 Task: Find Mountain Retreat house in Asheville and check their details.
Action: Key pressed <Key.caps_lock>A<Key.caps_lock>sheville
Screenshot: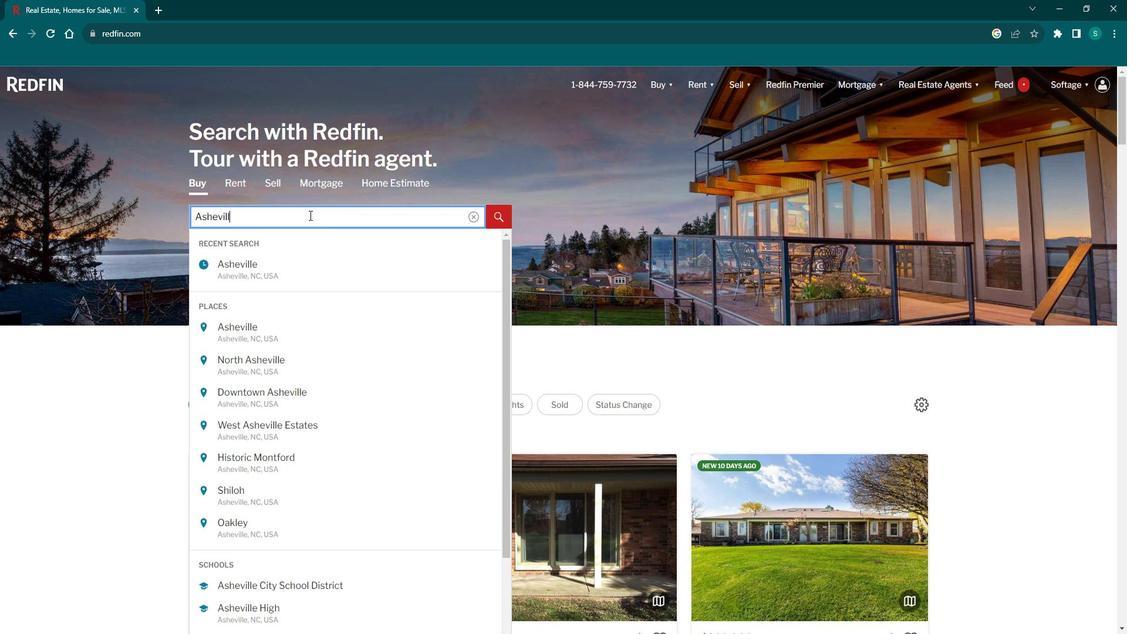 
Action: Mouse moved to (268, 329)
Screenshot: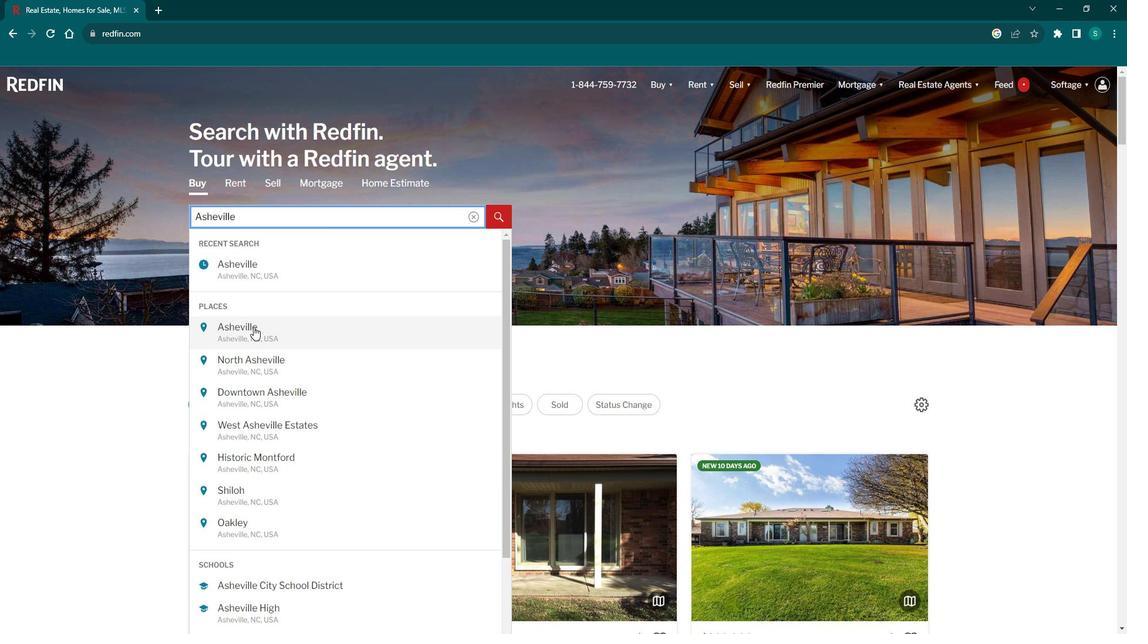 
Action: Mouse pressed left at (268, 329)
Screenshot: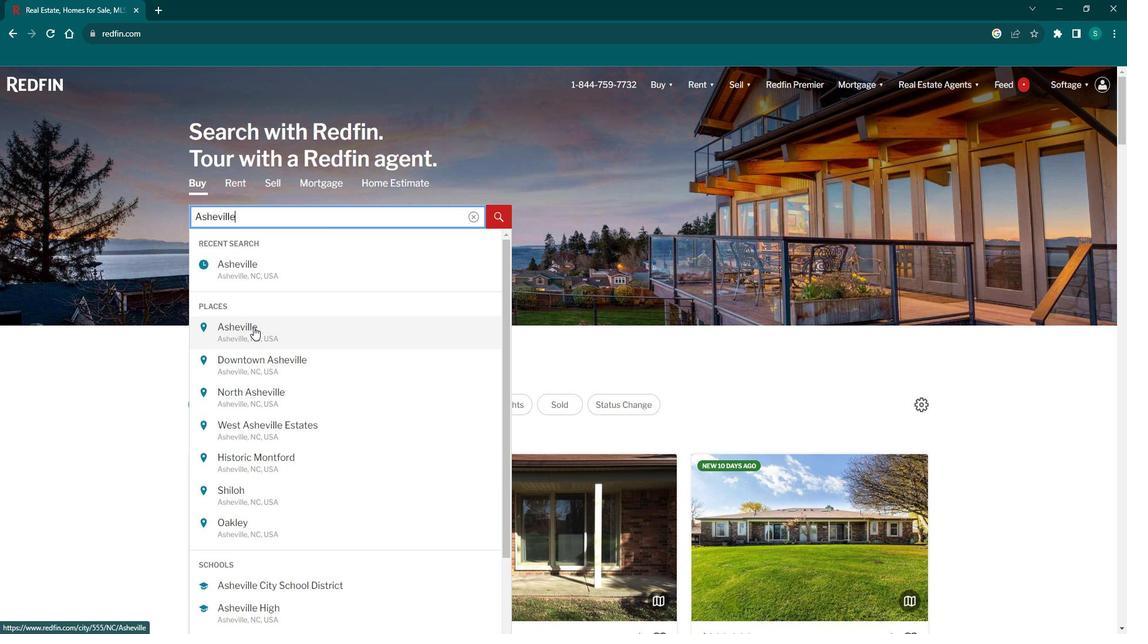 
Action: Mouse moved to (1031, 172)
Screenshot: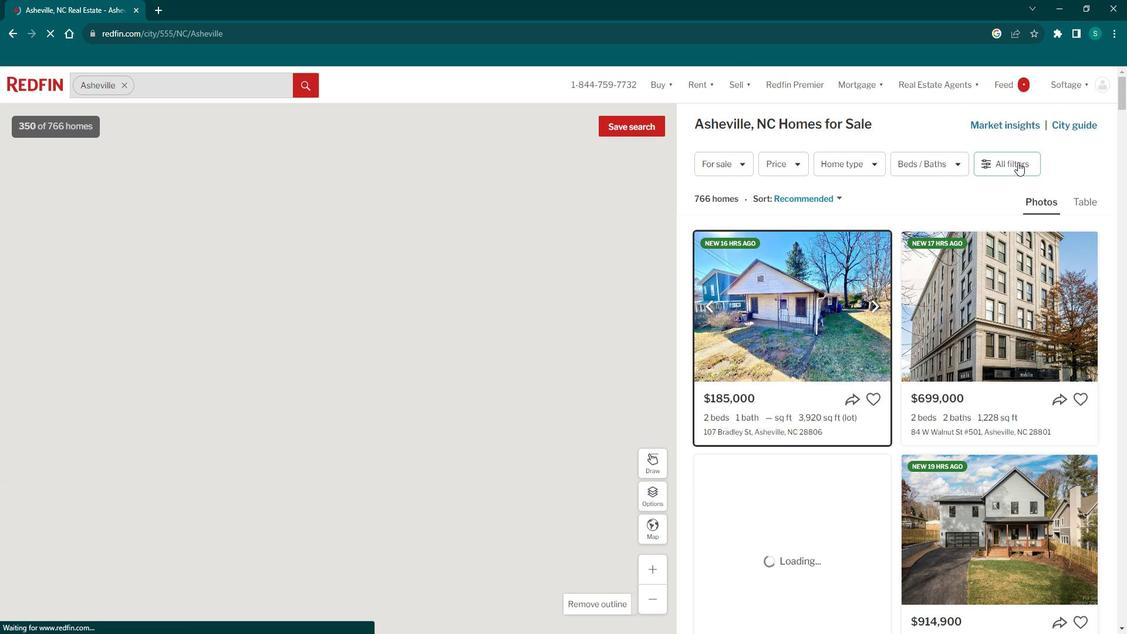 
Action: Mouse pressed left at (1031, 172)
Screenshot: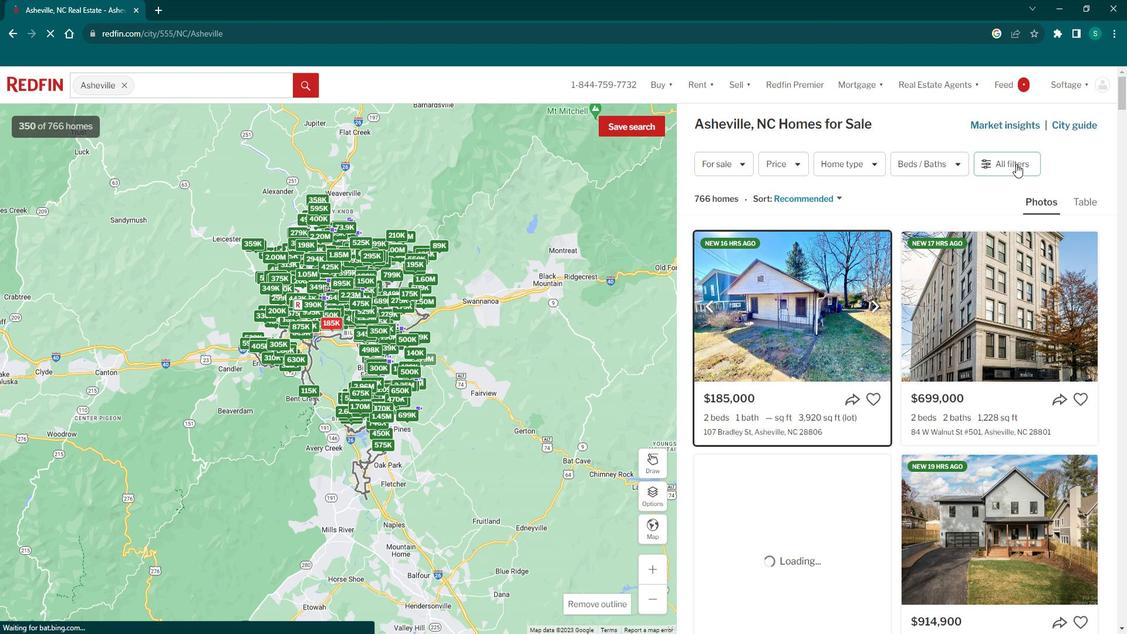 
Action: Mouse pressed left at (1031, 172)
Screenshot: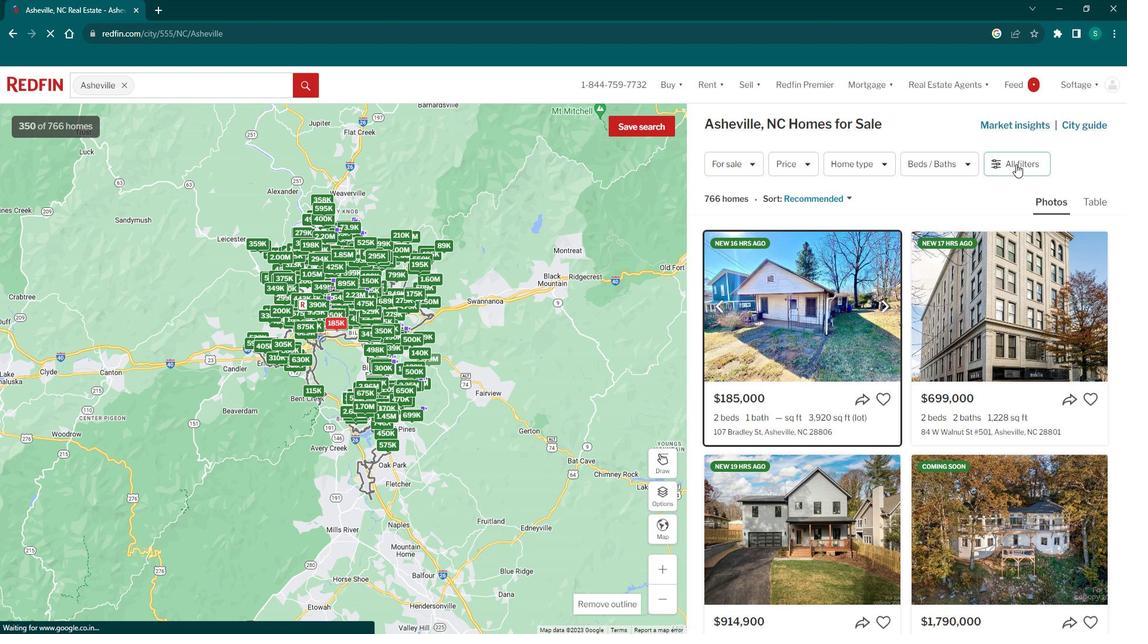 
Action: Mouse moved to (846, 397)
Screenshot: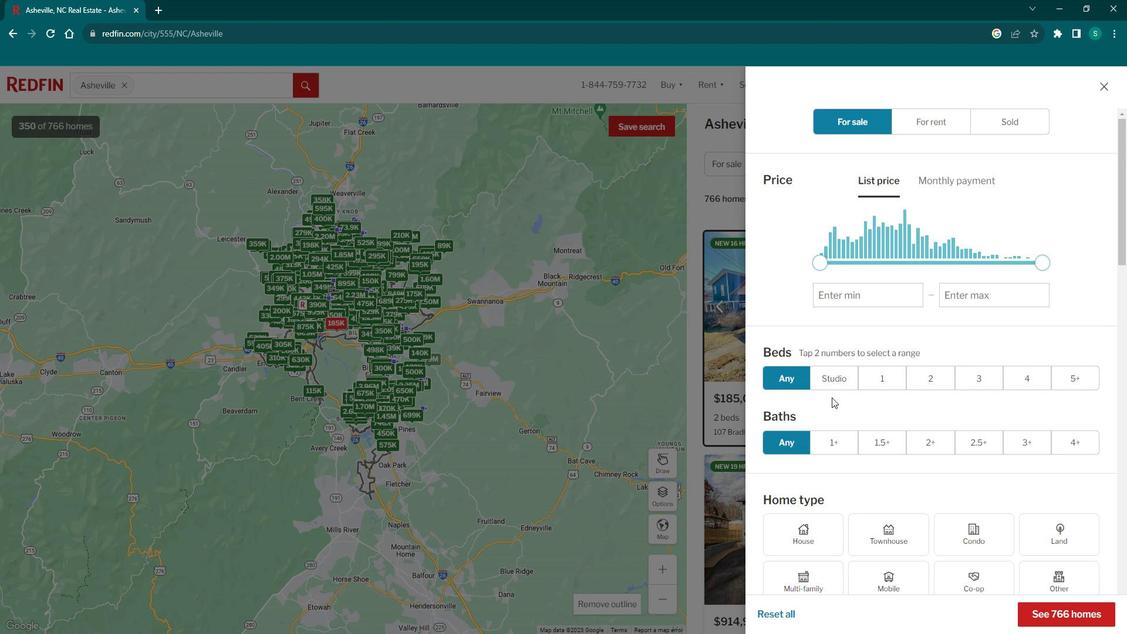 
Action: Mouse scrolled (846, 396) with delta (0, 0)
Screenshot: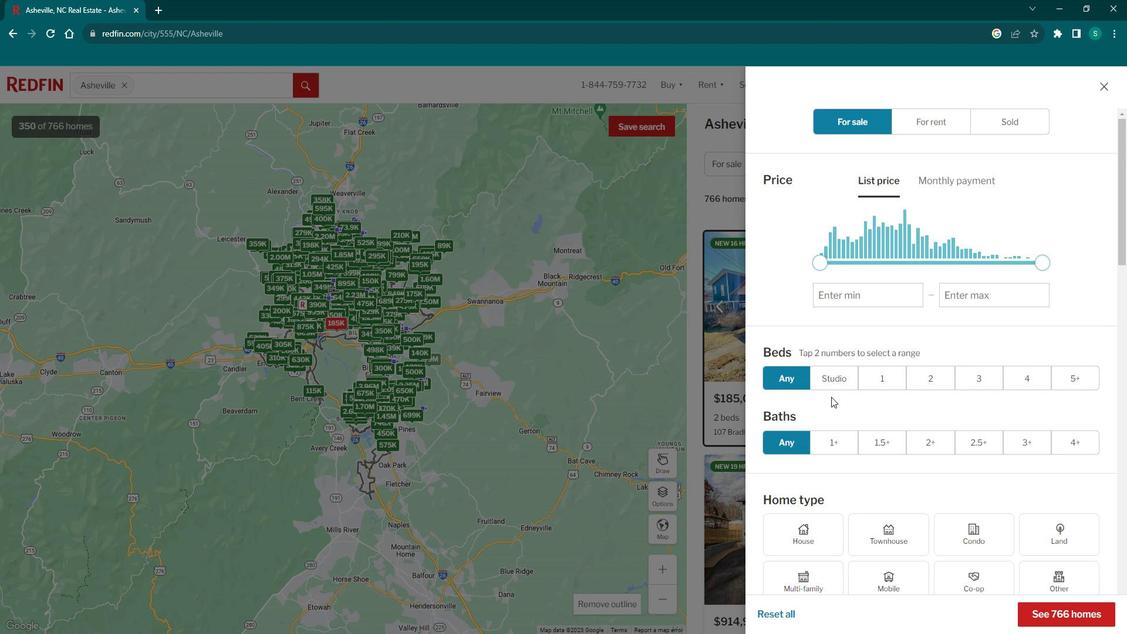 
Action: Mouse scrolled (846, 396) with delta (0, 0)
Screenshot: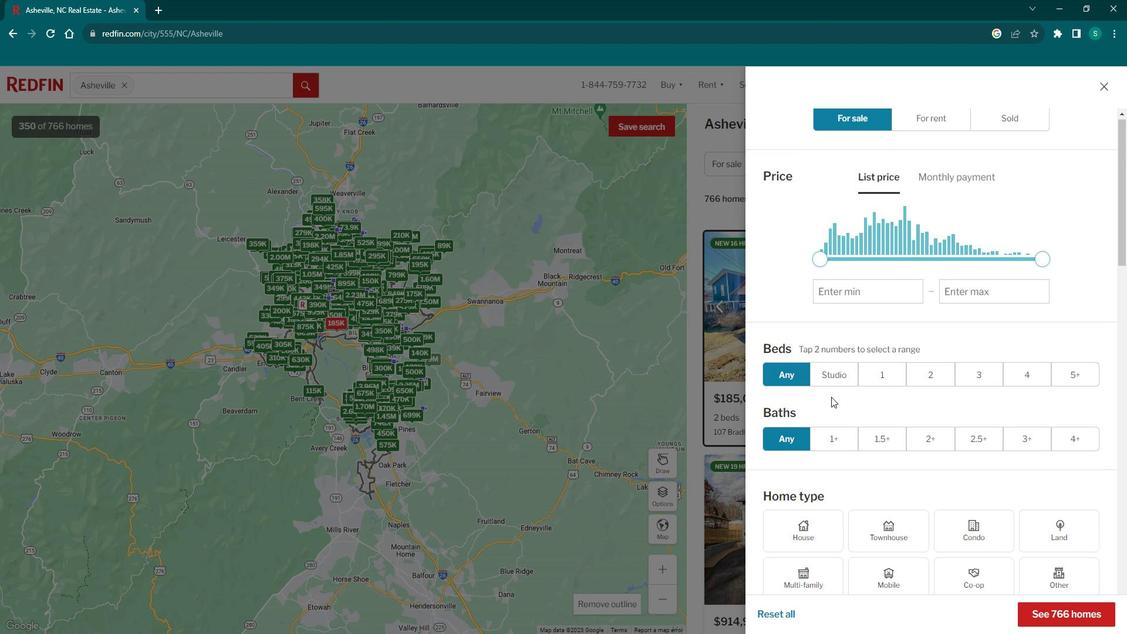 
Action: Mouse scrolled (846, 396) with delta (0, 0)
Screenshot: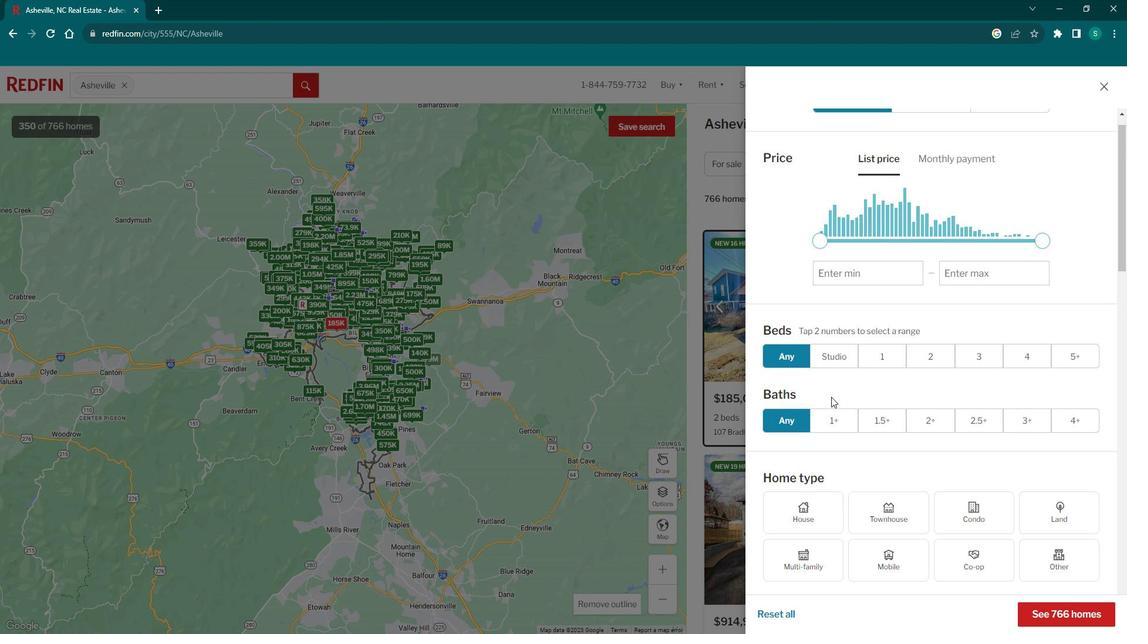 
Action: Mouse moved to (803, 350)
Screenshot: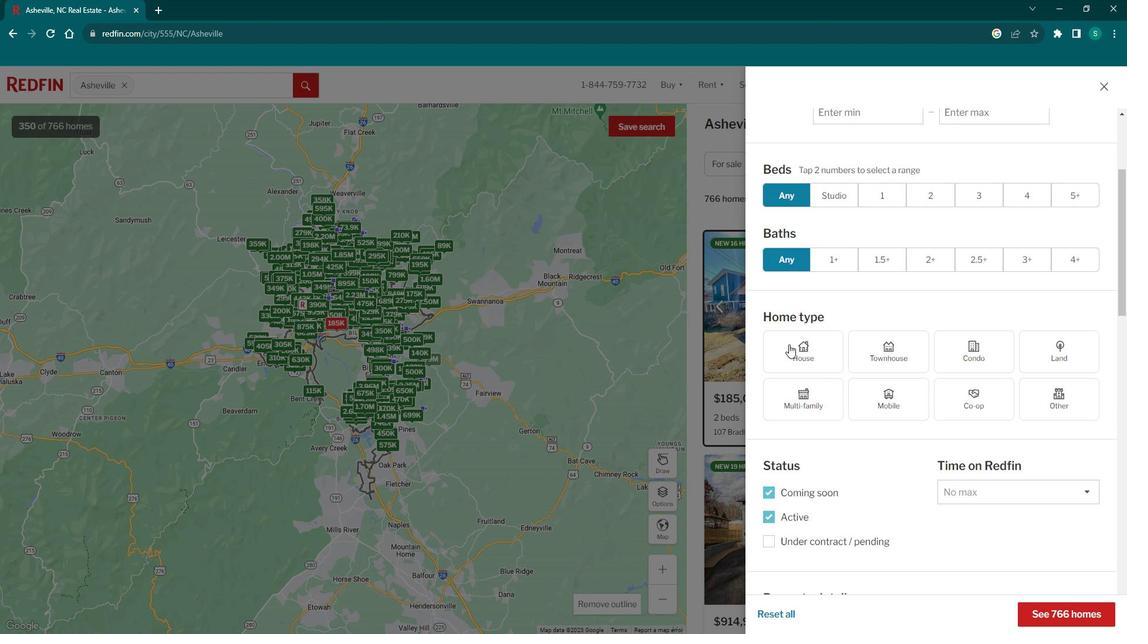 
Action: Mouse pressed left at (803, 350)
Screenshot: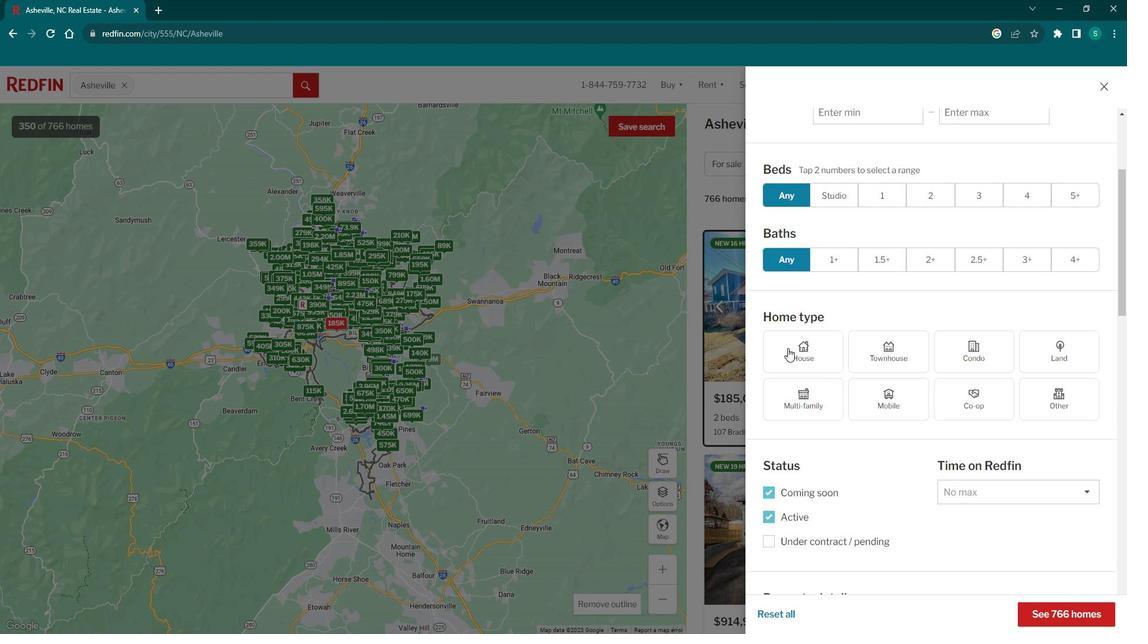 
Action: Mouse moved to (849, 439)
Screenshot: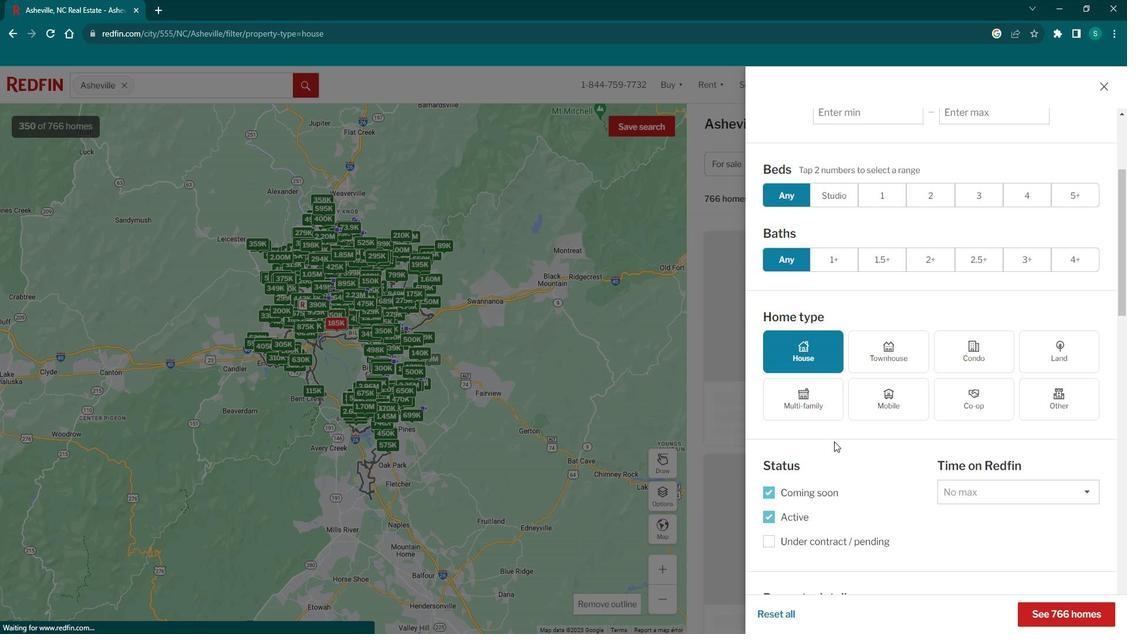 
Action: Mouse scrolled (849, 439) with delta (0, 0)
Screenshot: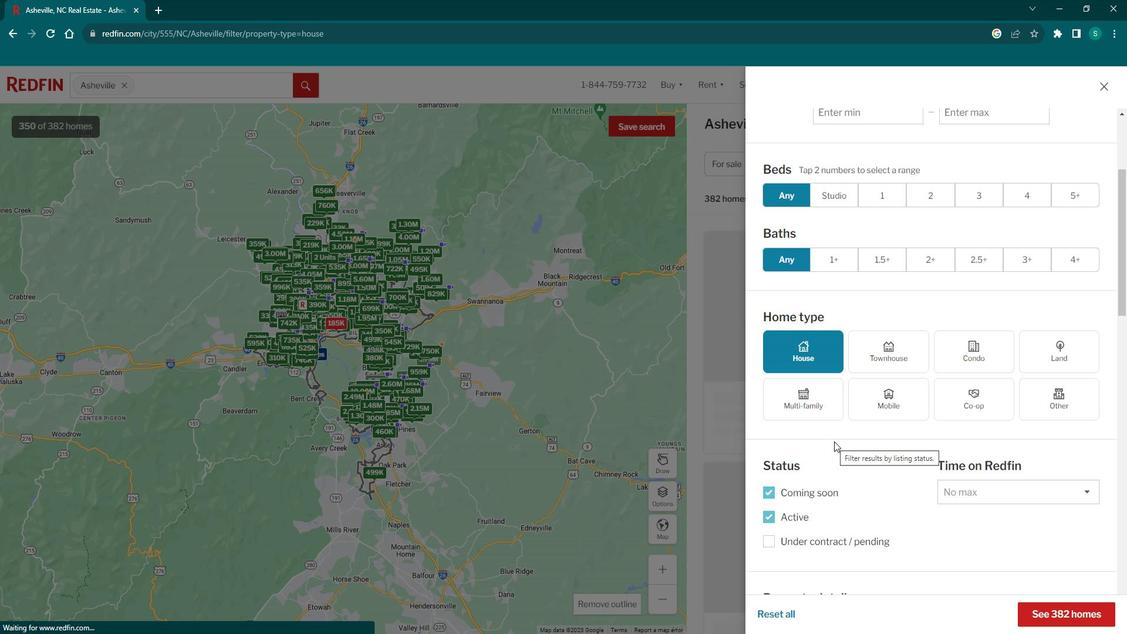 
Action: Mouse scrolled (849, 439) with delta (0, 0)
Screenshot: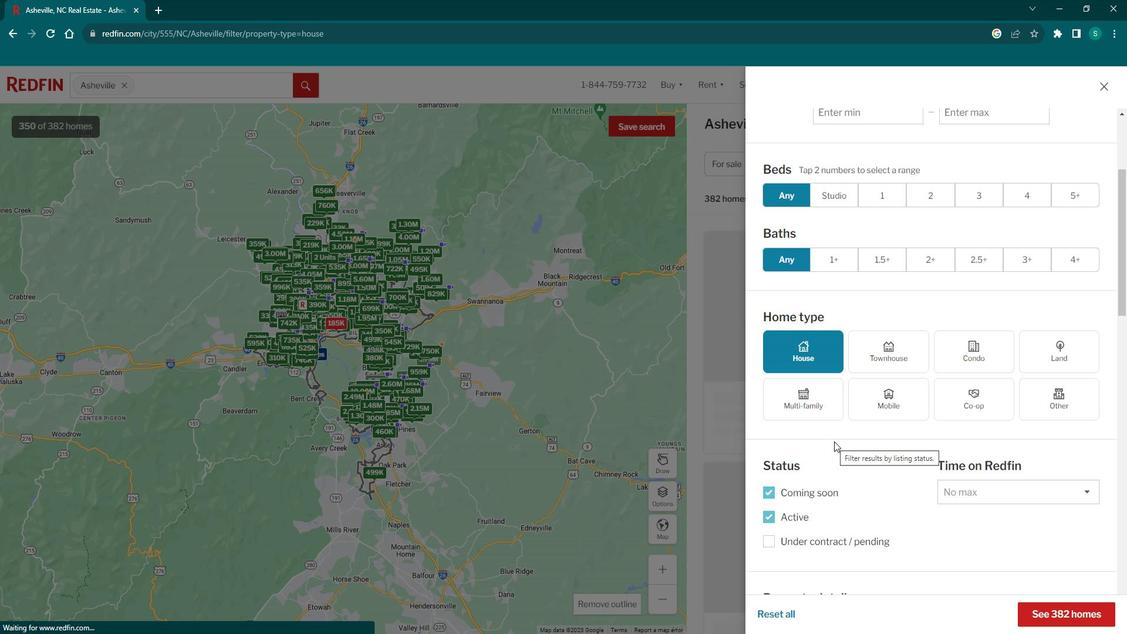 
Action: Mouse scrolled (849, 439) with delta (0, 0)
Screenshot: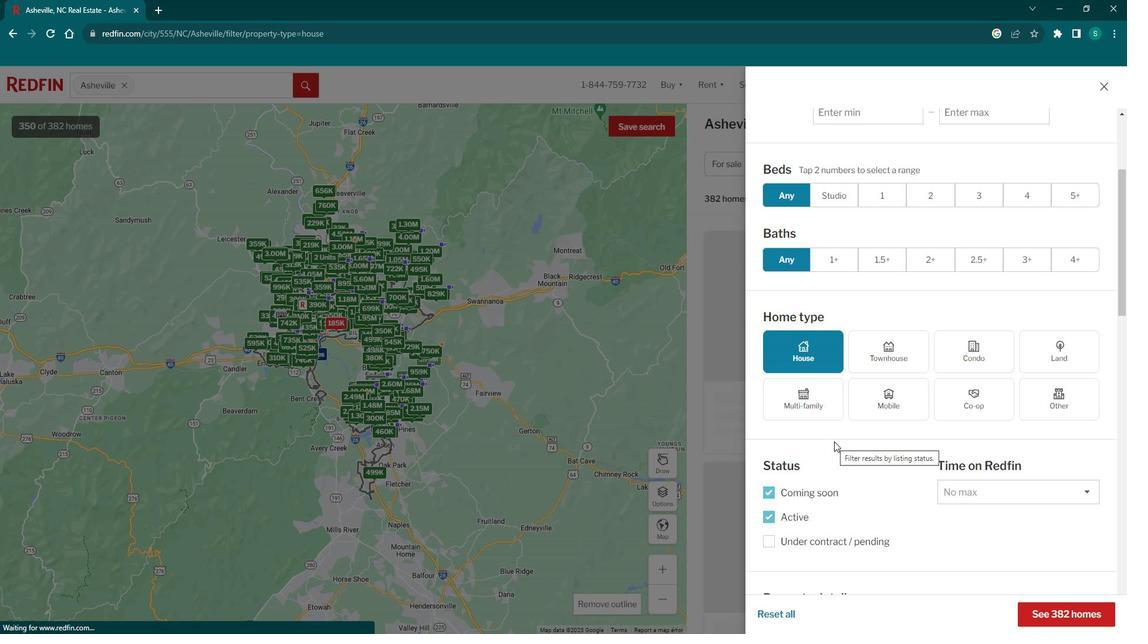 
Action: Mouse scrolled (849, 439) with delta (0, 0)
Screenshot: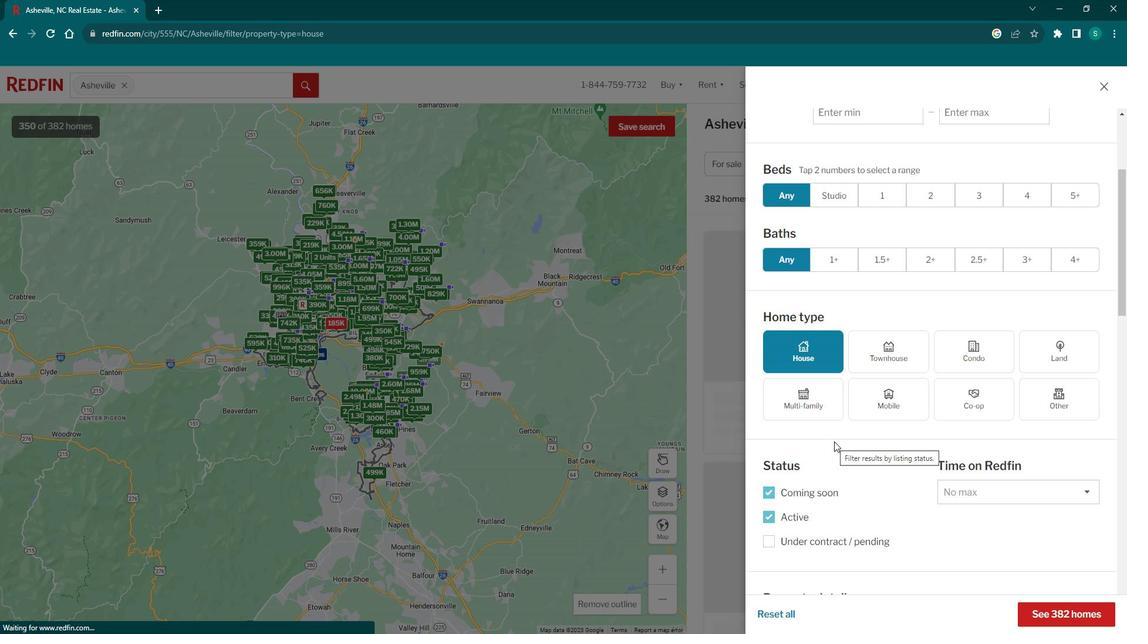 
Action: Mouse moved to (848, 439)
Screenshot: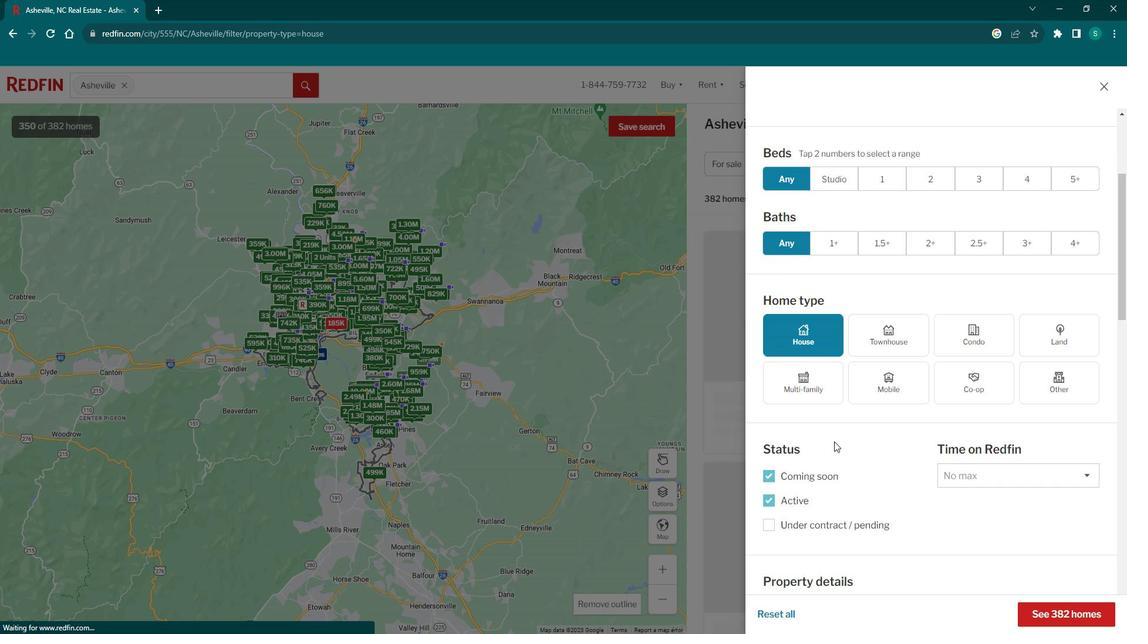 
Action: Mouse scrolled (848, 439) with delta (0, 0)
Screenshot: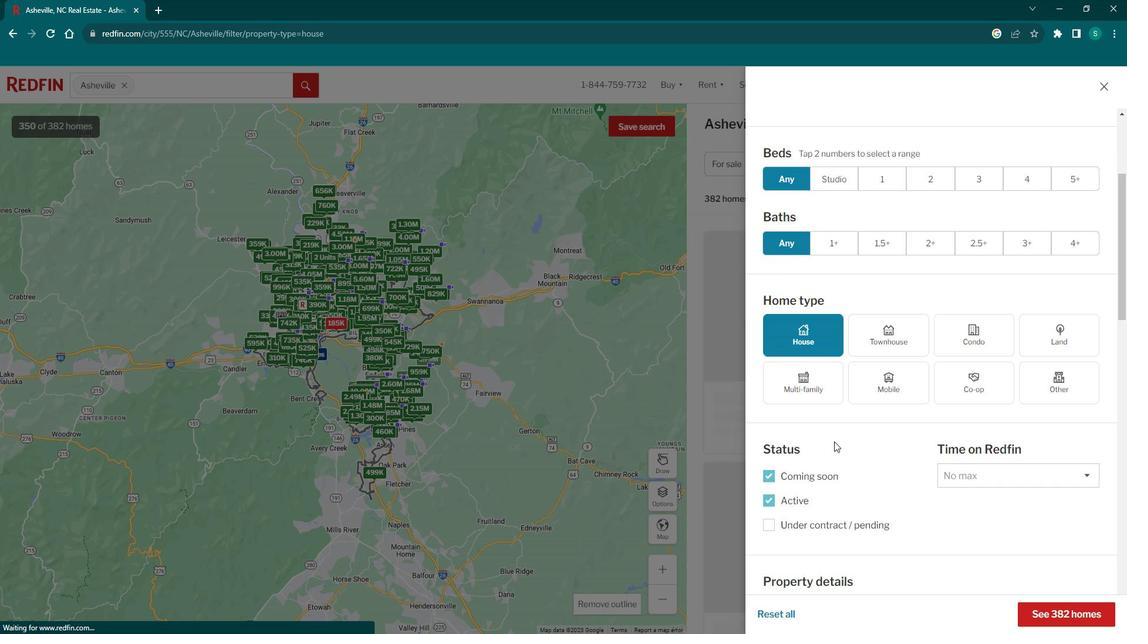 
Action: Mouse moved to (848, 439)
Screenshot: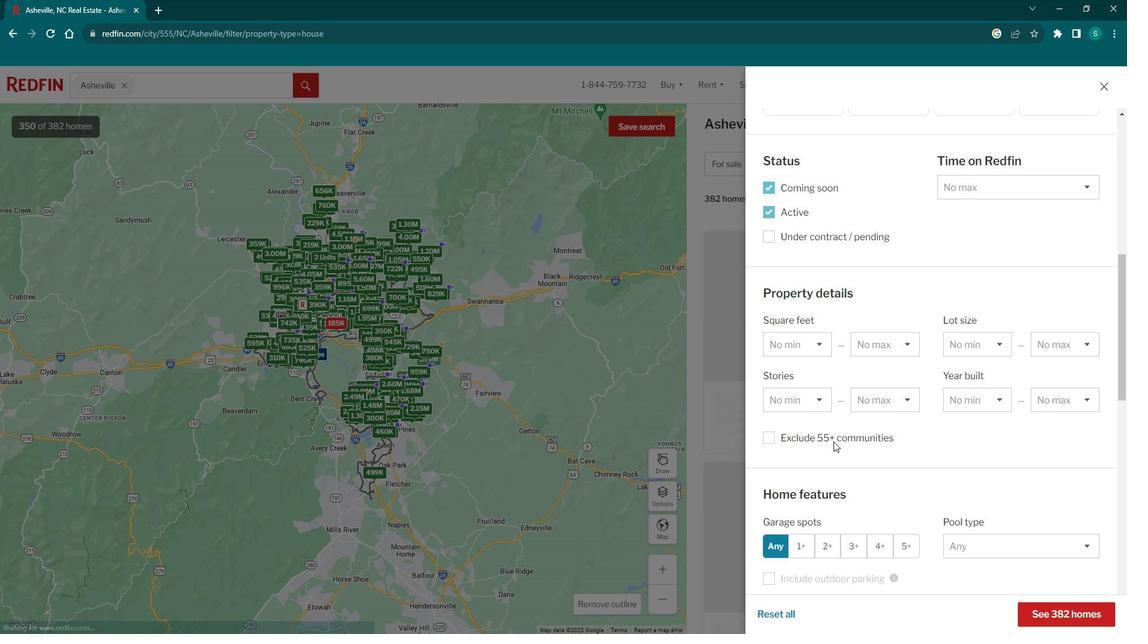 
Action: Mouse scrolled (848, 439) with delta (0, 0)
Screenshot: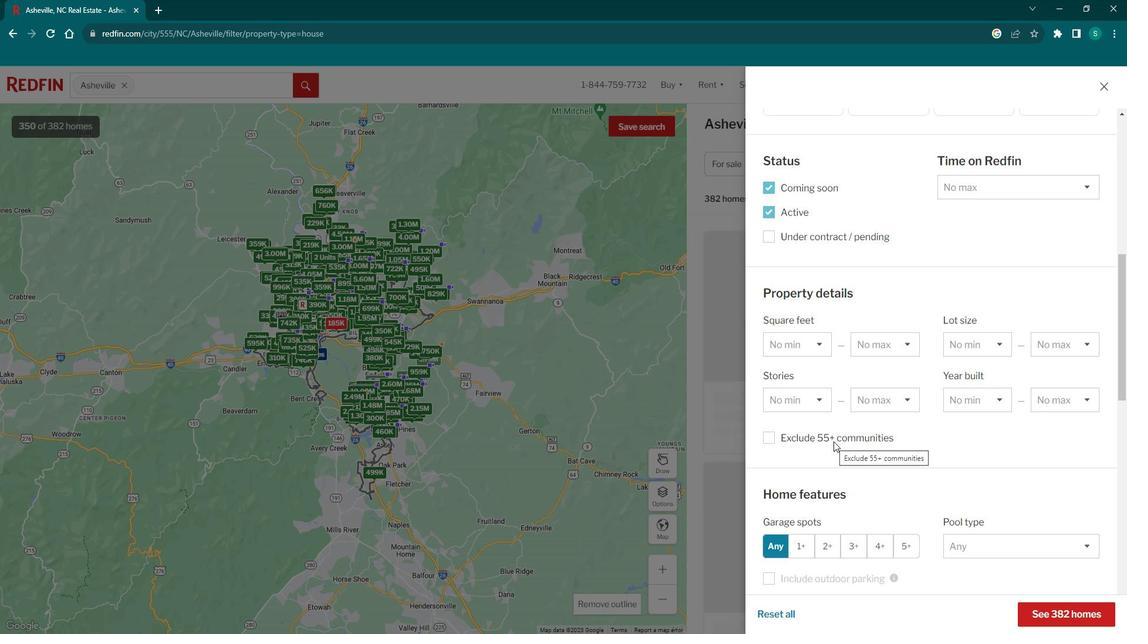 
Action: Mouse scrolled (848, 439) with delta (0, 0)
Screenshot: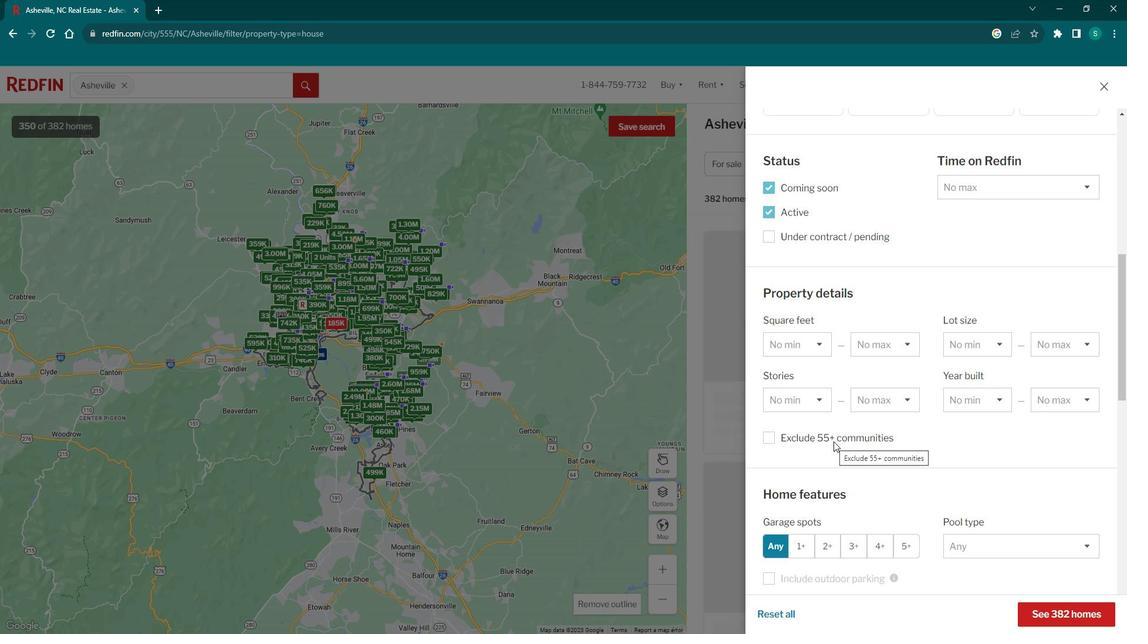
Action: Mouse scrolled (848, 439) with delta (0, 0)
Screenshot: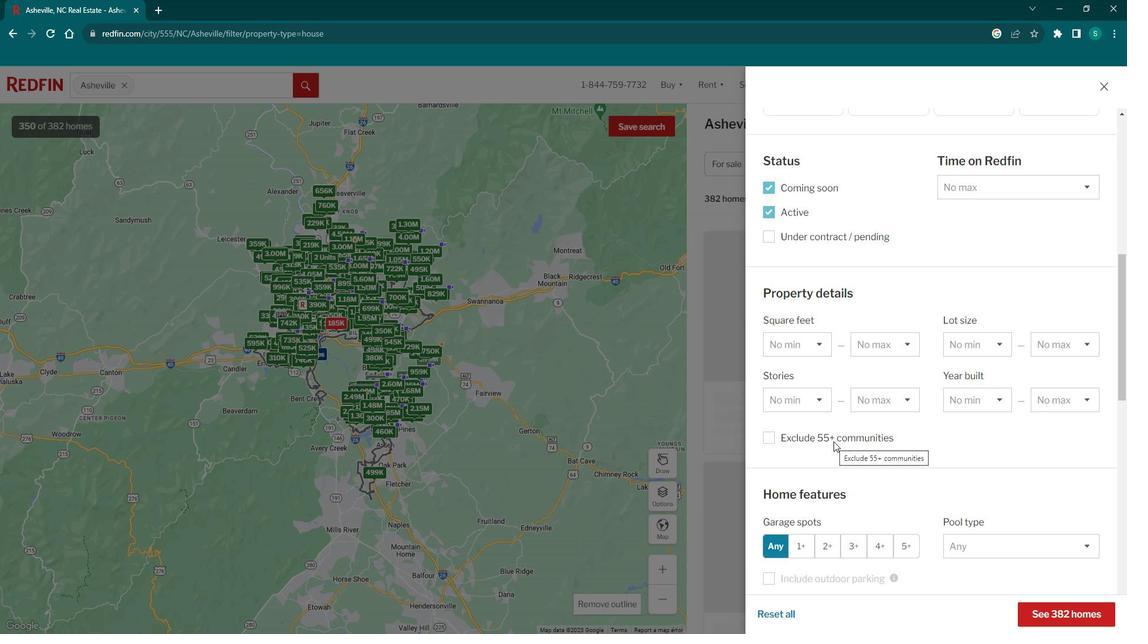 
Action: Mouse scrolled (848, 439) with delta (0, 0)
Screenshot: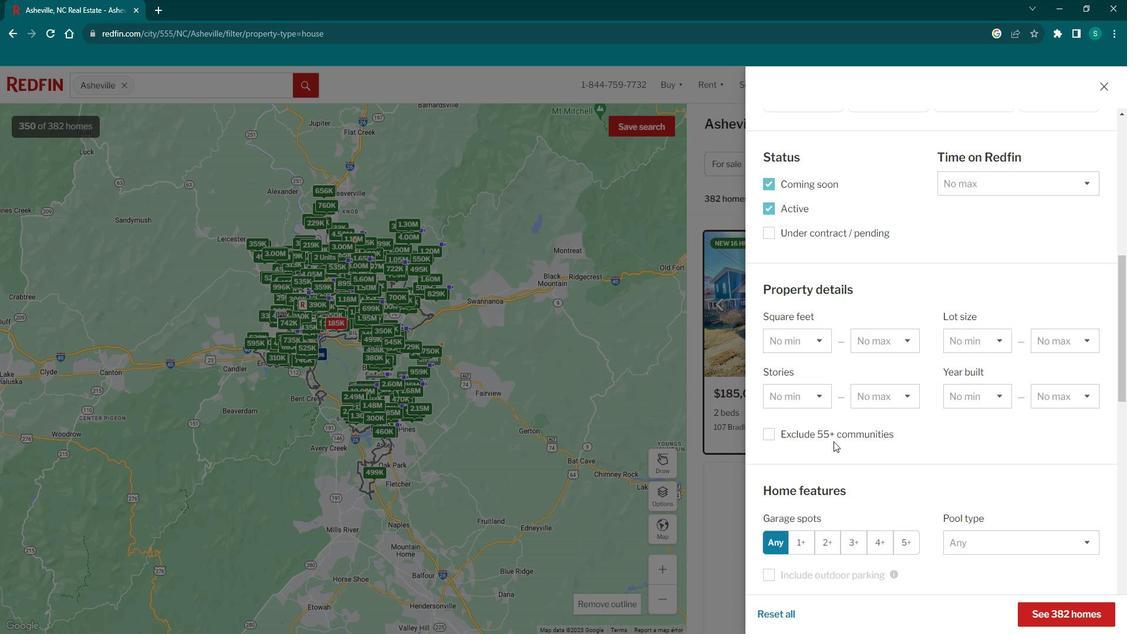 
Action: Mouse moved to (778, 421)
Screenshot: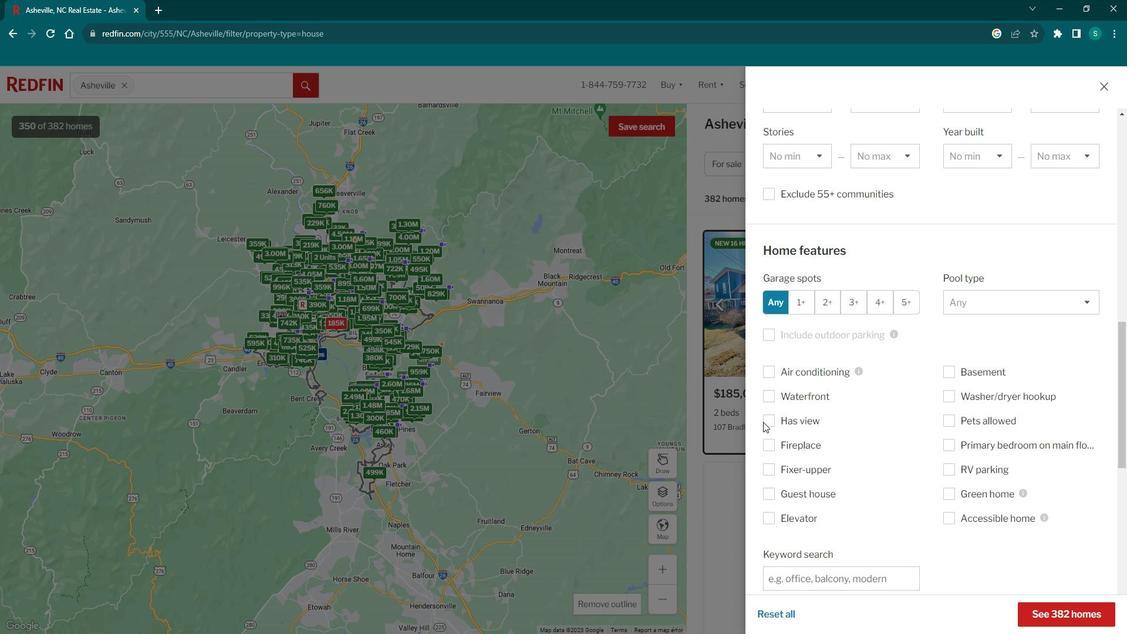 
Action: Mouse pressed left at (778, 421)
Screenshot: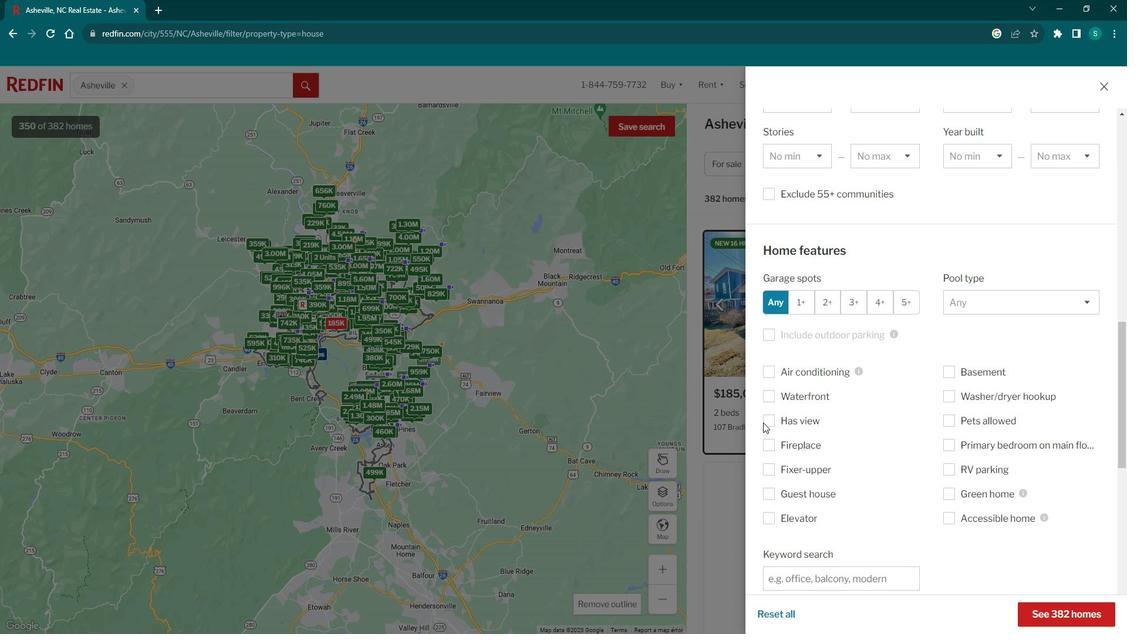
Action: Mouse moved to (1065, 609)
Screenshot: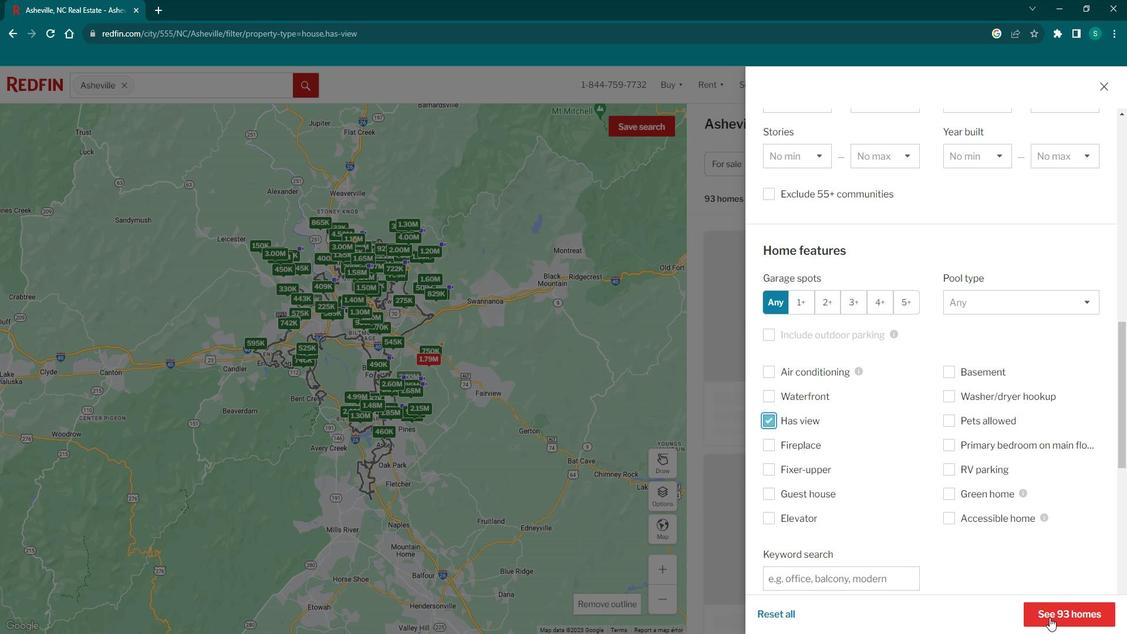 
Action: Mouse pressed left at (1065, 609)
Screenshot: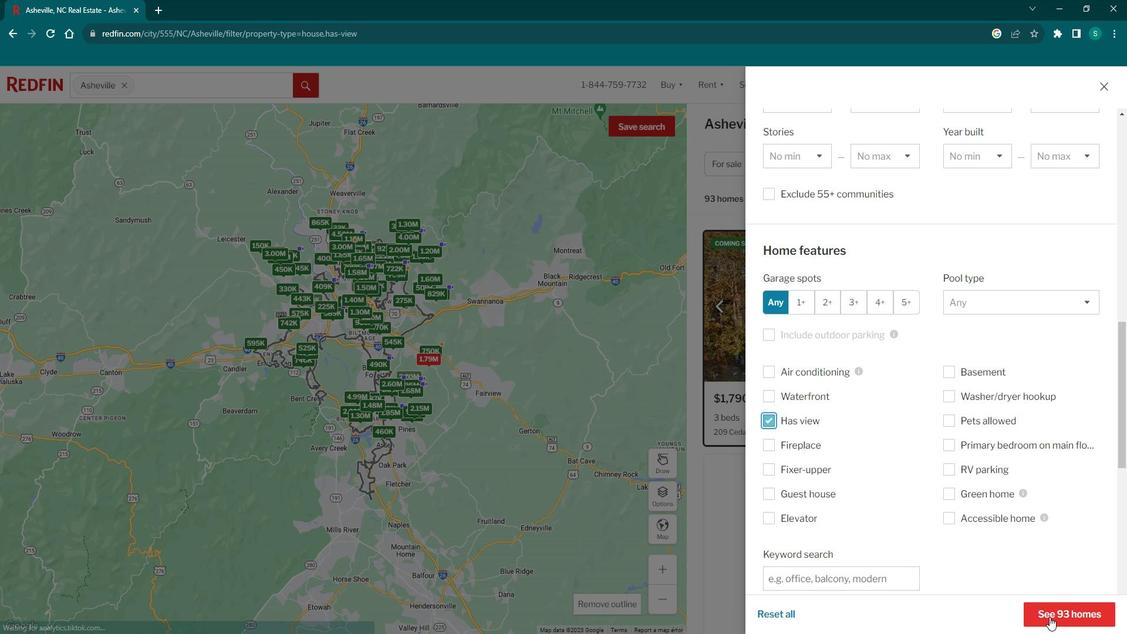 
Action: Mouse moved to (747, 398)
Screenshot: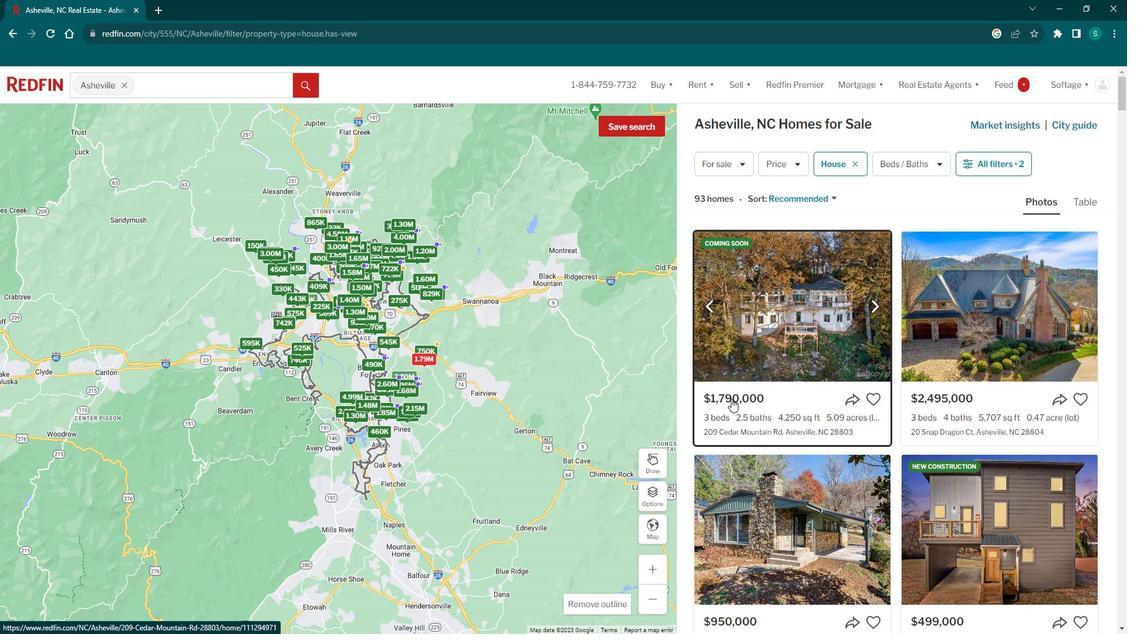 
Action: Mouse scrolled (747, 398) with delta (0, 0)
Screenshot: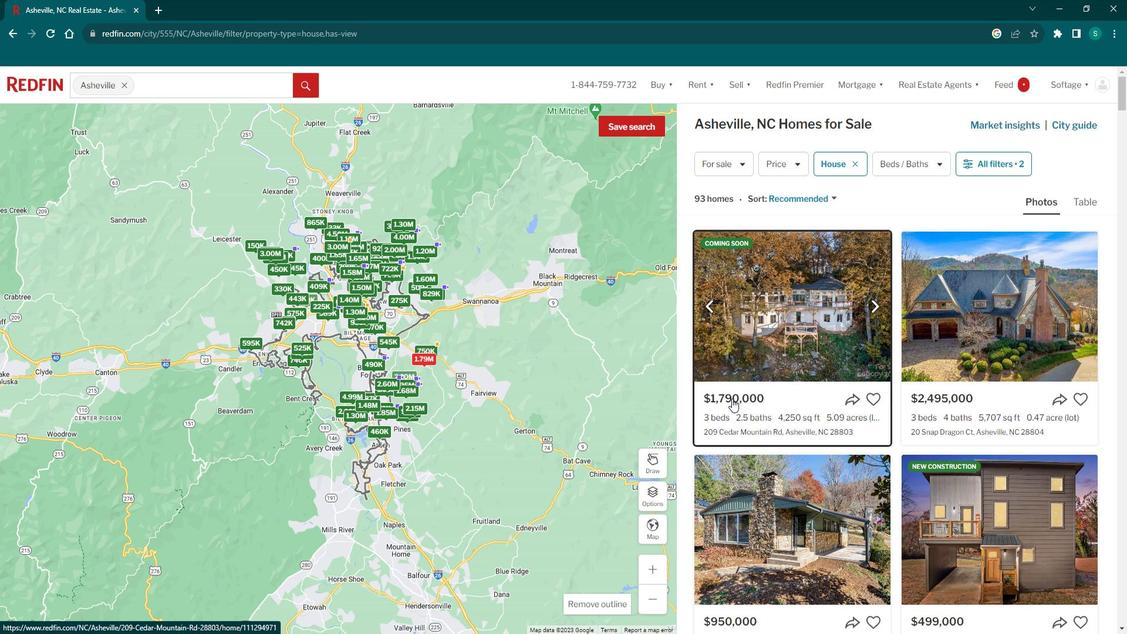 
Action: Mouse scrolled (747, 398) with delta (0, 0)
Screenshot: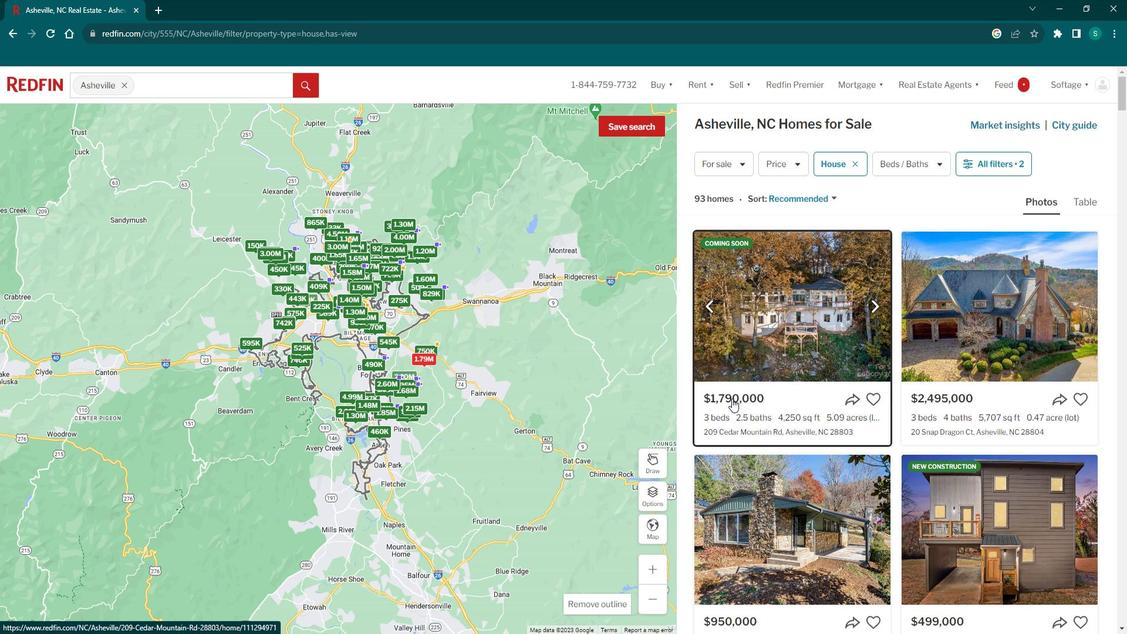 
Action: Mouse scrolled (747, 398) with delta (0, 0)
Screenshot: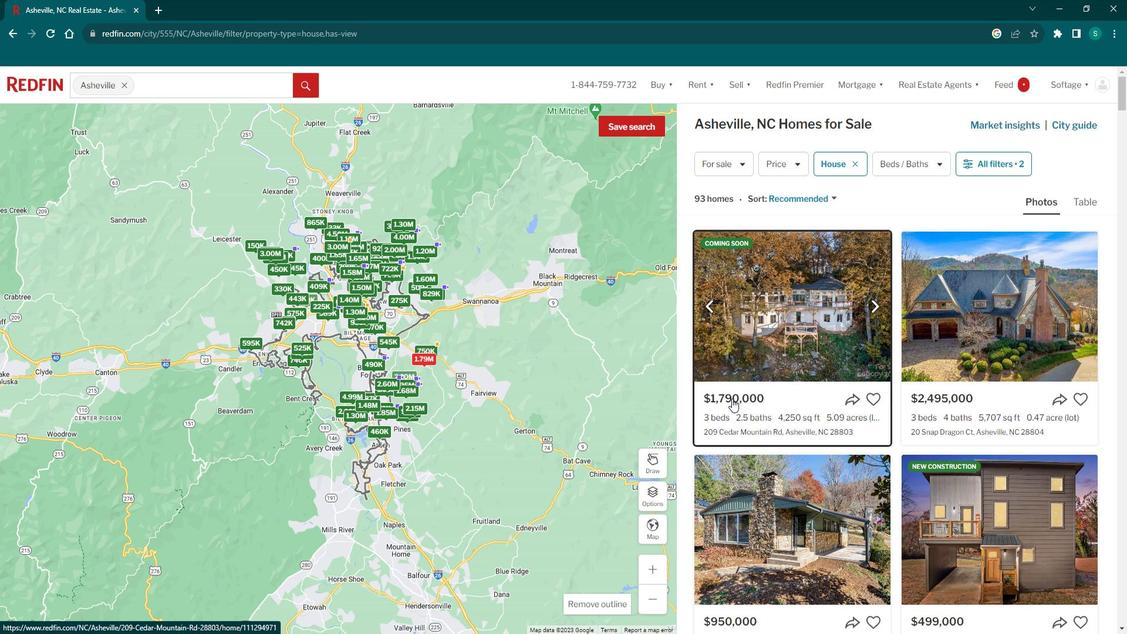 
Action: Mouse scrolled (747, 398) with delta (0, 0)
Screenshot: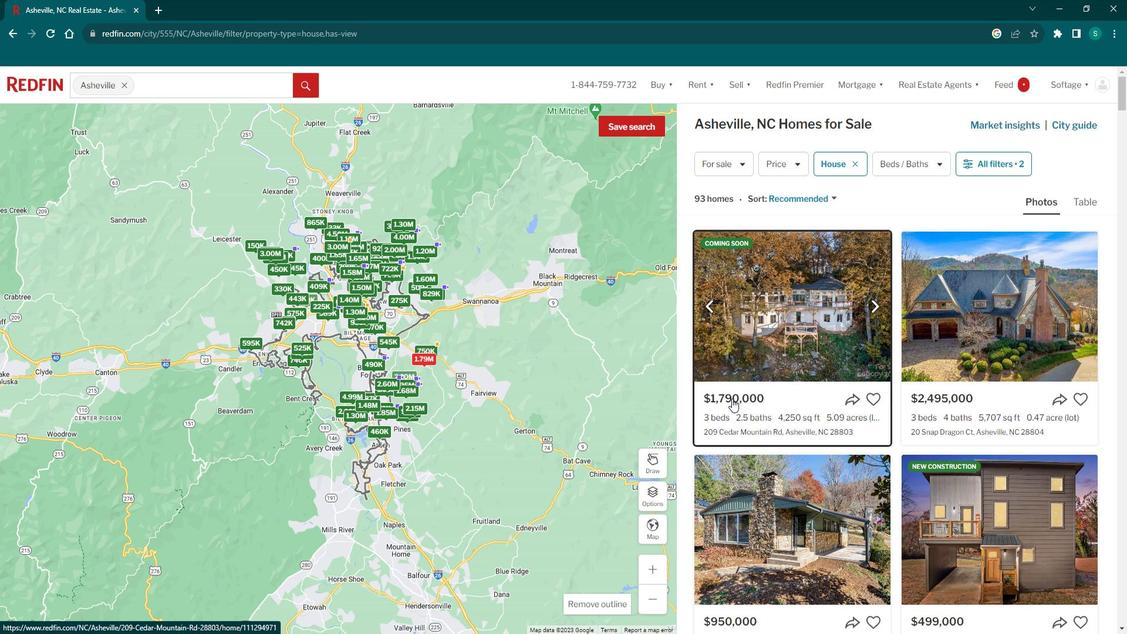 
Action: Mouse scrolled (747, 398) with delta (0, 0)
Screenshot: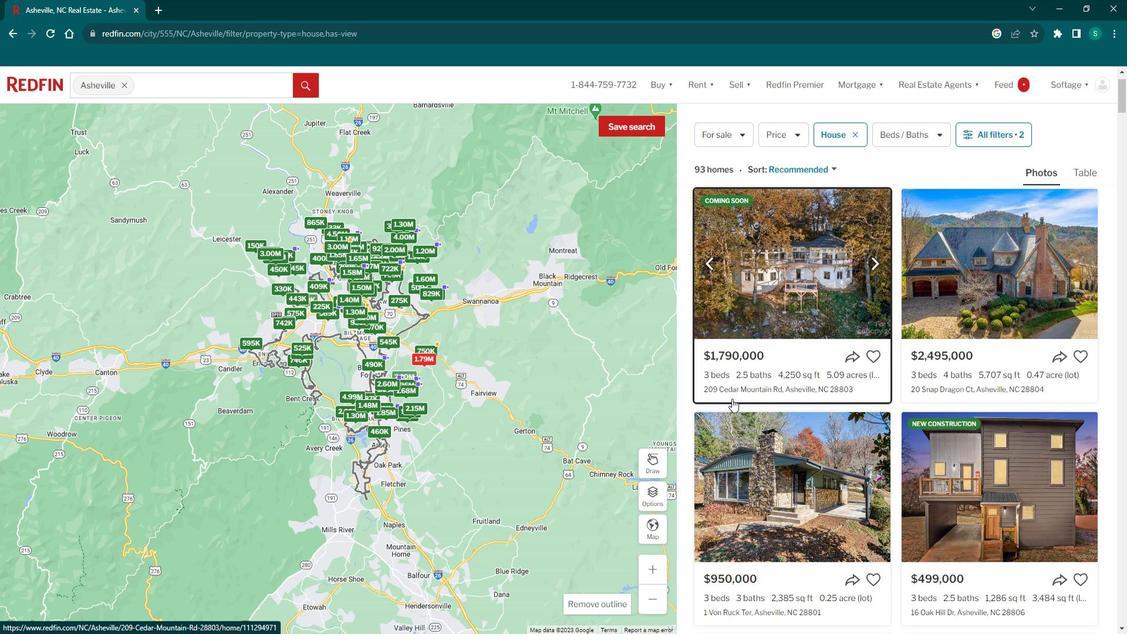 
Action: Mouse moved to (787, 305)
Screenshot: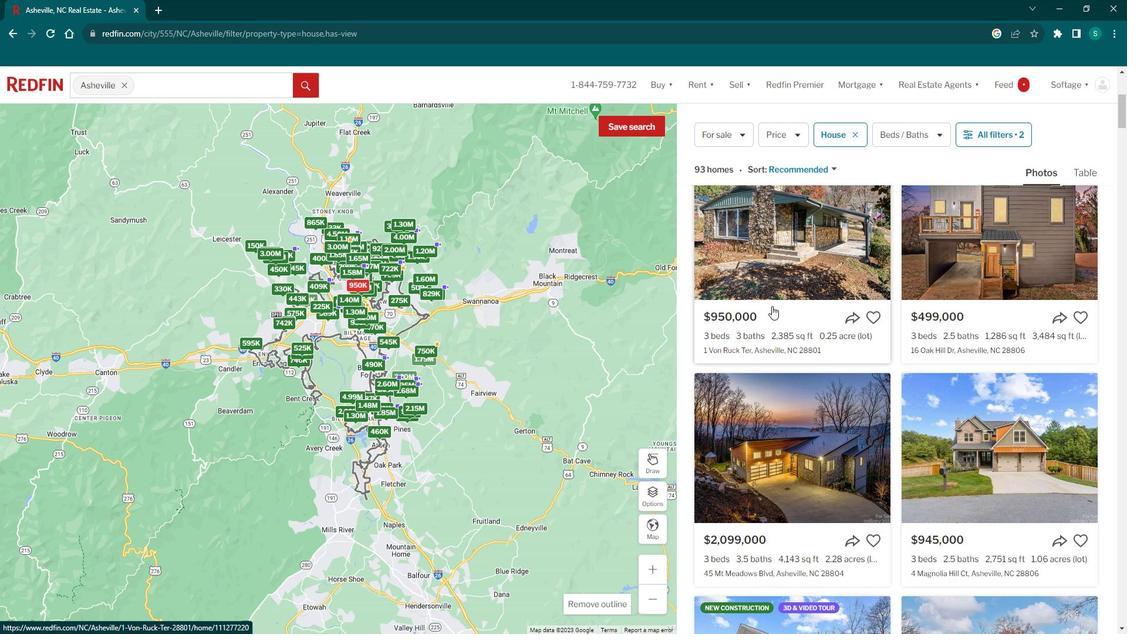 
Action: Mouse pressed left at (787, 305)
Screenshot: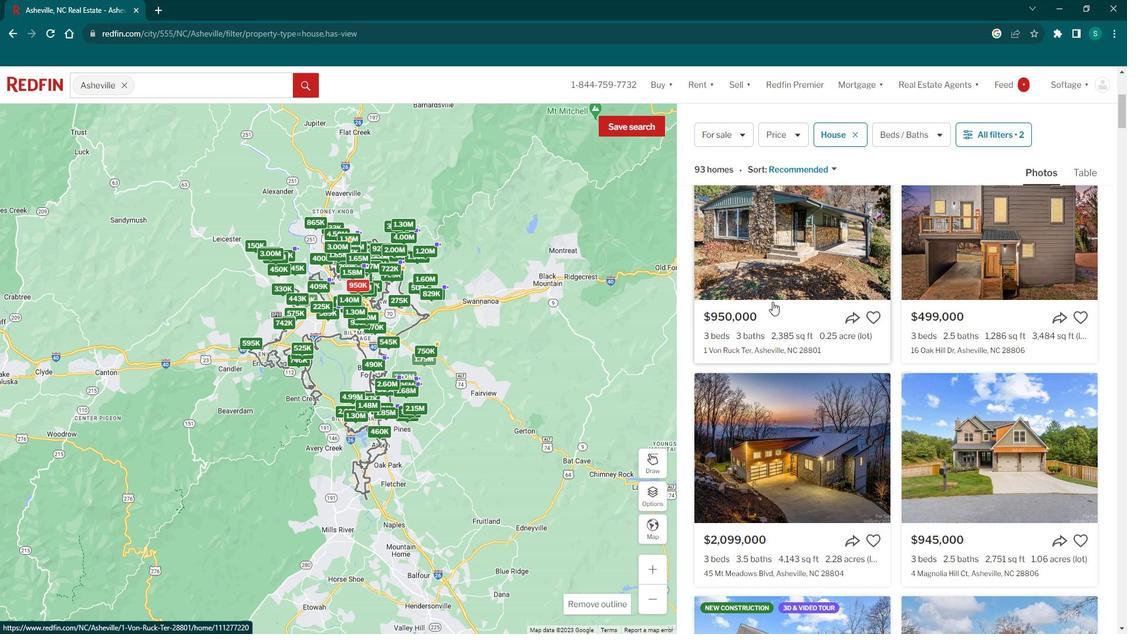 
Action: Mouse moved to (400, 328)
Screenshot: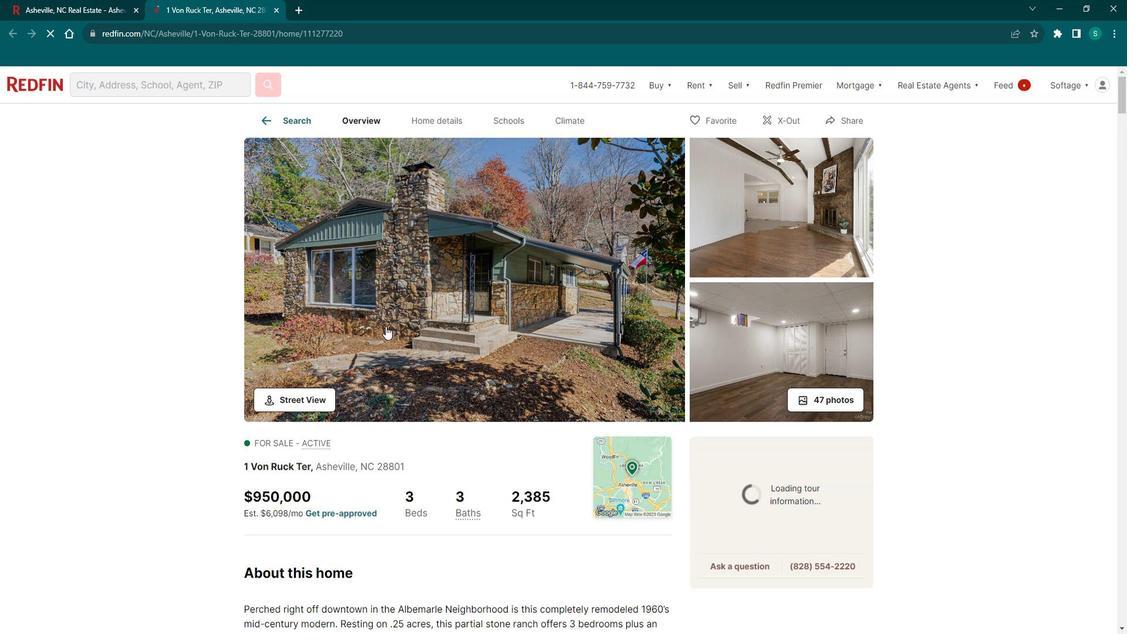 
Action: Mouse scrolled (400, 328) with delta (0, 0)
Screenshot: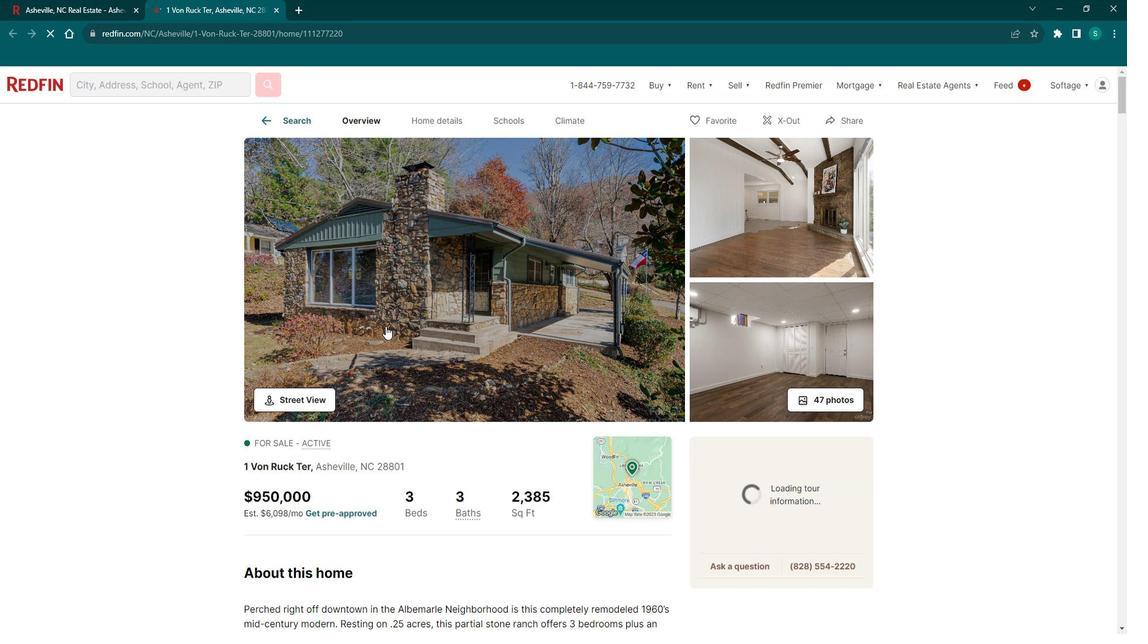 
Action: Mouse scrolled (400, 328) with delta (0, 0)
Screenshot: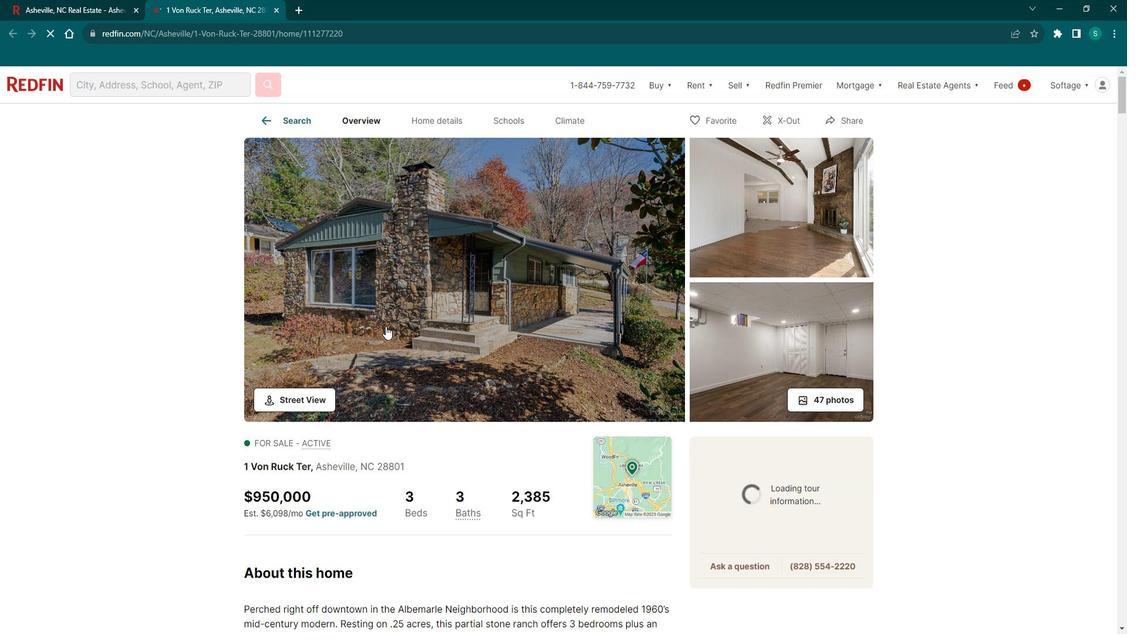 
Action: Mouse scrolled (400, 328) with delta (0, 0)
Screenshot: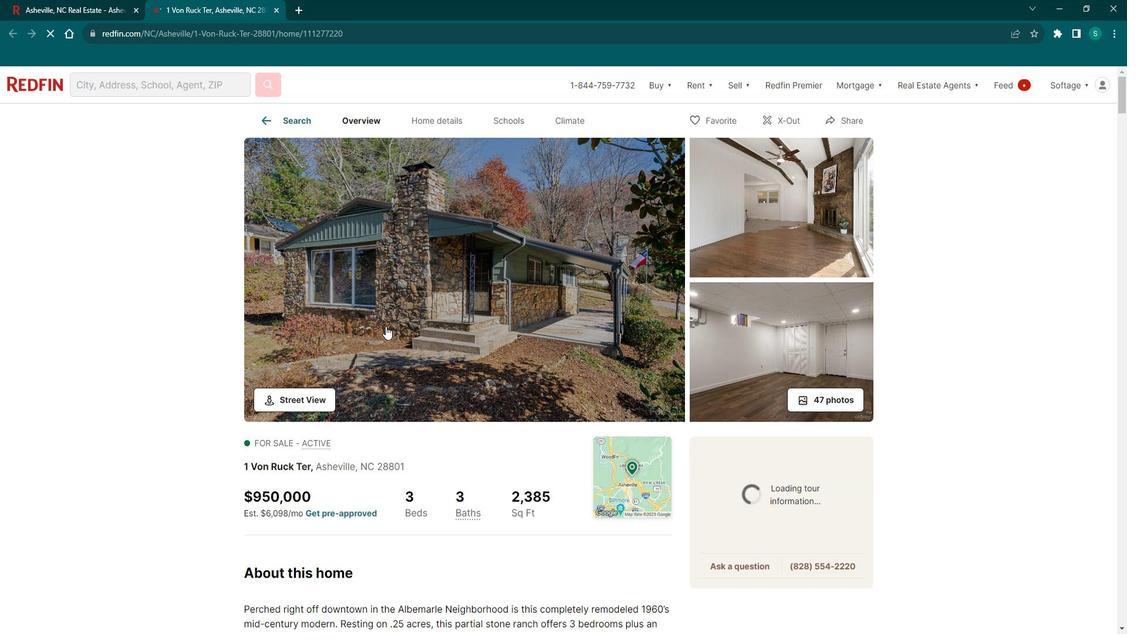 
Action: Mouse scrolled (400, 328) with delta (0, 0)
Screenshot: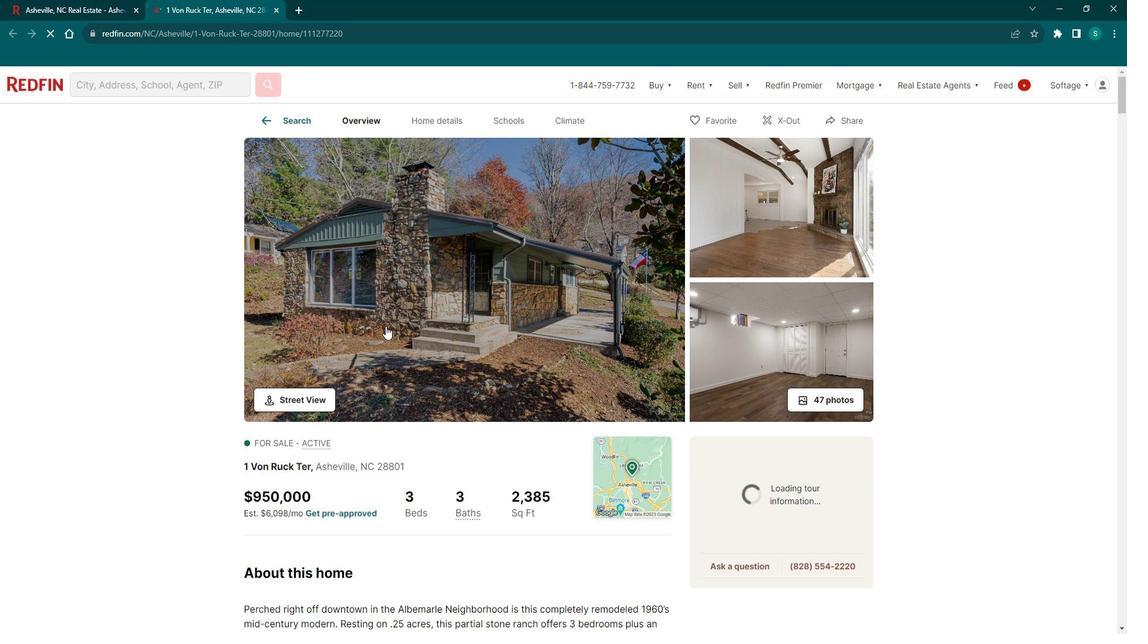 
Action: Mouse scrolled (400, 328) with delta (0, 0)
Screenshot: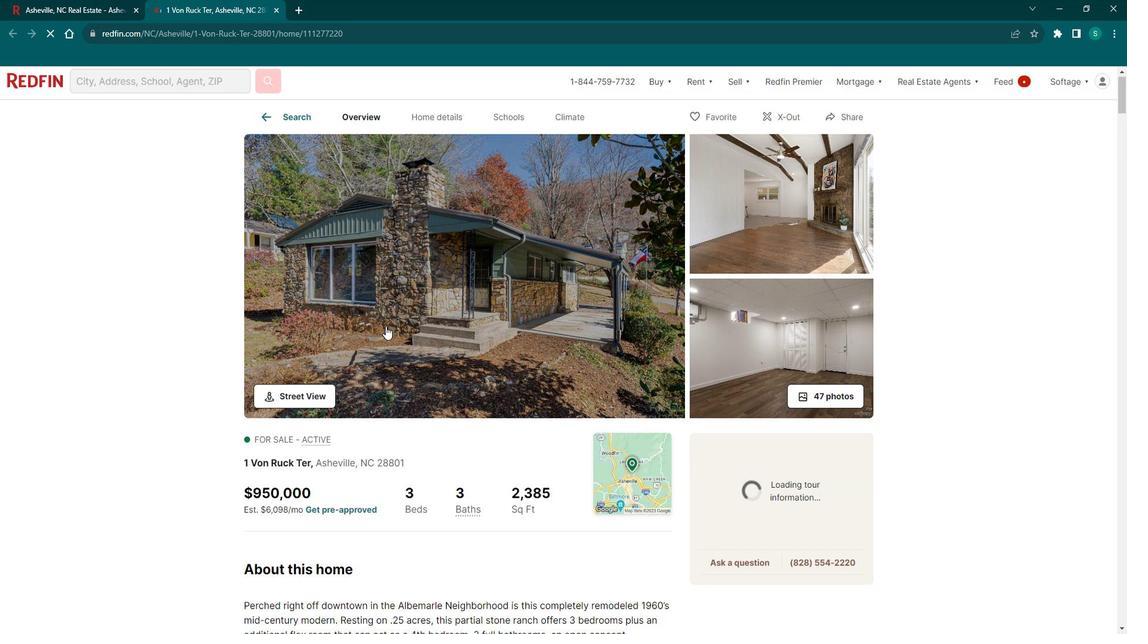 
Action: Mouse scrolled (400, 328) with delta (0, 0)
Screenshot: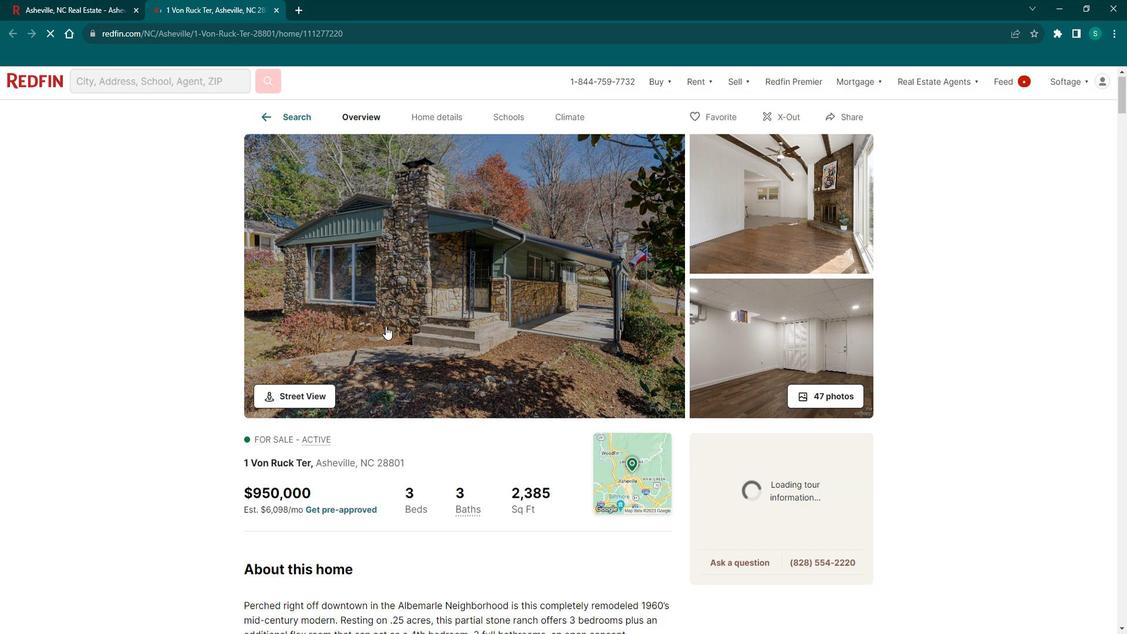 
Action: Mouse moved to (291, 297)
Screenshot: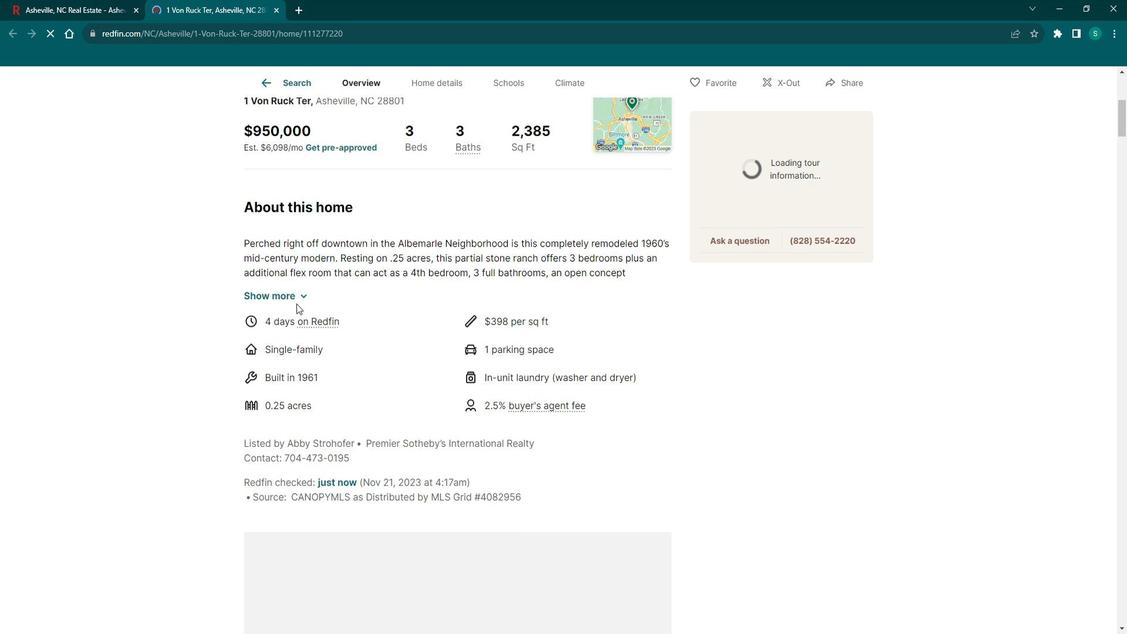 
Action: Mouse pressed left at (291, 297)
Screenshot: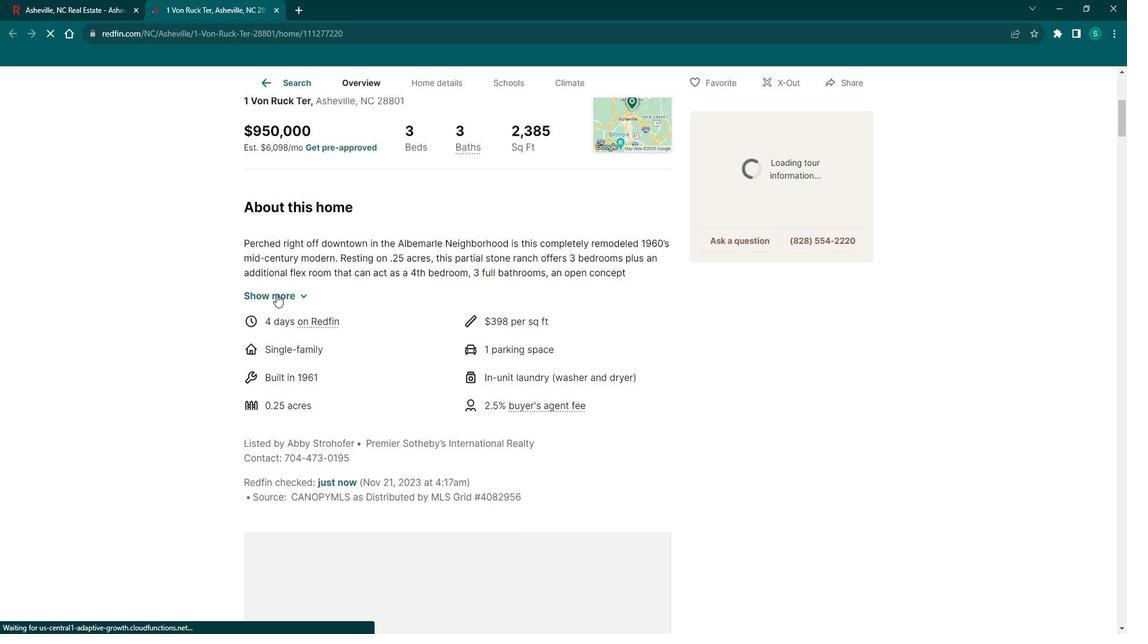 
Action: Mouse moved to (296, 295)
Screenshot: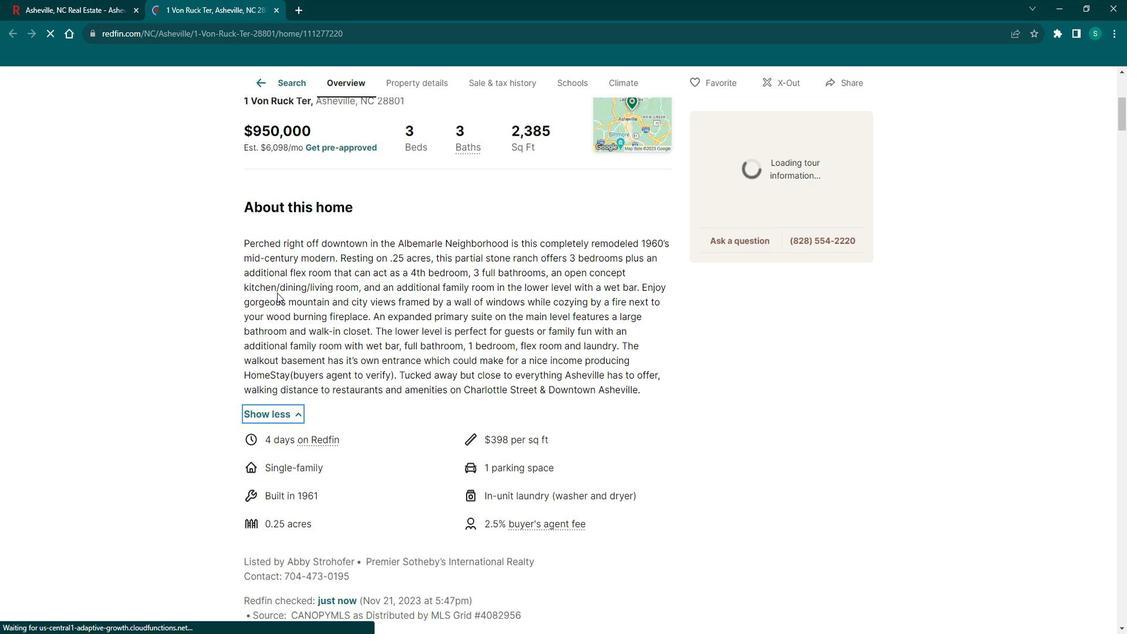 
Action: Mouse scrolled (296, 294) with delta (0, 0)
Screenshot: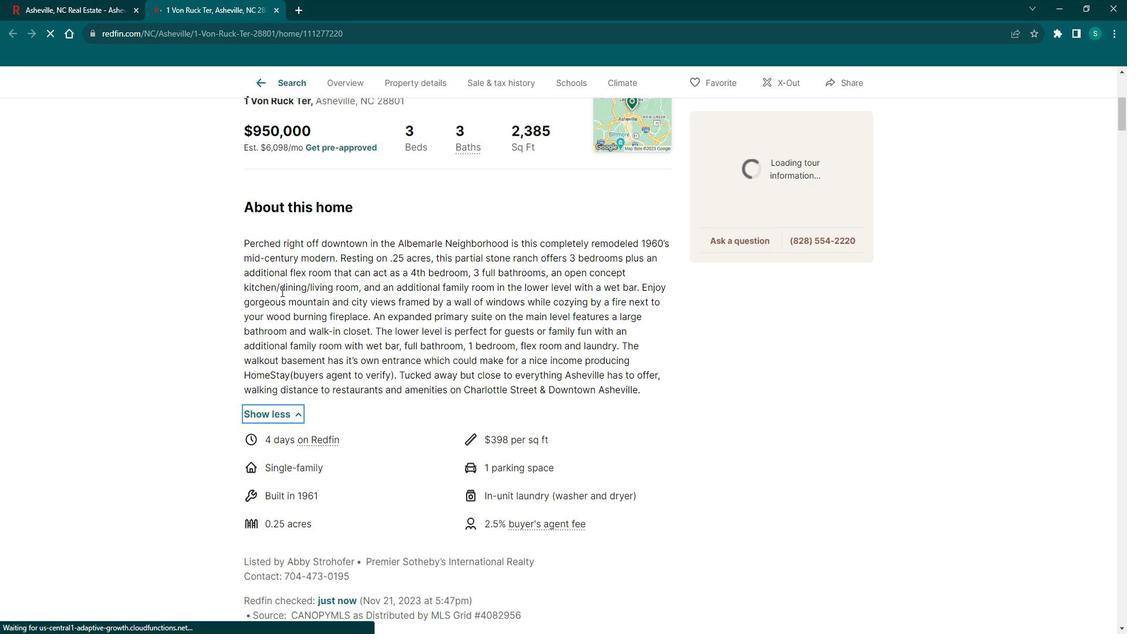 
Action: Mouse scrolled (296, 294) with delta (0, 0)
Screenshot: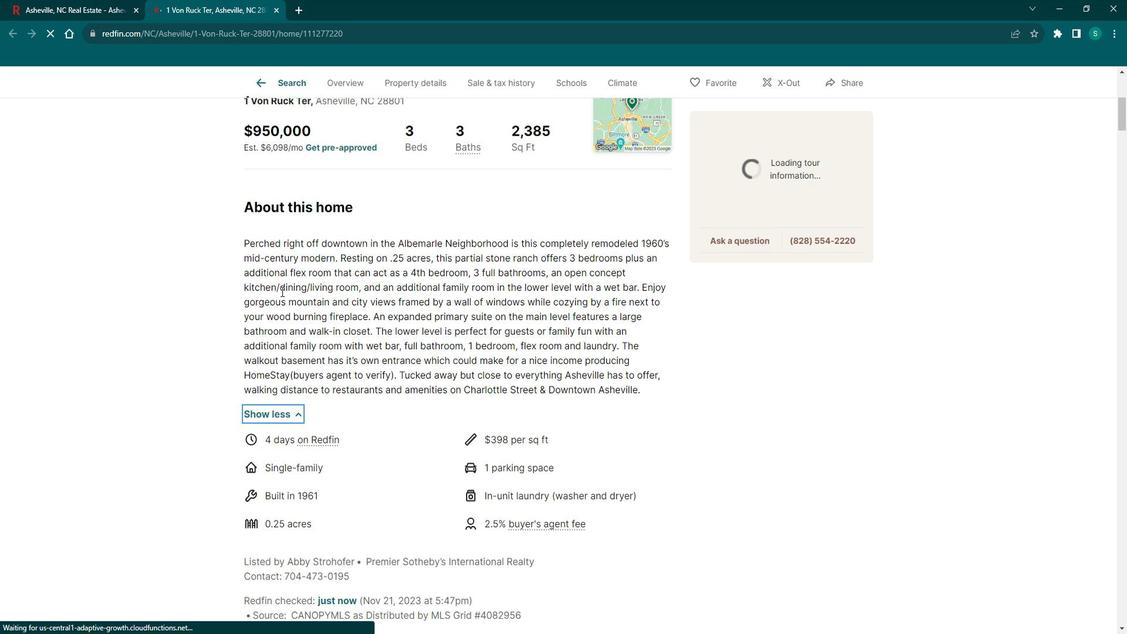 
Action: Mouse scrolled (296, 294) with delta (0, 0)
Screenshot: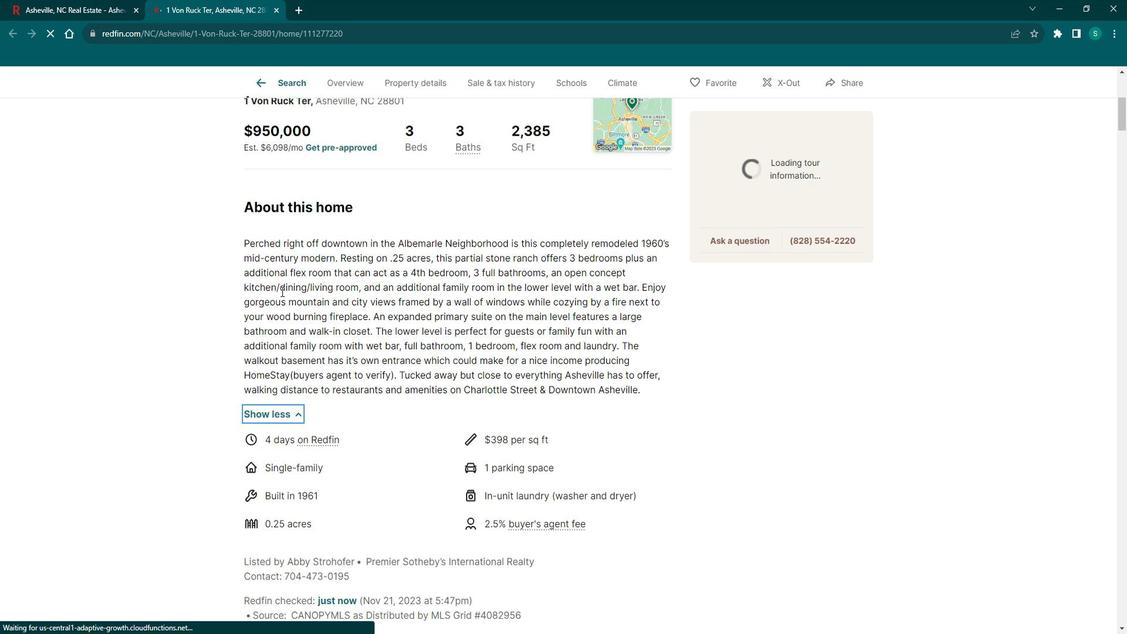 
Action: Mouse scrolled (296, 294) with delta (0, 0)
Screenshot: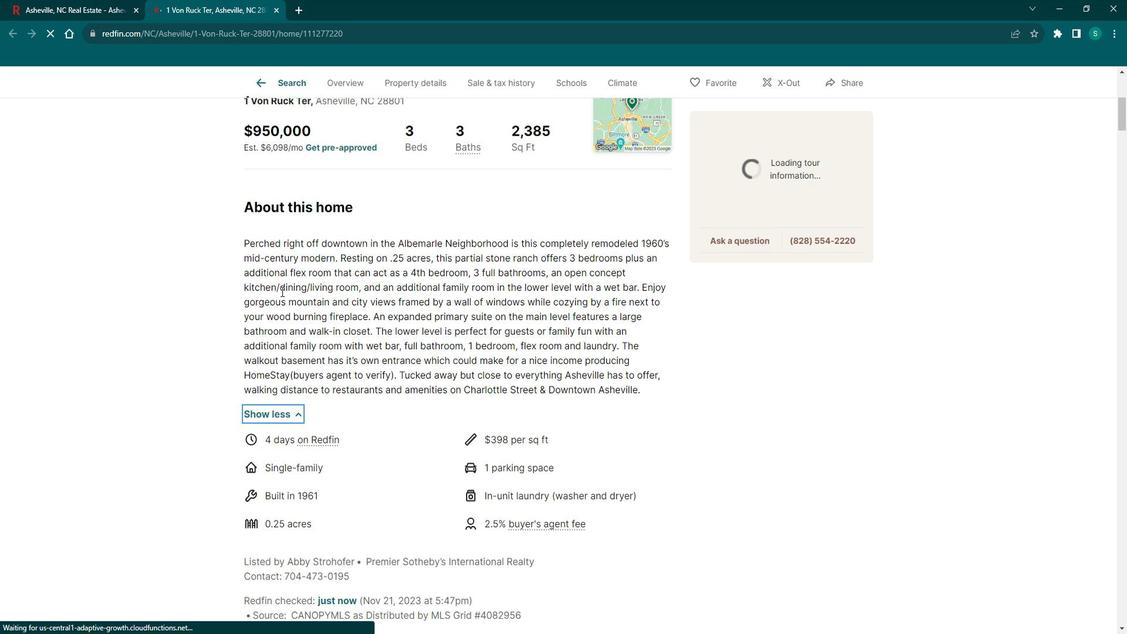
Action: Mouse scrolled (296, 294) with delta (0, 0)
Screenshot: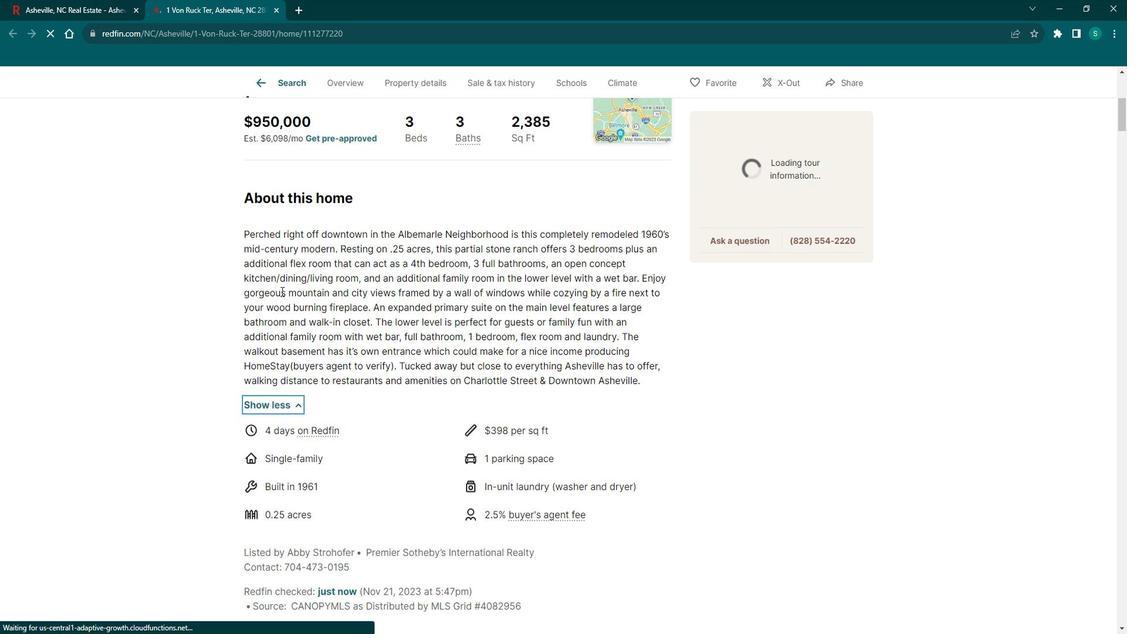 
Action: Mouse scrolled (296, 294) with delta (0, 0)
Screenshot: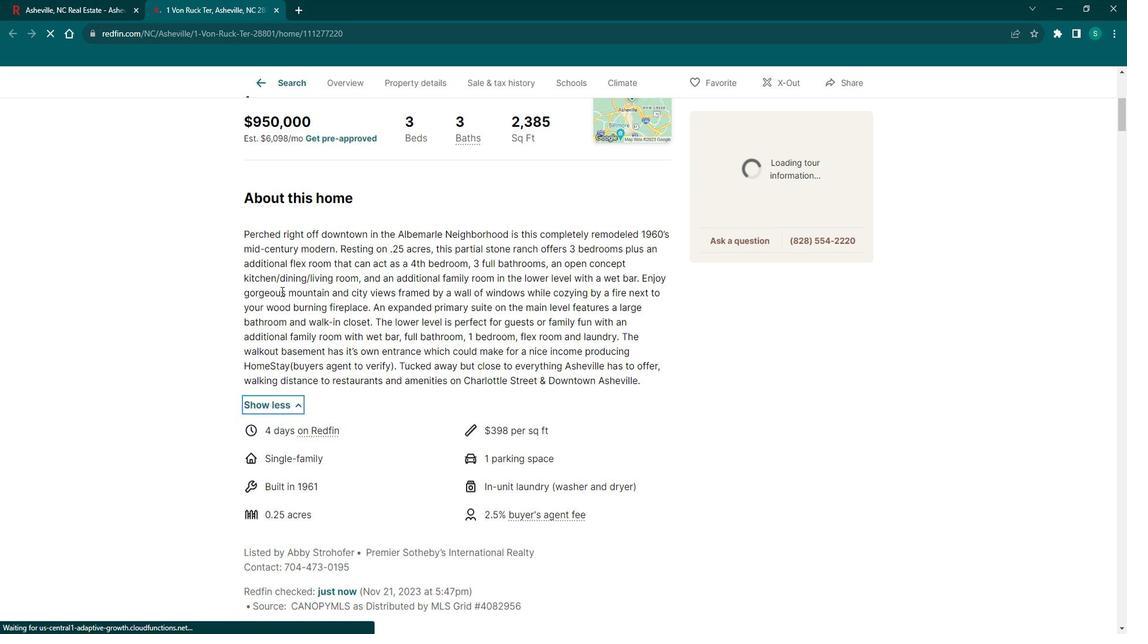
Action: Mouse scrolled (296, 294) with delta (0, 0)
Screenshot: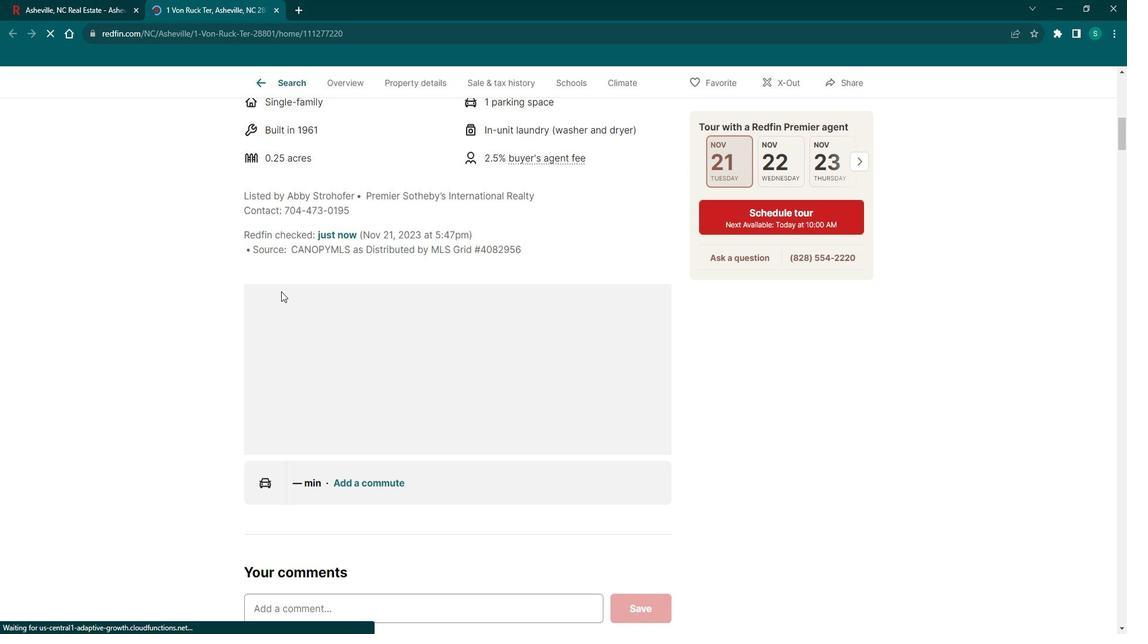 
Action: Mouse scrolled (296, 294) with delta (0, 0)
Screenshot: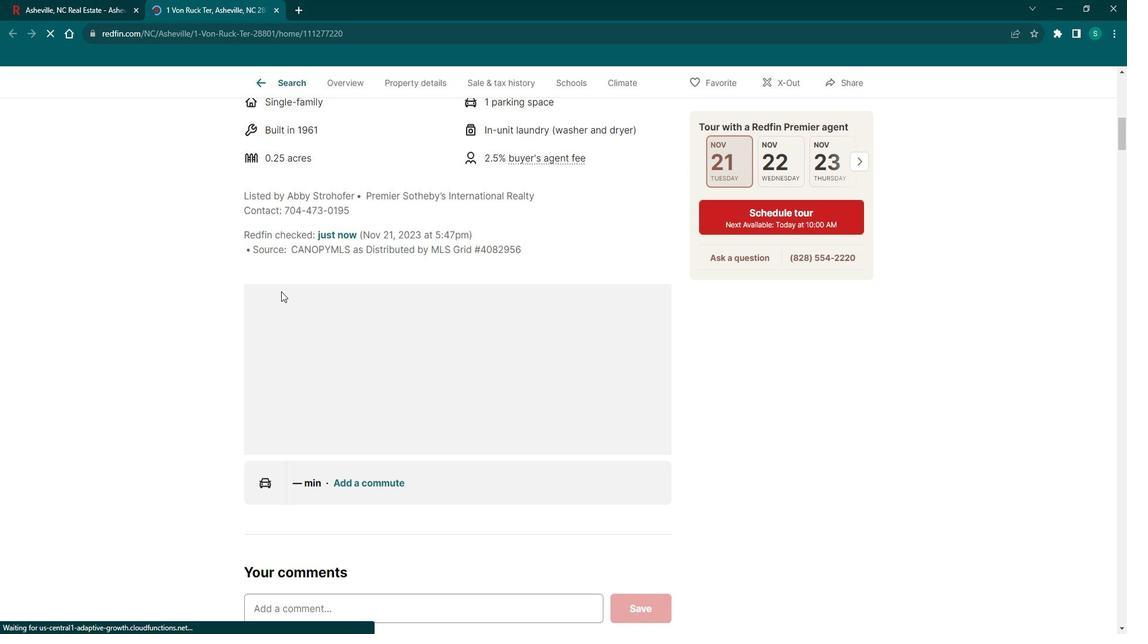
Action: Mouse scrolled (296, 294) with delta (0, 0)
Screenshot: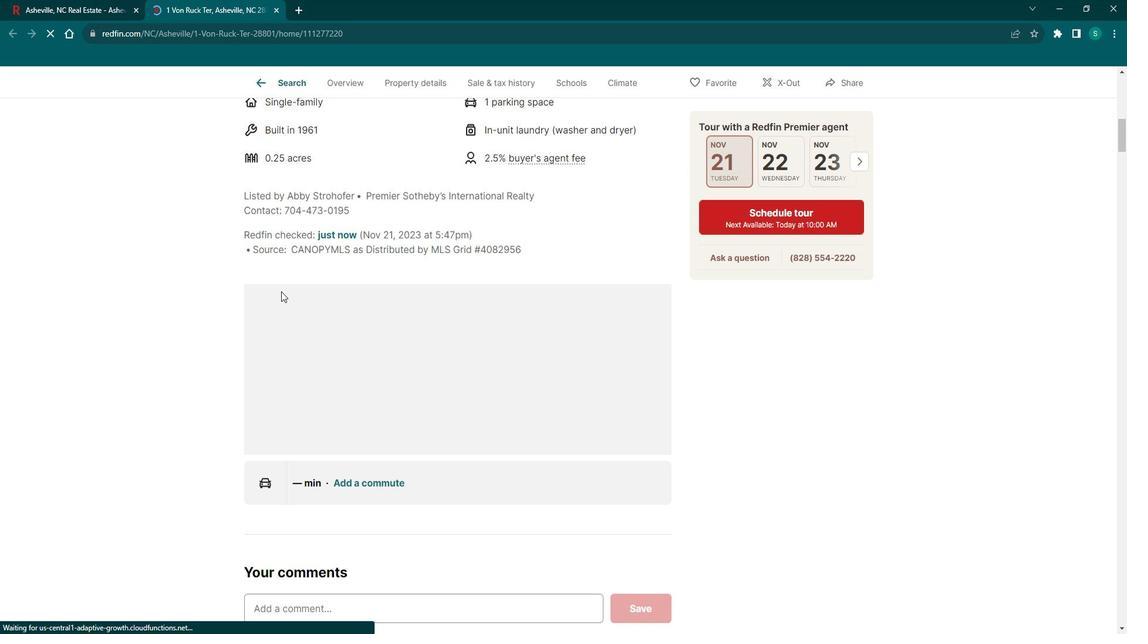 
Action: Mouse scrolled (296, 294) with delta (0, 0)
Screenshot: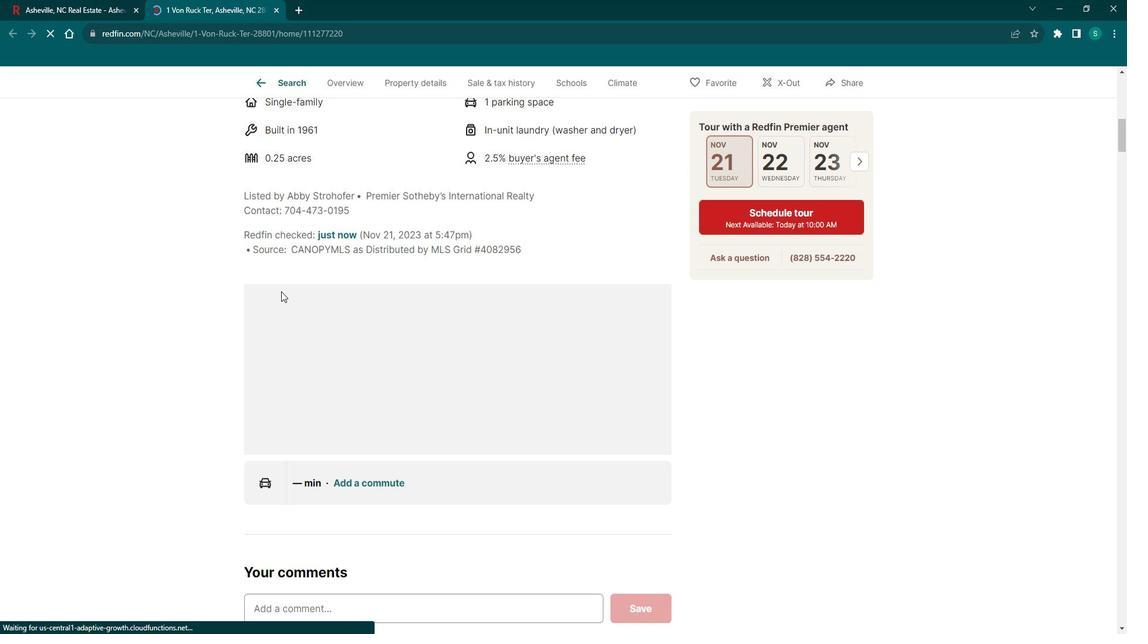 
Action: Mouse scrolled (296, 294) with delta (0, 0)
Screenshot: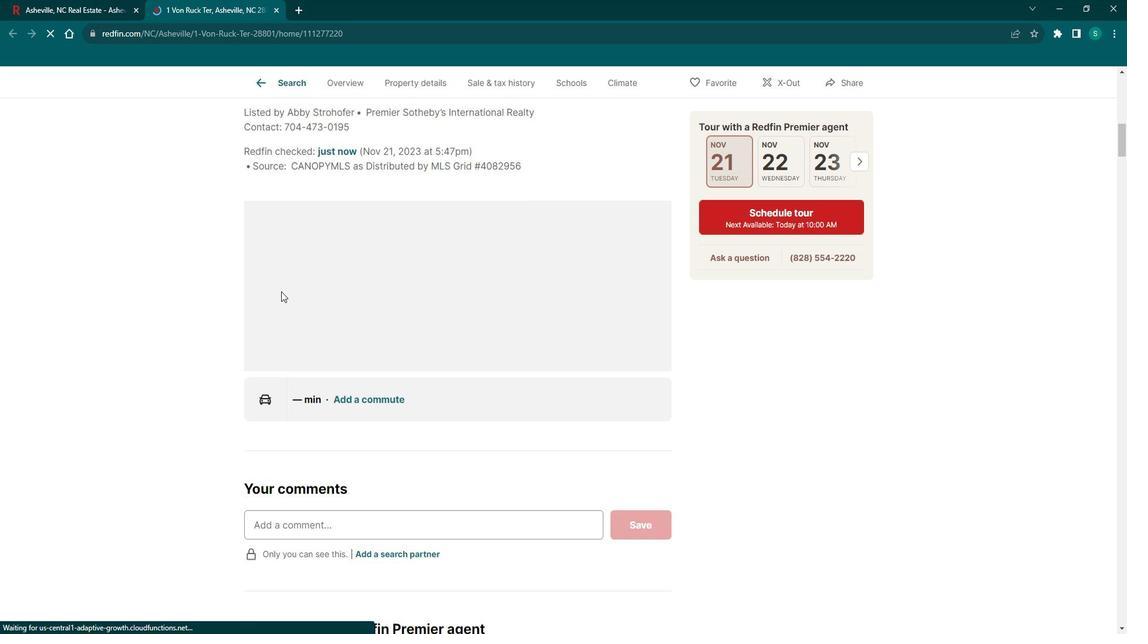 
Action: Mouse scrolled (296, 294) with delta (0, 0)
Screenshot: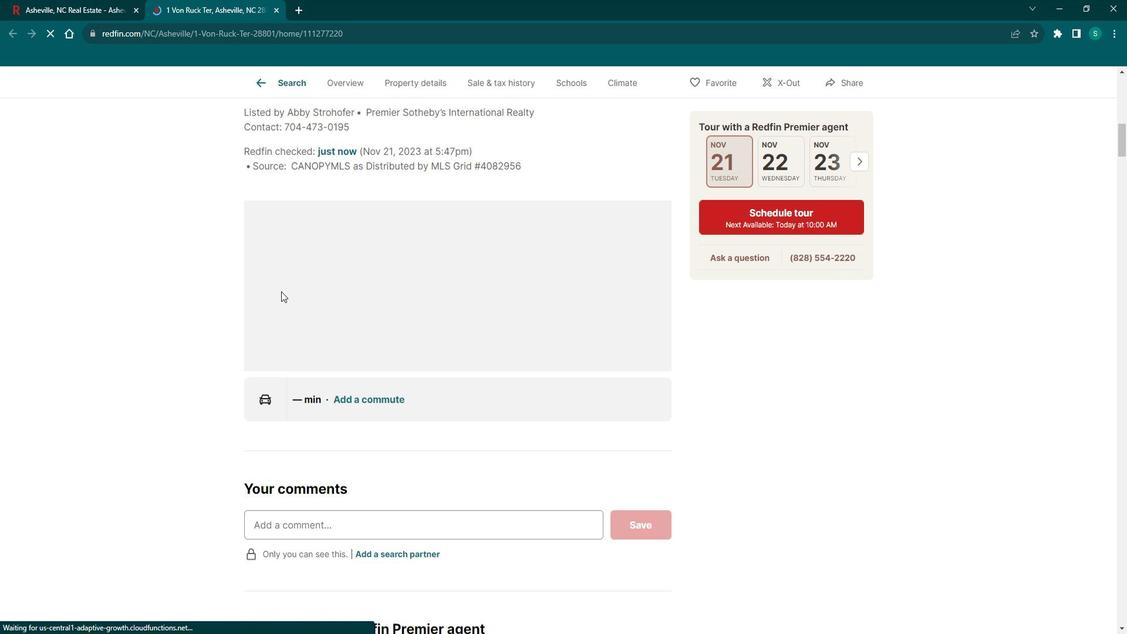 
Action: Mouse scrolled (296, 294) with delta (0, 0)
Screenshot: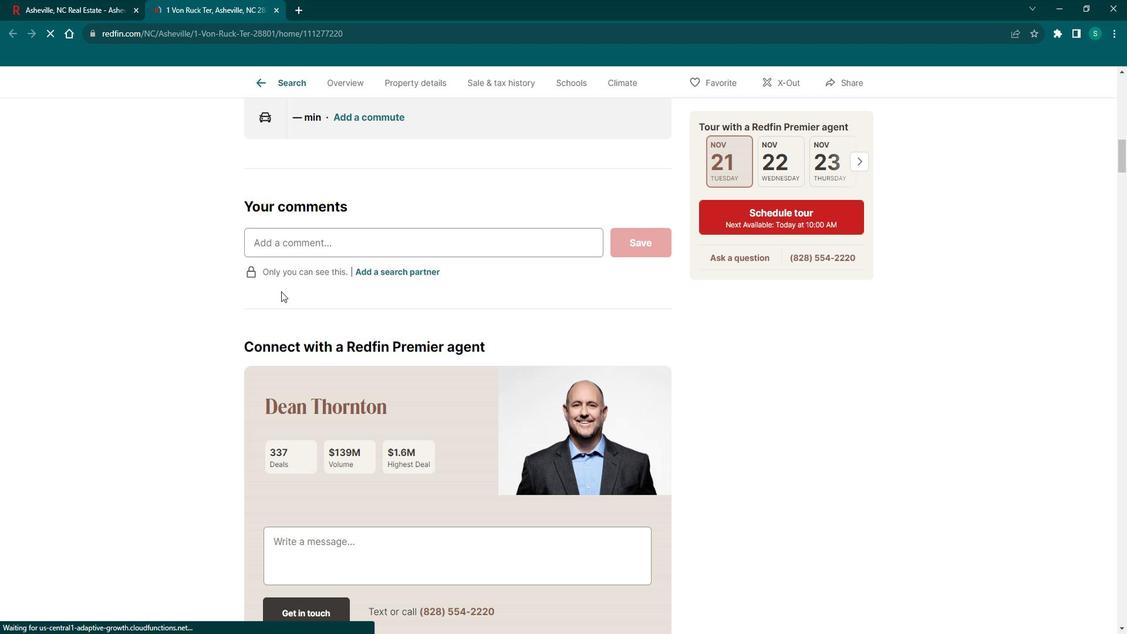 
Action: Mouse scrolled (296, 294) with delta (0, 0)
Screenshot: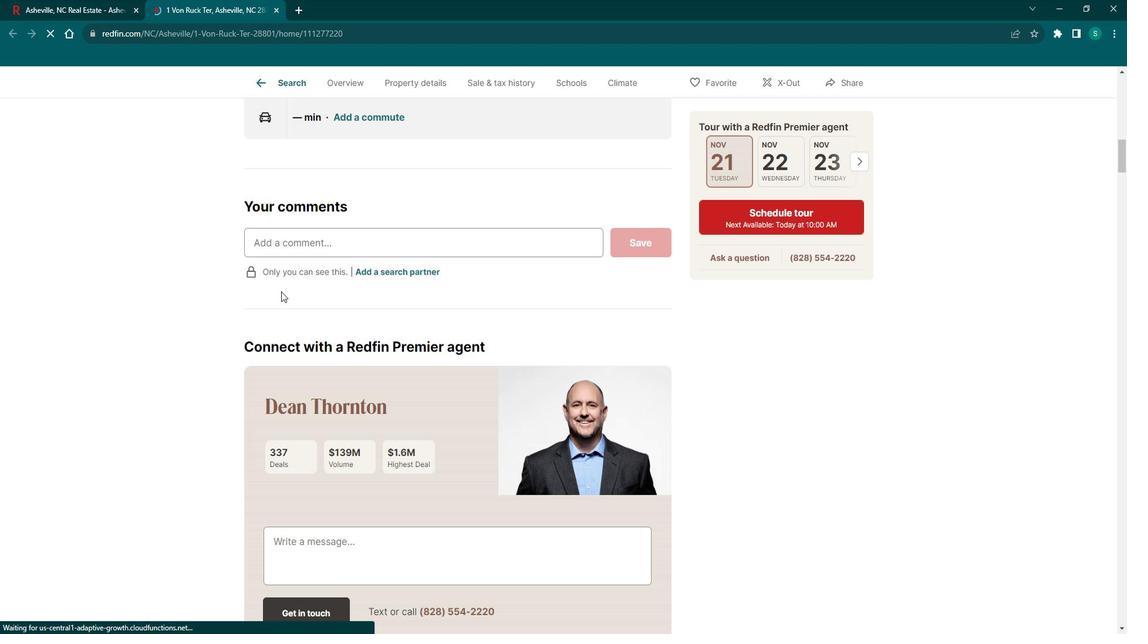 
Action: Mouse scrolled (296, 294) with delta (0, 0)
Screenshot: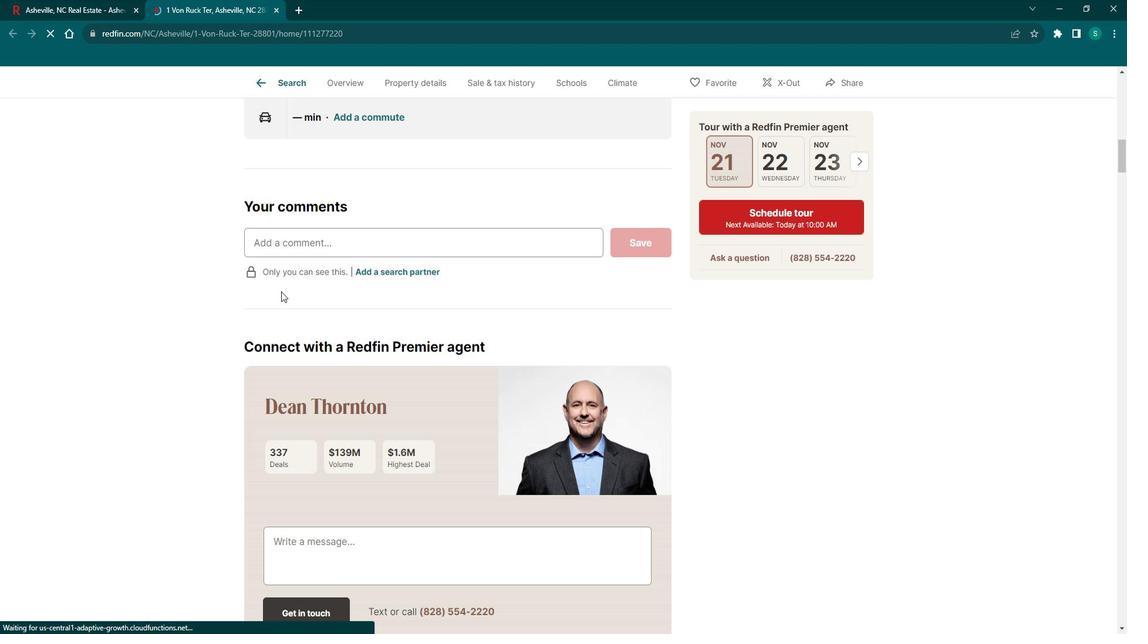 
Action: Mouse scrolled (296, 294) with delta (0, 0)
Screenshot: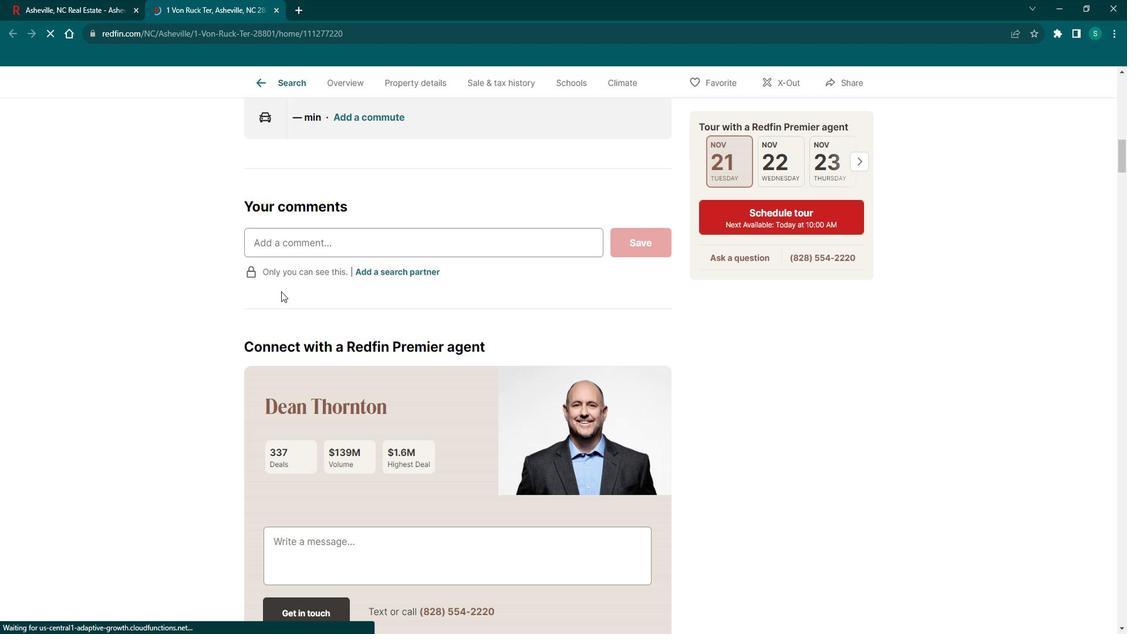 
Action: Mouse scrolled (296, 294) with delta (0, 0)
Screenshot: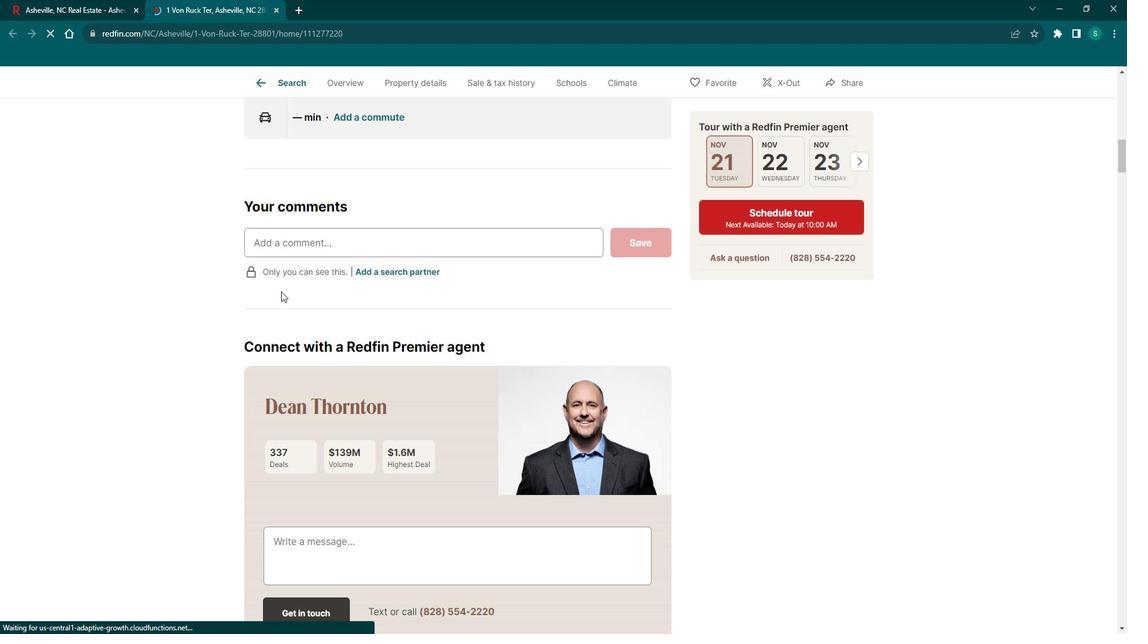 
Action: Mouse scrolled (296, 294) with delta (0, 0)
Screenshot: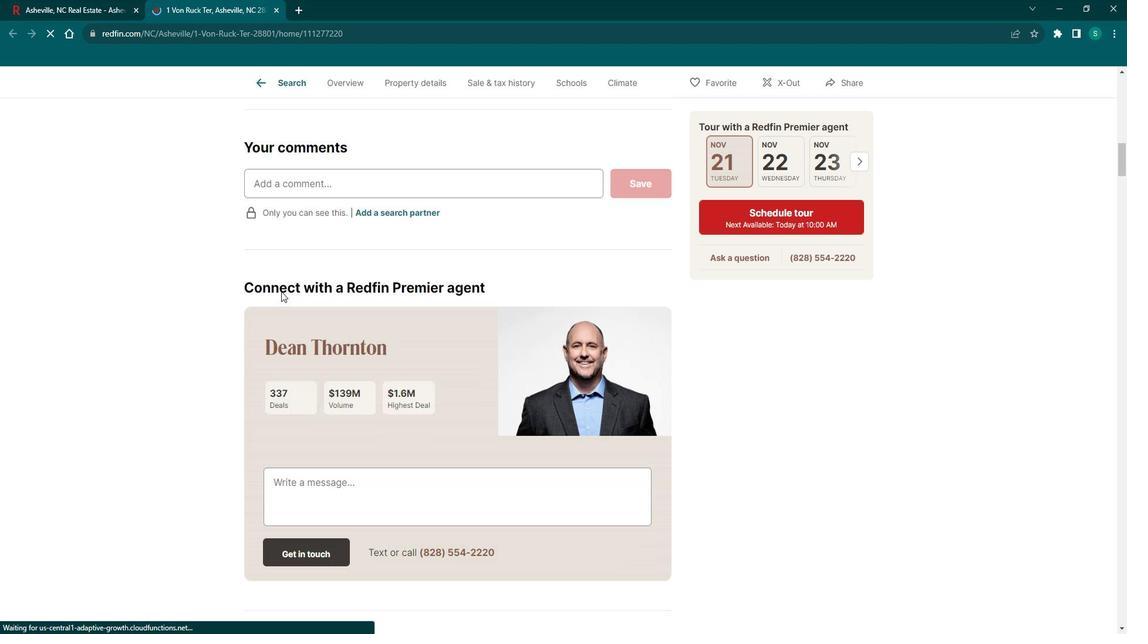 
Action: Mouse scrolled (296, 294) with delta (0, 0)
Screenshot: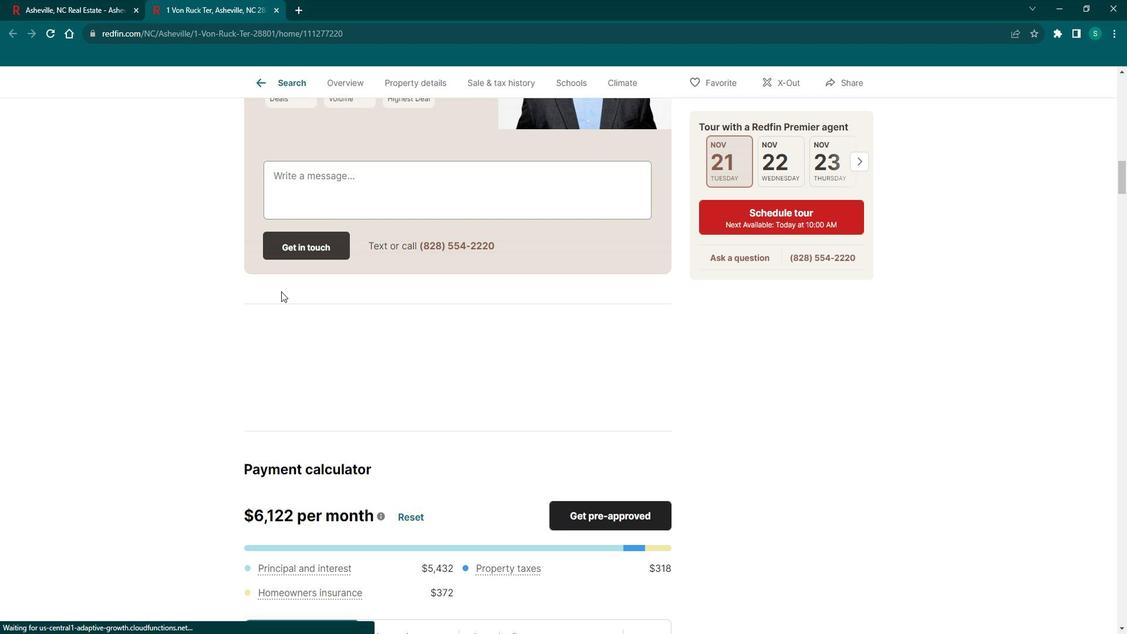 
Action: Mouse scrolled (296, 294) with delta (0, 0)
Screenshot: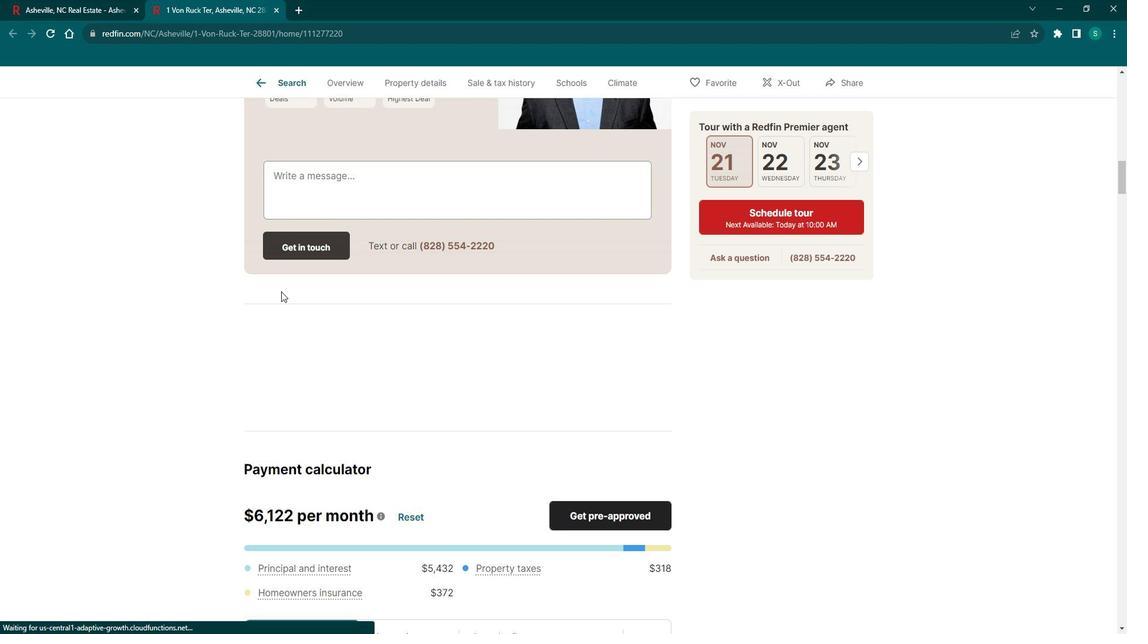 
Action: Mouse scrolled (296, 294) with delta (0, 0)
Screenshot: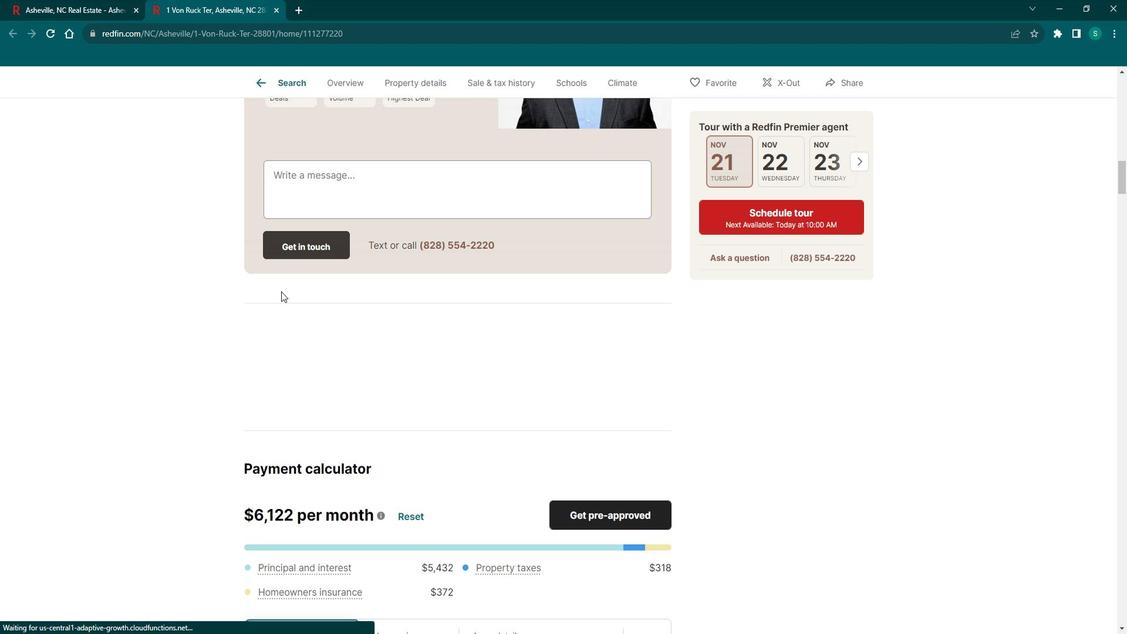 
Action: Mouse scrolled (296, 294) with delta (0, 0)
Screenshot: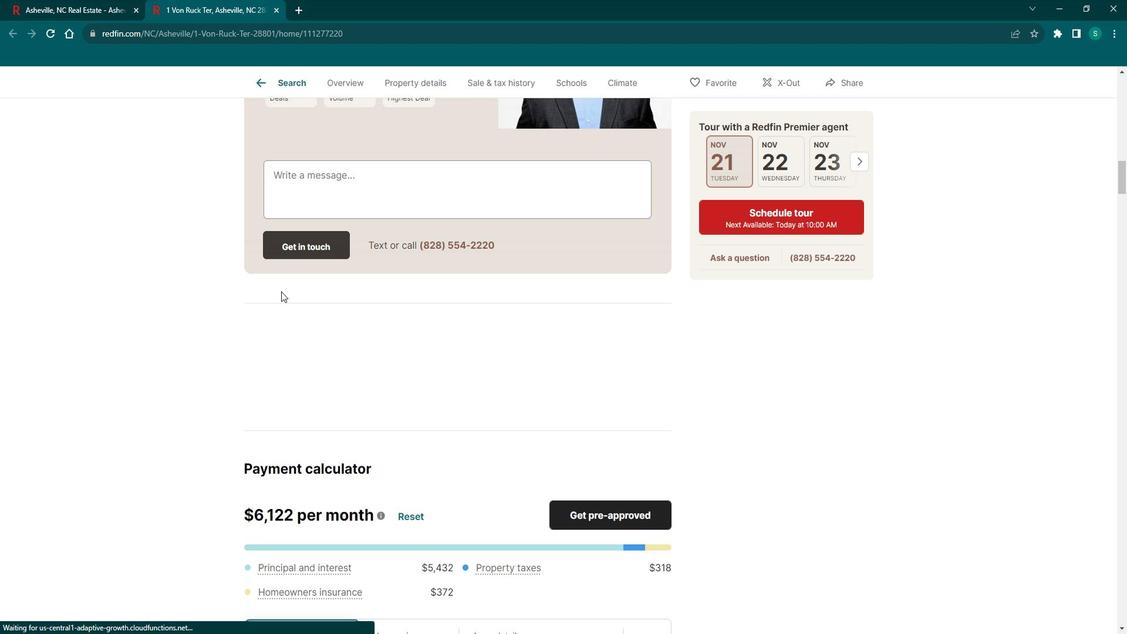 
Action: Mouse scrolled (296, 294) with delta (0, 0)
Screenshot: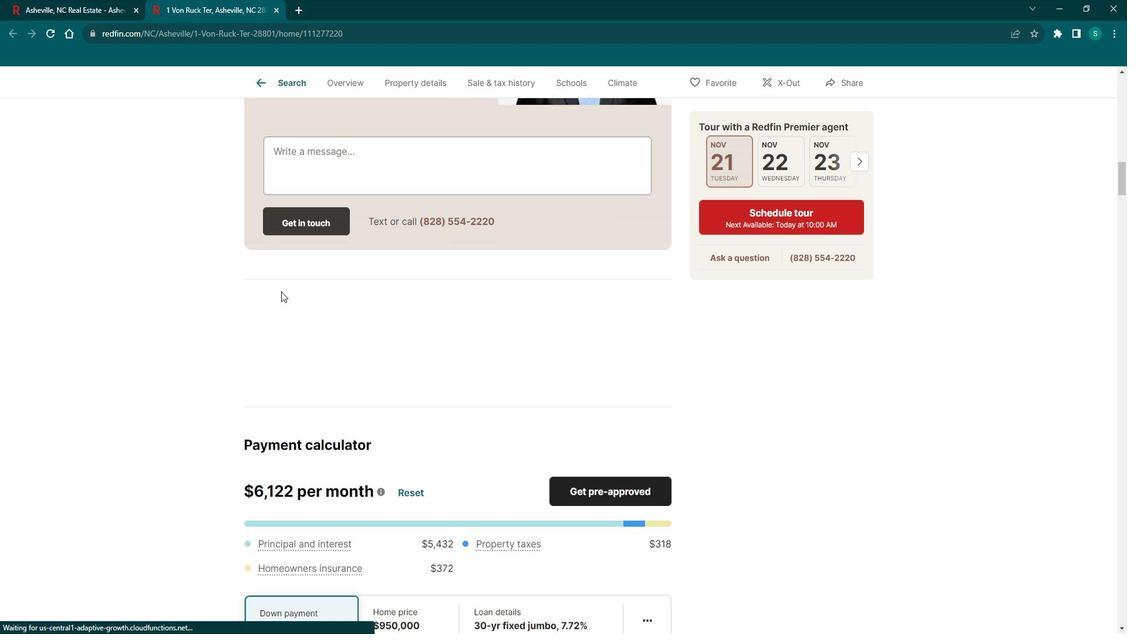 
Action: Mouse scrolled (296, 294) with delta (0, 0)
Screenshot: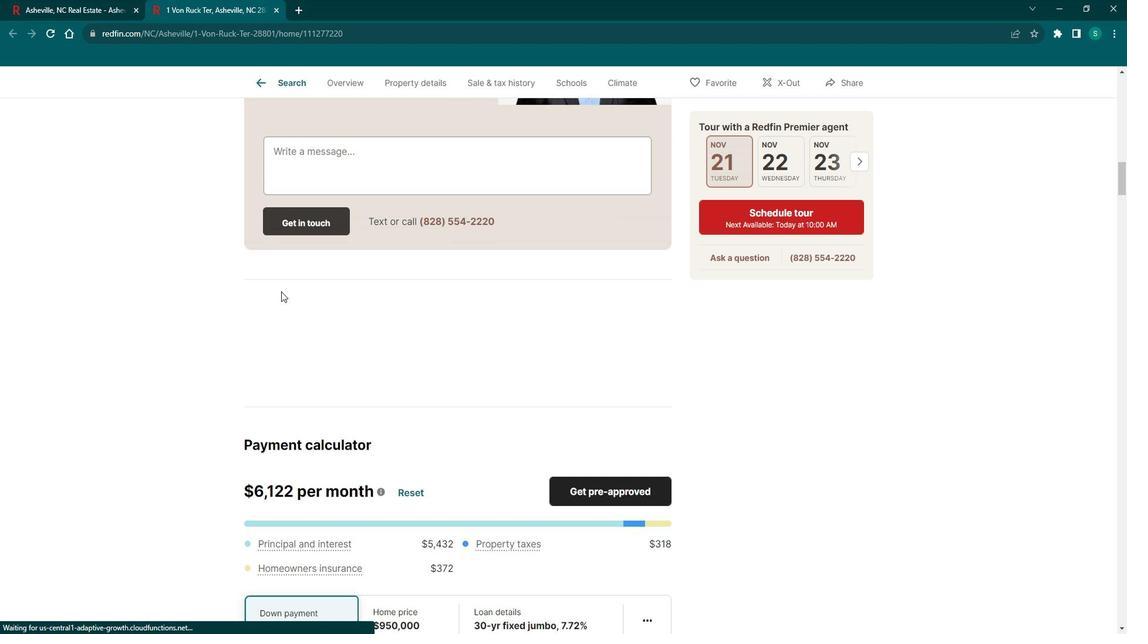 
Action: Mouse scrolled (296, 294) with delta (0, 0)
Screenshot: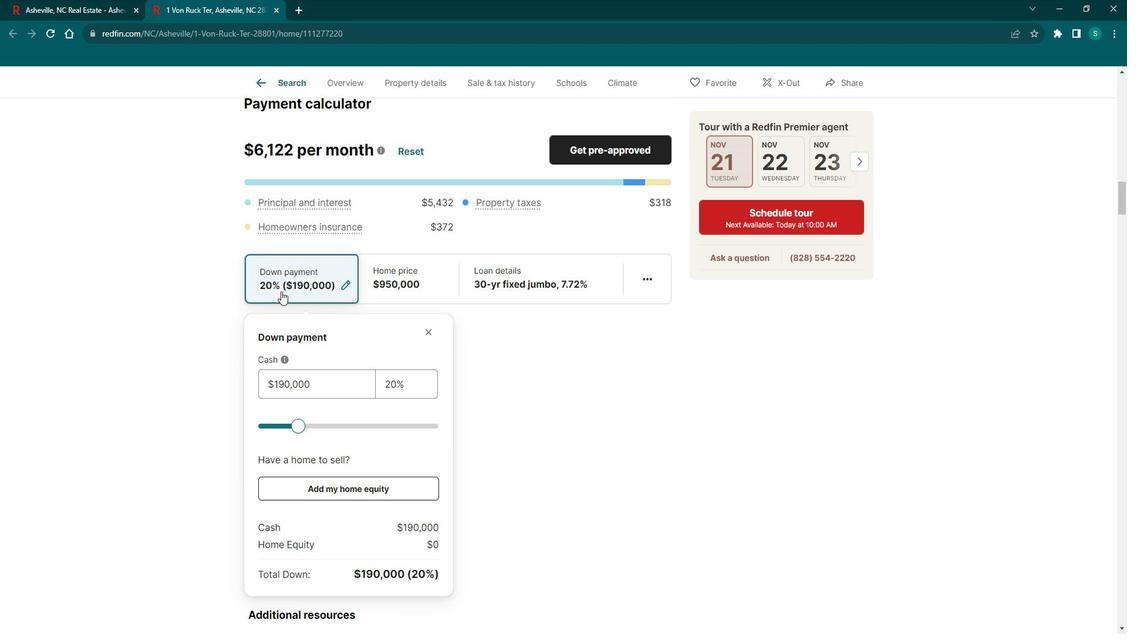 
Action: Mouse scrolled (296, 294) with delta (0, 0)
Screenshot: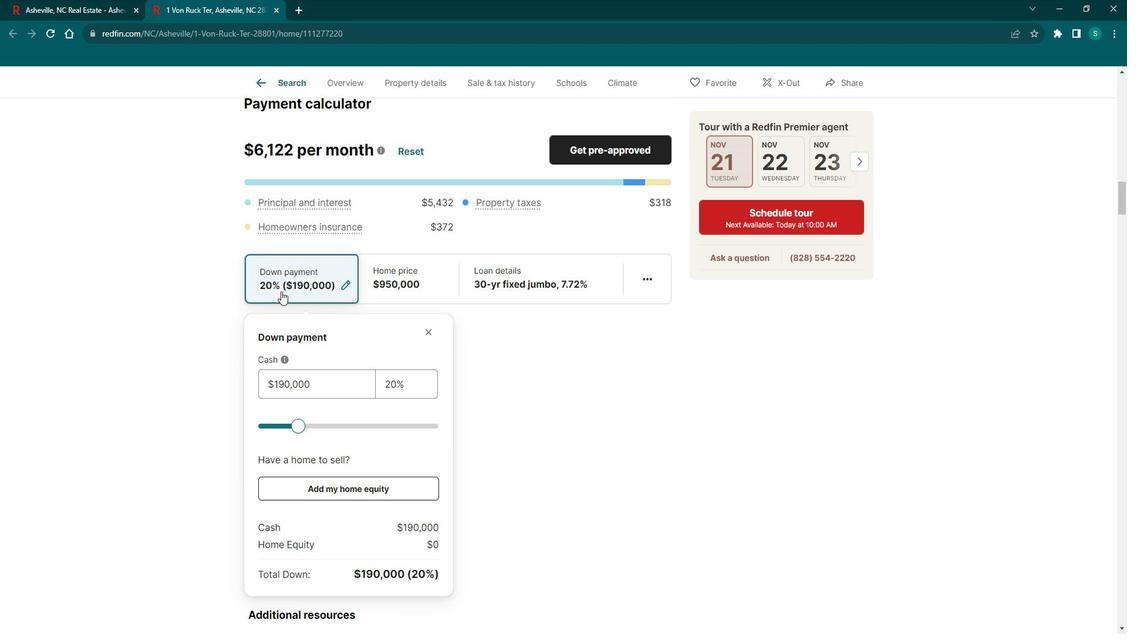 
Action: Mouse scrolled (296, 294) with delta (0, 0)
Screenshot: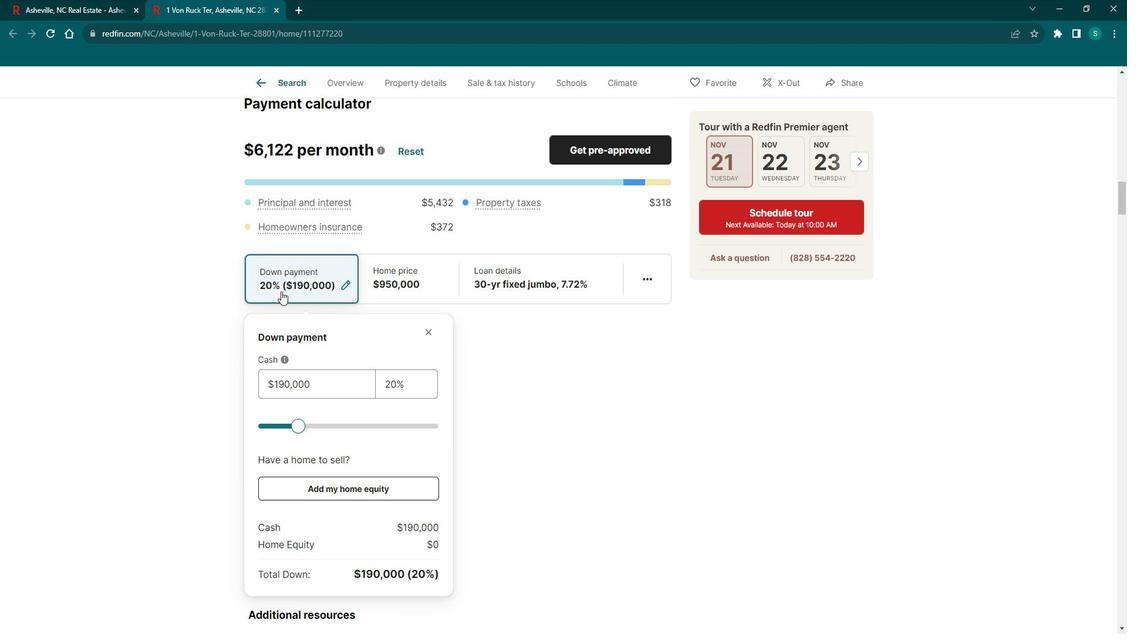 
Action: Mouse scrolled (296, 294) with delta (0, 0)
Screenshot: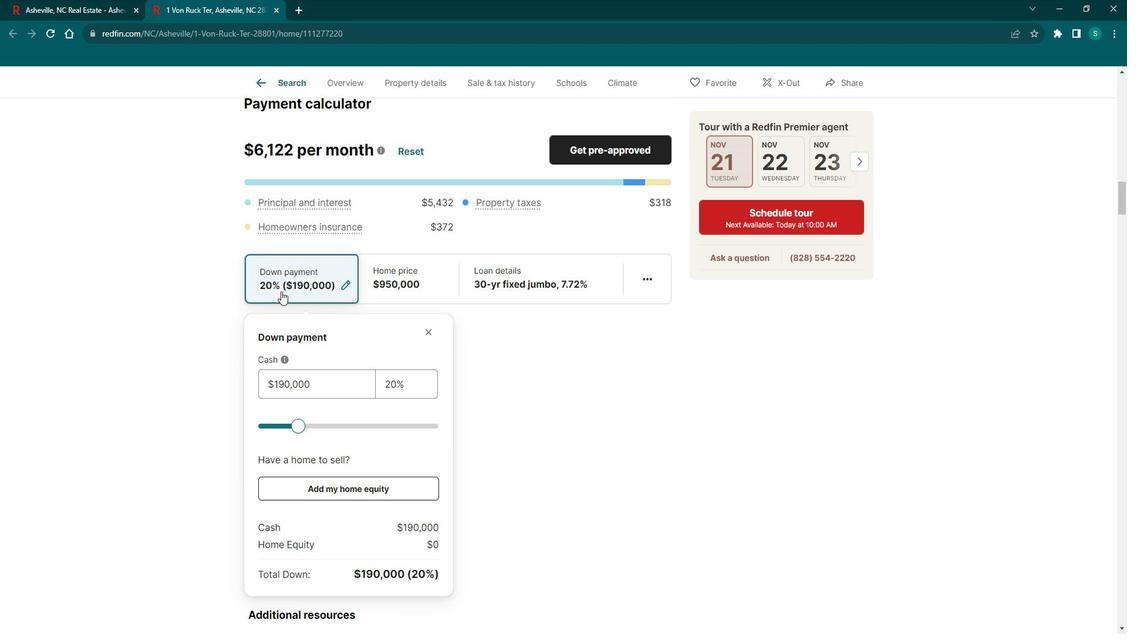 
Action: Mouse scrolled (296, 294) with delta (0, 0)
Screenshot: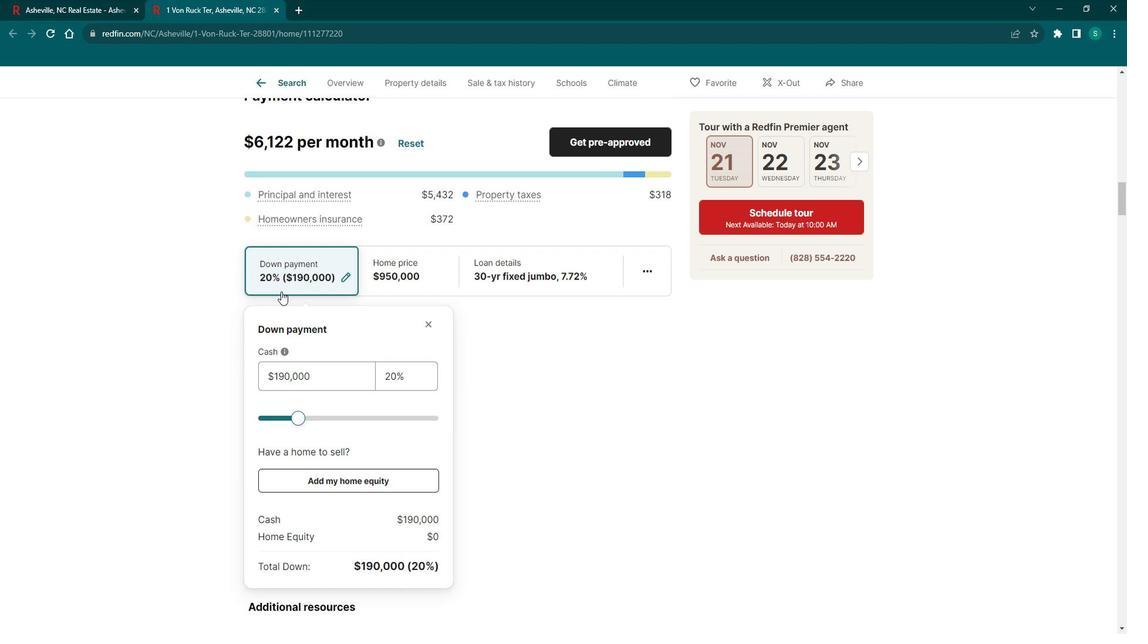 
Action: Mouse scrolled (296, 294) with delta (0, 0)
Screenshot: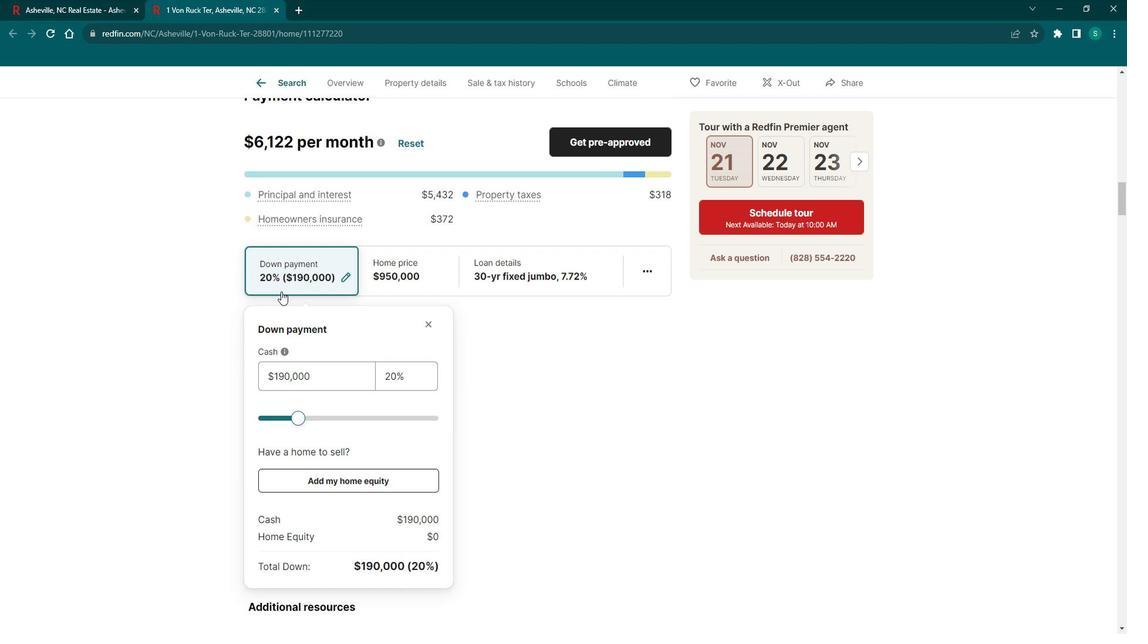 
Action: Mouse scrolled (296, 294) with delta (0, 0)
Screenshot: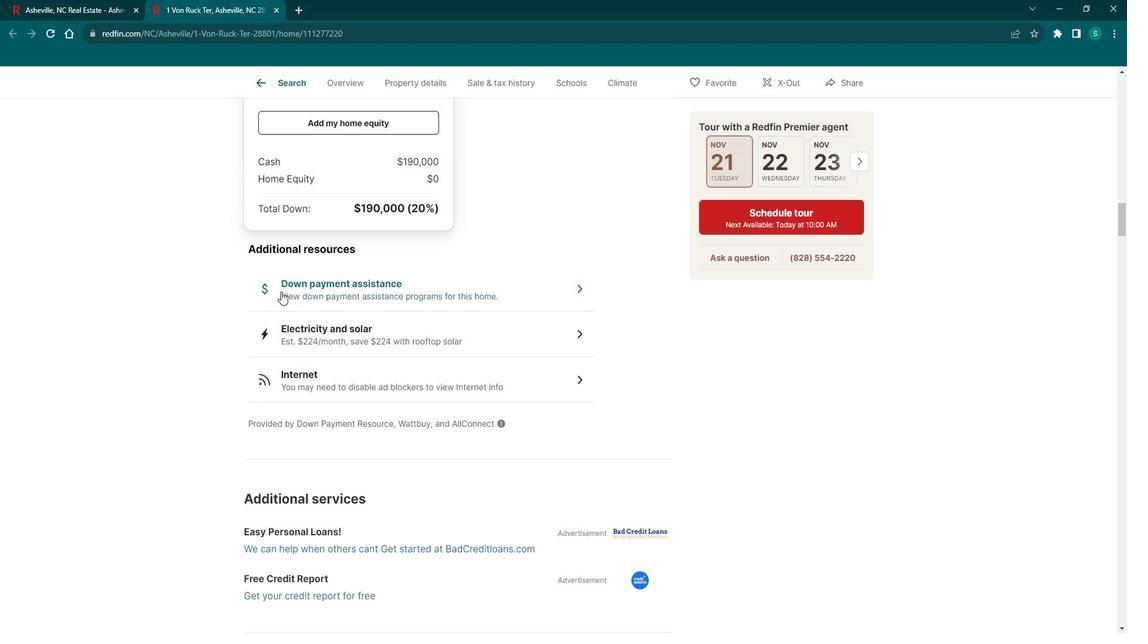 
Action: Mouse scrolled (296, 294) with delta (0, 0)
Screenshot: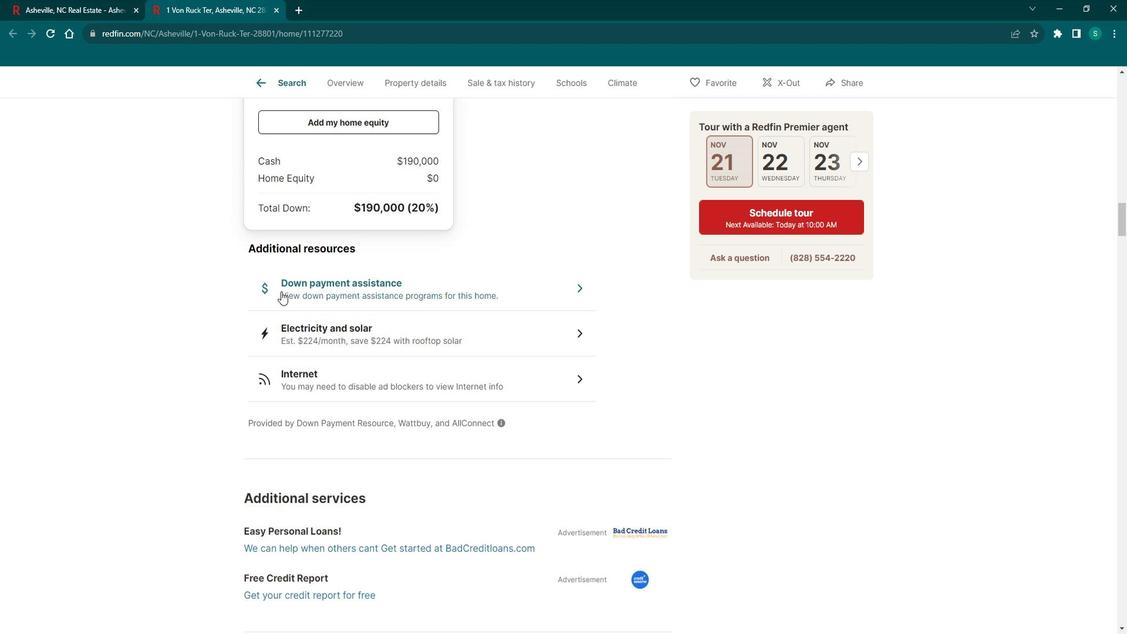 
Action: Mouse scrolled (296, 294) with delta (0, 0)
Screenshot: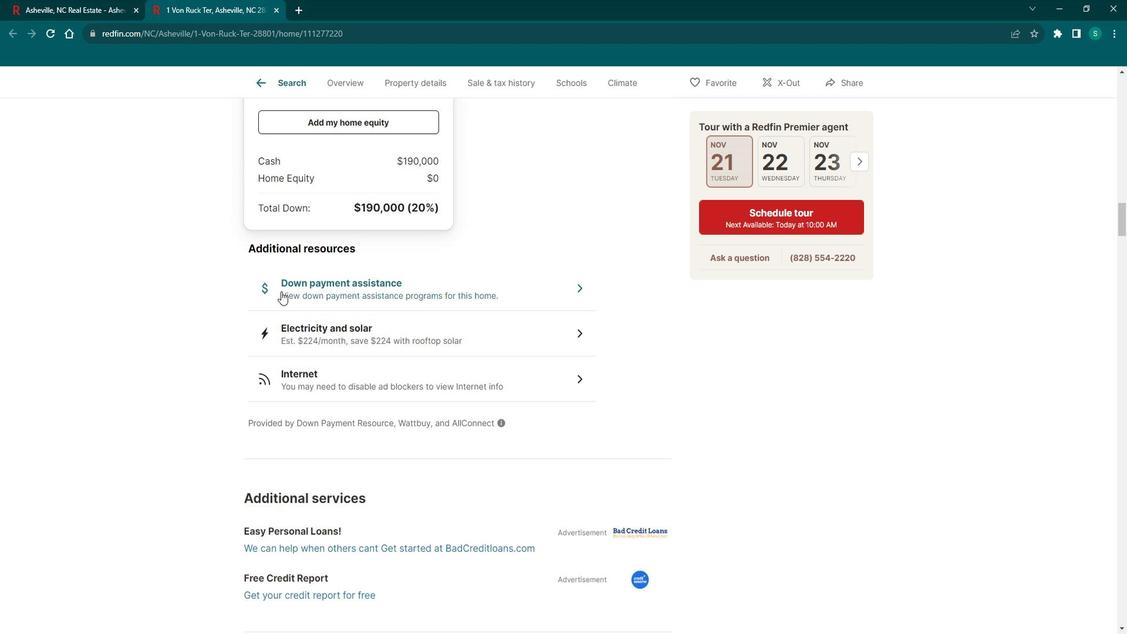 
Action: Mouse scrolled (296, 294) with delta (0, 0)
Screenshot: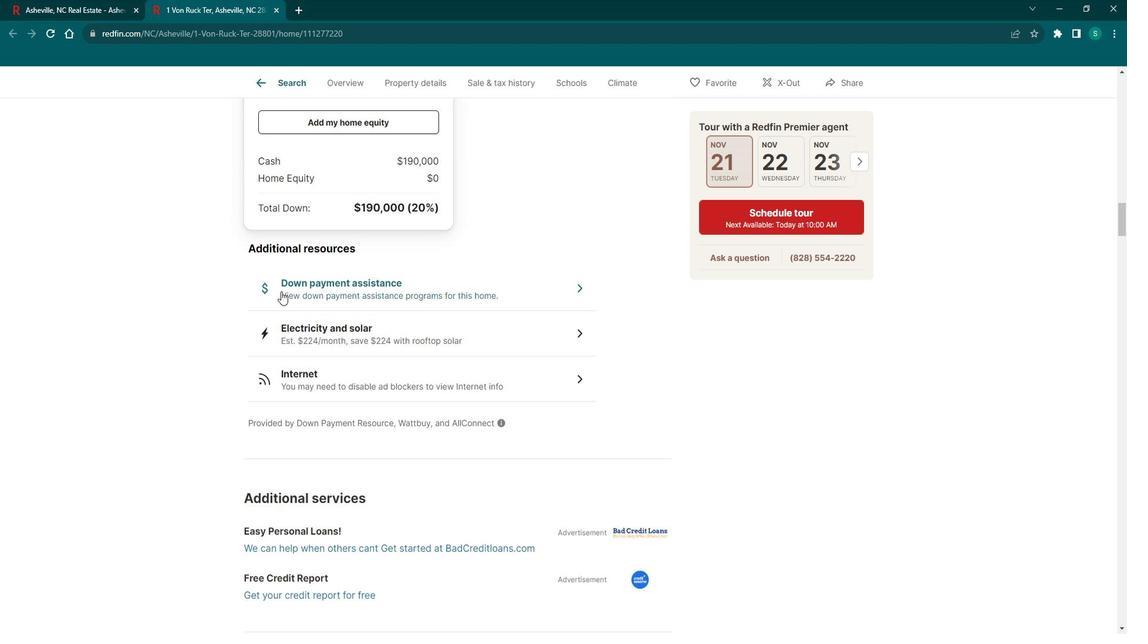 
Action: Mouse scrolled (296, 294) with delta (0, 0)
Screenshot: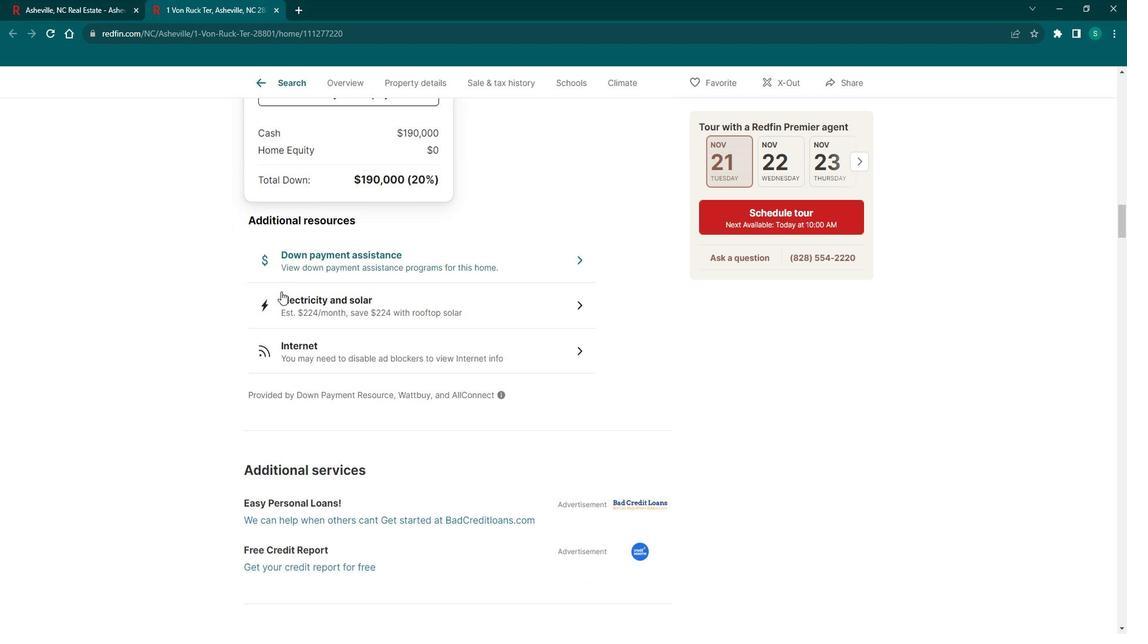 
Action: Mouse scrolled (296, 294) with delta (0, 0)
Screenshot: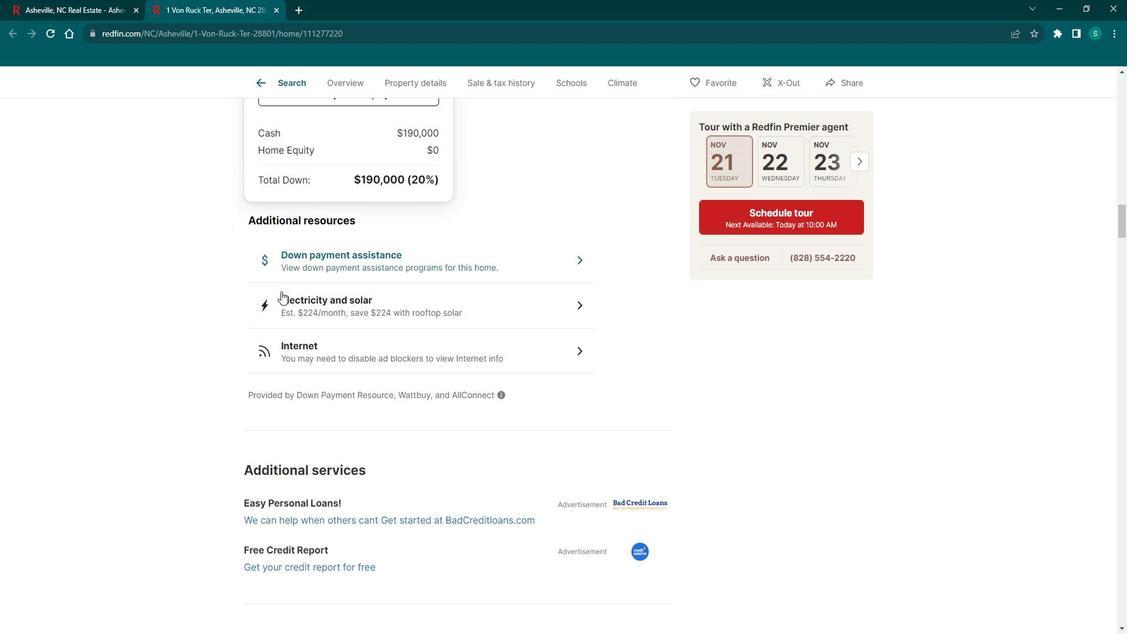 
Action: Mouse scrolled (296, 294) with delta (0, 0)
Screenshot: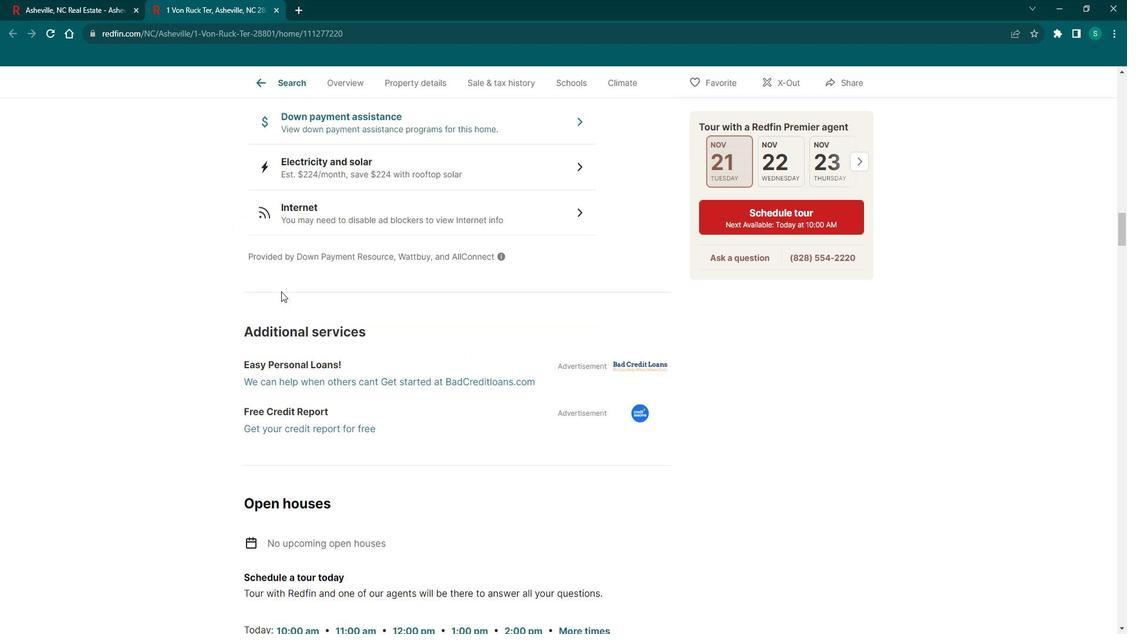 
Action: Mouse scrolled (296, 294) with delta (0, 0)
Screenshot: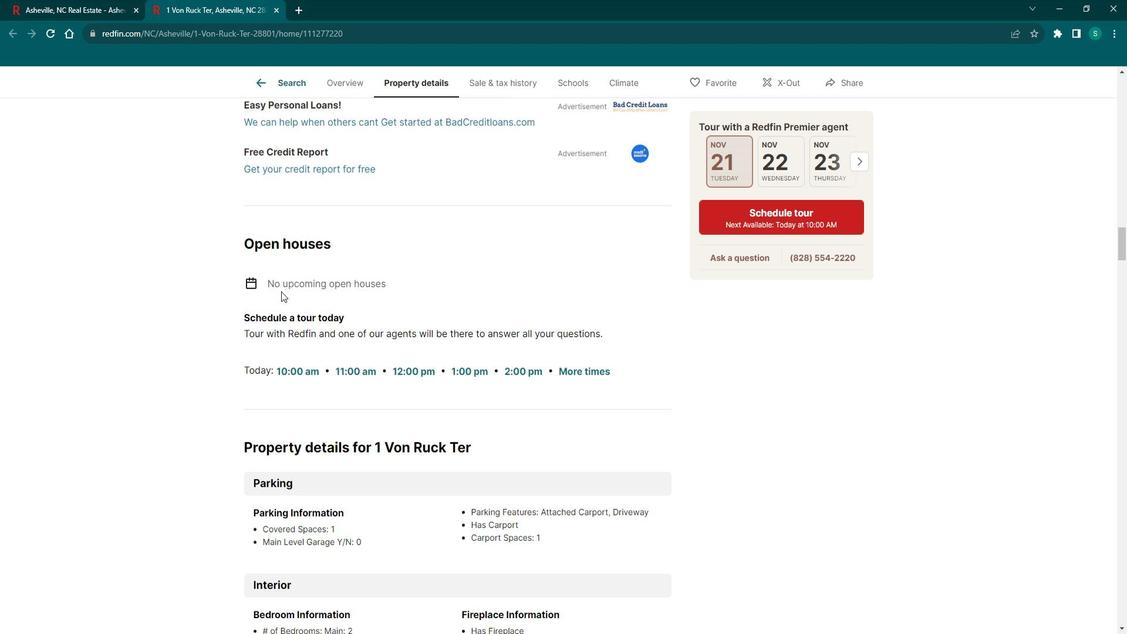 
Action: Mouse scrolled (296, 294) with delta (0, 0)
Screenshot: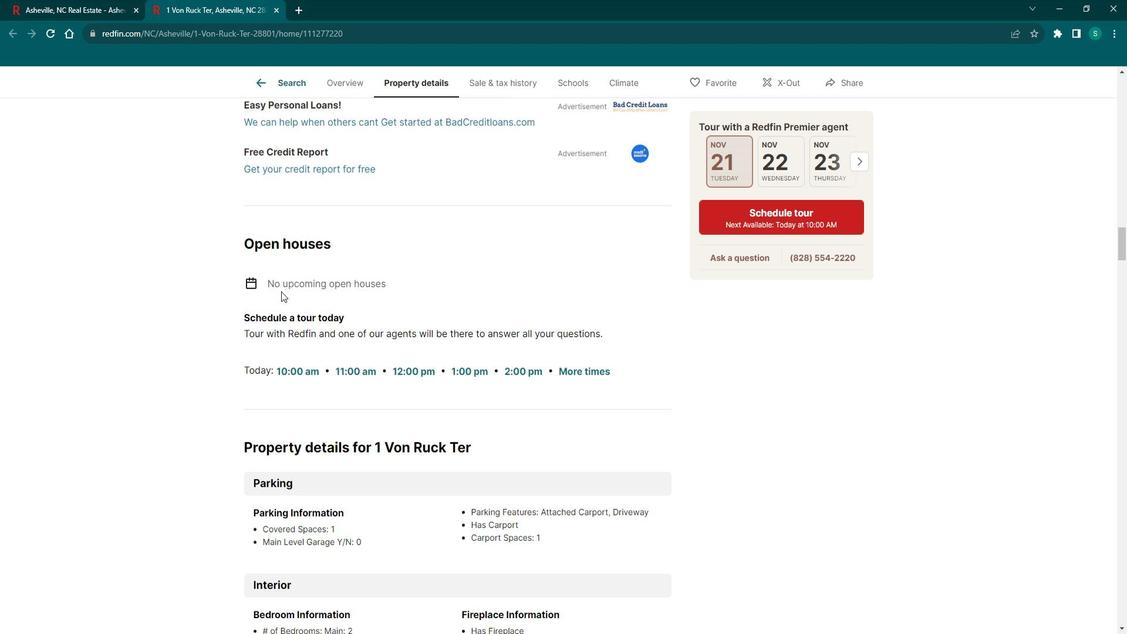 
Action: Mouse scrolled (296, 294) with delta (0, 0)
Screenshot: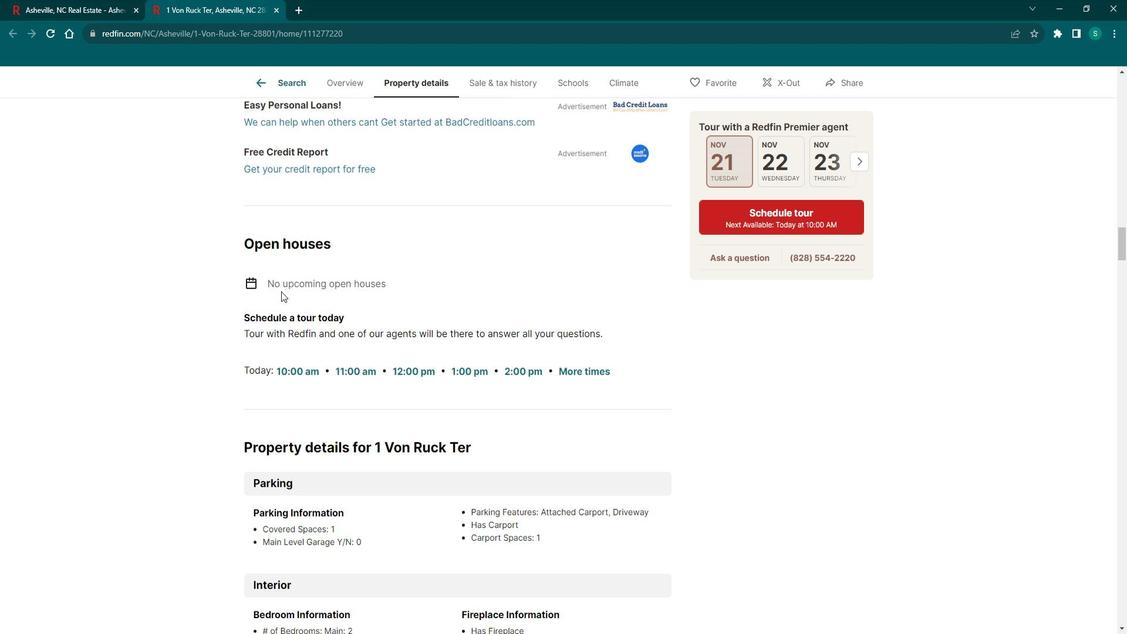 
Action: Mouse scrolled (296, 294) with delta (0, 0)
Screenshot: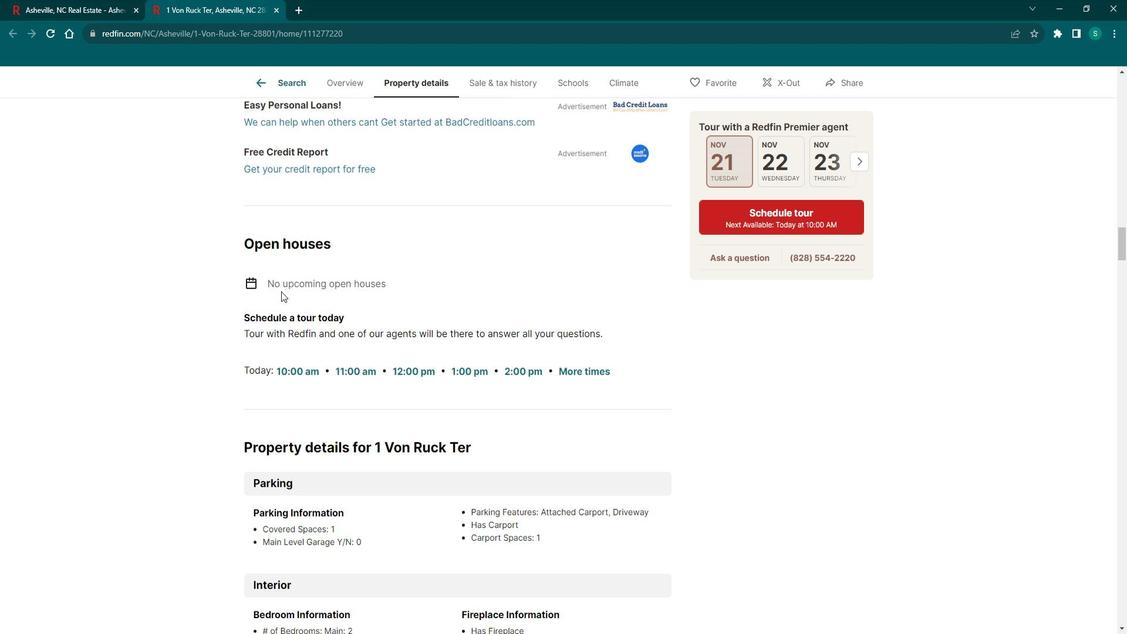 
Action: Mouse scrolled (296, 294) with delta (0, 0)
Screenshot: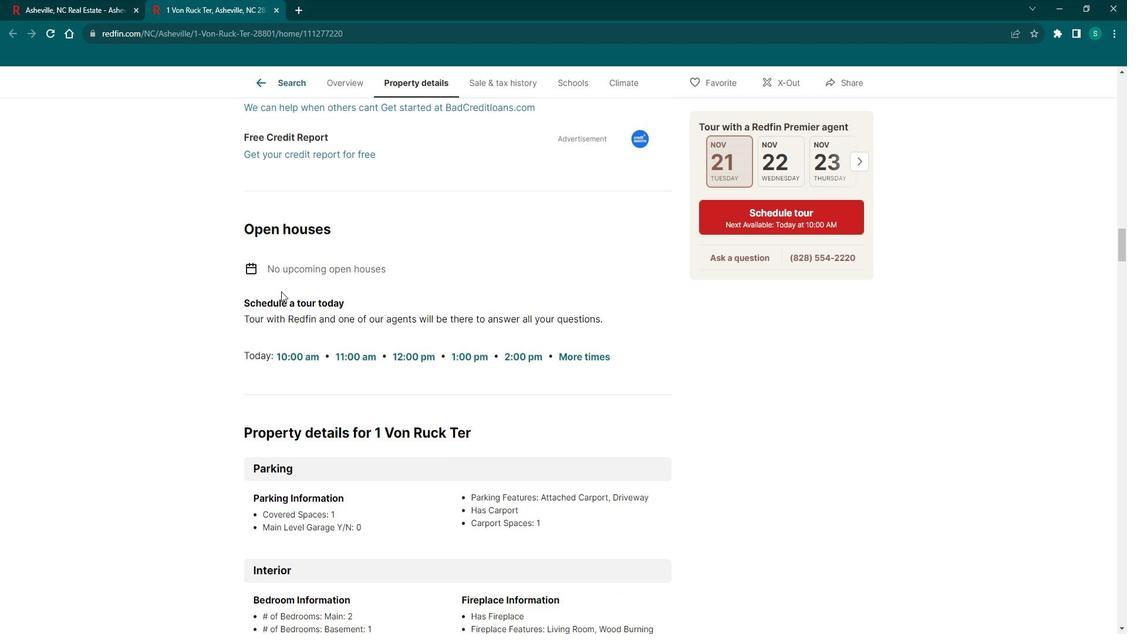 
Action: Mouse scrolled (296, 294) with delta (0, 0)
Screenshot: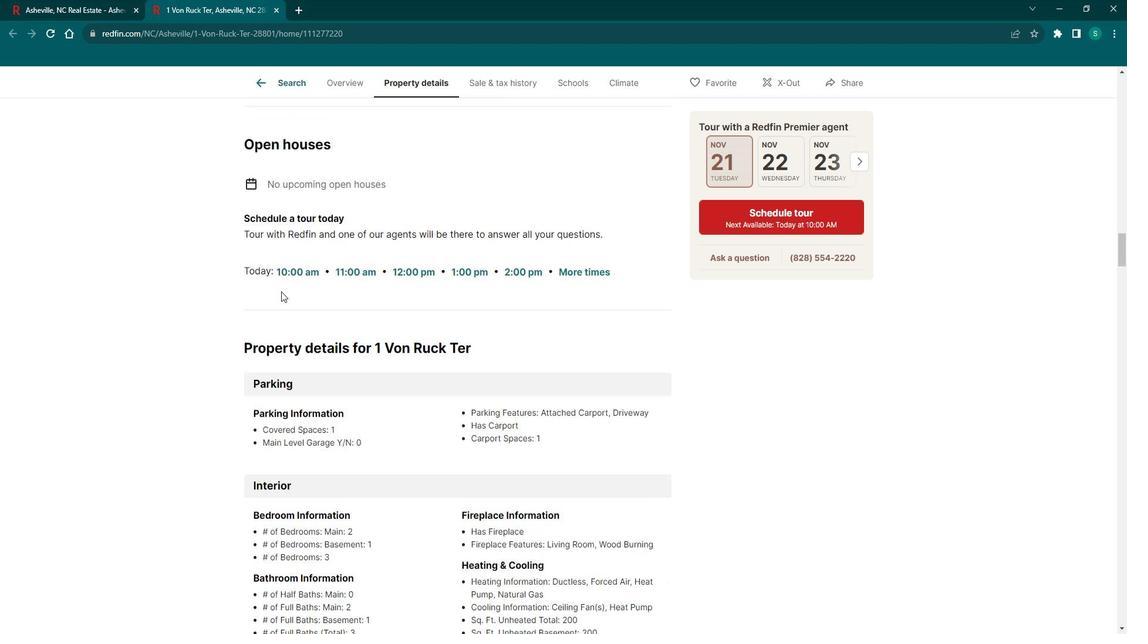 
Action: Mouse scrolled (296, 294) with delta (0, 0)
Screenshot: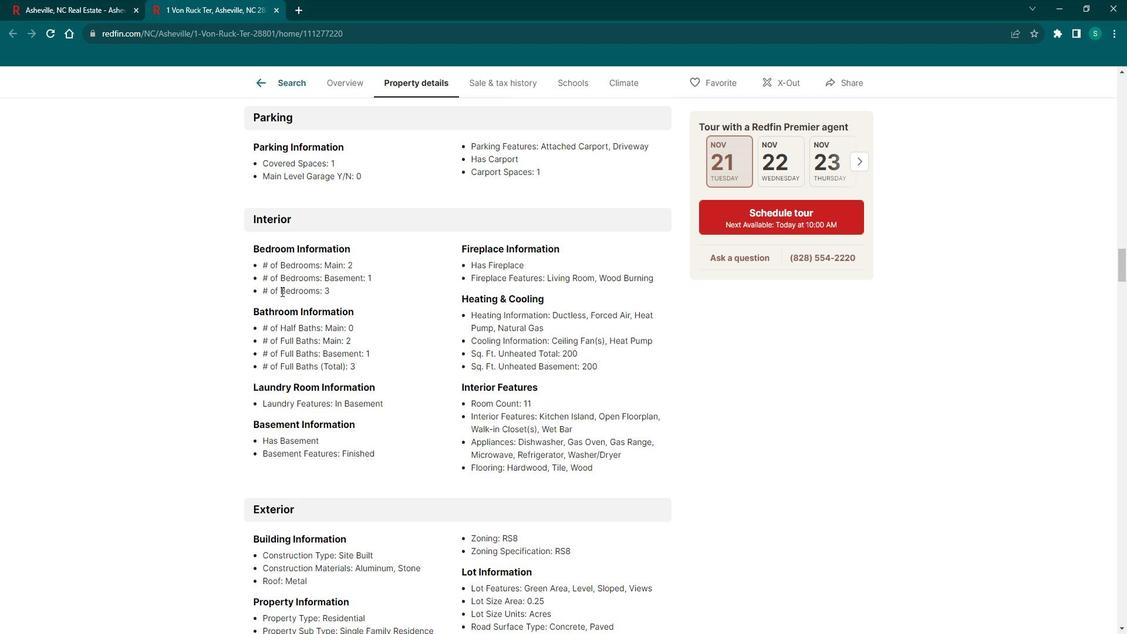 
Action: Mouse scrolled (296, 294) with delta (0, 0)
Screenshot: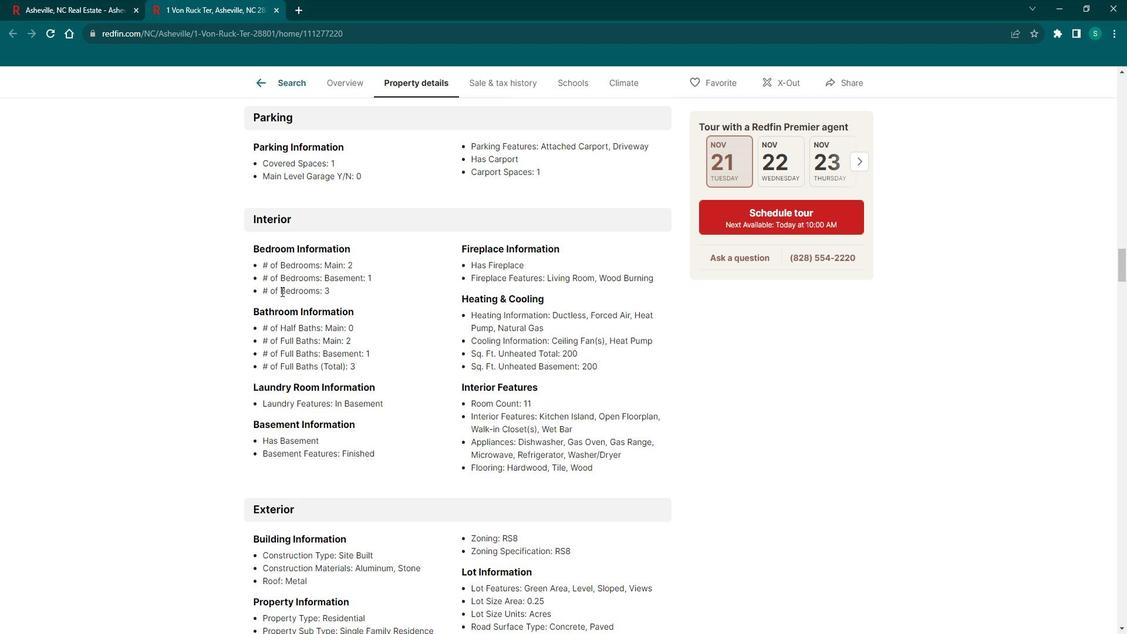 
Action: Mouse scrolled (296, 294) with delta (0, 0)
Screenshot: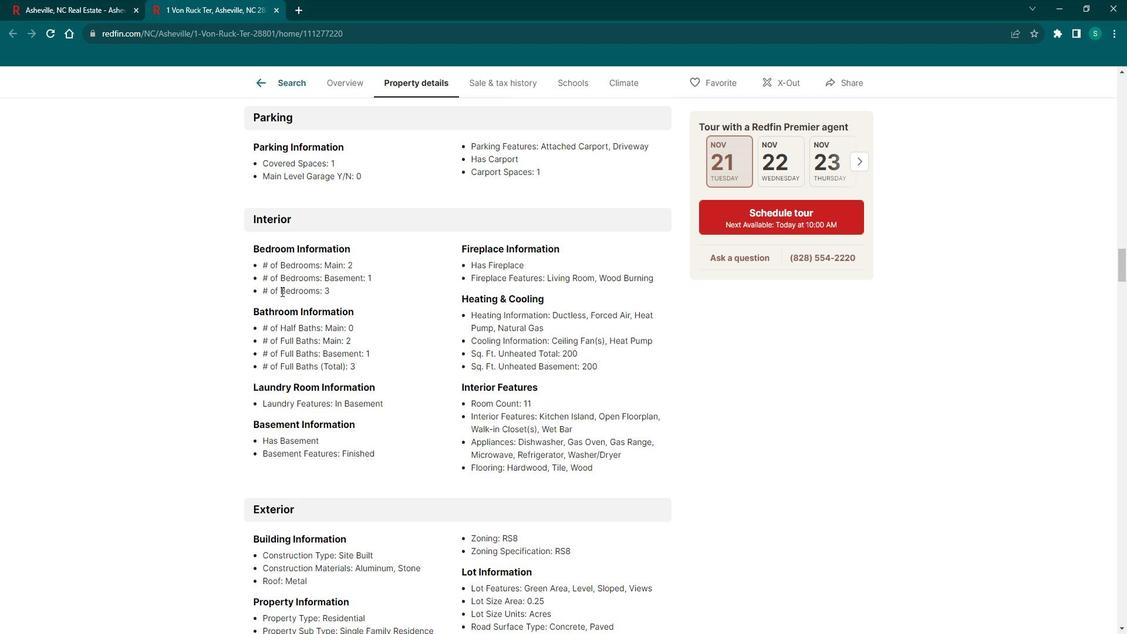 
Action: Mouse scrolled (296, 294) with delta (0, 0)
Screenshot: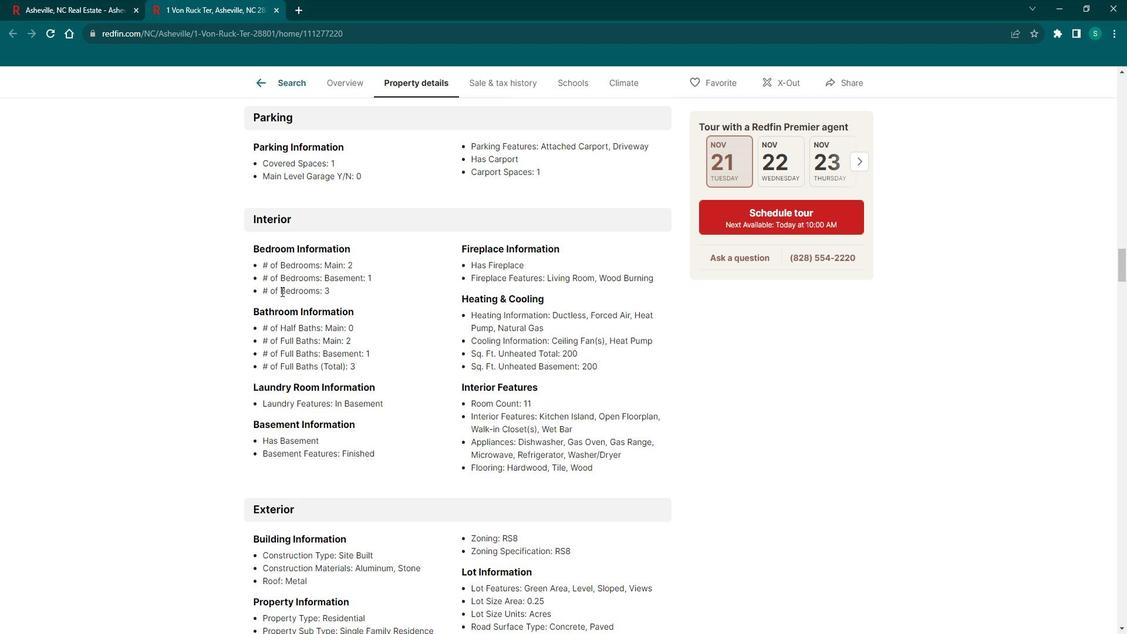 
Action: Mouse scrolled (296, 294) with delta (0, 0)
Screenshot: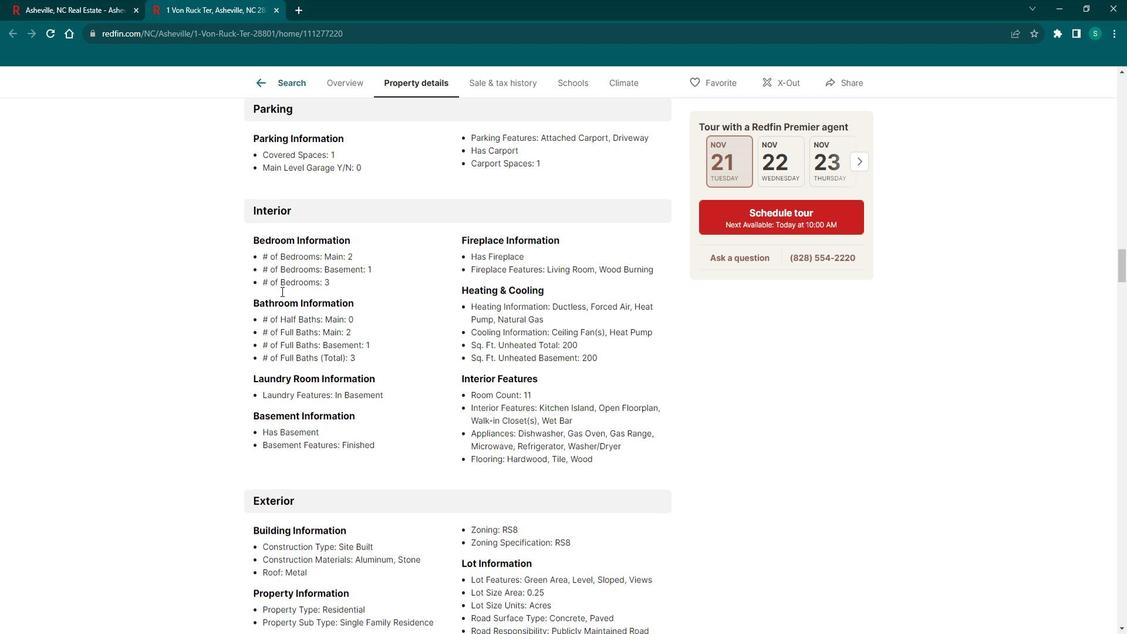 
Action: Mouse scrolled (296, 294) with delta (0, 0)
Screenshot: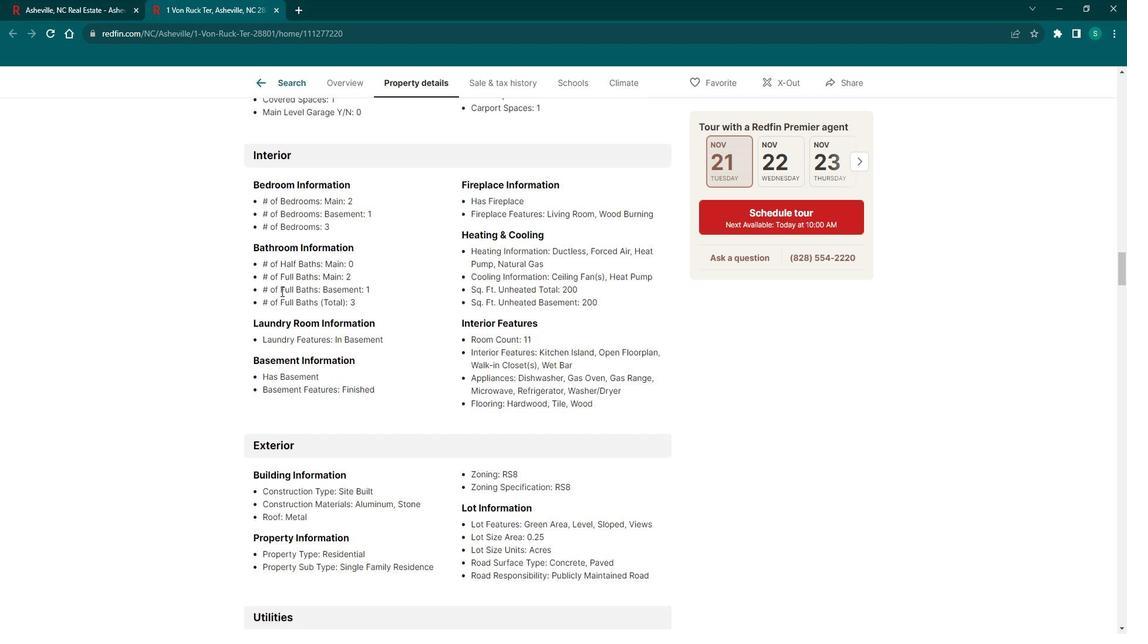 
Action: Mouse scrolled (296, 294) with delta (0, 0)
Screenshot: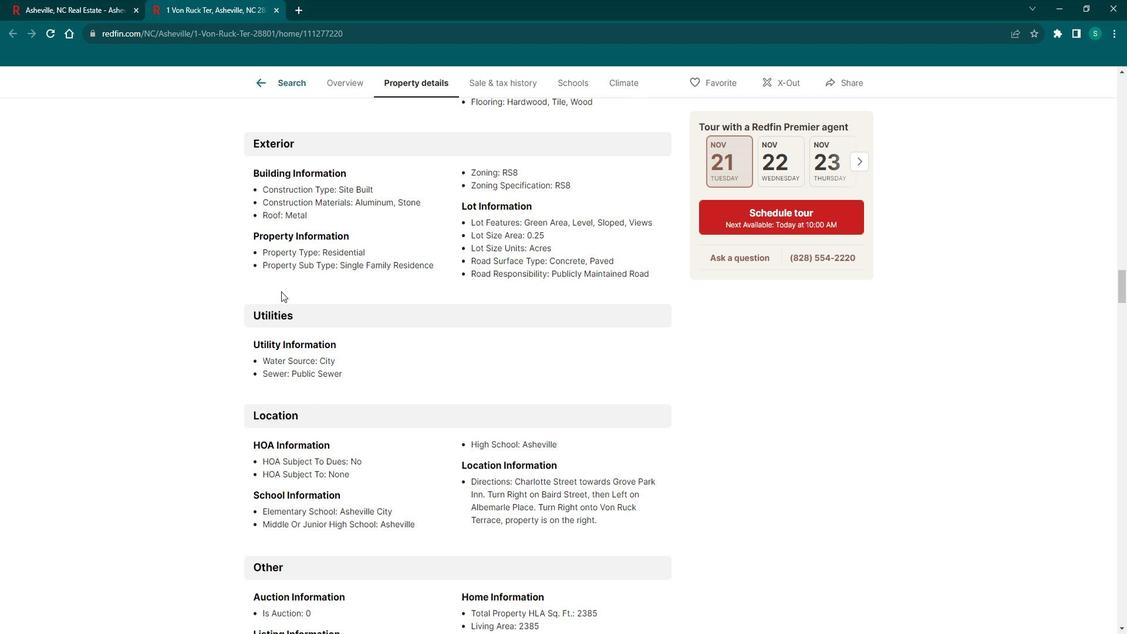 
Action: Mouse scrolled (296, 294) with delta (0, 0)
Screenshot: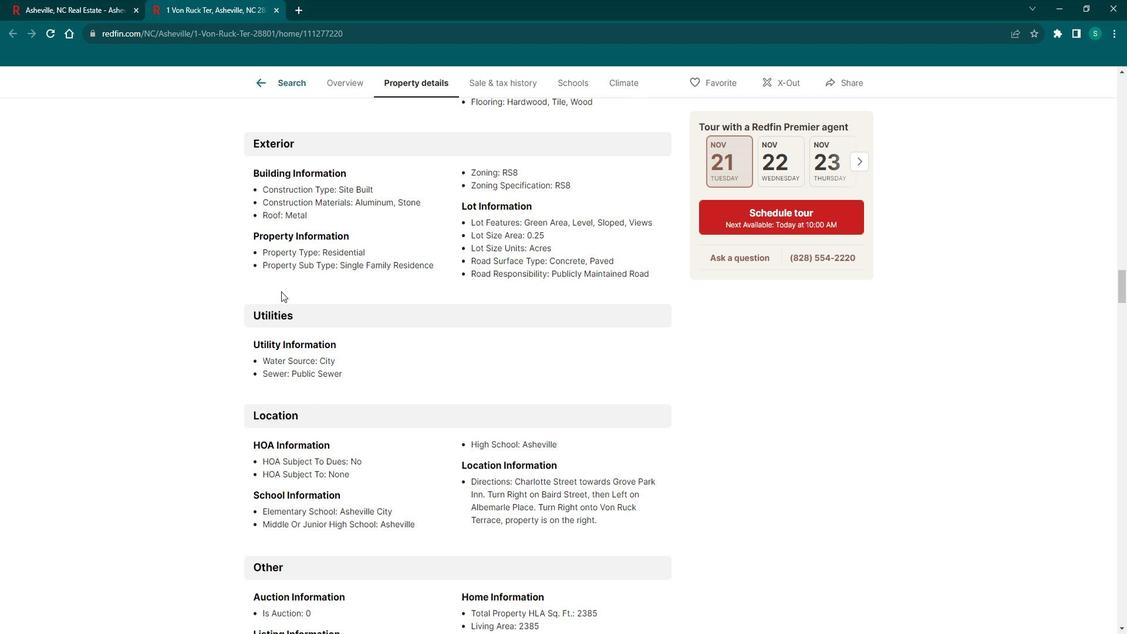 
Action: Mouse scrolled (296, 294) with delta (0, 0)
Screenshot: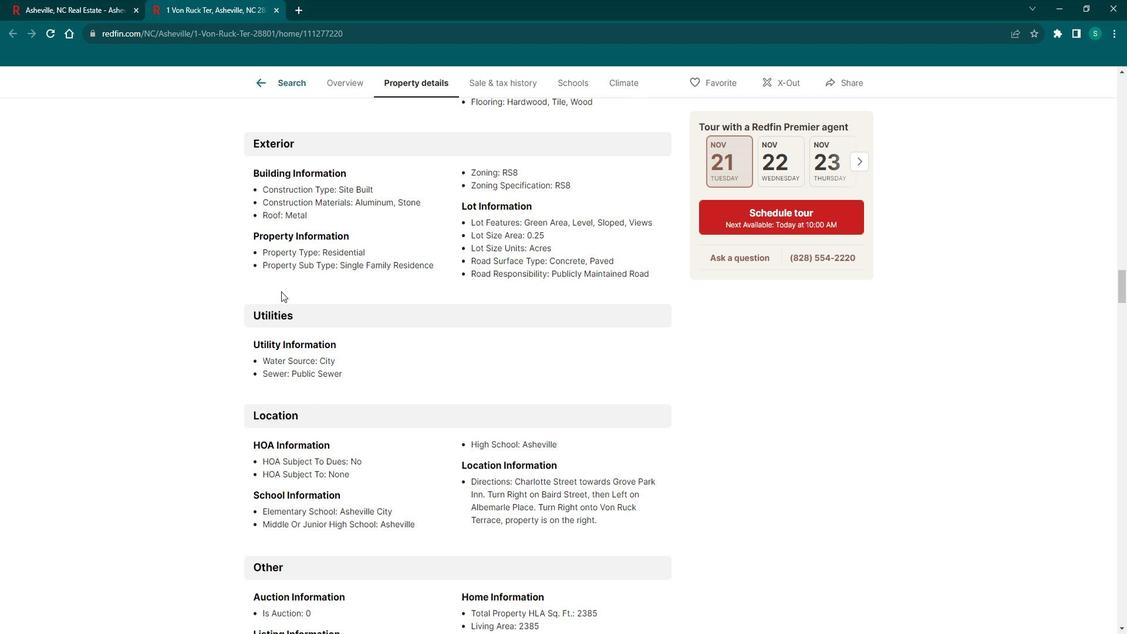 
Action: Mouse scrolled (296, 294) with delta (0, 0)
Screenshot: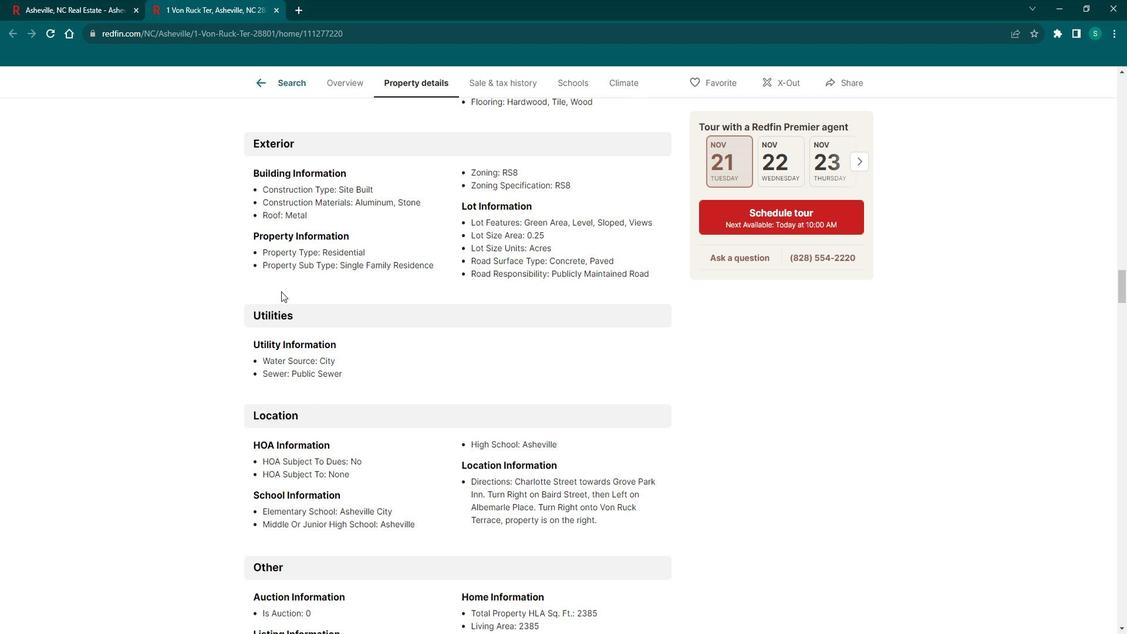 
Action: Mouse scrolled (296, 294) with delta (0, 0)
Screenshot: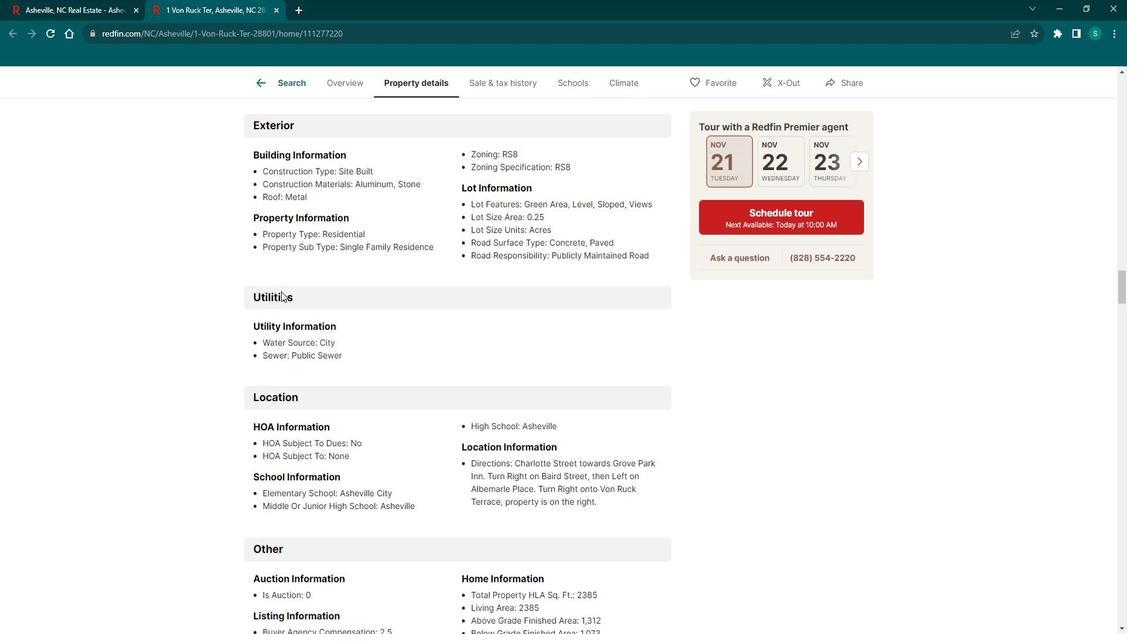 
Action: Mouse scrolled (296, 294) with delta (0, 0)
Screenshot: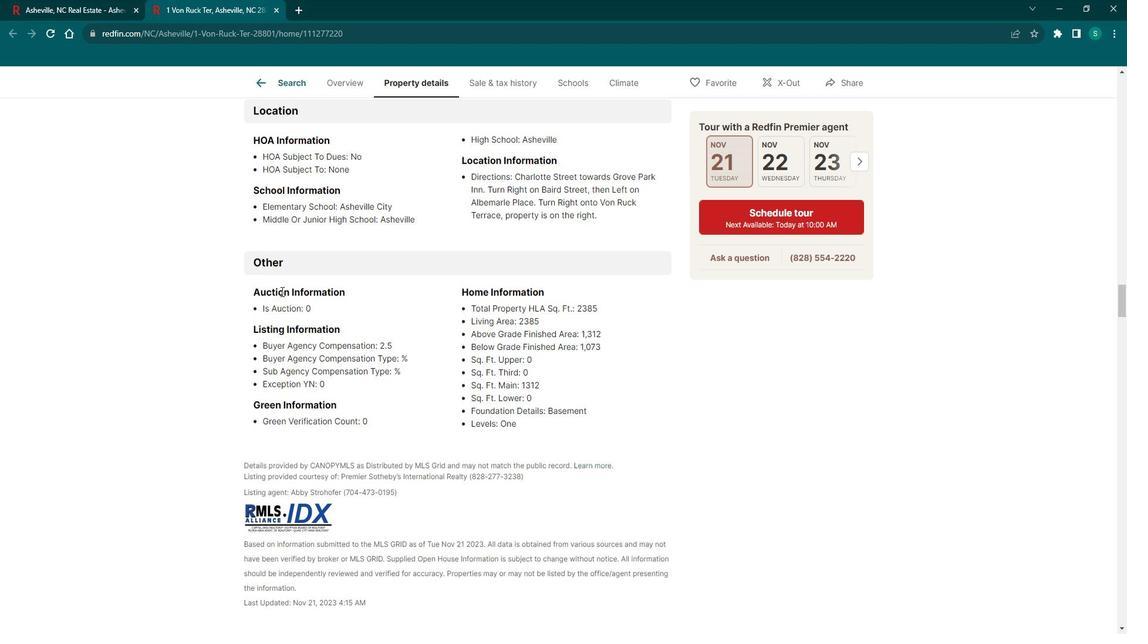 
Action: Mouse scrolled (296, 294) with delta (0, 0)
Screenshot: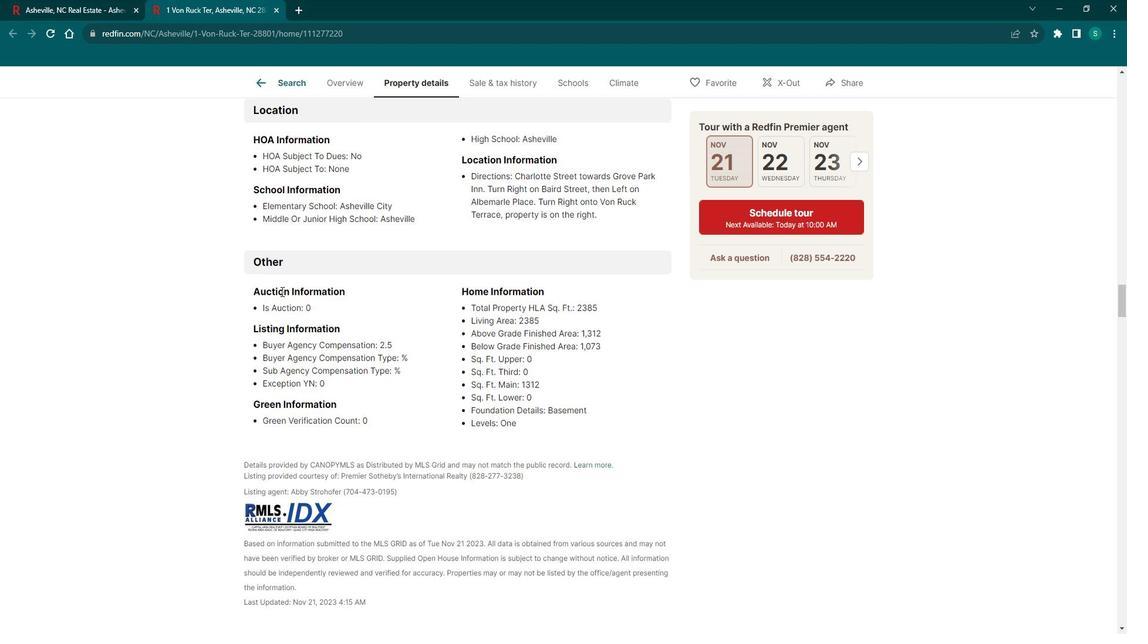 
Action: Mouse scrolled (296, 294) with delta (0, 0)
Screenshot: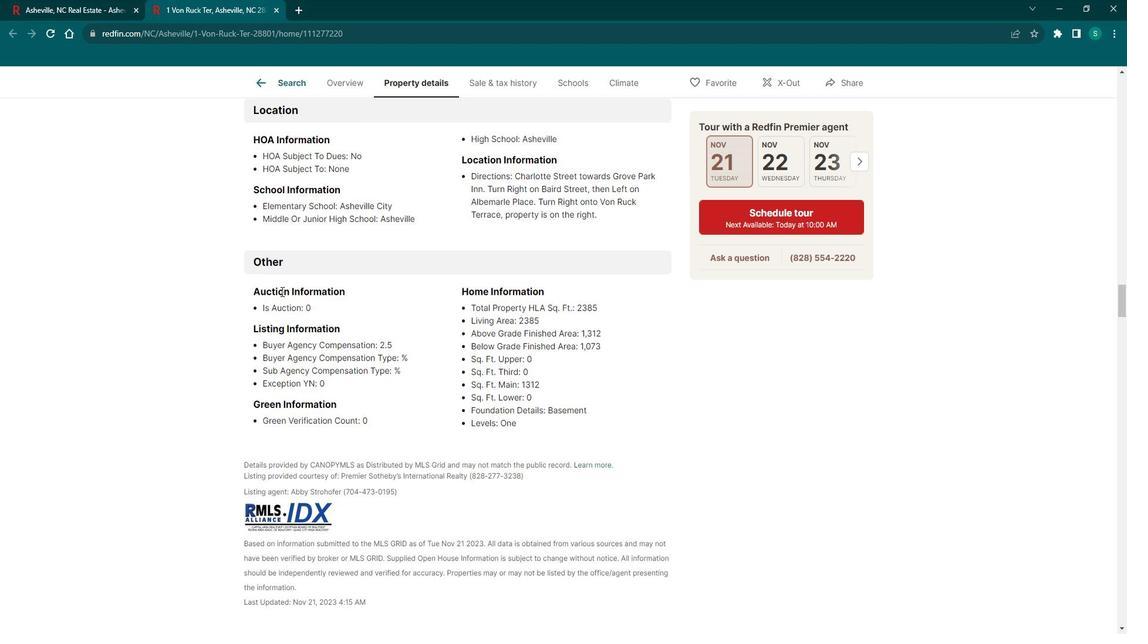 
Action: Mouse scrolled (296, 294) with delta (0, 0)
Screenshot: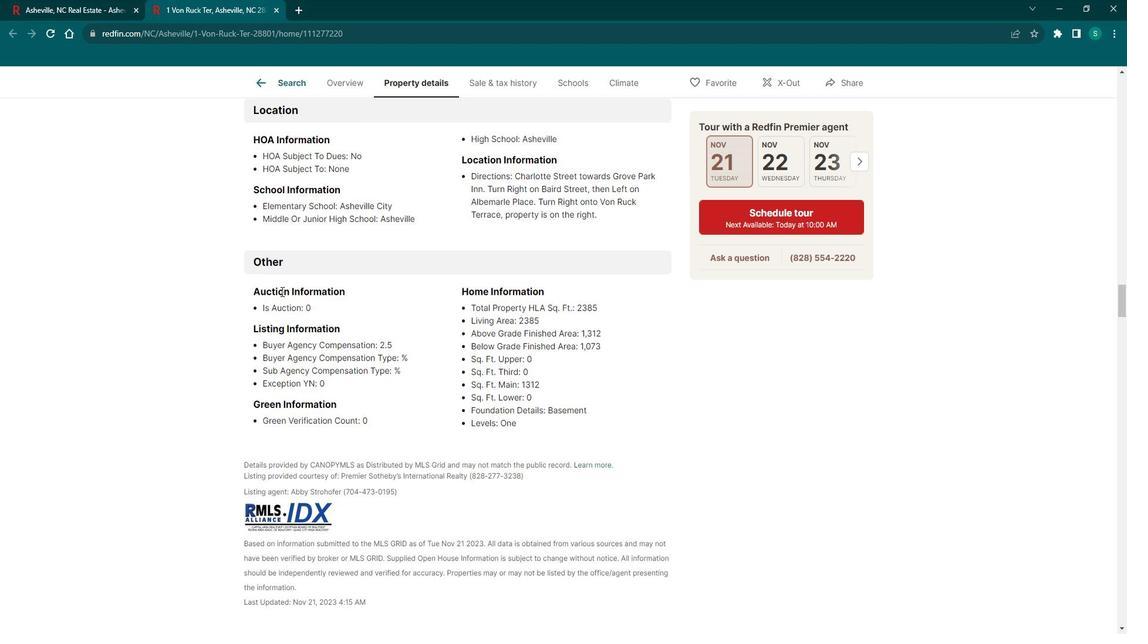 
Action: Mouse scrolled (296, 294) with delta (0, 0)
Screenshot: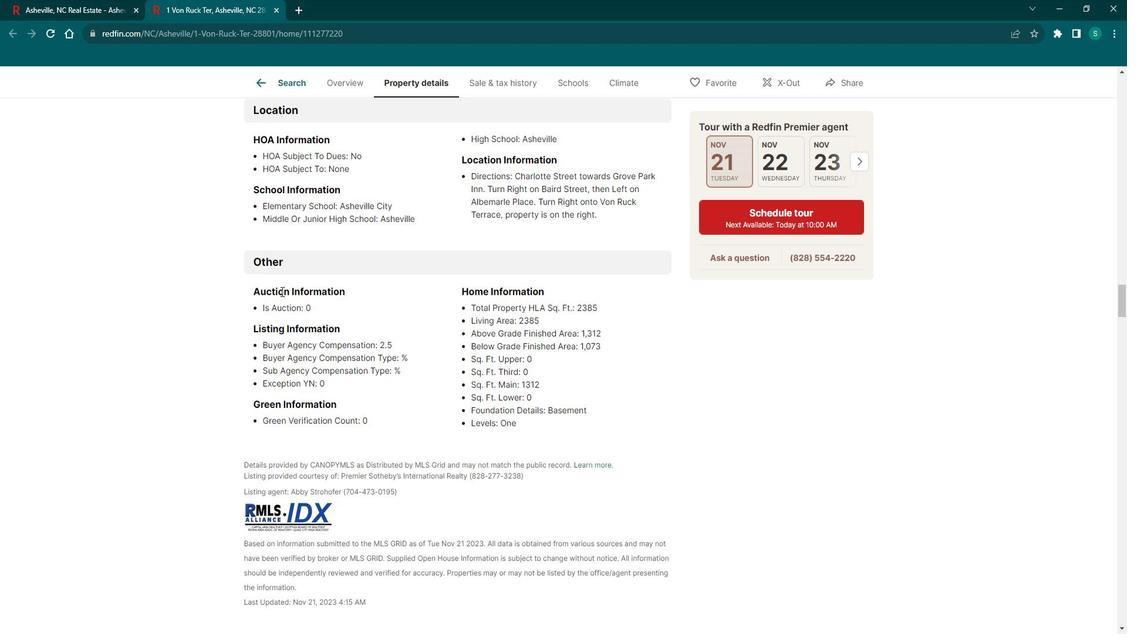 
Action: Mouse scrolled (296, 294) with delta (0, 0)
Screenshot: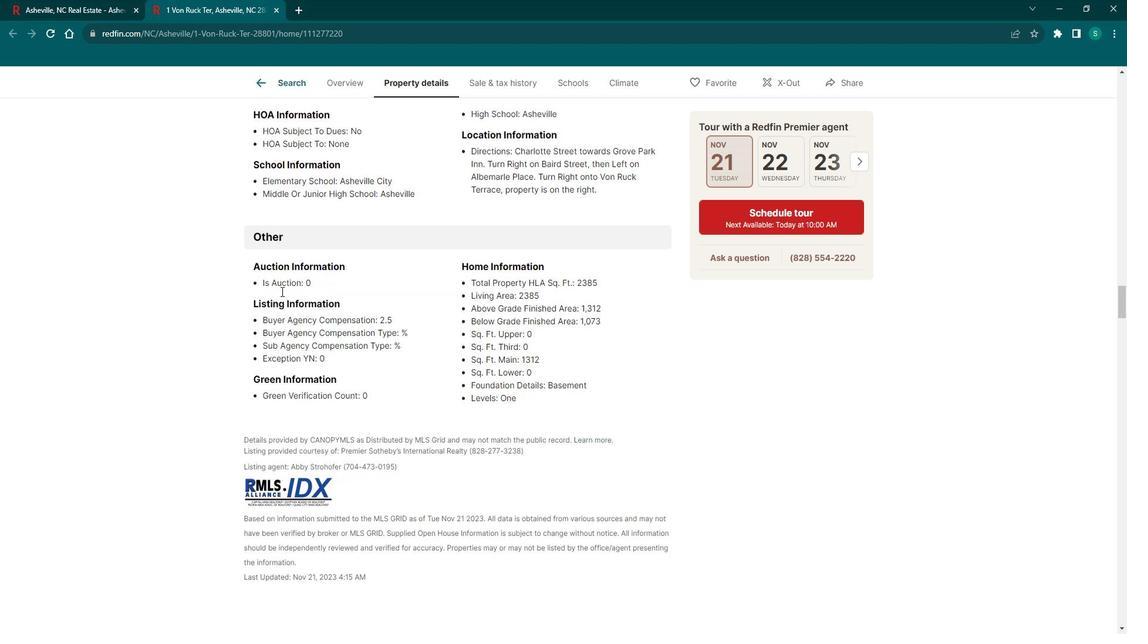 
Action: Mouse scrolled (296, 294) with delta (0, 0)
Screenshot: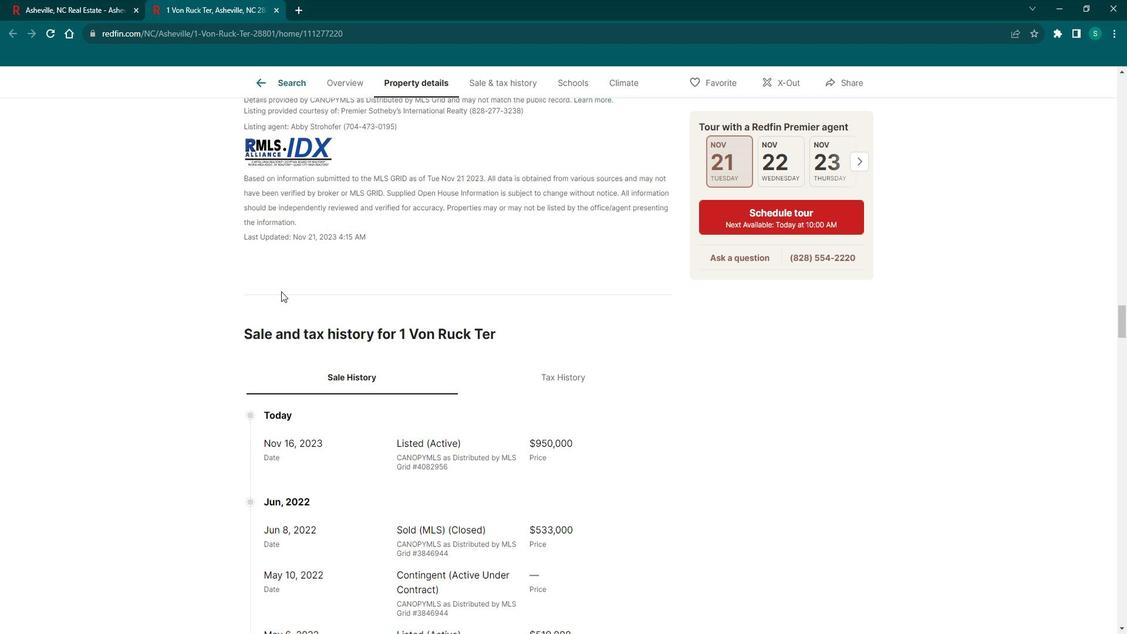 
Action: Mouse scrolled (296, 294) with delta (0, 0)
Screenshot: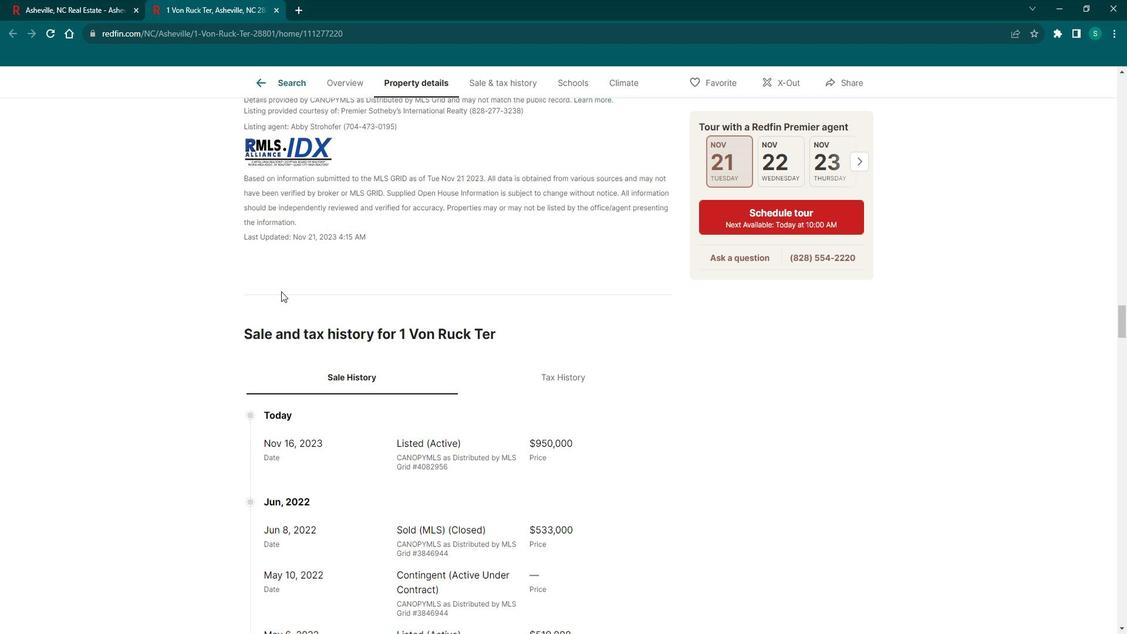
Action: Mouse scrolled (296, 294) with delta (0, 0)
Screenshot: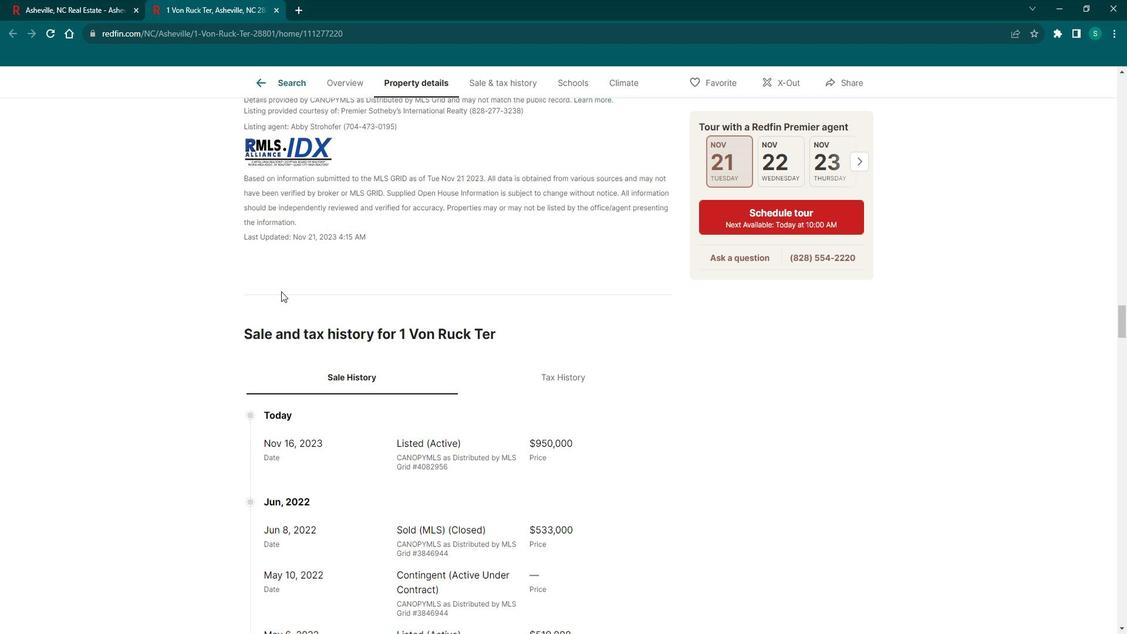
Action: Mouse scrolled (296, 294) with delta (0, 0)
Screenshot: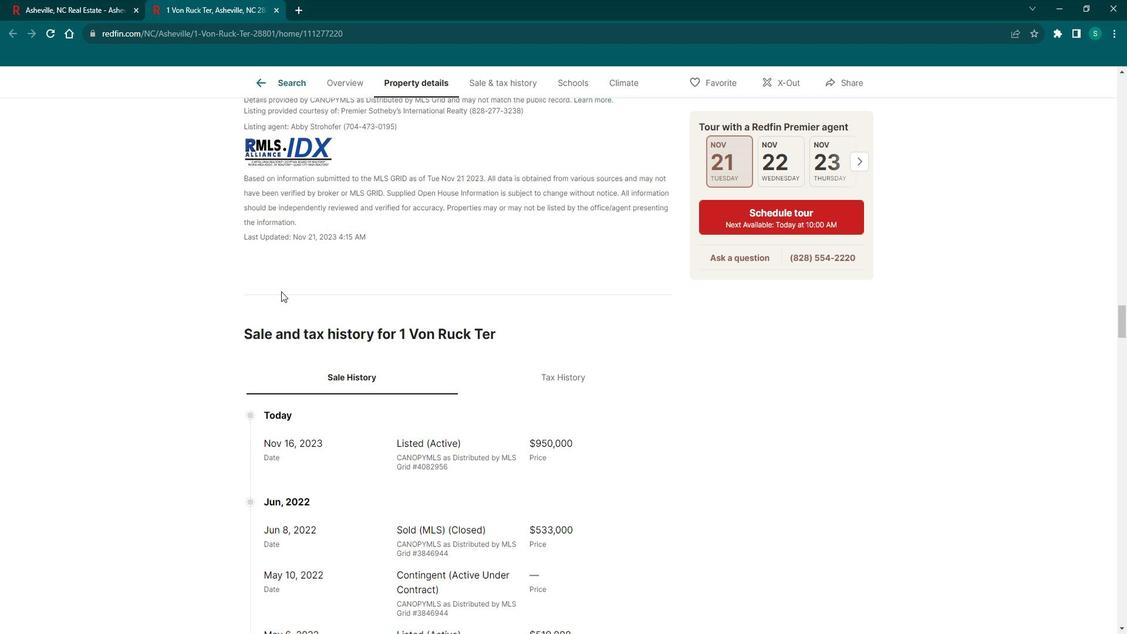 
Action: Mouse scrolled (296, 294) with delta (0, 0)
Screenshot: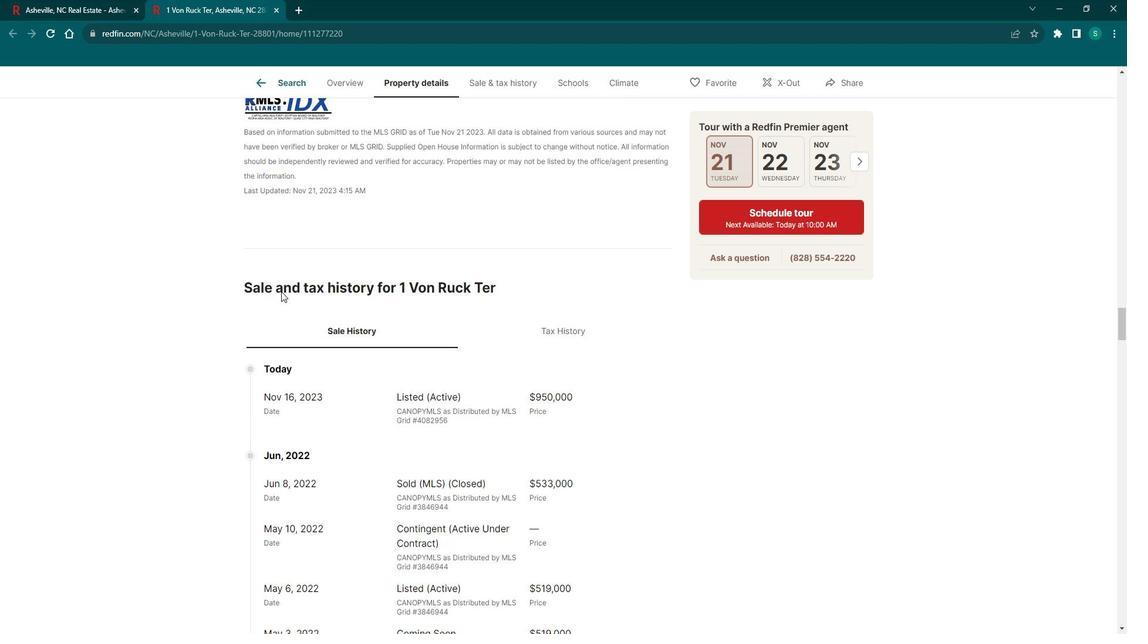 
Action: Mouse scrolled (296, 294) with delta (0, 0)
Screenshot: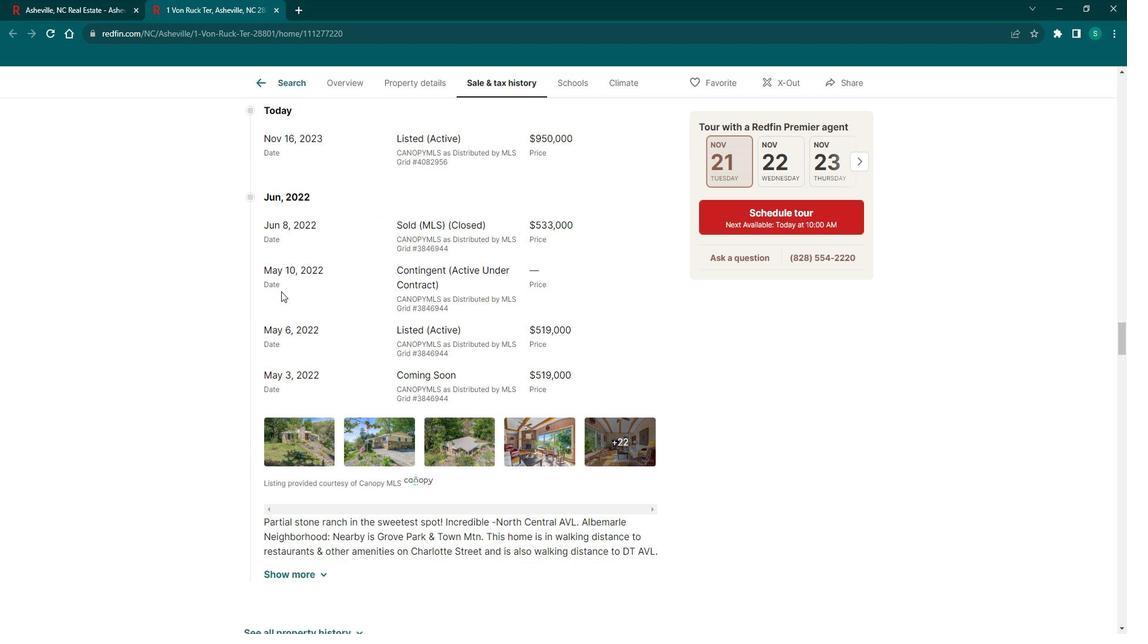 
Action: Mouse scrolled (296, 294) with delta (0, 0)
Screenshot: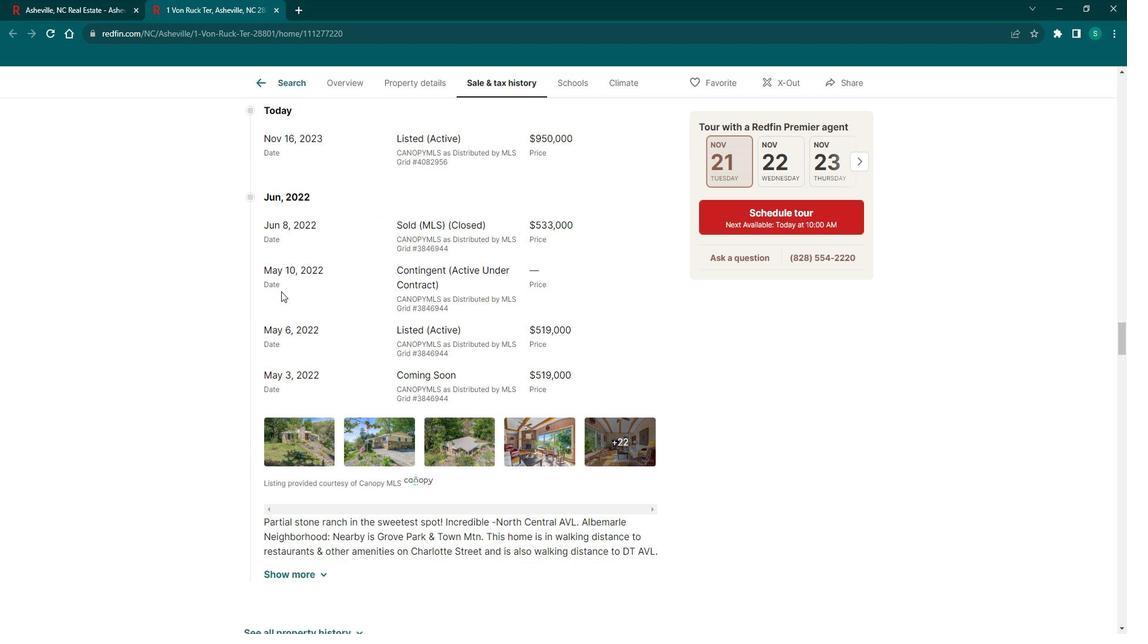 
Action: Mouse scrolled (296, 294) with delta (0, 0)
Screenshot: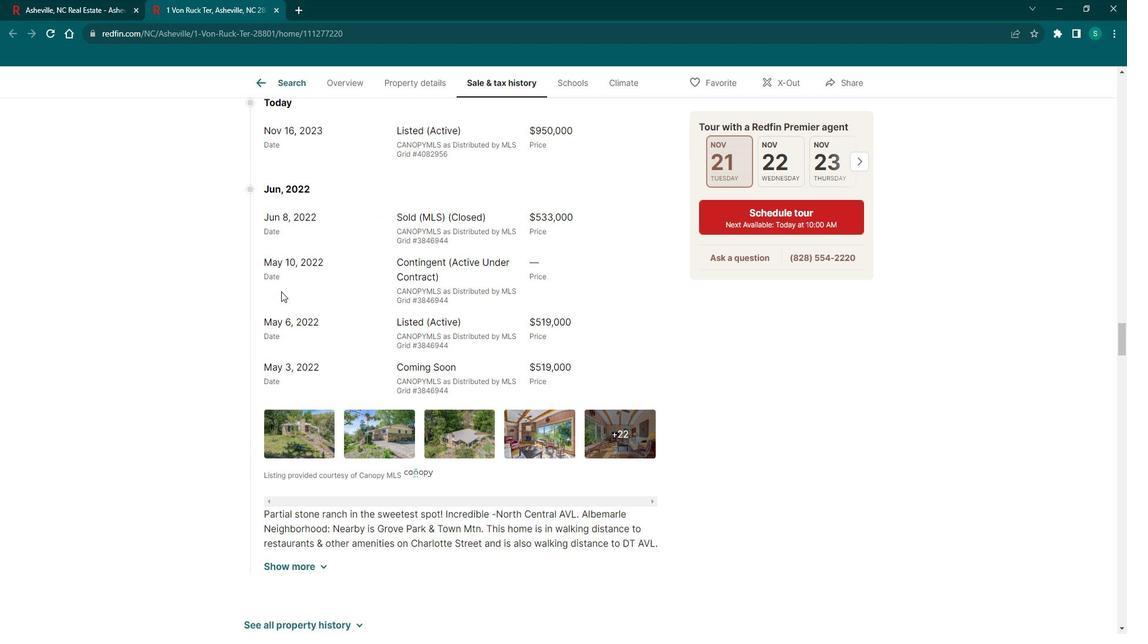 
Action: Mouse scrolled (296, 294) with delta (0, 0)
Screenshot: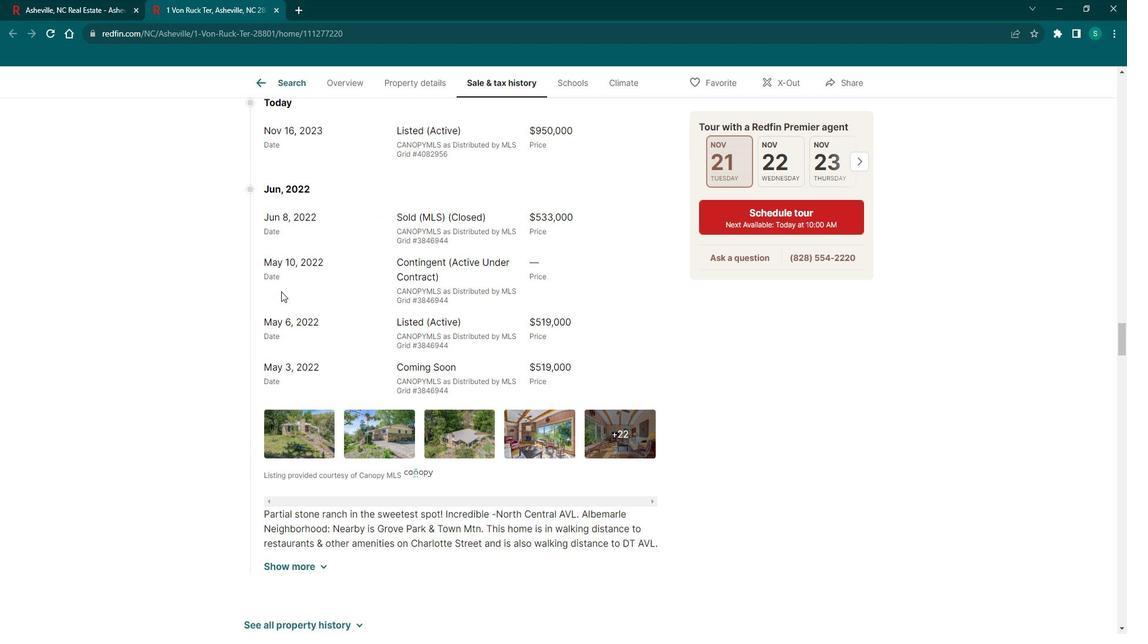 
Action: Mouse scrolled (296, 294) with delta (0, 0)
Screenshot: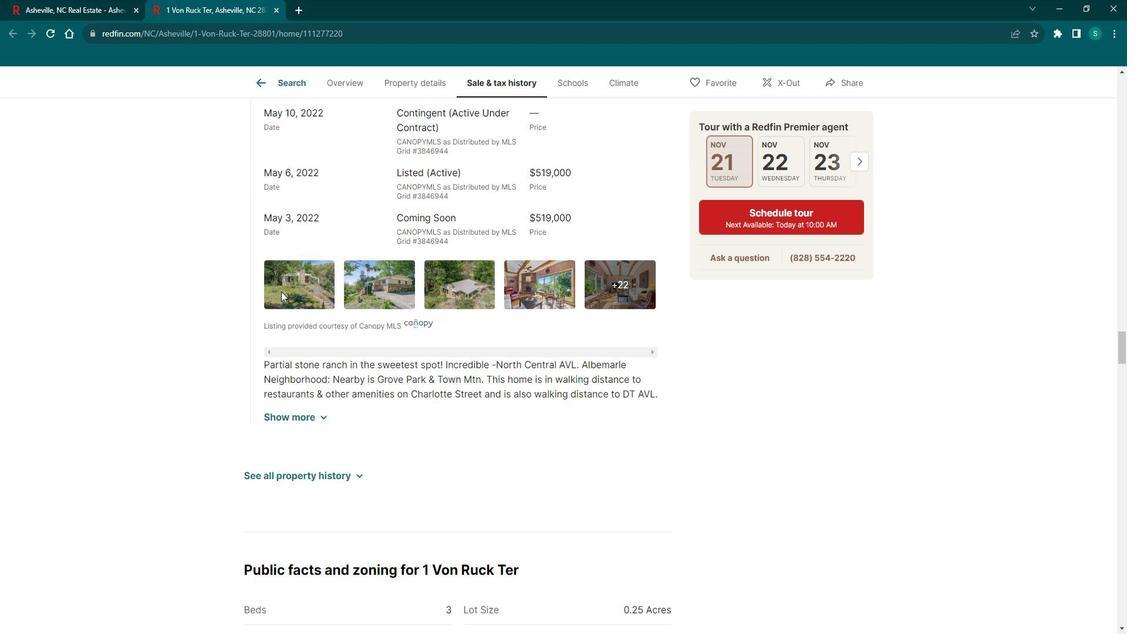 
Action: Mouse moved to (327, 283)
Screenshot: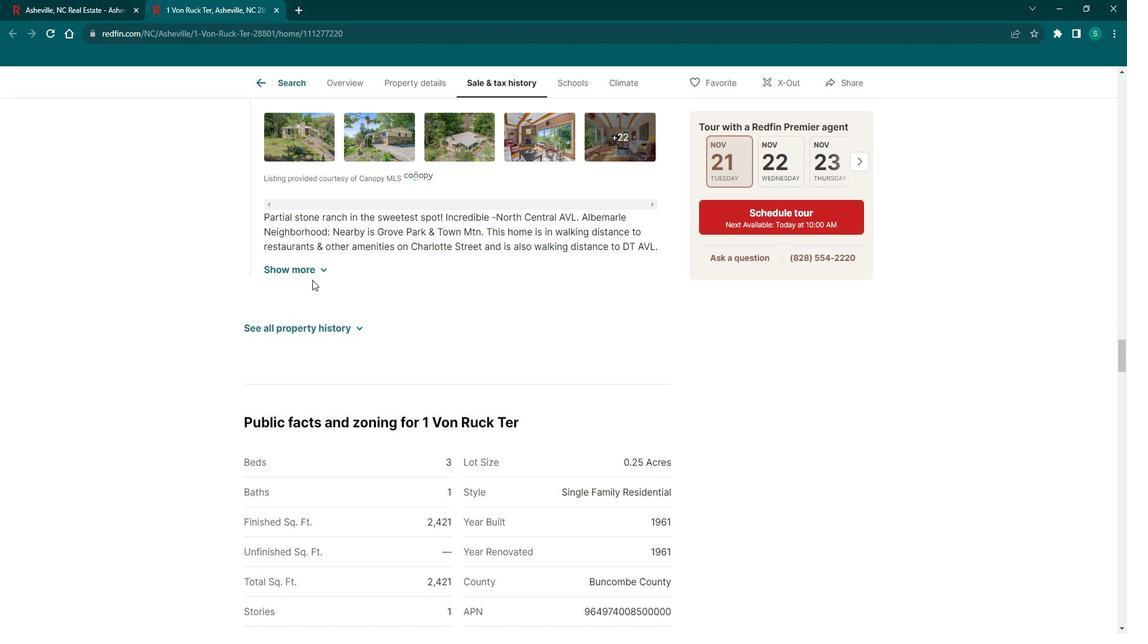 
Action: Mouse pressed left at (327, 283)
Screenshot: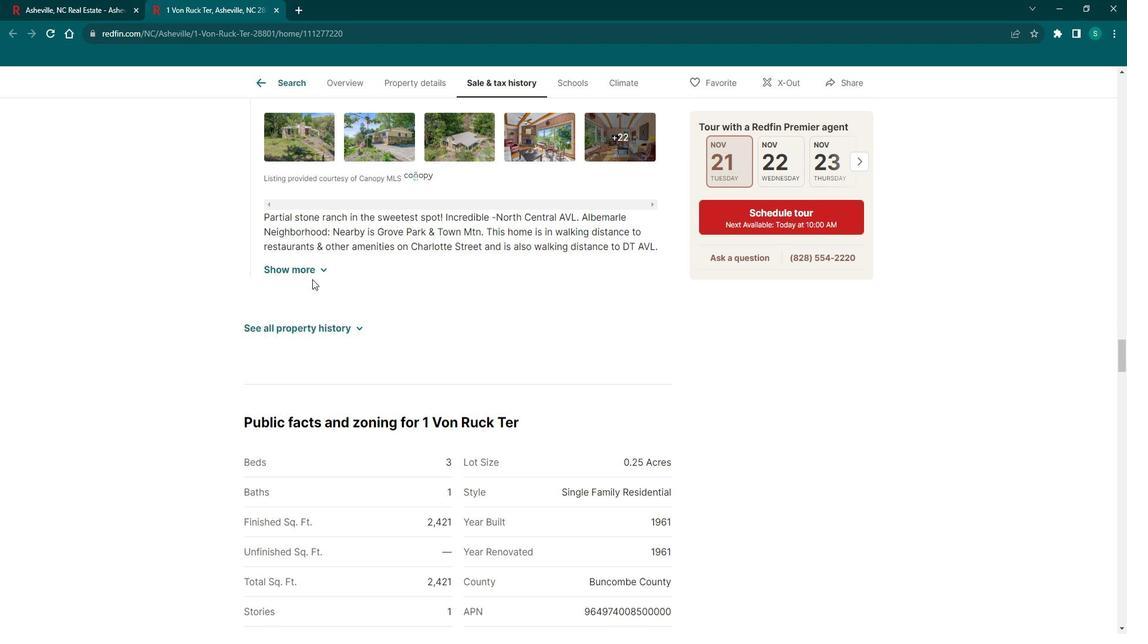 
Action: Mouse moved to (336, 277)
Screenshot: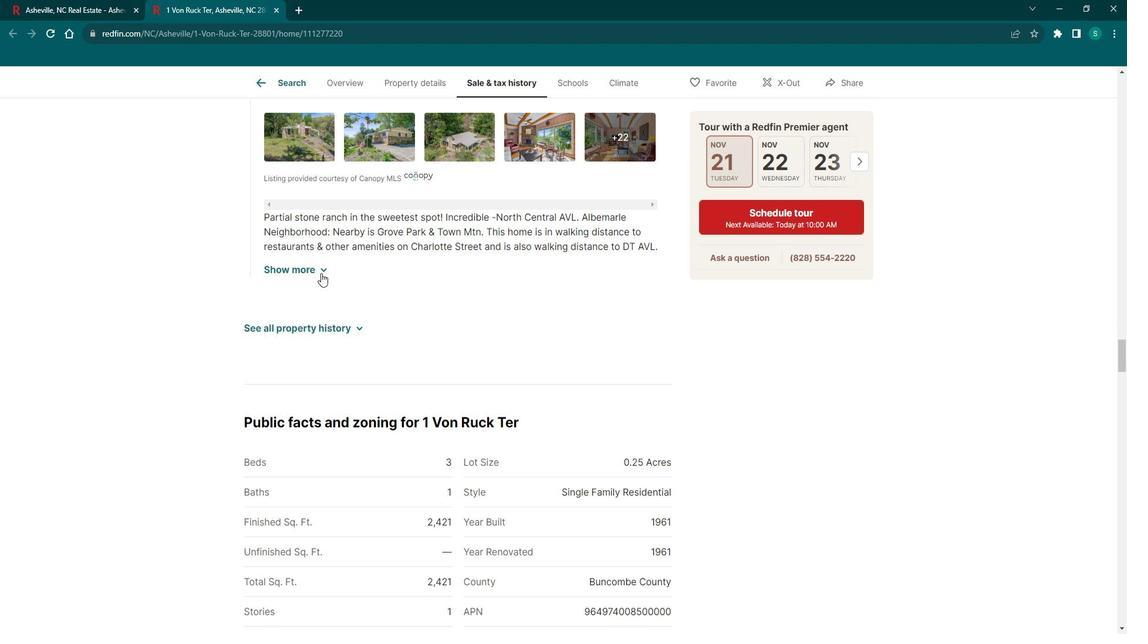 
Action: Mouse pressed left at (336, 277)
Screenshot: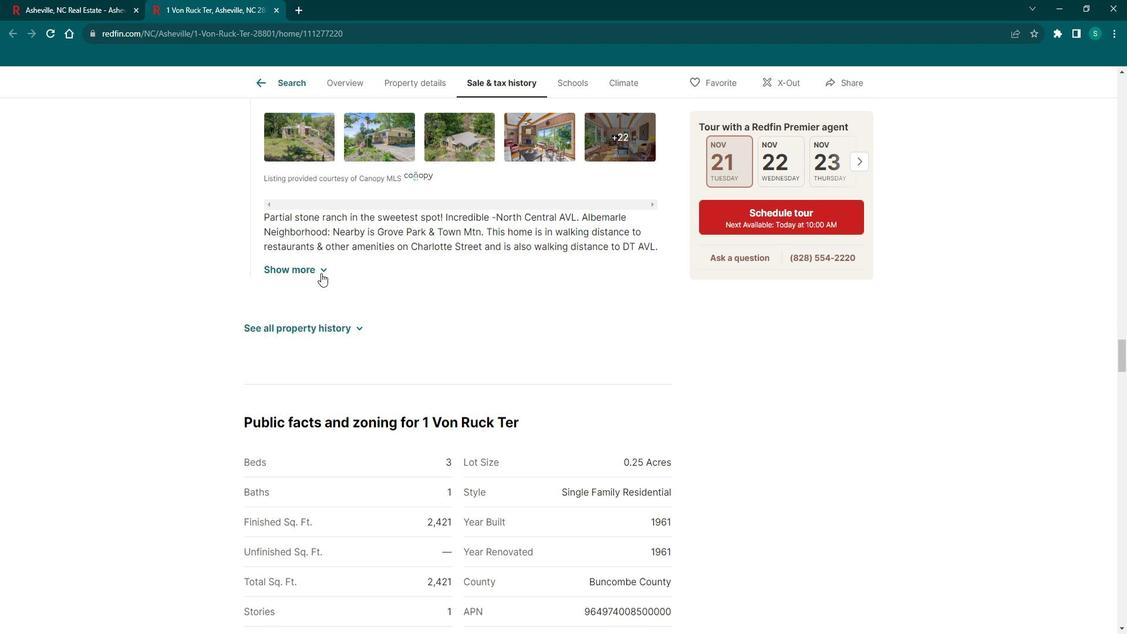 
Action: Mouse moved to (325, 377)
Screenshot: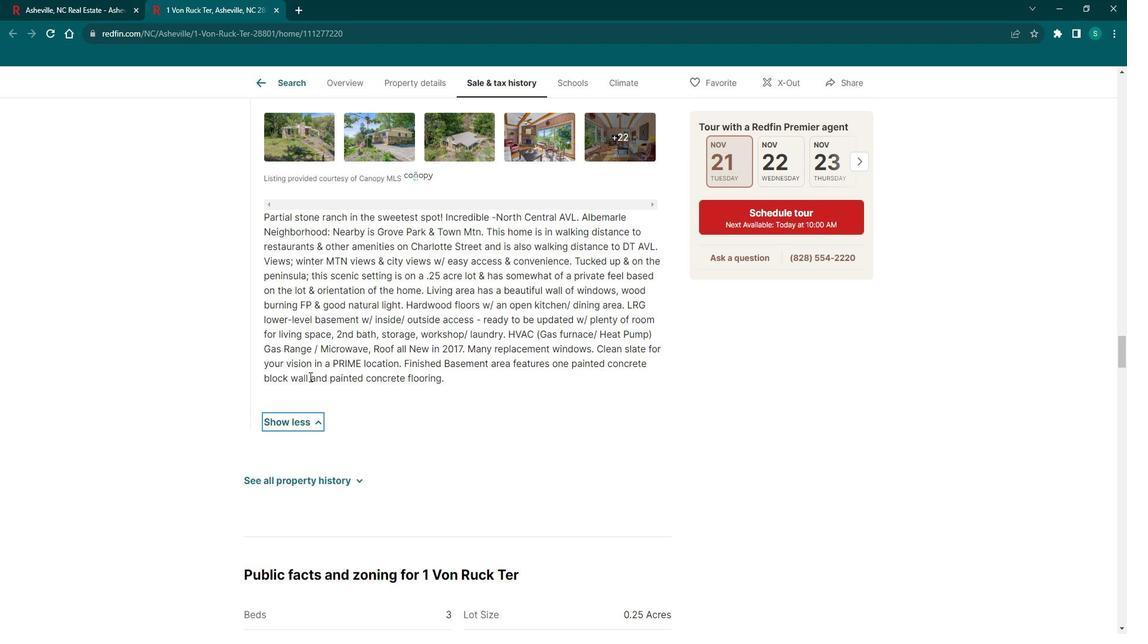 
Action: Mouse scrolled (325, 376) with delta (0, 0)
Screenshot: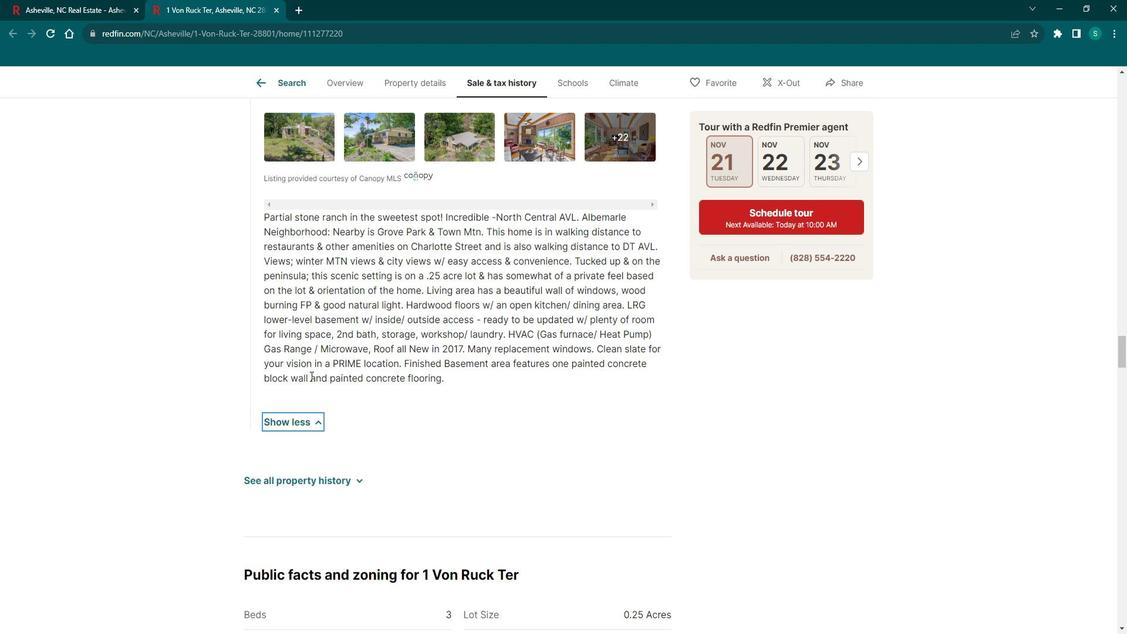 
Action: Mouse scrolled (325, 376) with delta (0, 0)
Screenshot: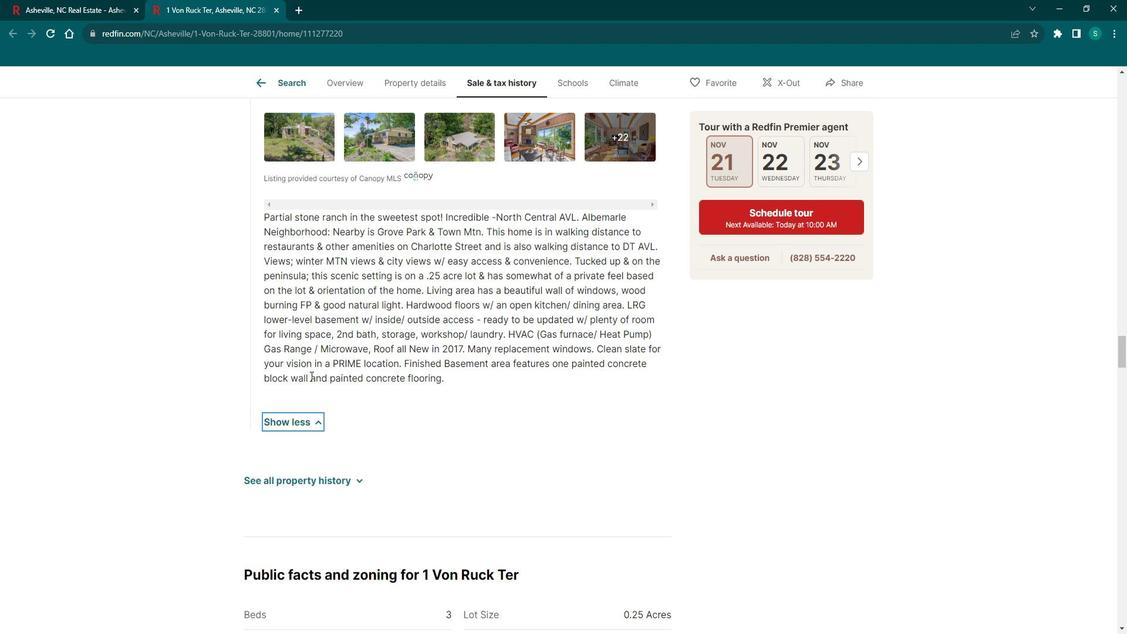 
Action: Mouse scrolled (325, 376) with delta (0, 0)
Screenshot: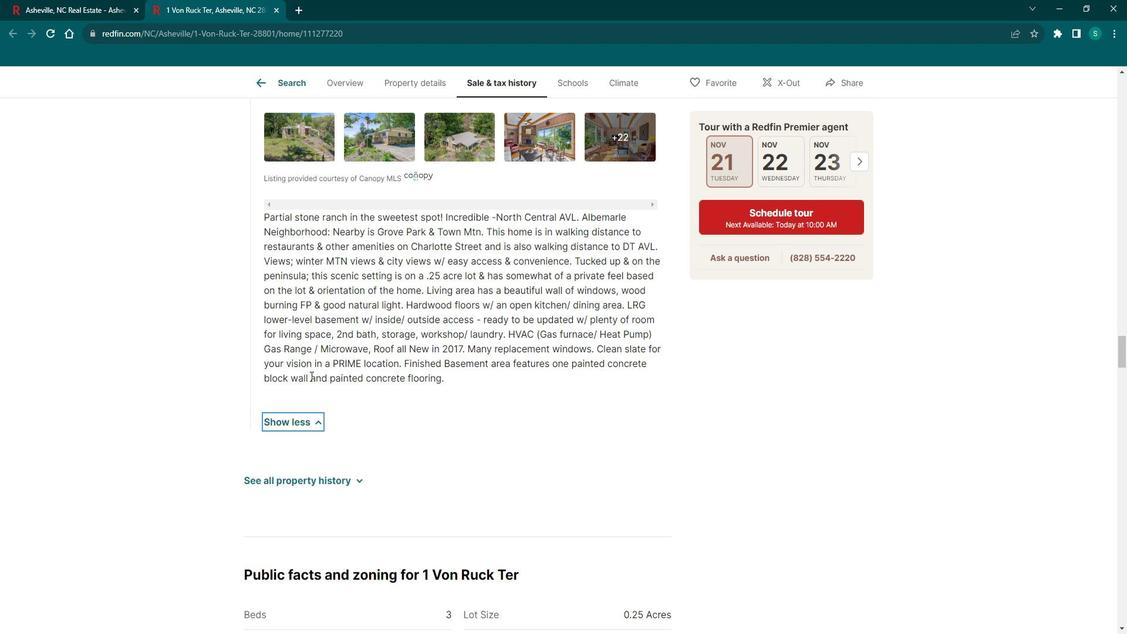 
Action: Mouse scrolled (325, 376) with delta (0, 0)
Screenshot: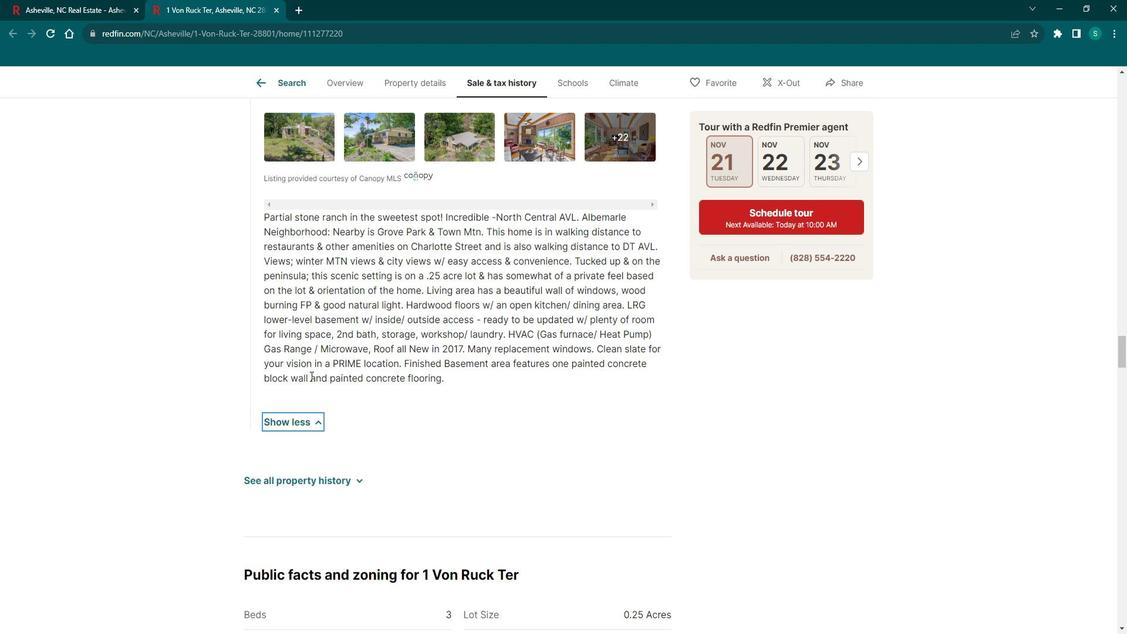
Action: Mouse scrolled (325, 376) with delta (0, 0)
Screenshot: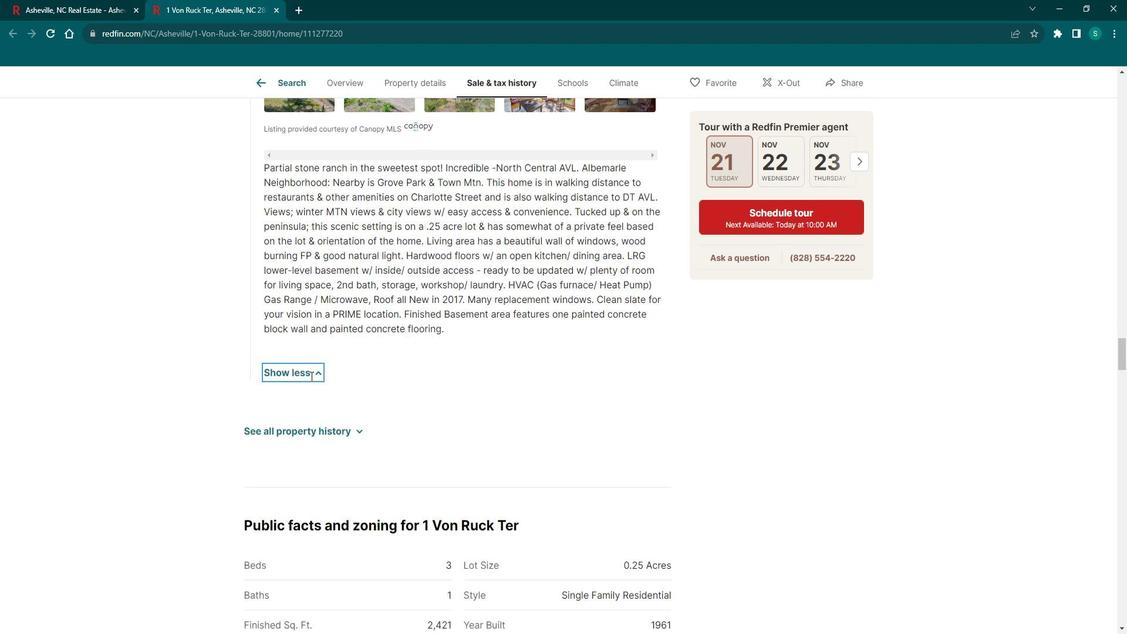 
Action: Mouse scrolled (325, 376) with delta (0, 0)
Screenshot: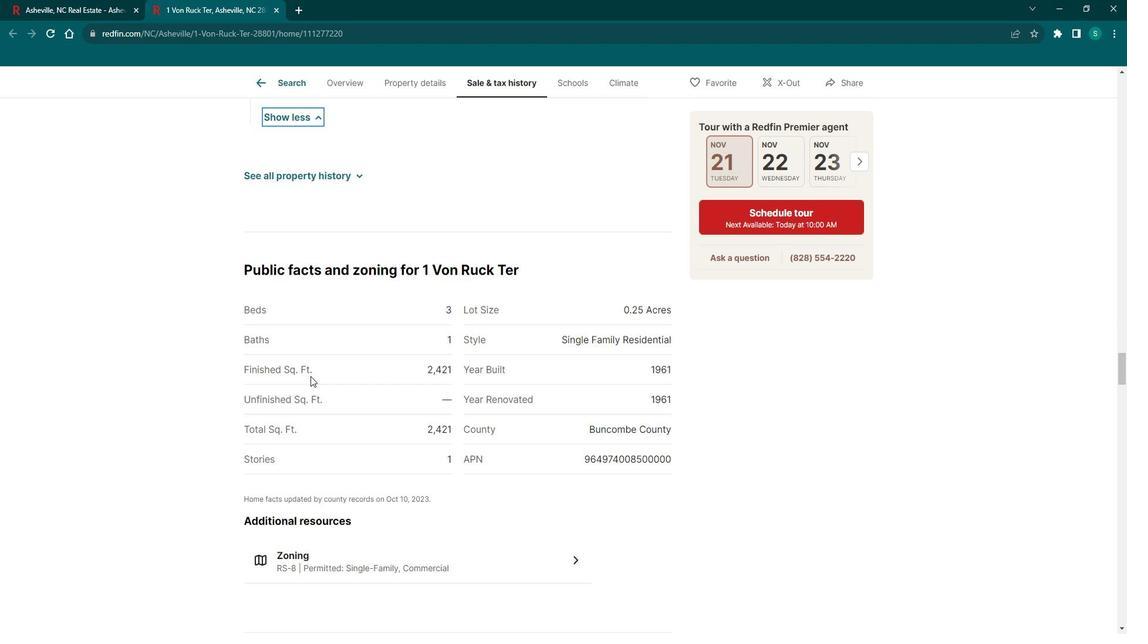 
Action: Mouse scrolled (325, 376) with delta (0, 0)
Screenshot: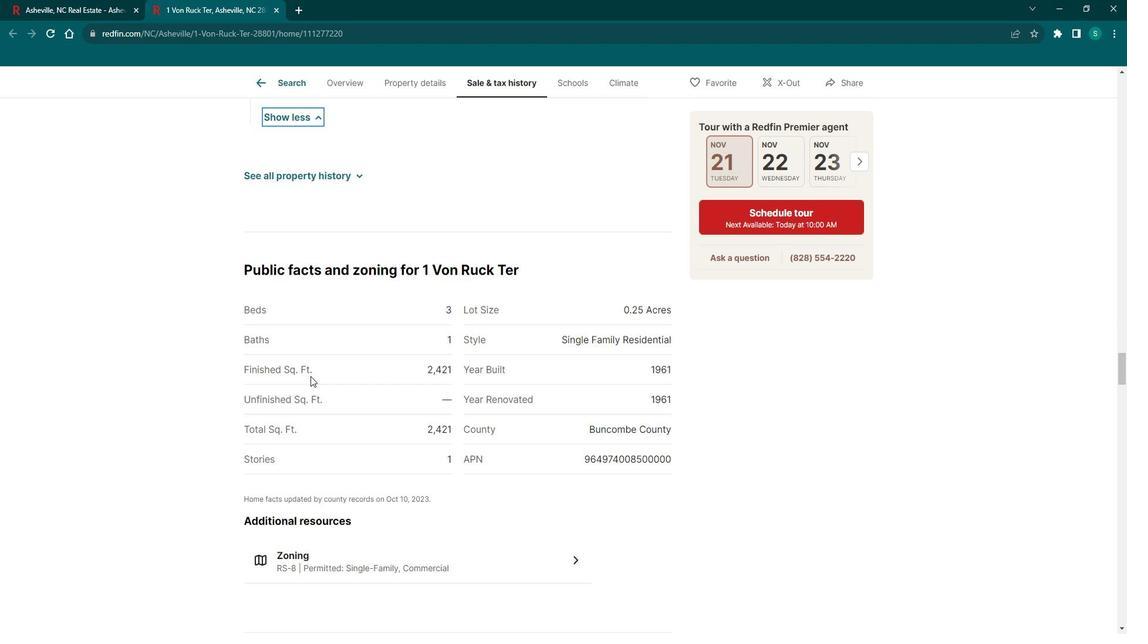 
Action: Mouse scrolled (325, 376) with delta (0, 0)
Screenshot: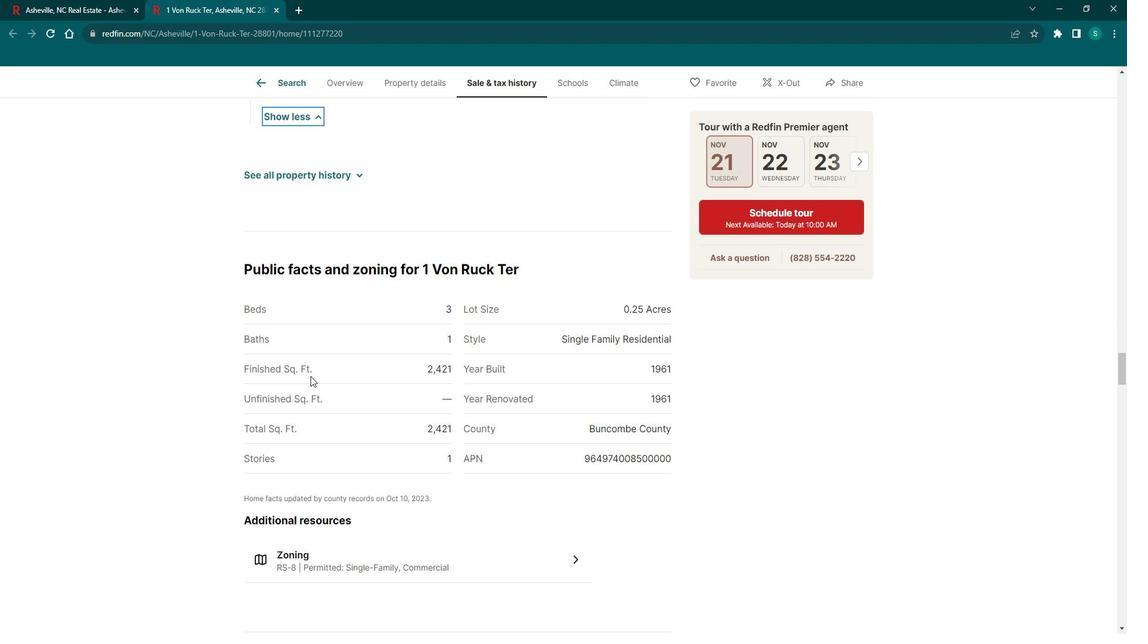
Action: Mouse scrolled (325, 376) with delta (0, 0)
Screenshot: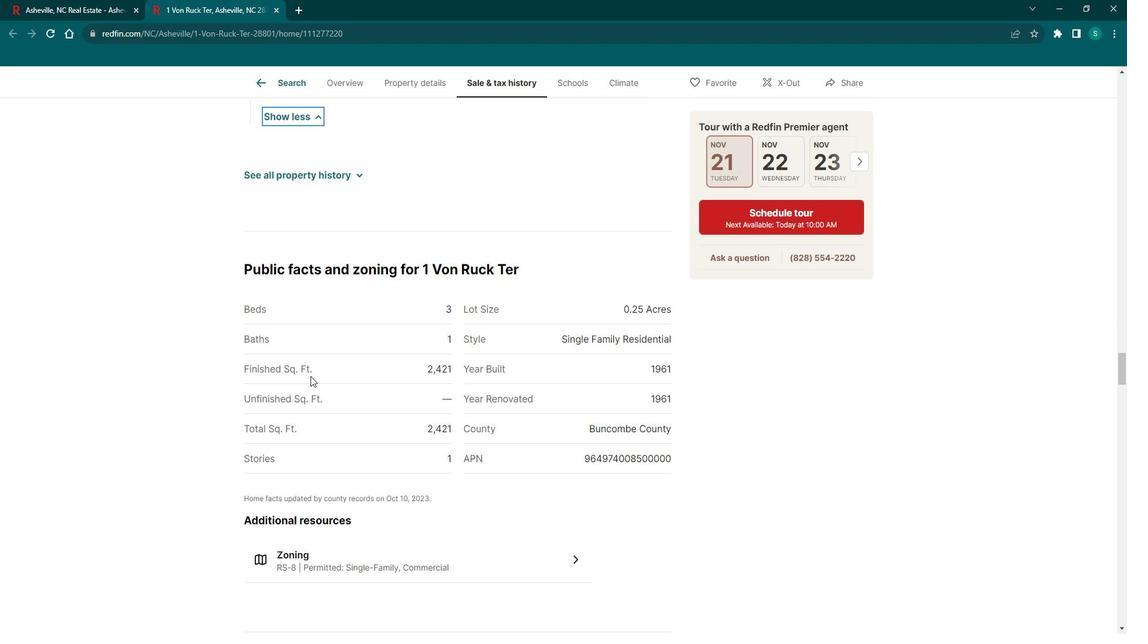 
Action: Mouse scrolled (325, 376) with delta (0, 0)
Screenshot: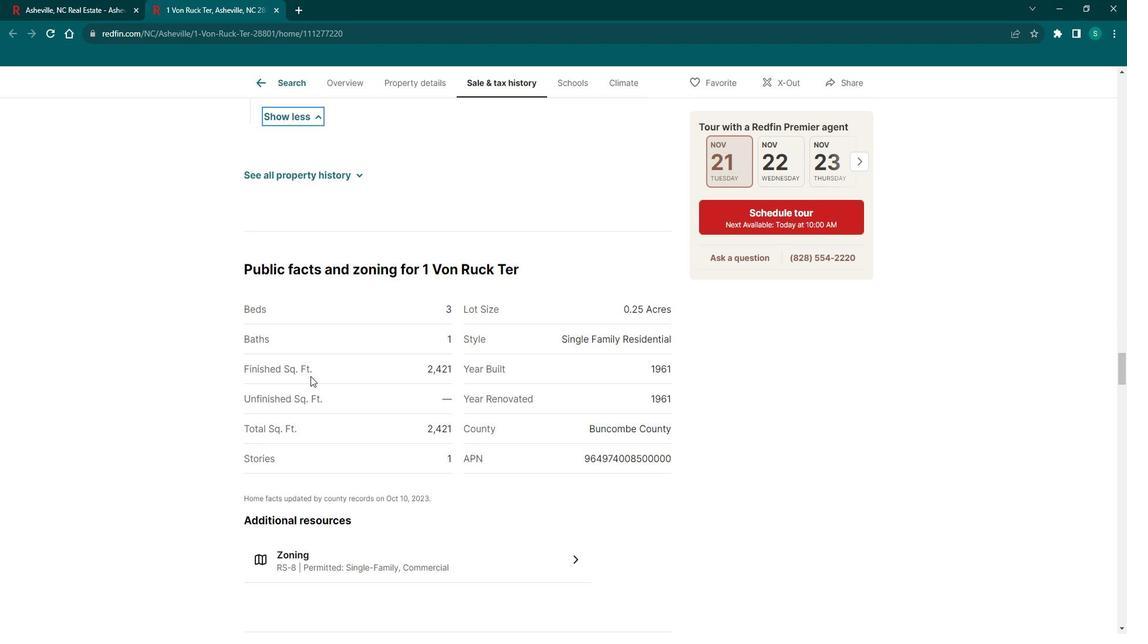 
Action: Mouse scrolled (325, 376) with delta (0, 0)
Screenshot: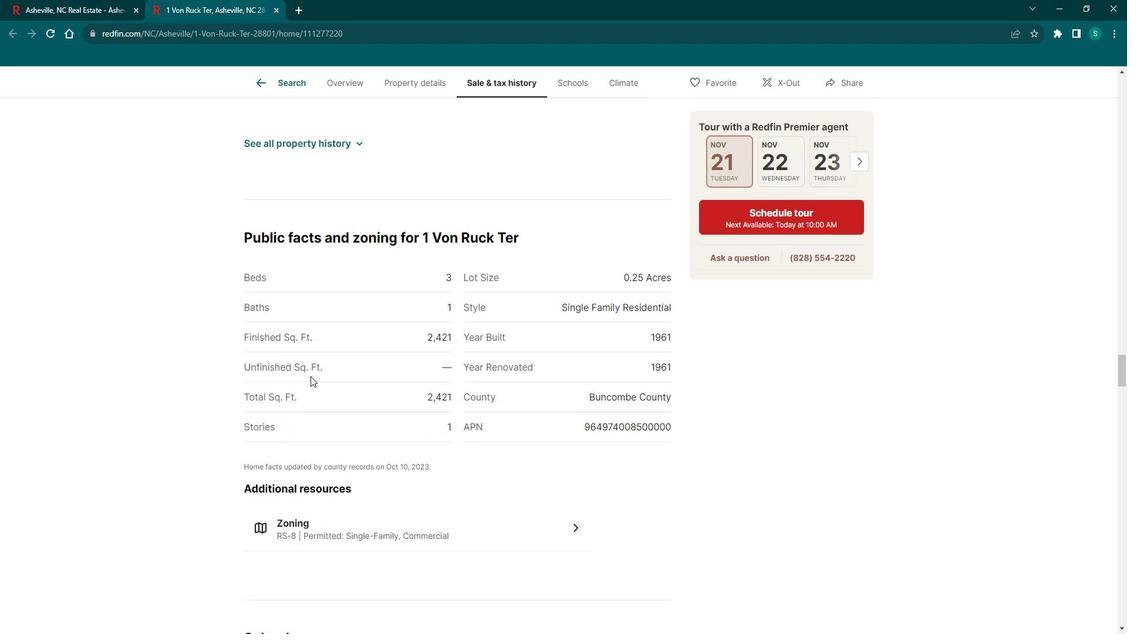 
Action: Mouse scrolled (325, 376) with delta (0, 0)
Screenshot: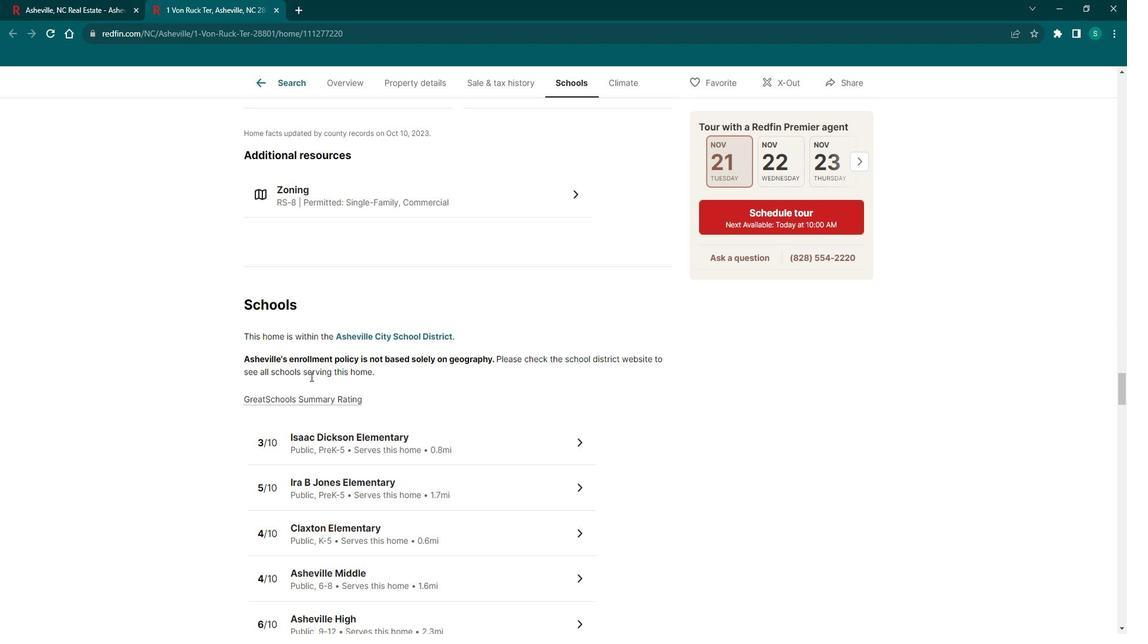 
Action: Mouse scrolled (325, 376) with delta (0, 0)
Screenshot: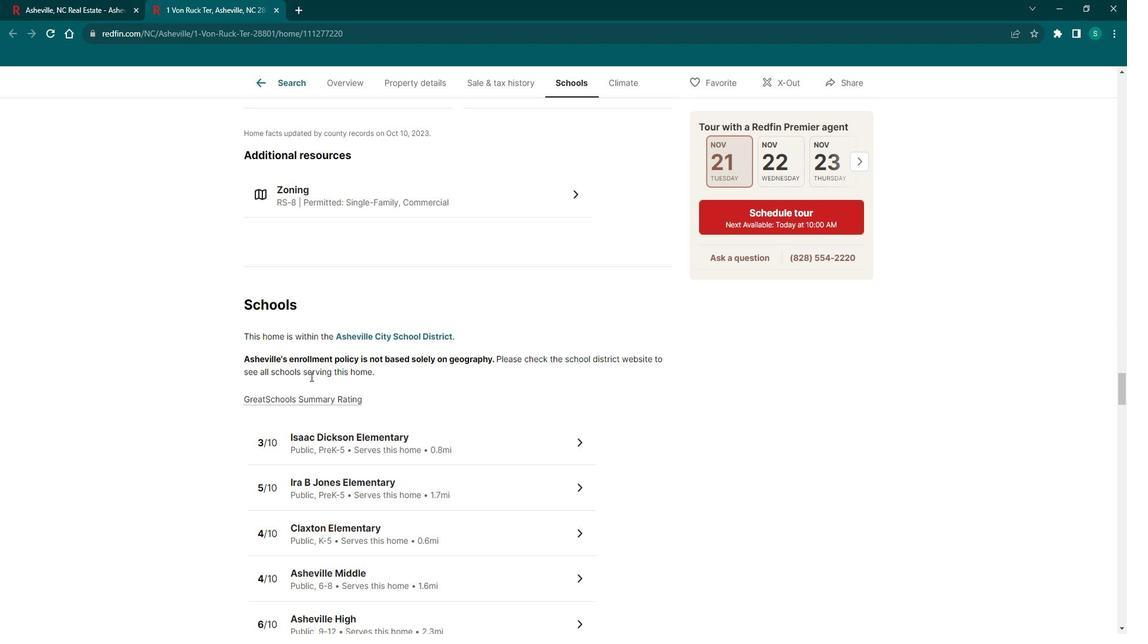 
Action: Mouse scrolled (325, 376) with delta (0, 0)
Screenshot: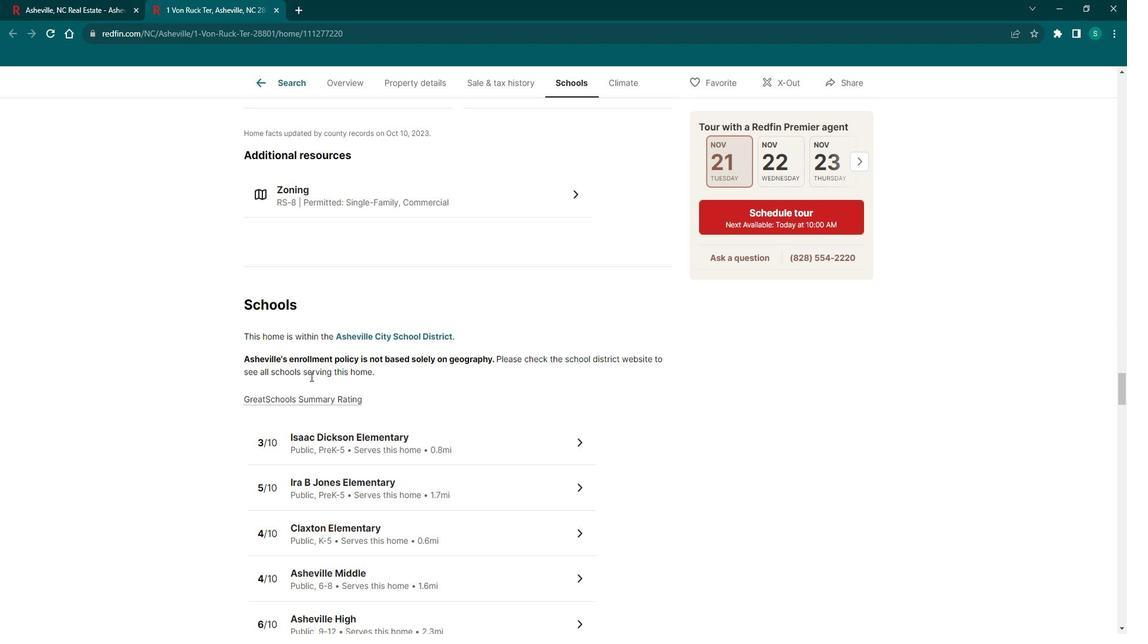 
Action: Mouse scrolled (325, 376) with delta (0, 0)
Screenshot: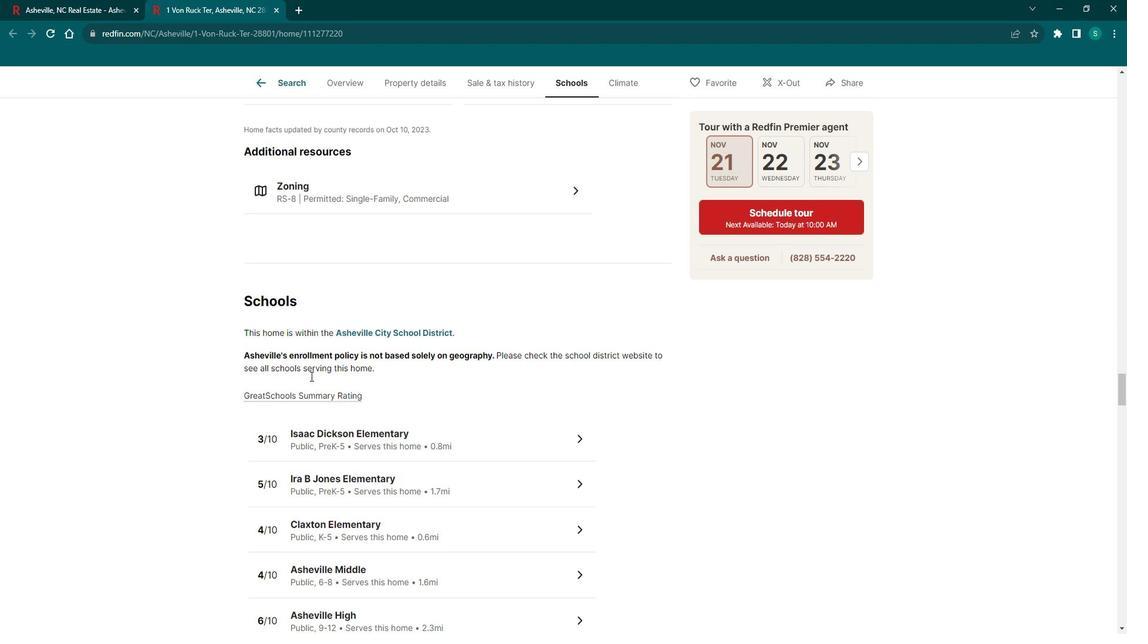 
Action: Mouse scrolled (325, 376) with delta (0, 0)
Screenshot: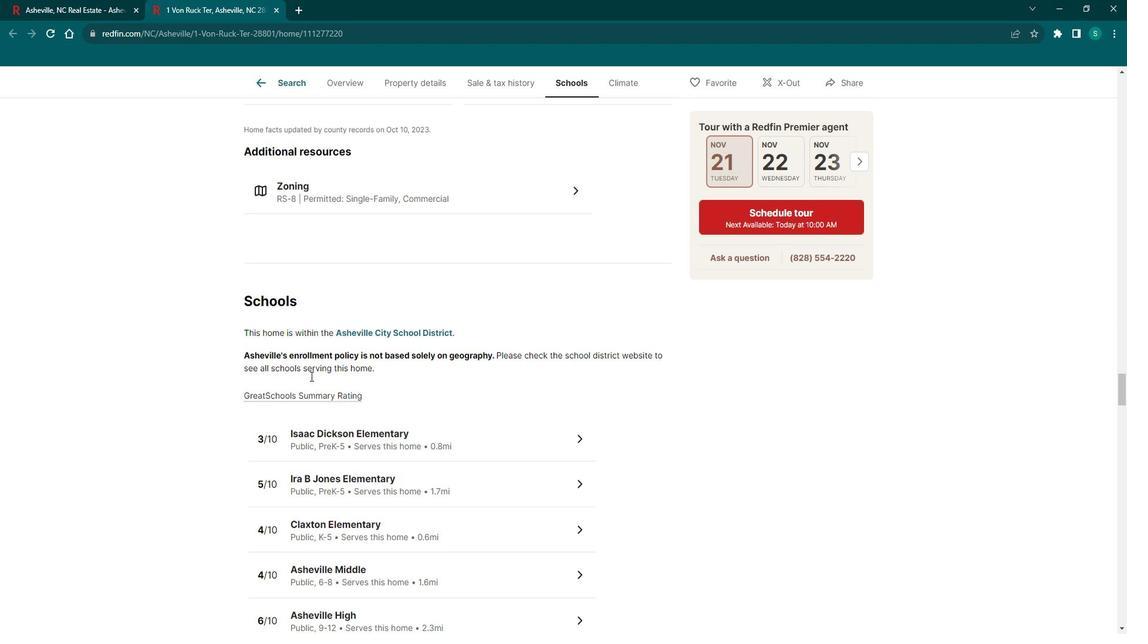 
Action: Mouse scrolled (325, 376) with delta (0, 0)
Screenshot: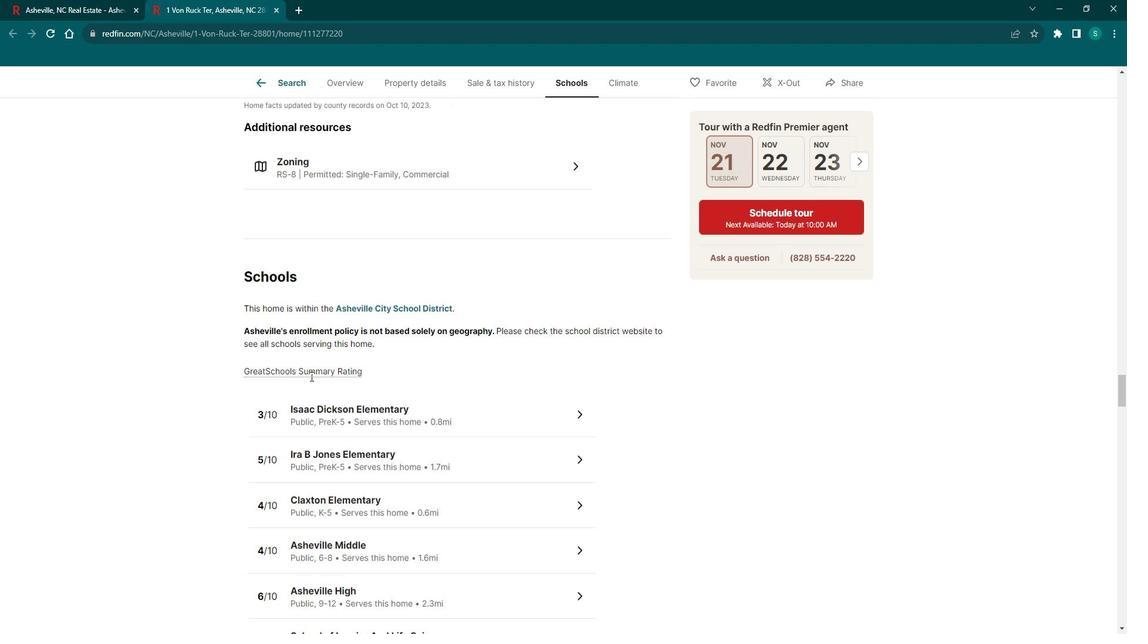 
Action: Mouse scrolled (325, 376) with delta (0, 0)
Screenshot: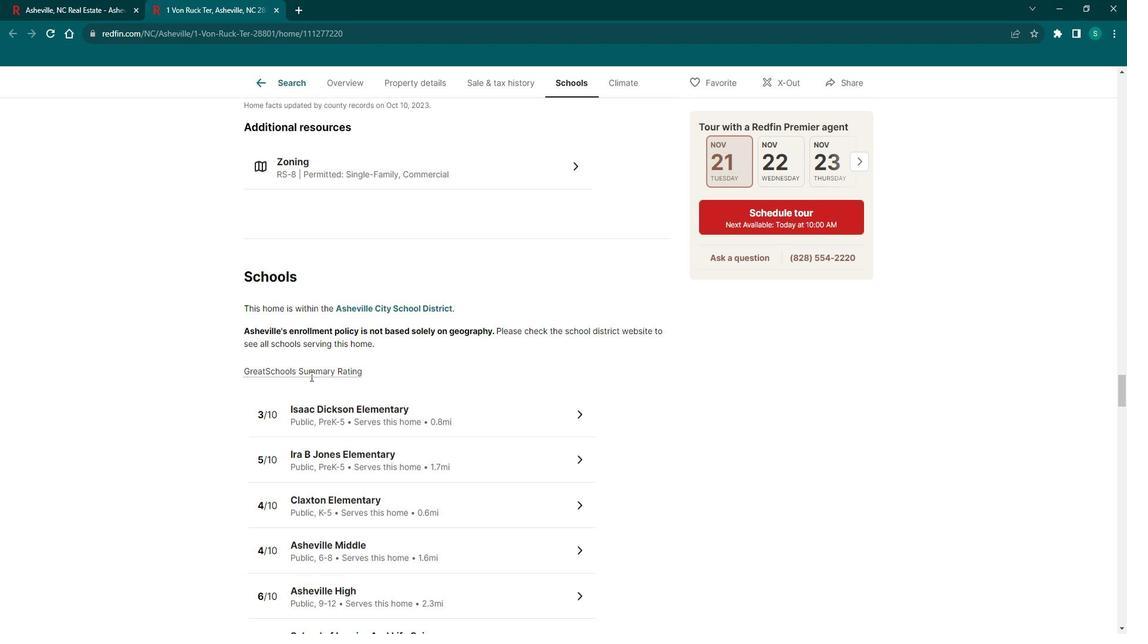 
Action: Mouse scrolled (325, 376) with delta (0, 0)
Screenshot: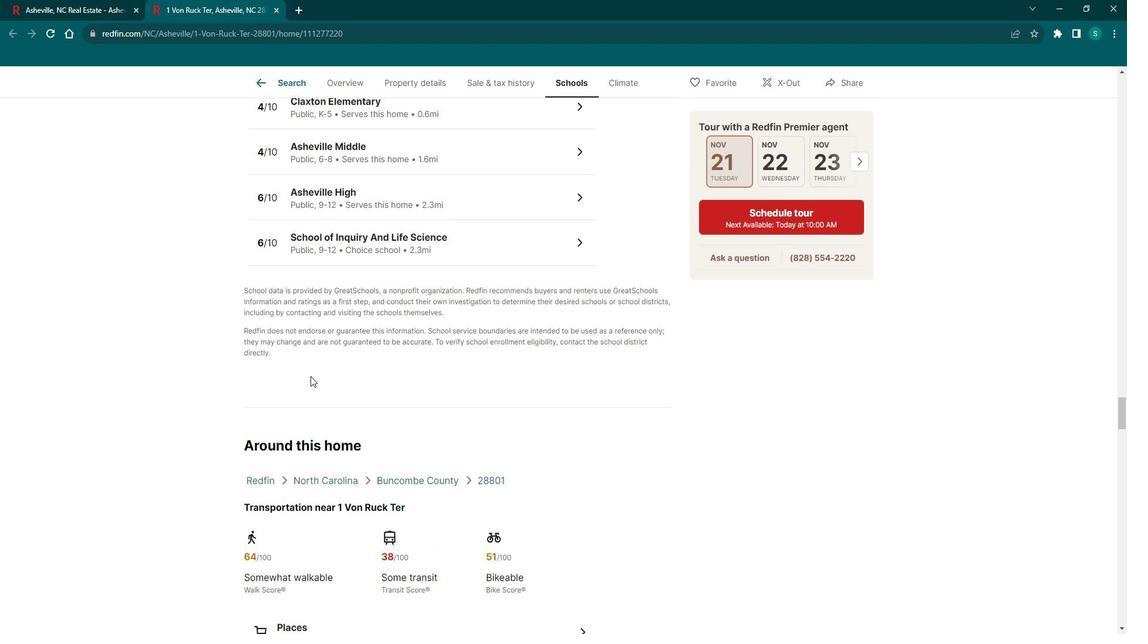 
Action: Mouse scrolled (325, 376) with delta (0, 0)
Screenshot: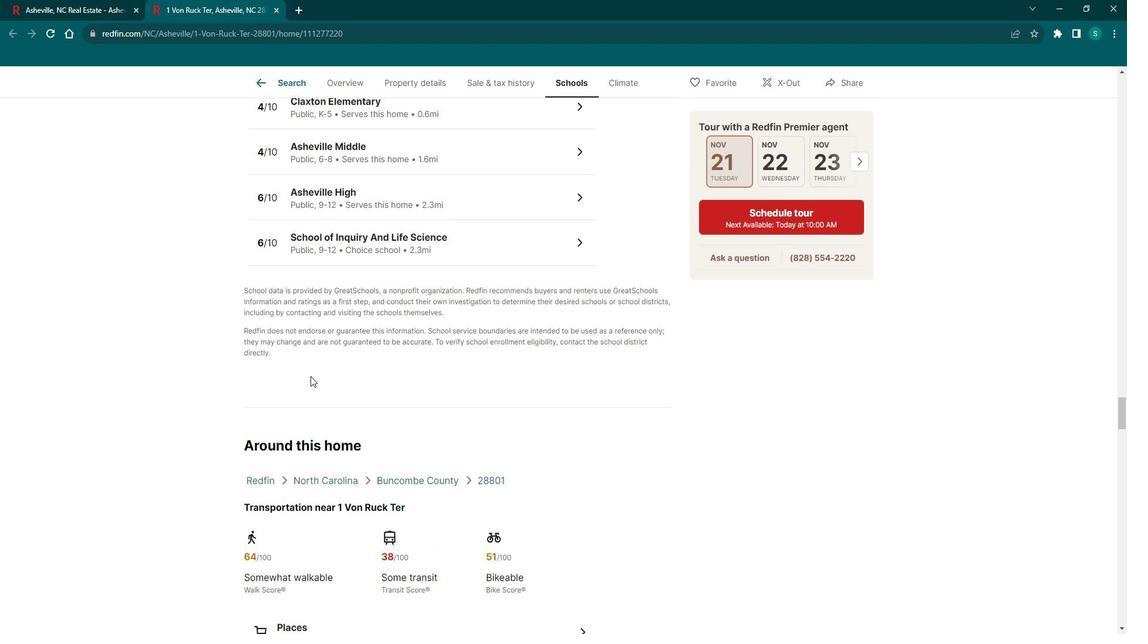 
Action: Mouse scrolled (325, 376) with delta (0, 0)
Screenshot: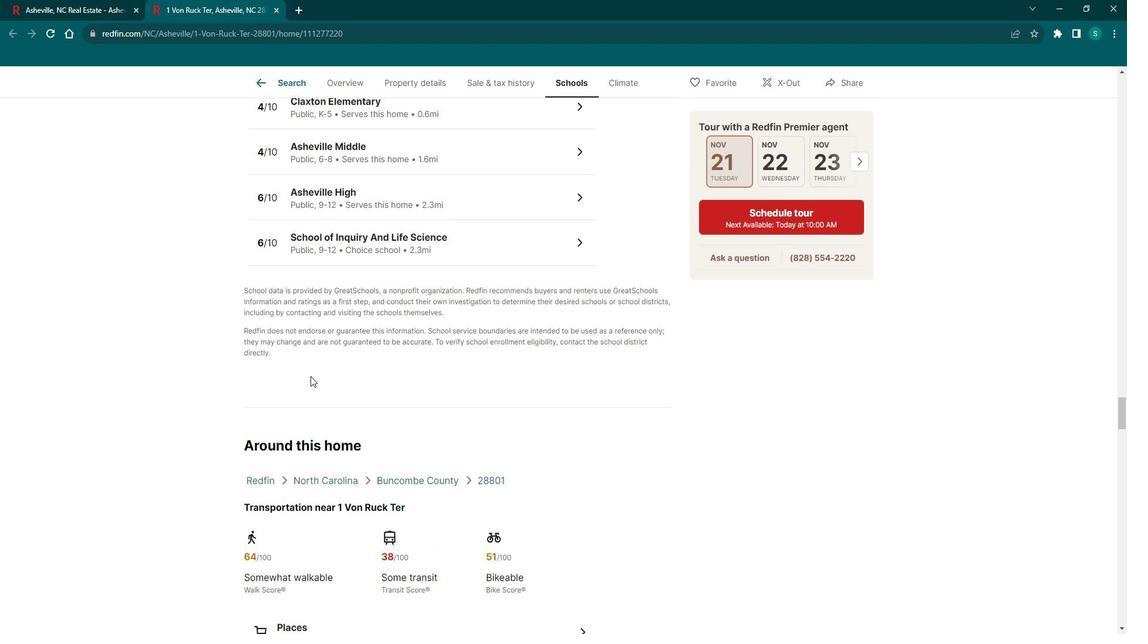 
Action: Mouse scrolled (325, 376) with delta (0, 0)
Screenshot: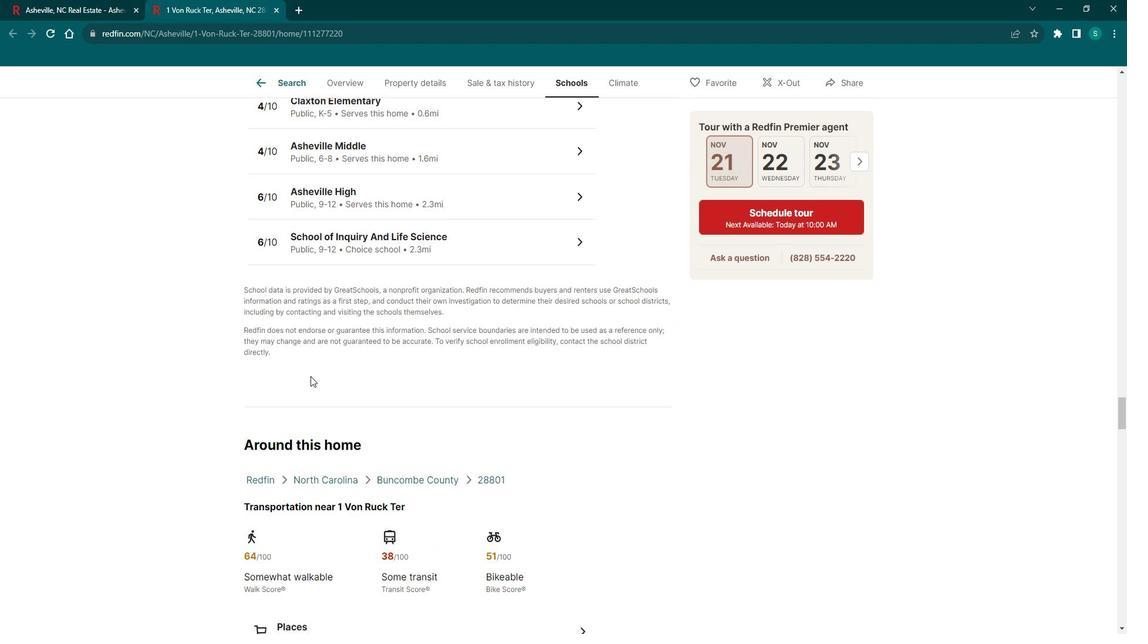 
Action: Mouse scrolled (325, 376) with delta (0, 0)
Screenshot: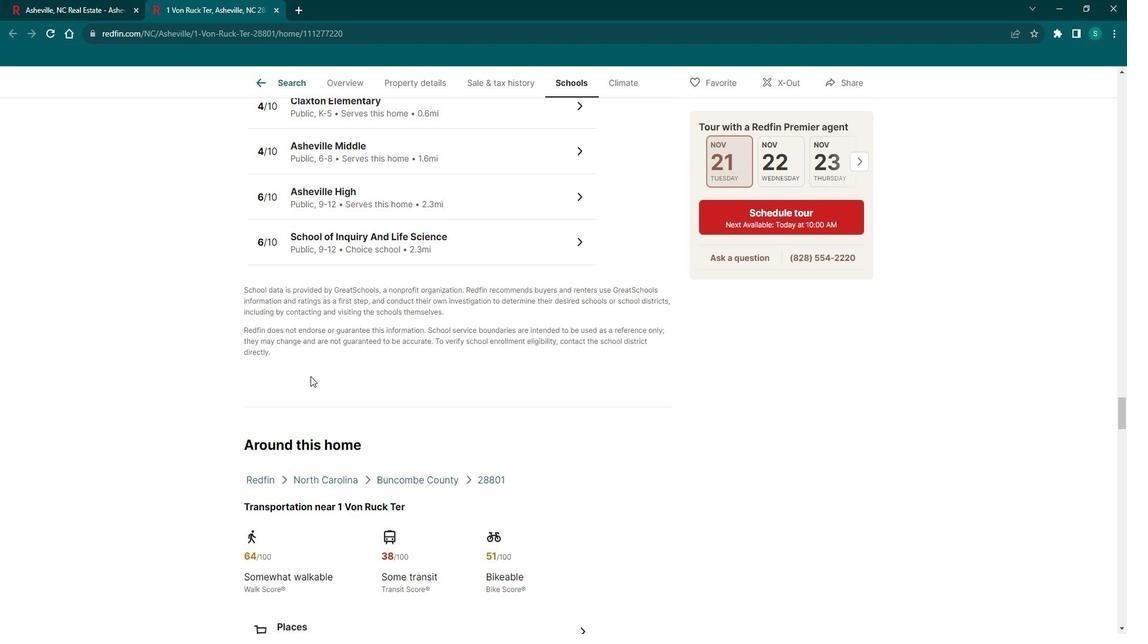 
Action: Mouse scrolled (325, 376) with delta (0, 0)
Screenshot: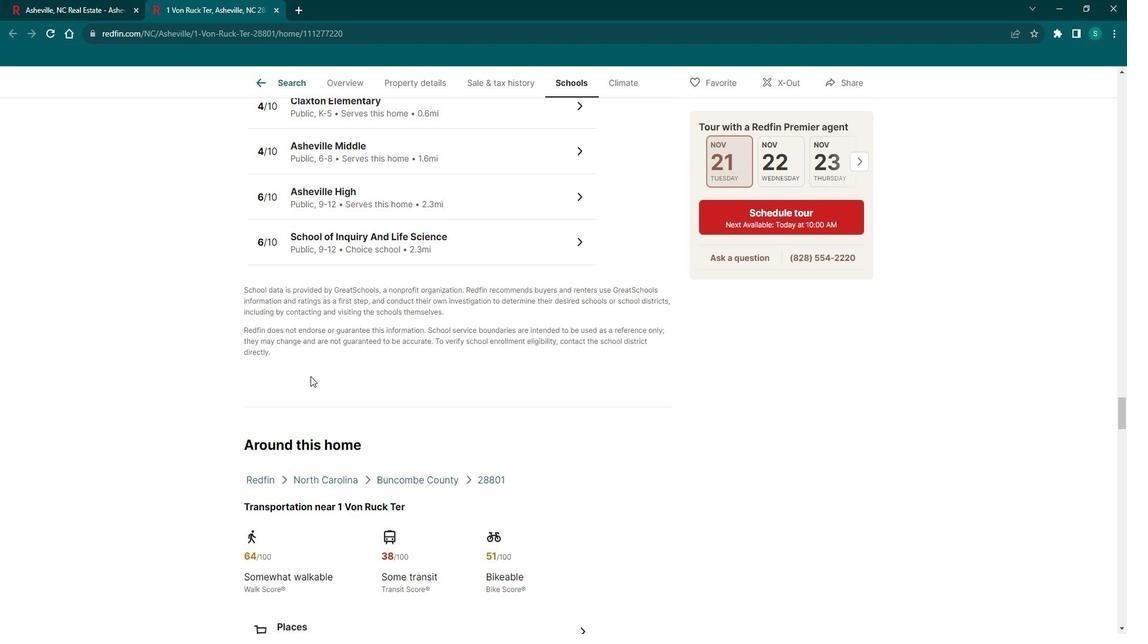 
Action: Mouse scrolled (325, 376) with delta (0, 0)
Screenshot: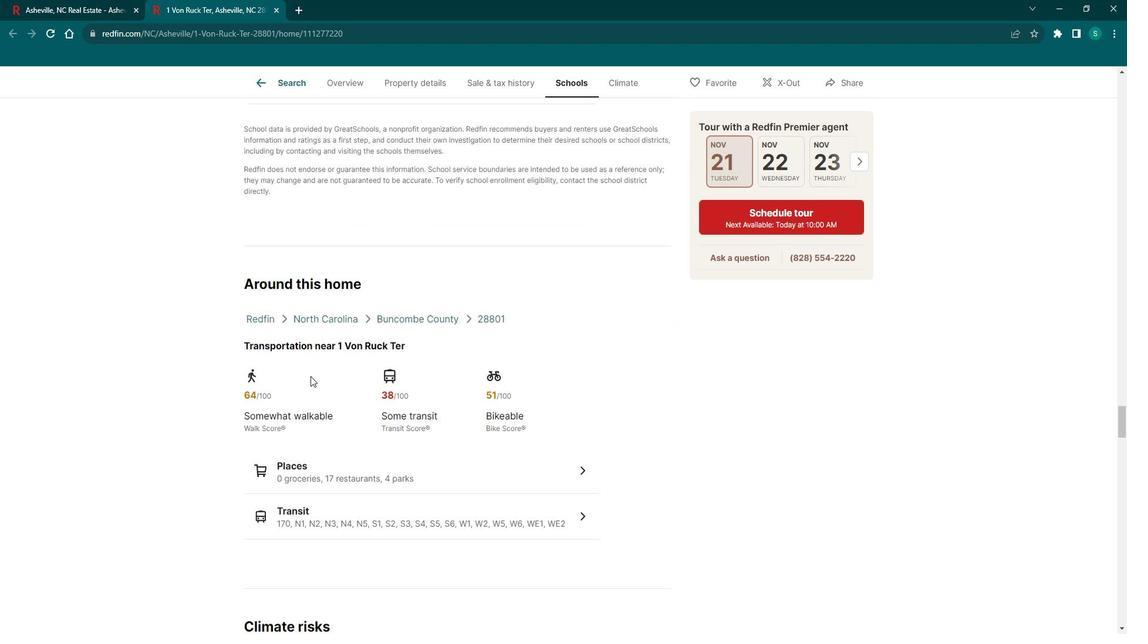
Action: Mouse scrolled (325, 376) with delta (0, 0)
Screenshot: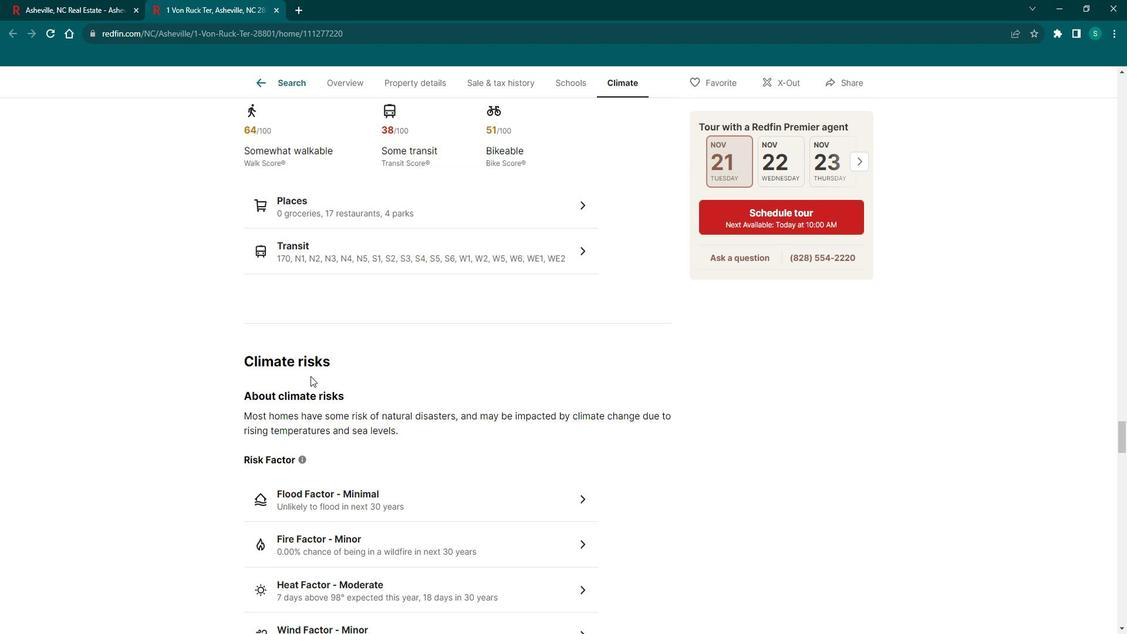 
Action: Mouse scrolled (325, 376) with delta (0, 0)
Screenshot: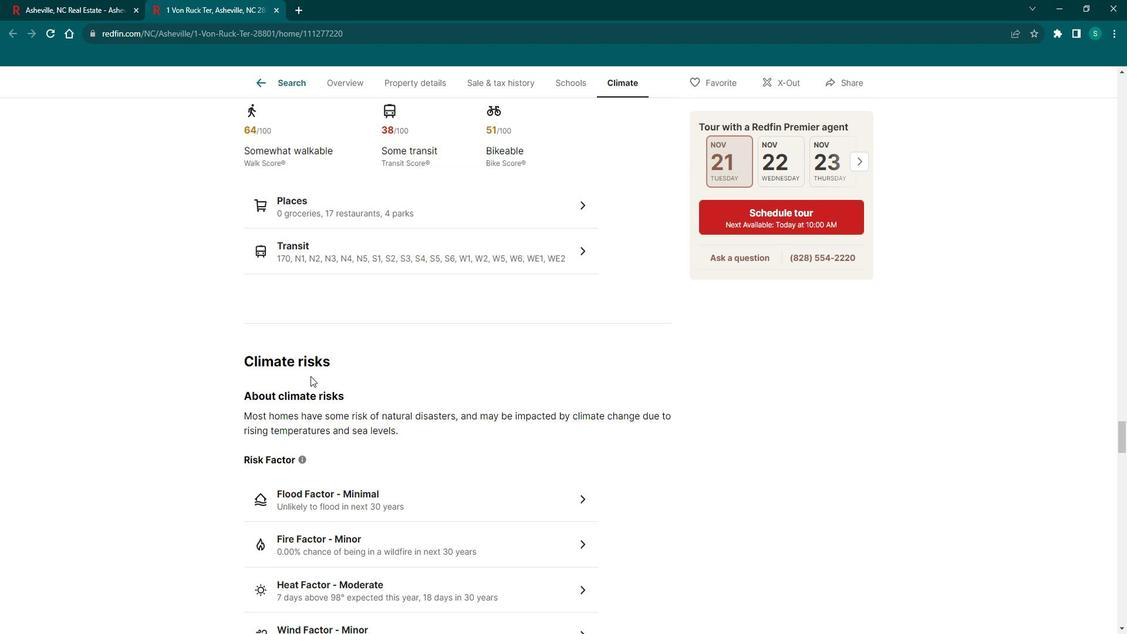 
Action: Mouse scrolled (325, 376) with delta (0, 0)
Screenshot: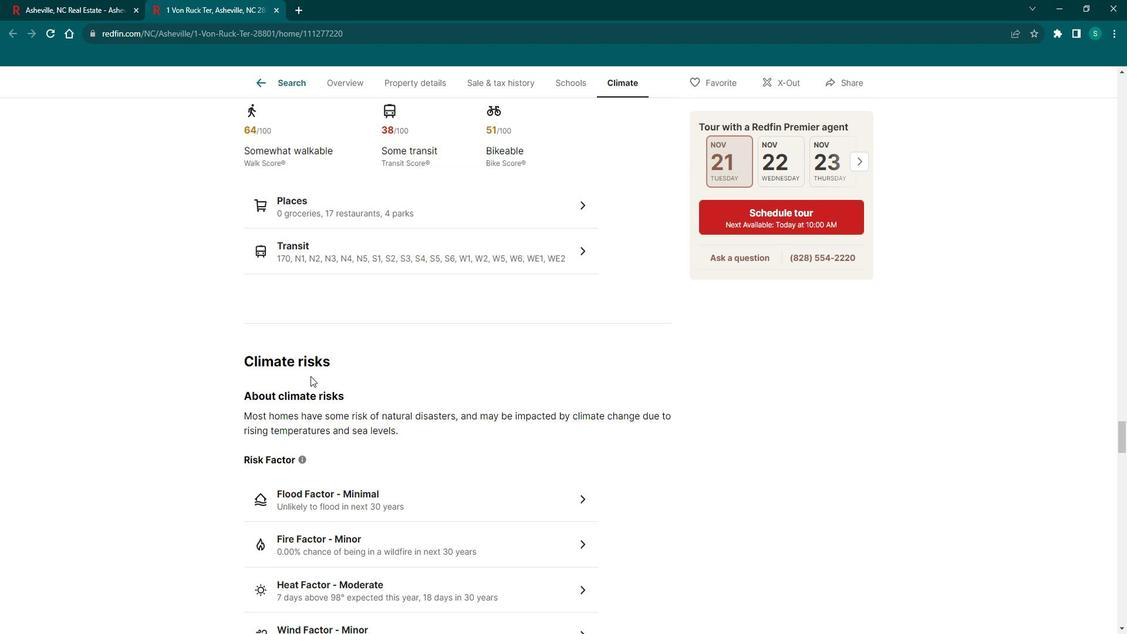 
Action: Mouse scrolled (325, 376) with delta (0, 0)
Screenshot: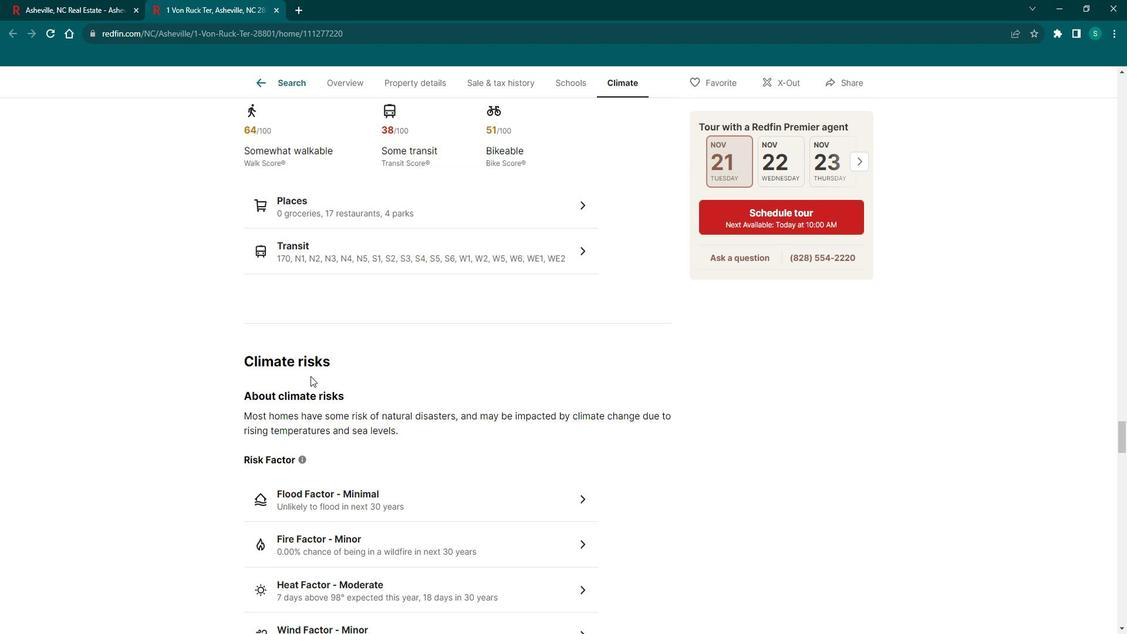 
Action: Mouse scrolled (325, 376) with delta (0, 0)
Screenshot: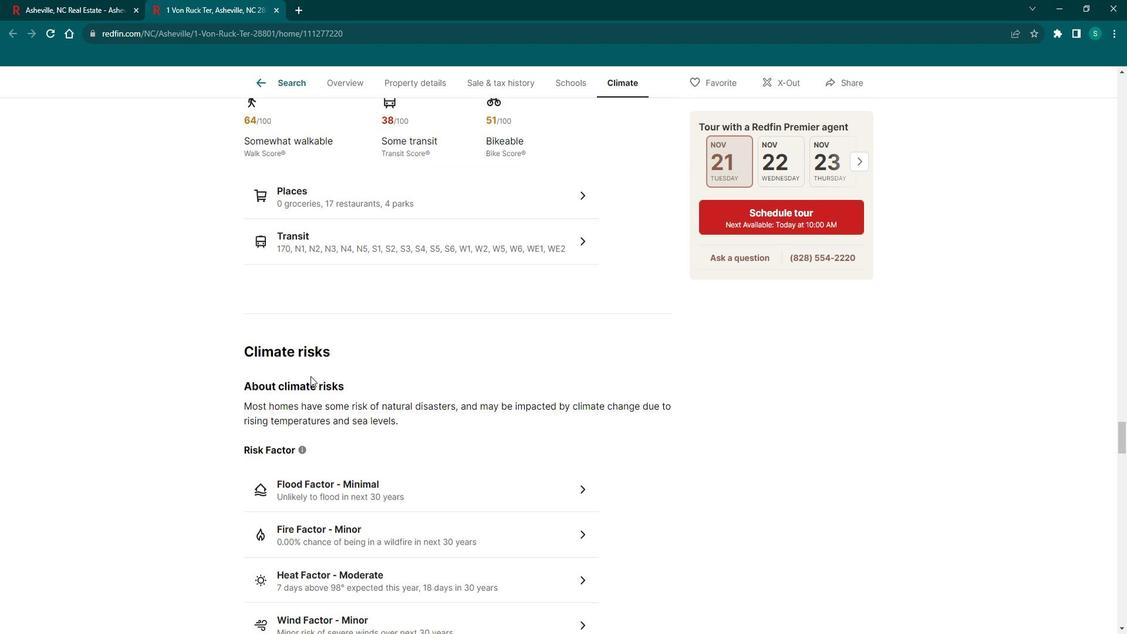 
Action: Mouse scrolled (325, 376) with delta (0, 0)
Screenshot: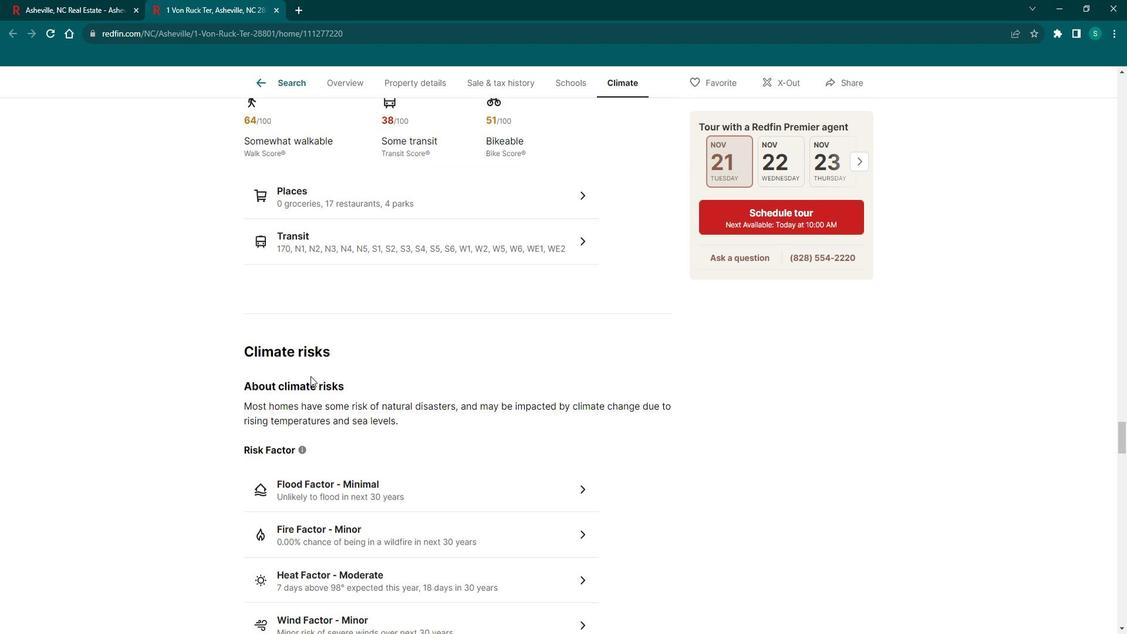 
Action: Mouse scrolled (325, 376) with delta (0, 0)
Screenshot: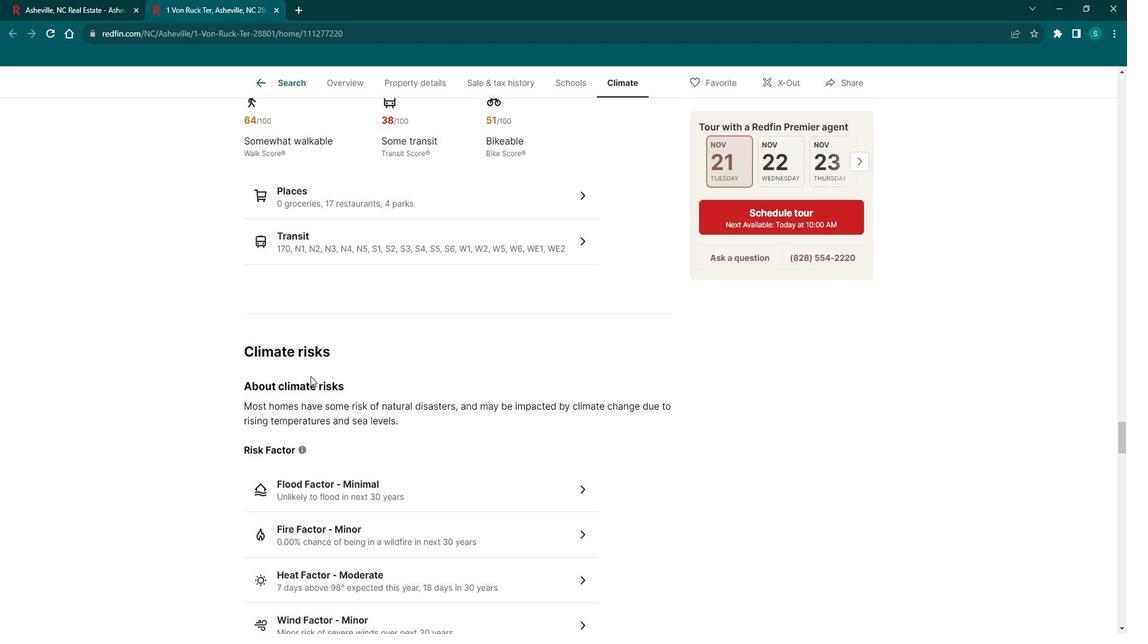 
Action: Mouse scrolled (325, 376) with delta (0, 0)
Screenshot: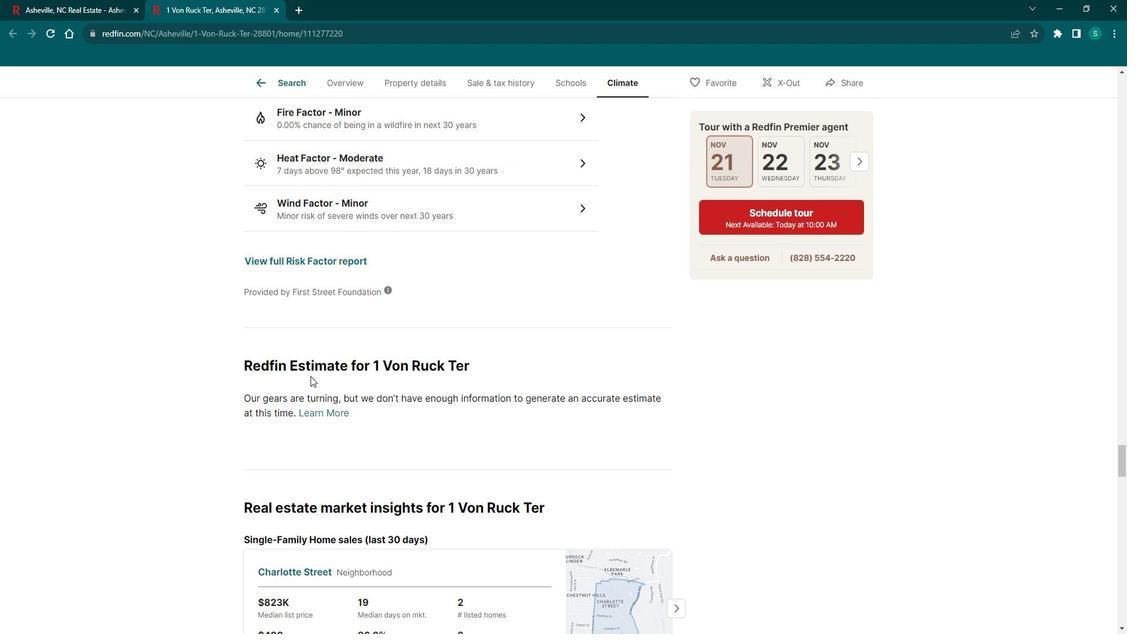 
Action: Mouse scrolled (325, 376) with delta (0, 0)
Screenshot: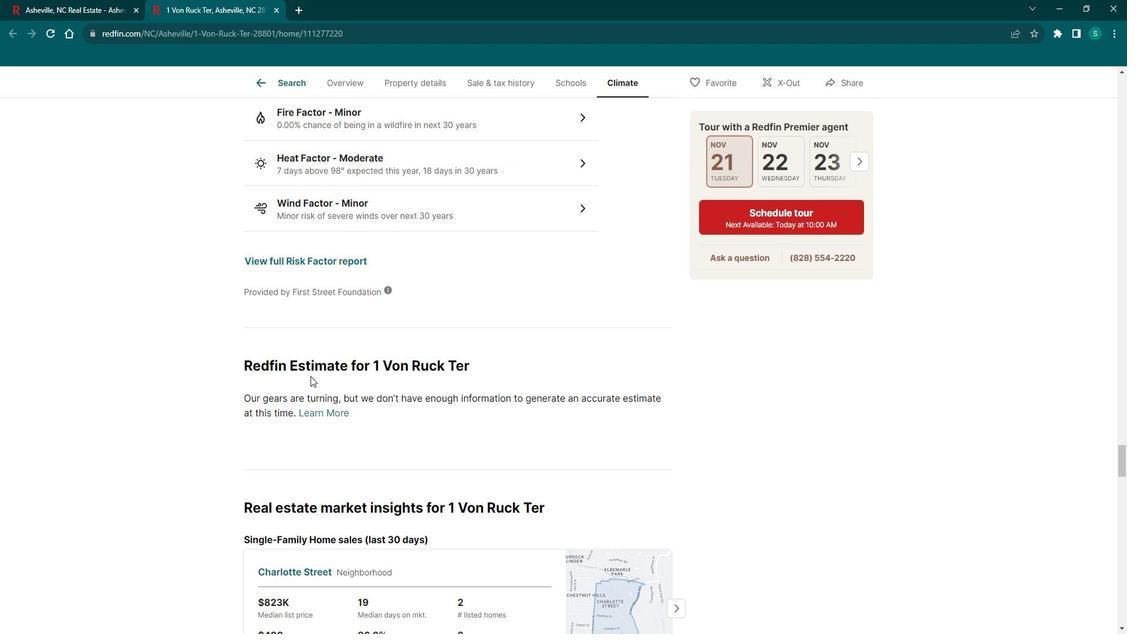 
Action: Mouse scrolled (325, 376) with delta (0, 0)
Screenshot: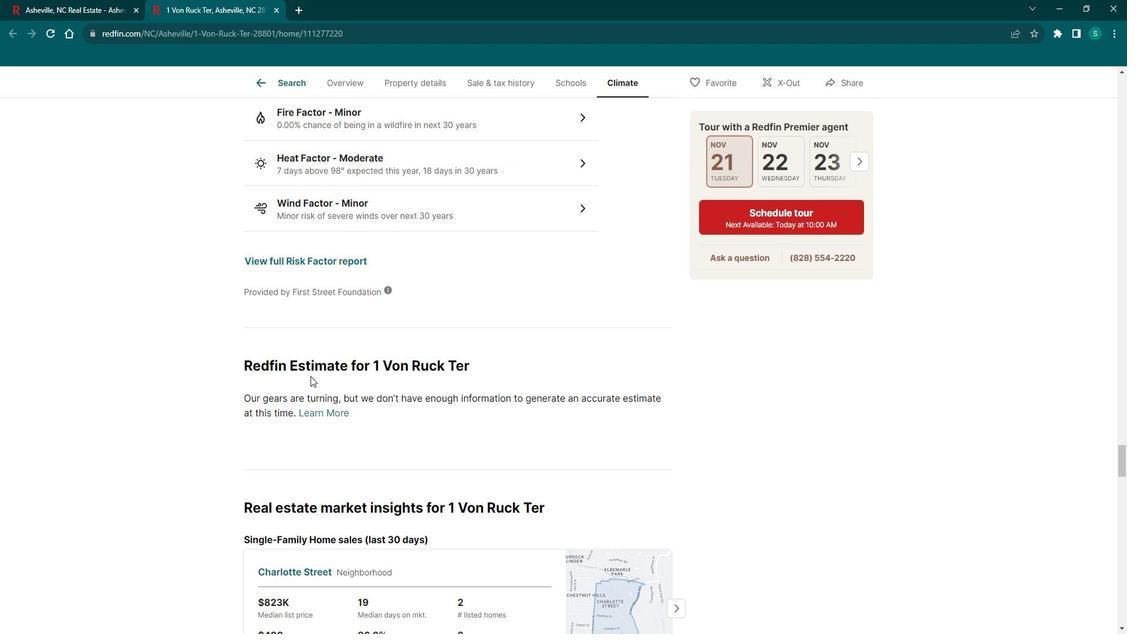 
Action: Mouse scrolled (325, 376) with delta (0, 0)
Screenshot: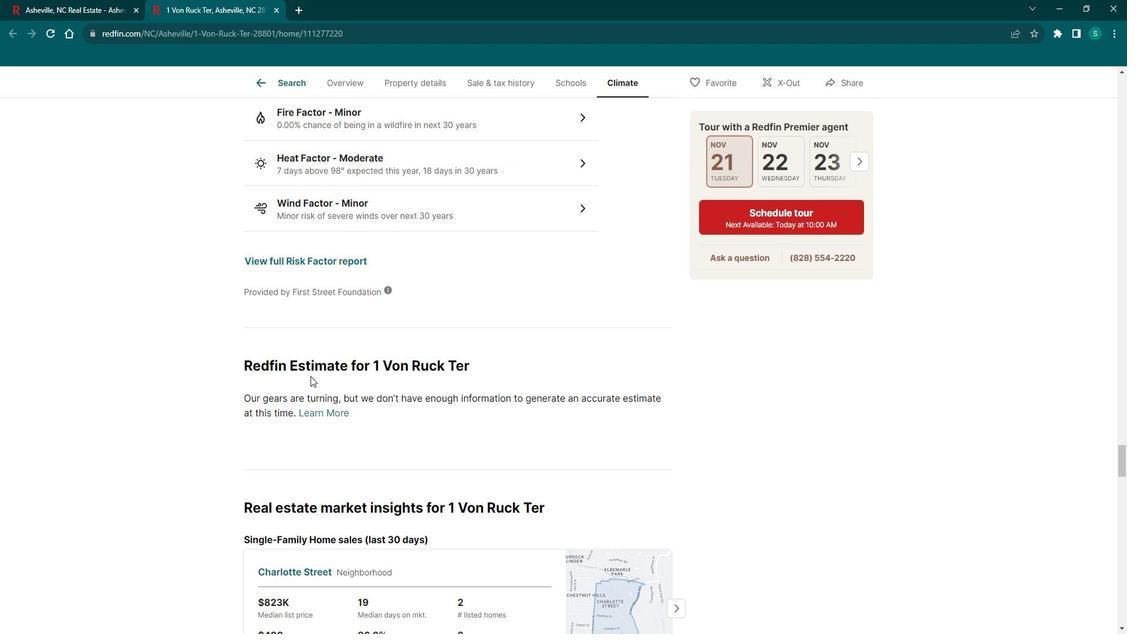 
Action: Mouse scrolled (325, 376) with delta (0, 0)
Screenshot: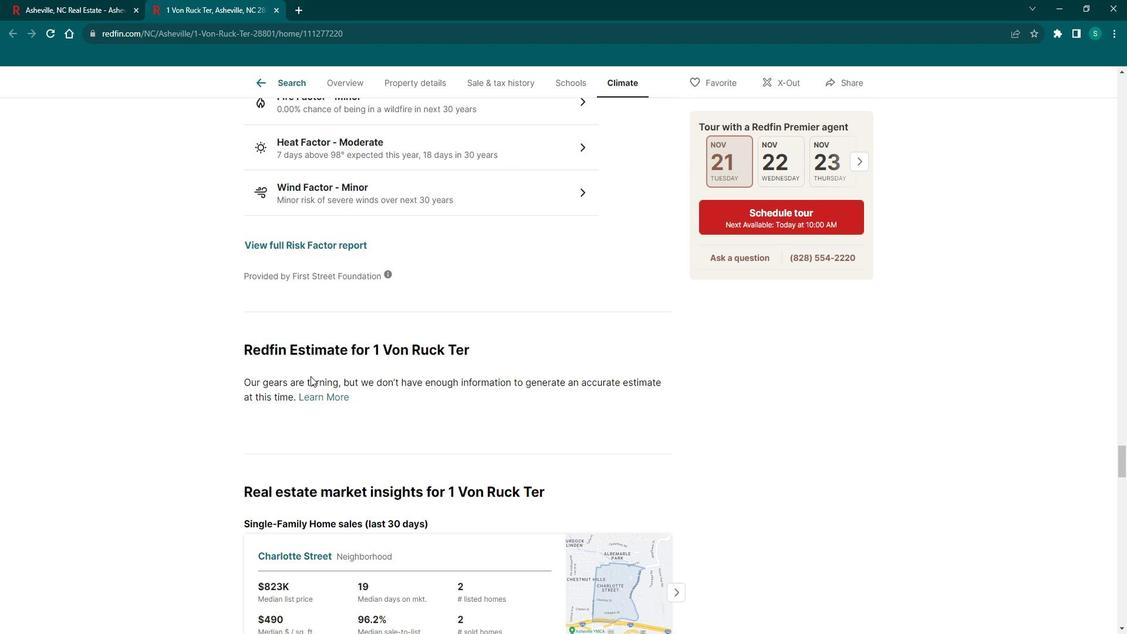 
Action: Mouse scrolled (325, 376) with delta (0, 0)
Screenshot: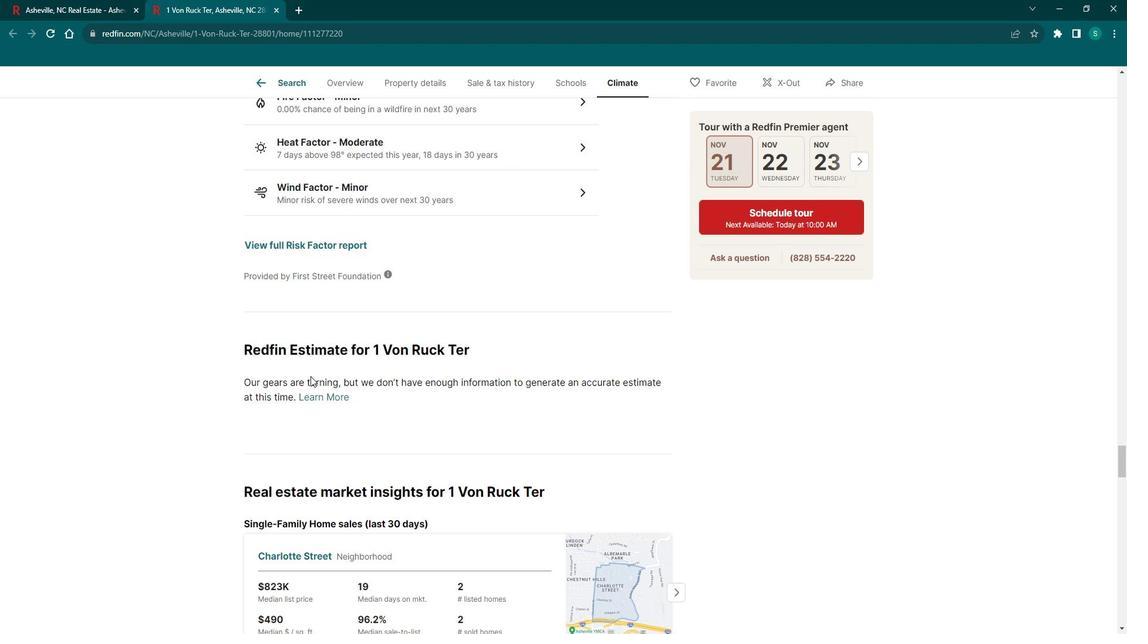 
Action: Mouse moved to (303, 94)
Screenshot: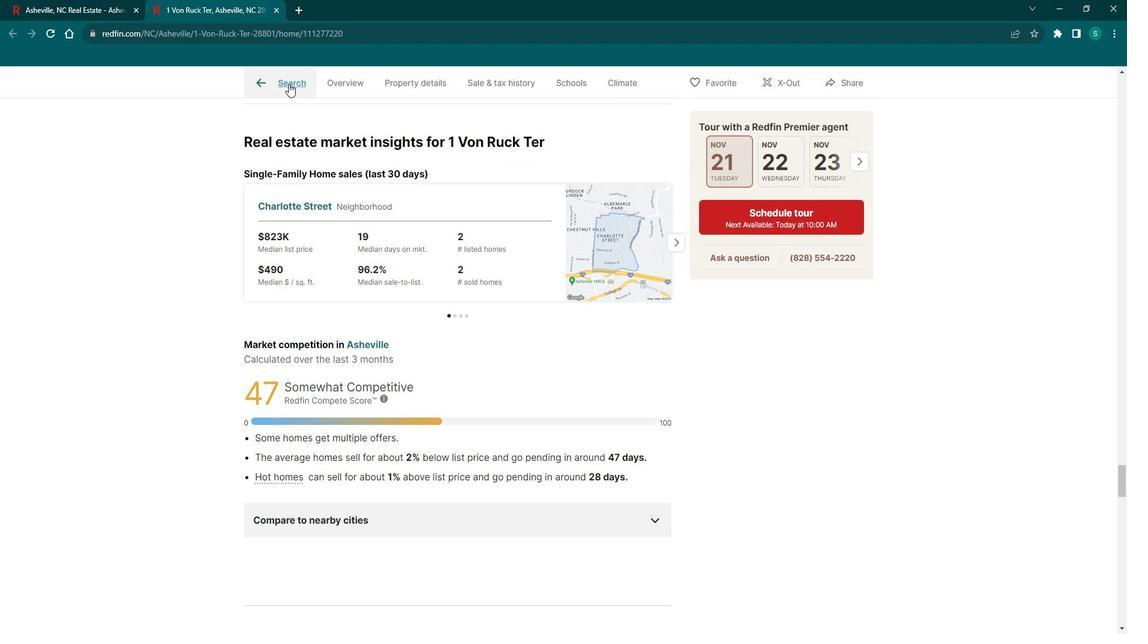
Action: Mouse pressed left at (303, 94)
Screenshot: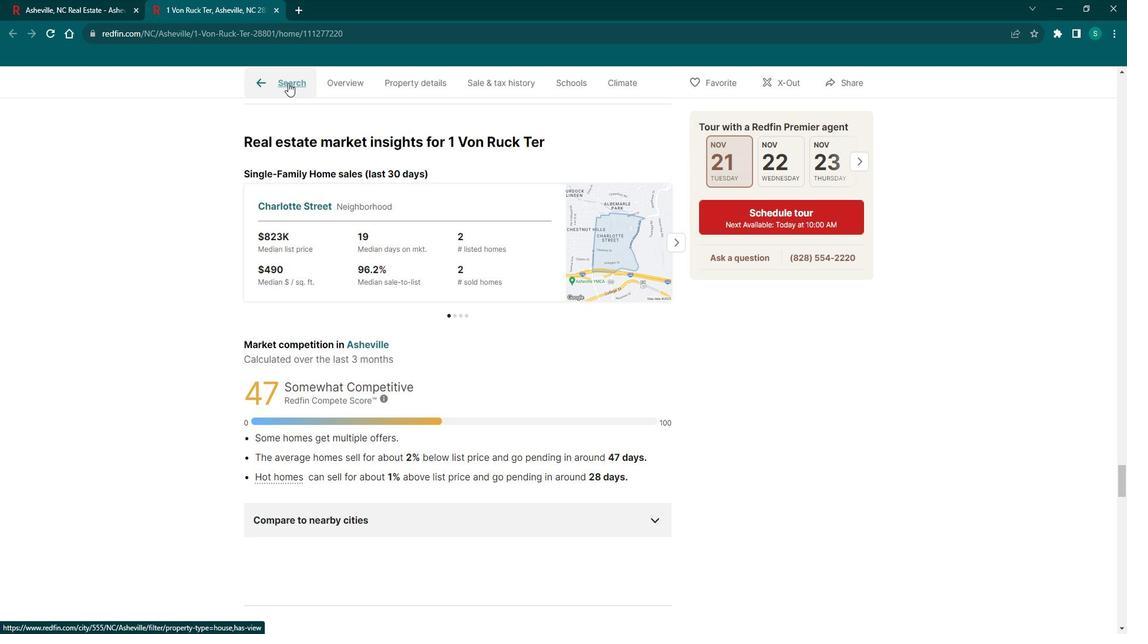 
Action: Mouse moved to (874, 474)
Screenshot: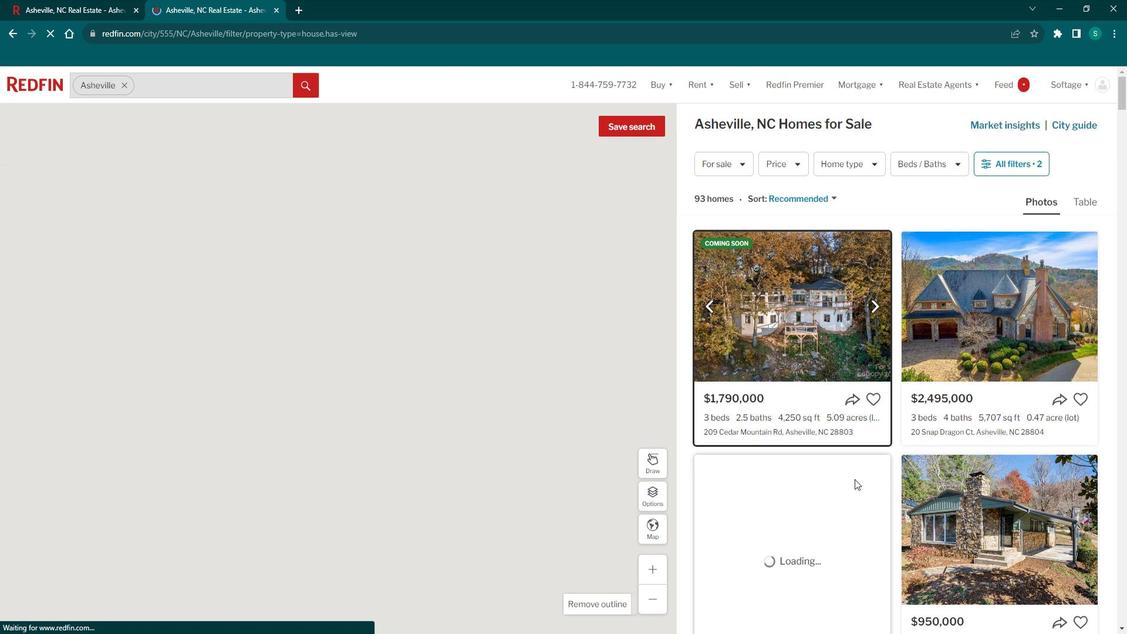 
Action: Mouse scrolled (874, 474) with delta (0, 0)
Screenshot: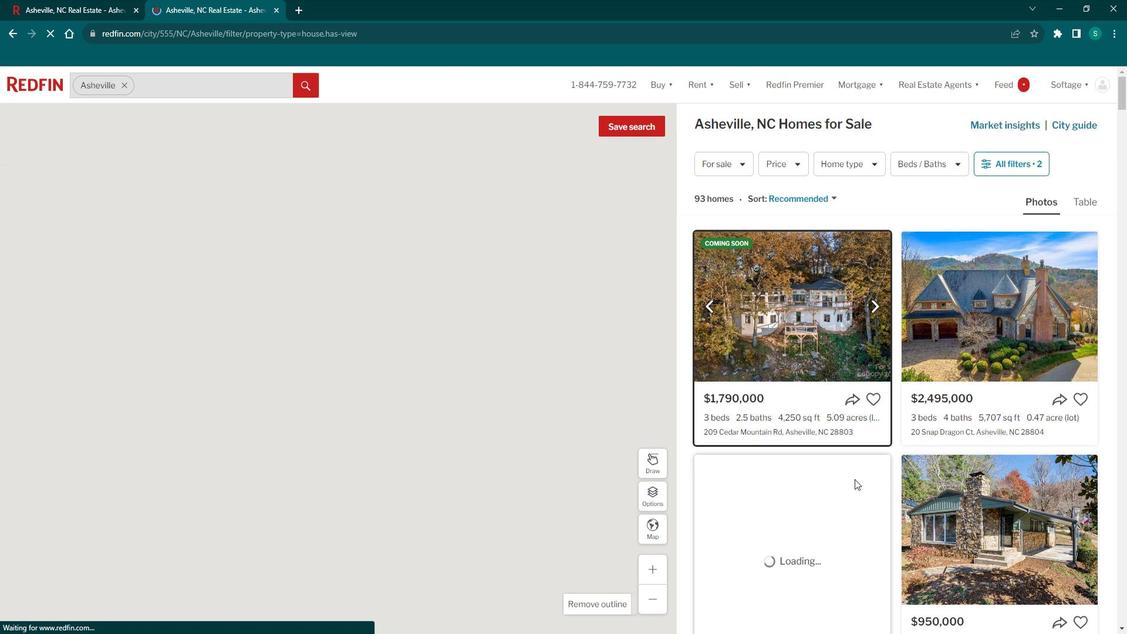 
Action: Mouse moved to (868, 476)
Screenshot: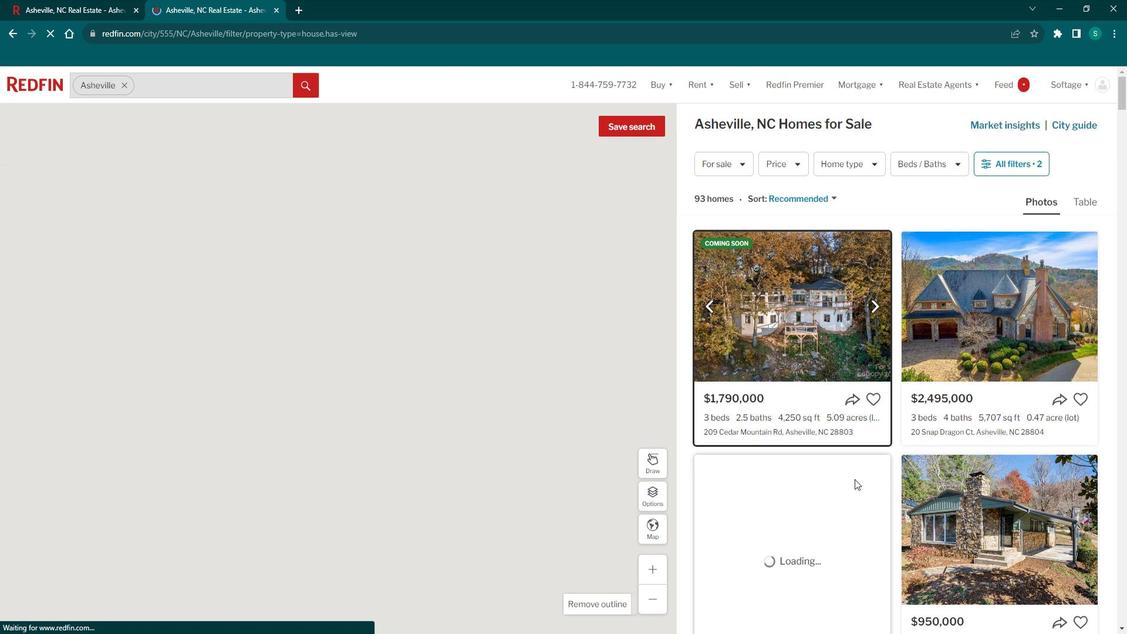
Action: Mouse scrolled (868, 475) with delta (0, 0)
Screenshot: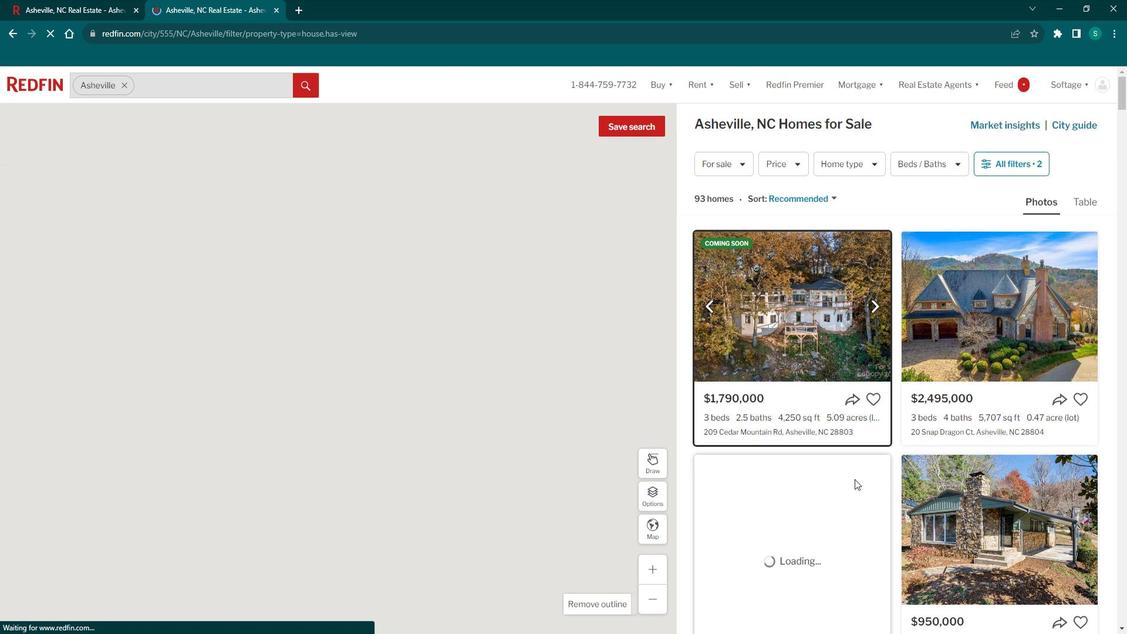 
Action: Mouse moved to (867, 476)
Screenshot: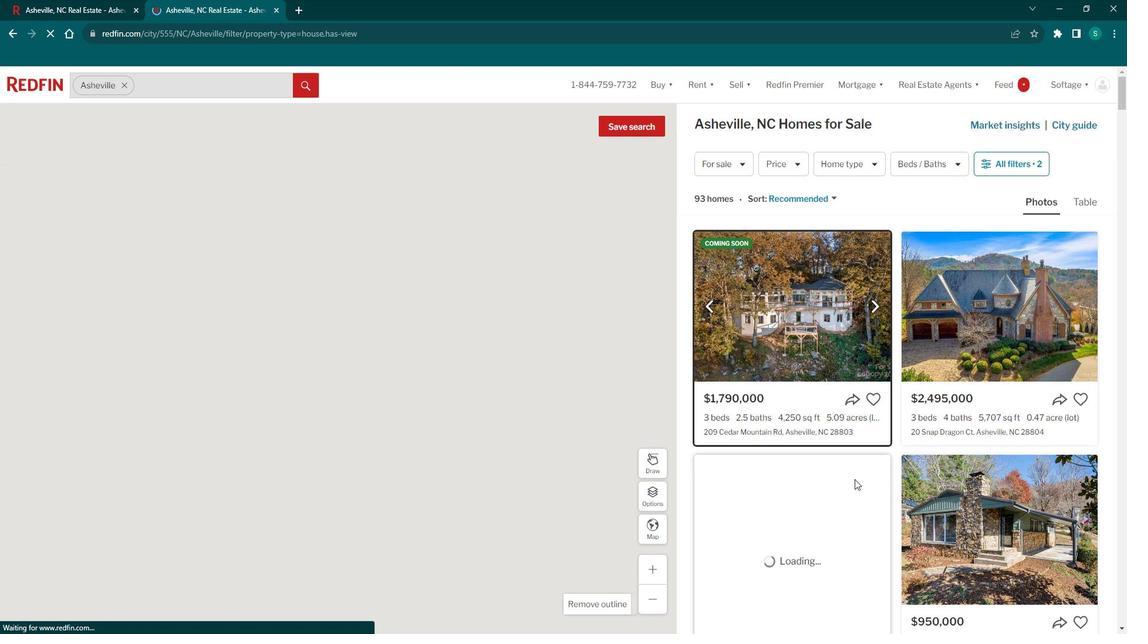 
Action: Mouse scrolled (867, 475) with delta (0, 0)
Screenshot: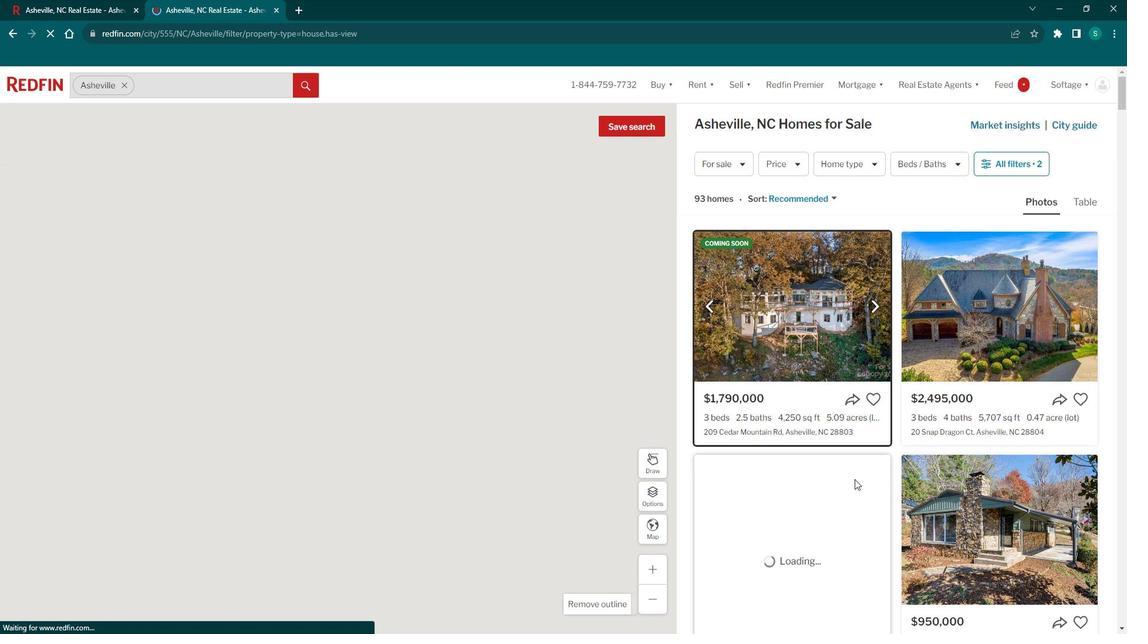 
Action: Mouse moved to (866, 477)
Screenshot: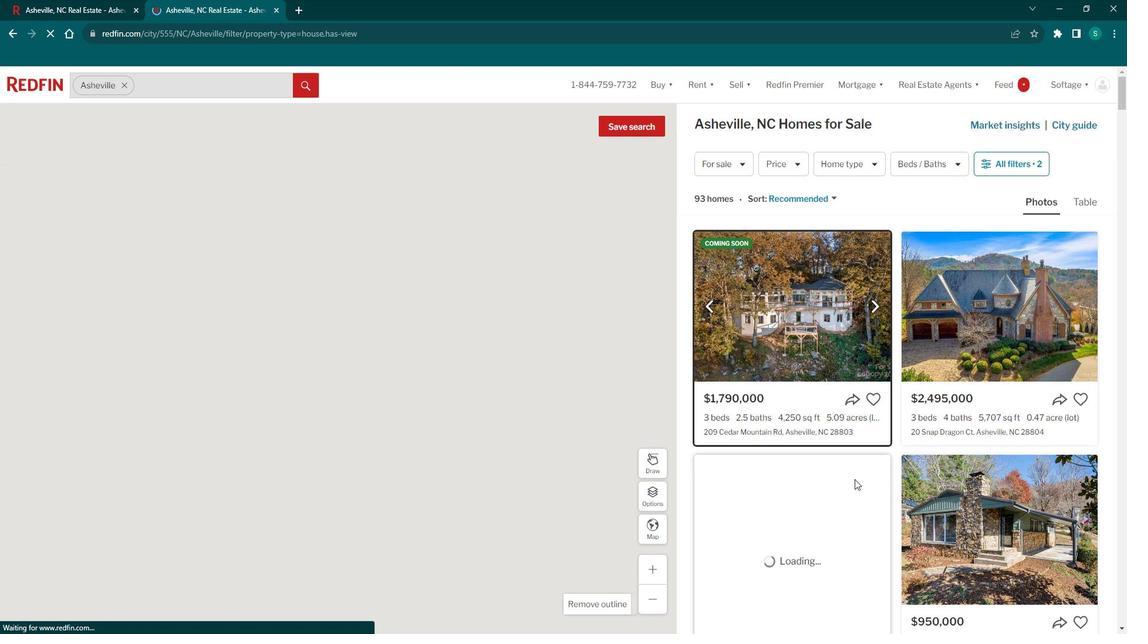 
Action: Mouse scrolled (866, 476) with delta (0, 0)
Screenshot: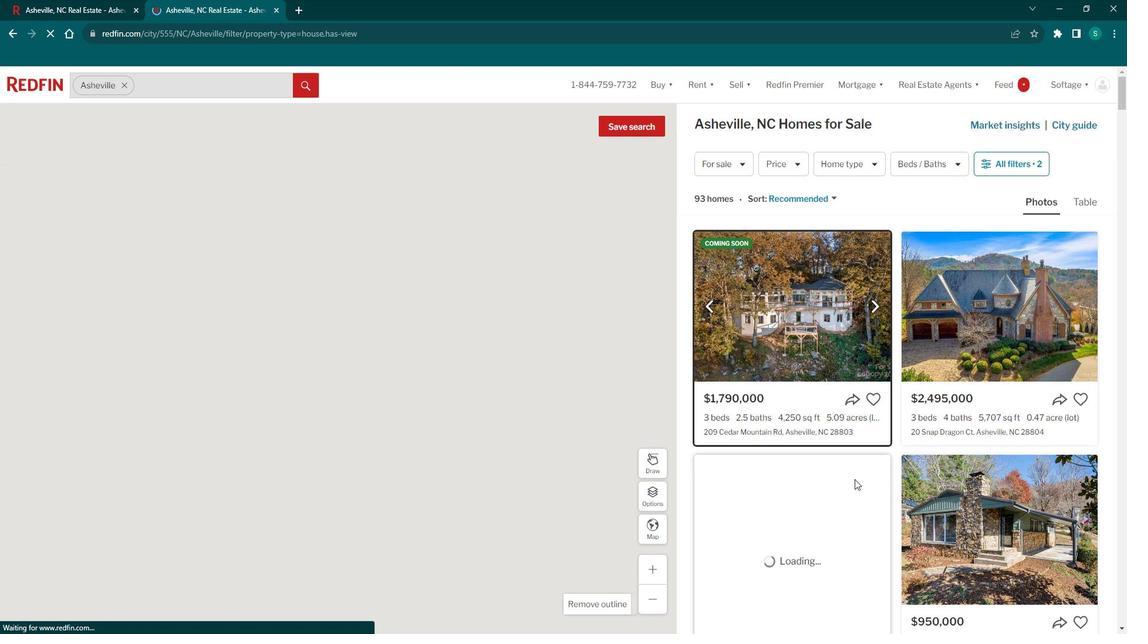 
Action: Mouse scrolled (866, 476) with delta (0, 0)
Screenshot: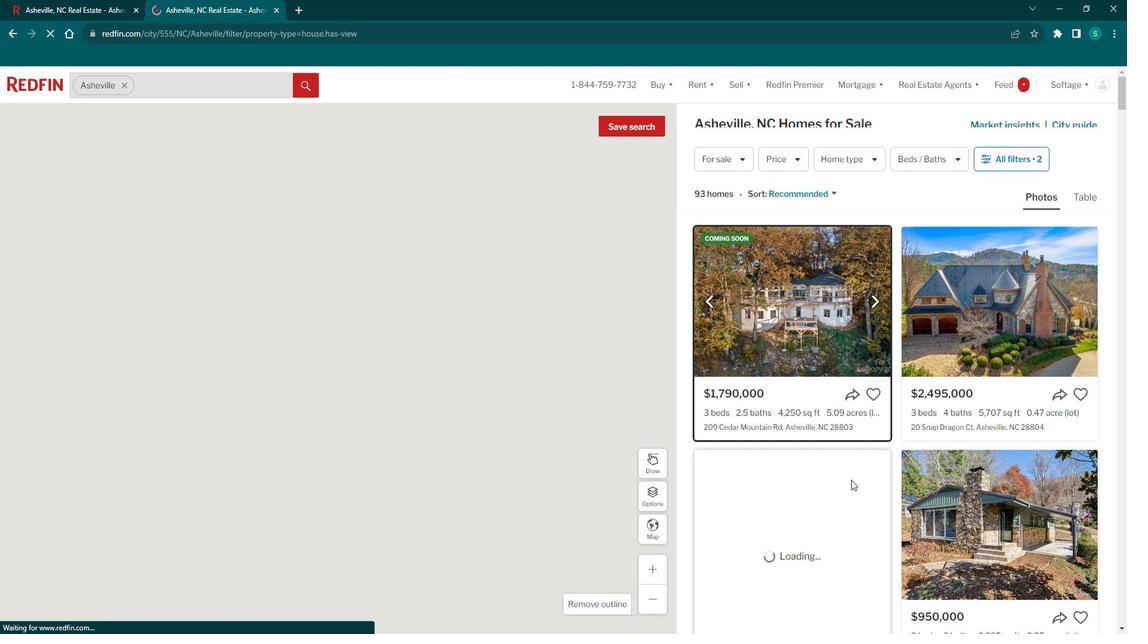 
Action: Mouse scrolled (866, 476) with delta (0, 0)
Screenshot: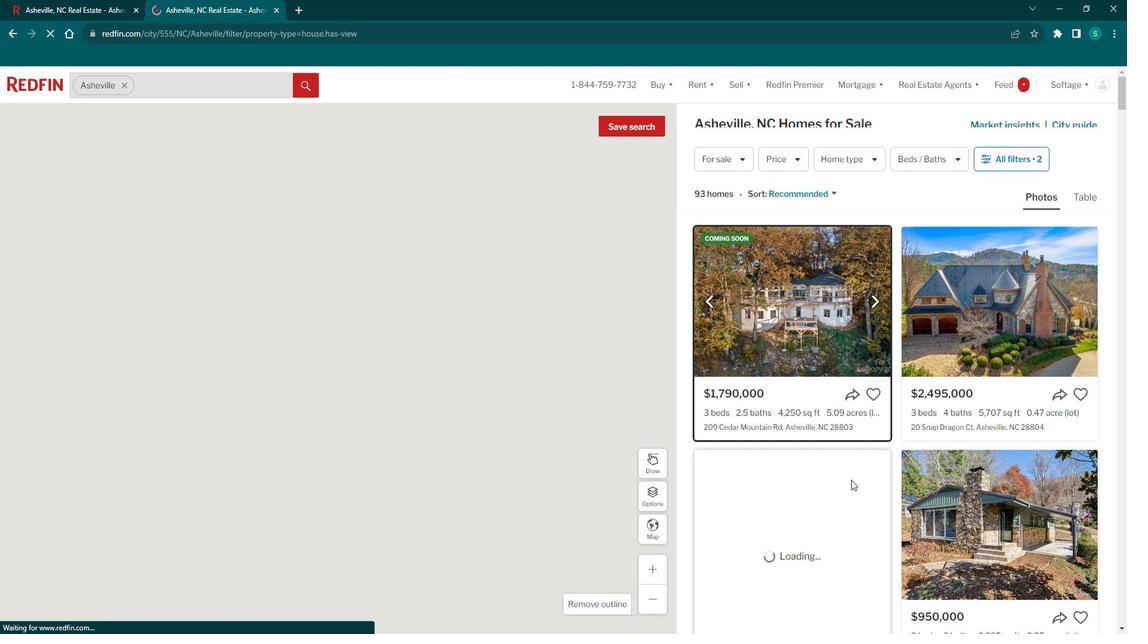 
Action: Mouse moved to (864, 466)
Screenshot: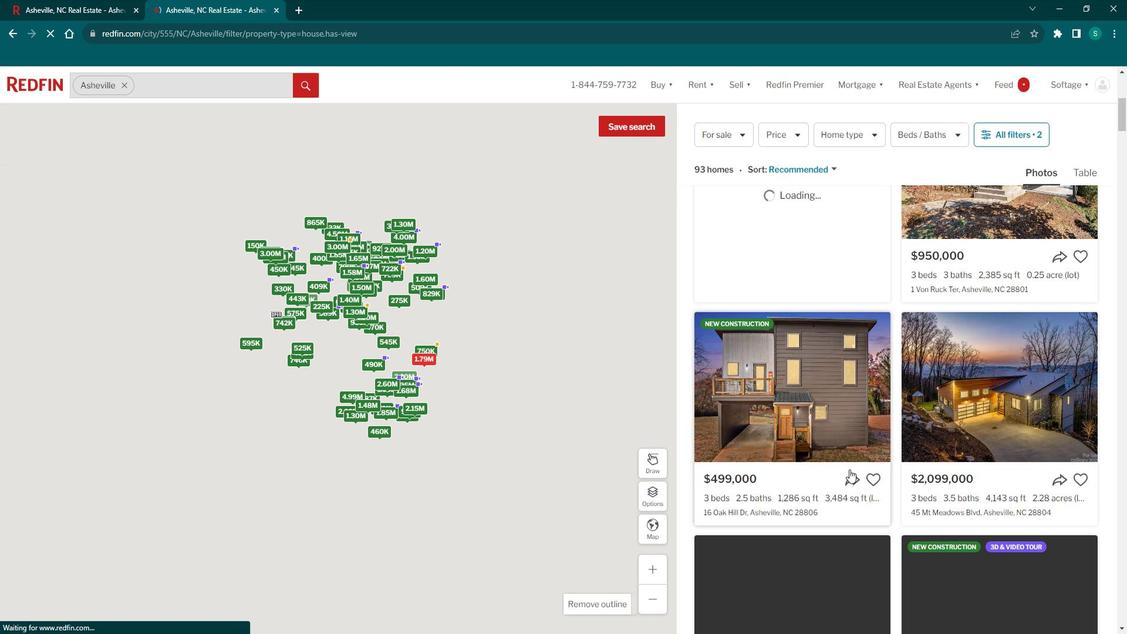 
Action: Mouse scrolled (864, 467) with delta (0, 0)
Screenshot: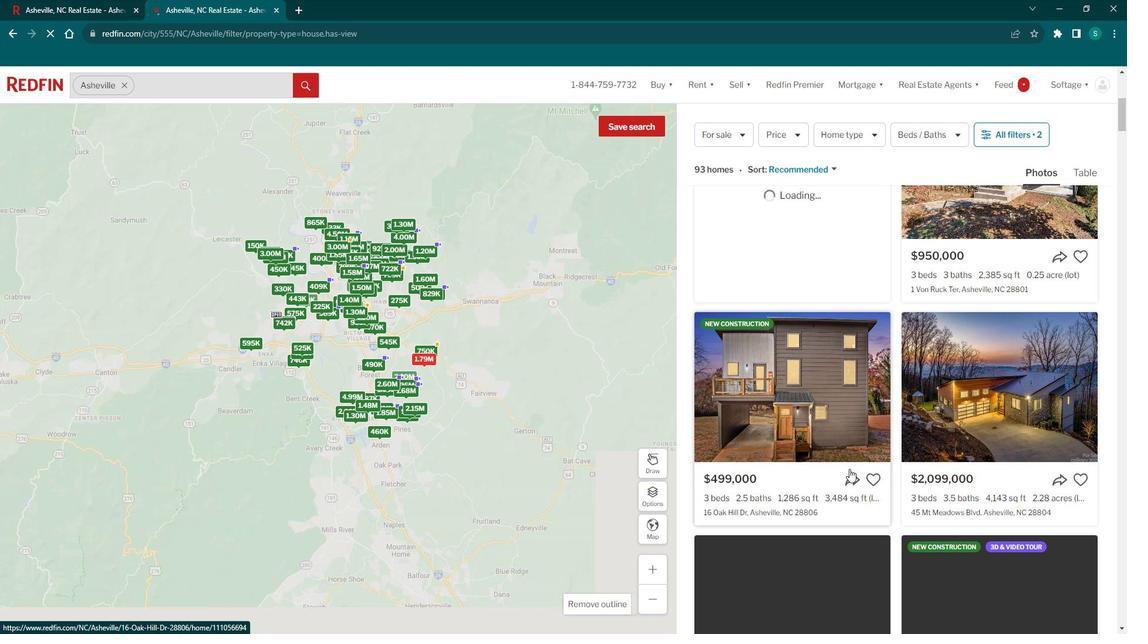 
Action: Mouse scrolled (864, 467) with delta (0, 0)
Screenshot: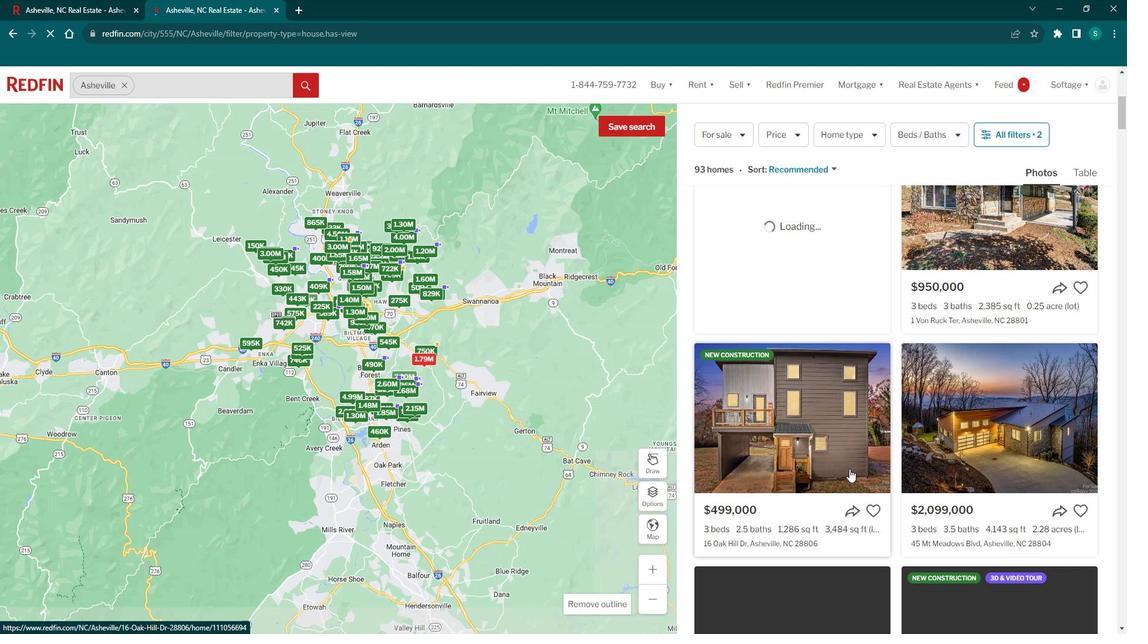 
Action: Mouse scrolled (864, 467) with delta (0, 0)
Screenshot: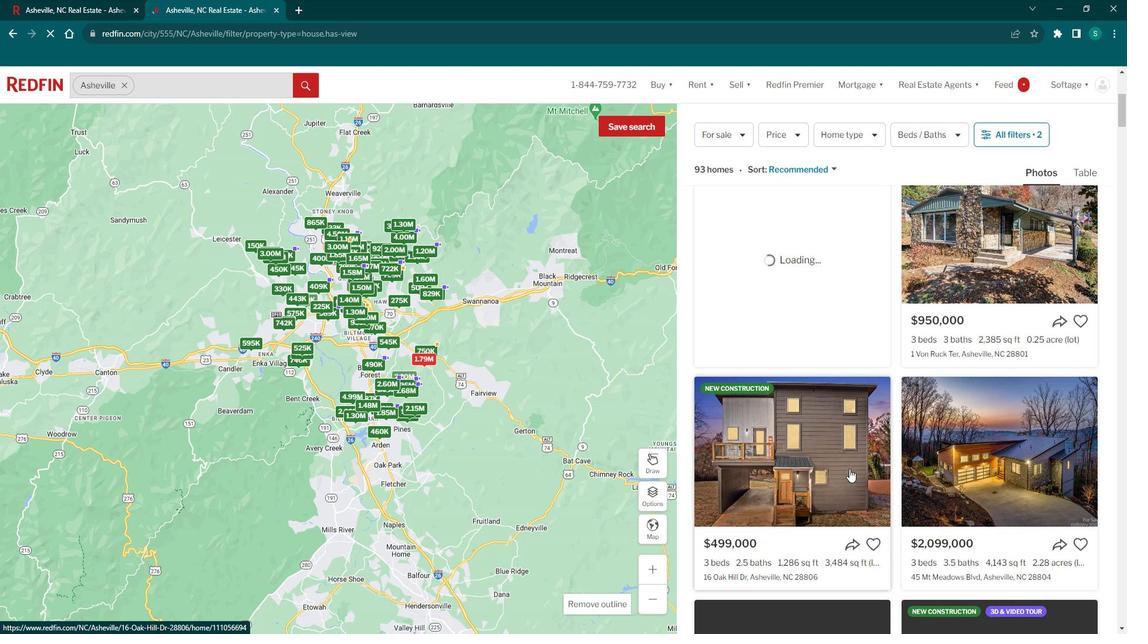 
Action: Mouse scrolled (864, 467) with delta (0, 0)
Screenshot: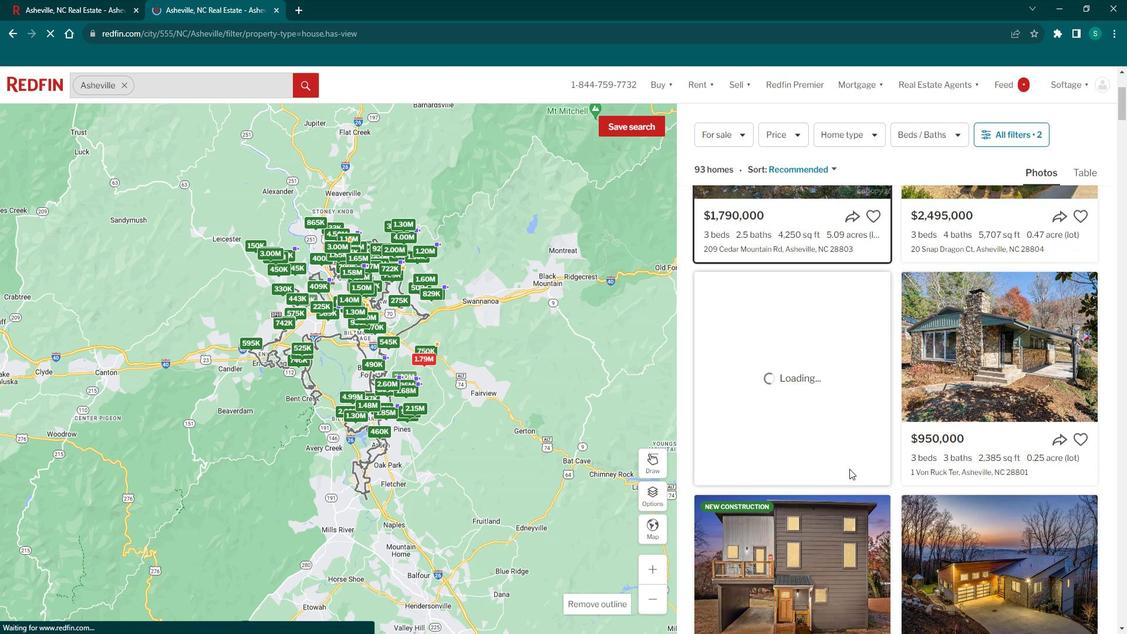 
Action: Mouse scrolled (864, 467) with delta (0, 0)
Screenshot: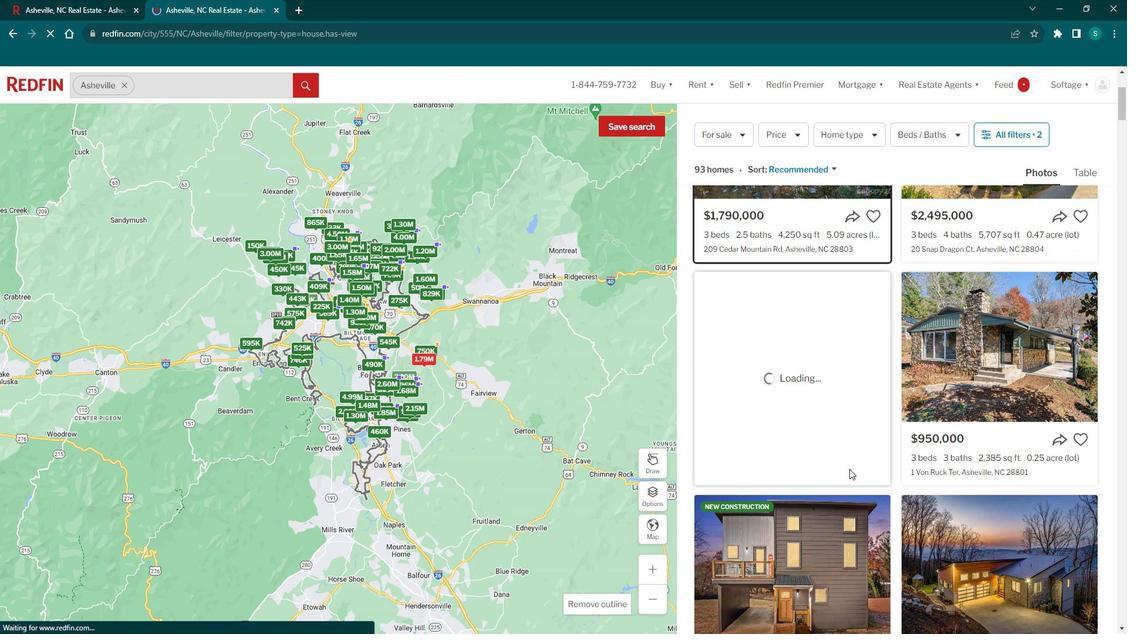 
Action: Mouse scrolled (864, 465) with delta (0, 0)
Screenshot: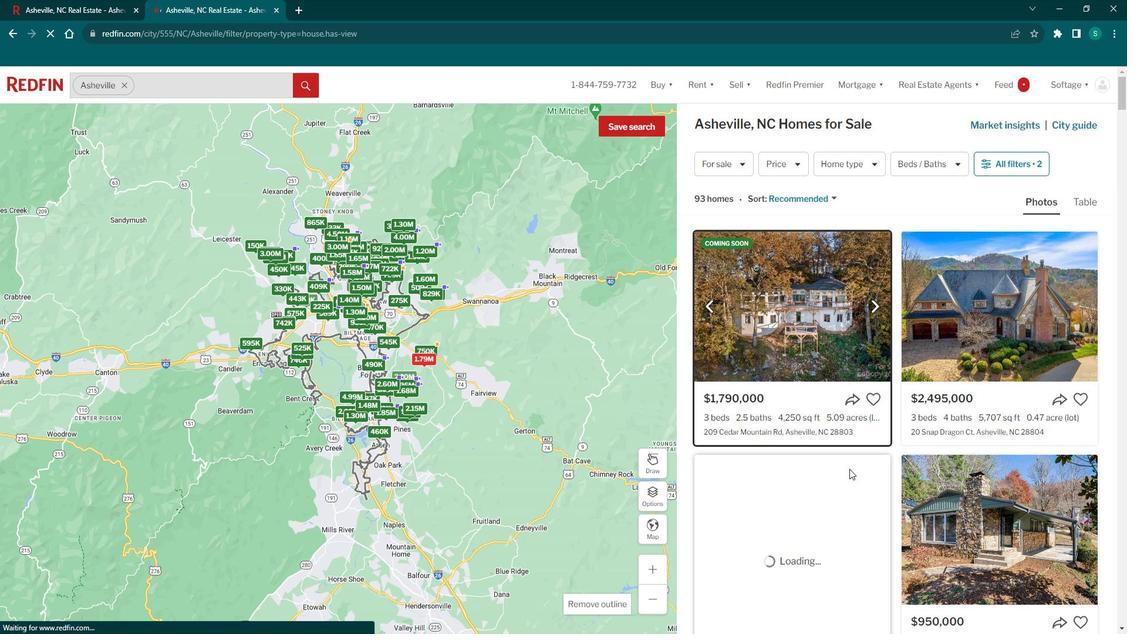 
Action: Mouse scrolled (864, 465) with delta (0, 0)
Screenshot: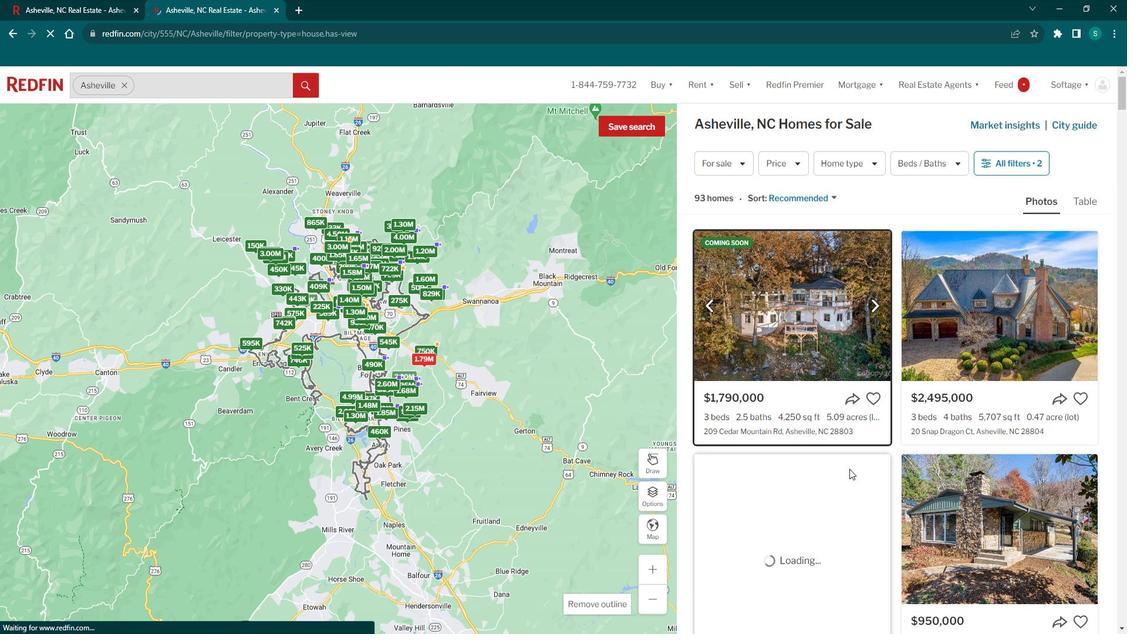 
Action: Mouse scrolled (864, 465) with delta (0, 0)
Screenshot: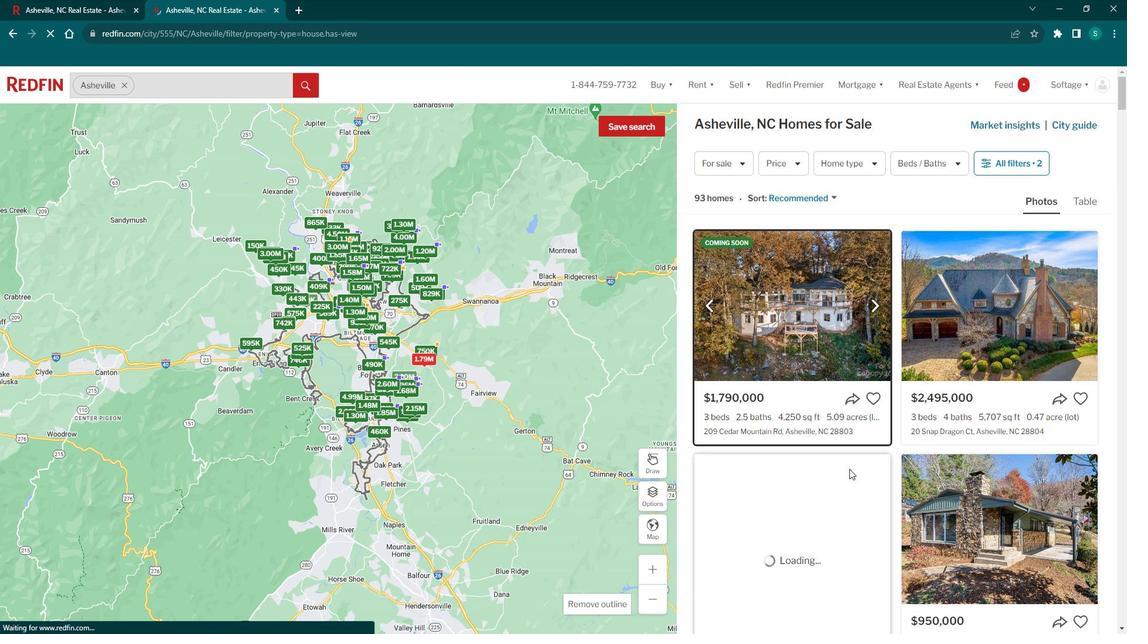 
Action: Mouse scrolled (864, 467) with delta (0, 0)
Screenshot: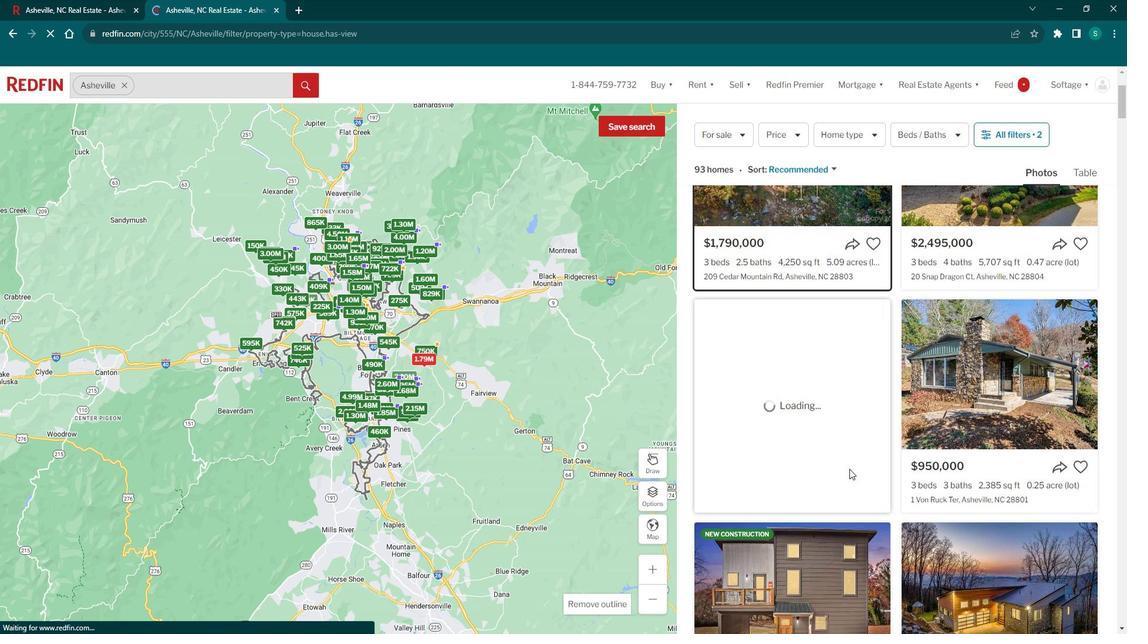 
Action: Mouse scrolled (864, 467) with delta (0, 0)
Screenshot: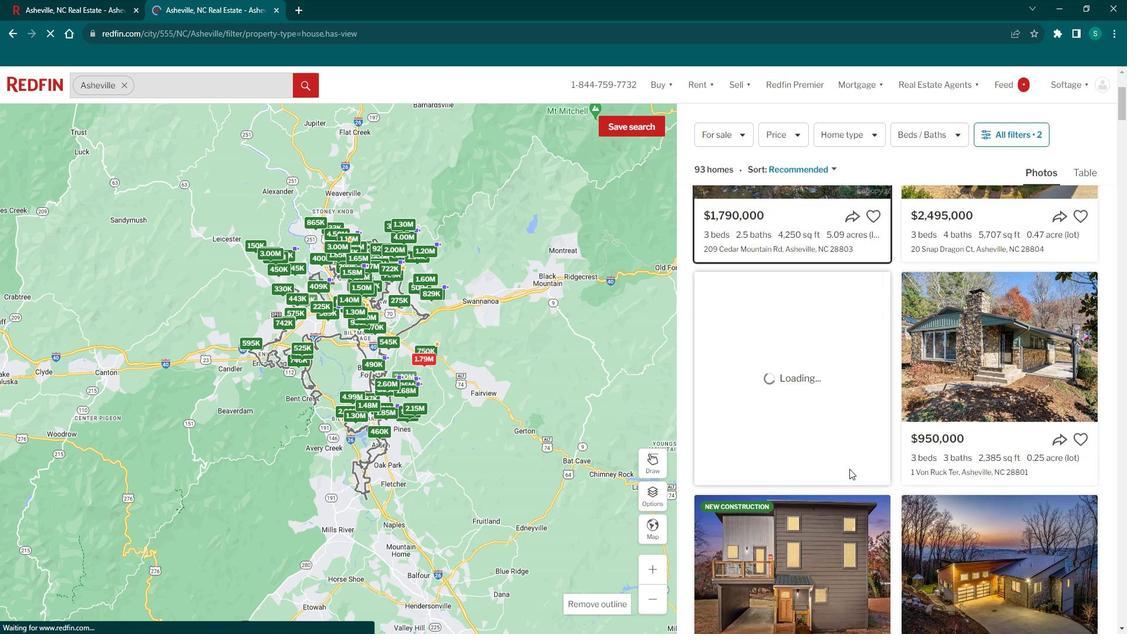 
Action: Mouse scrolled (864, 467) with delta (0, 0)
Screenshot: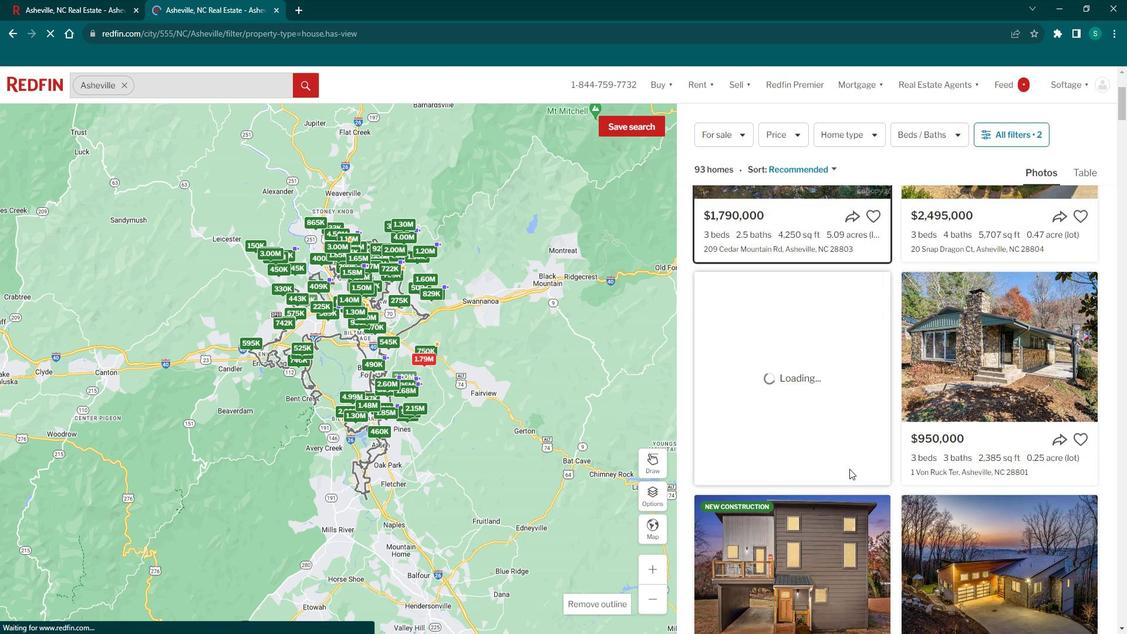 
Action: Mouse moved to (843, 432)
Screenshot: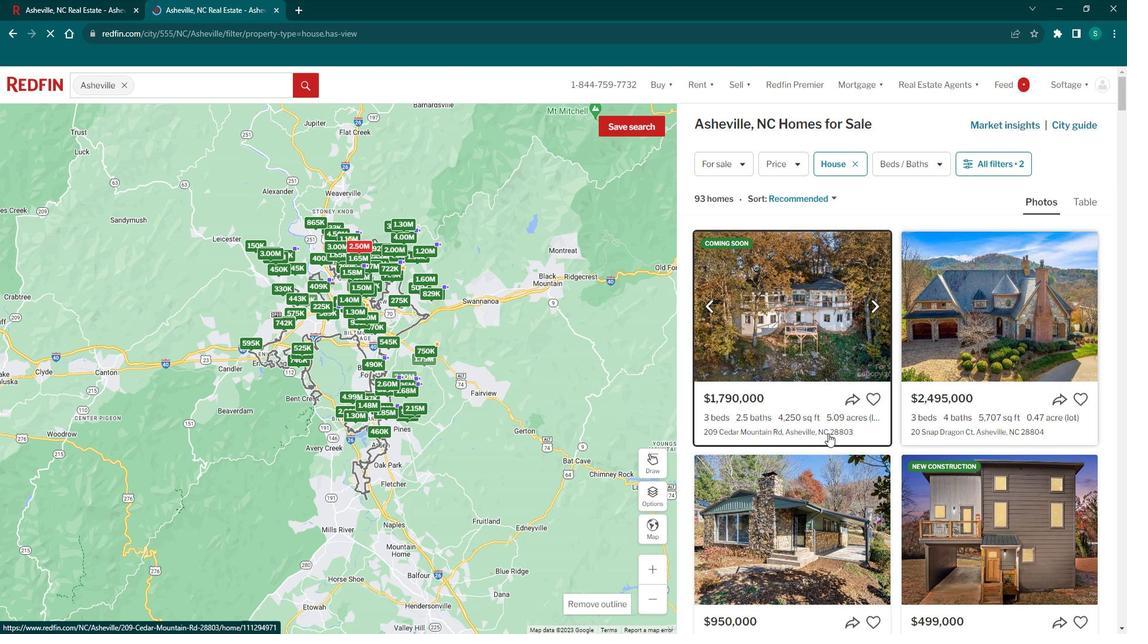 
Action: Mouse scrolled (843, 431) with delta (0, 0)
Screenshot: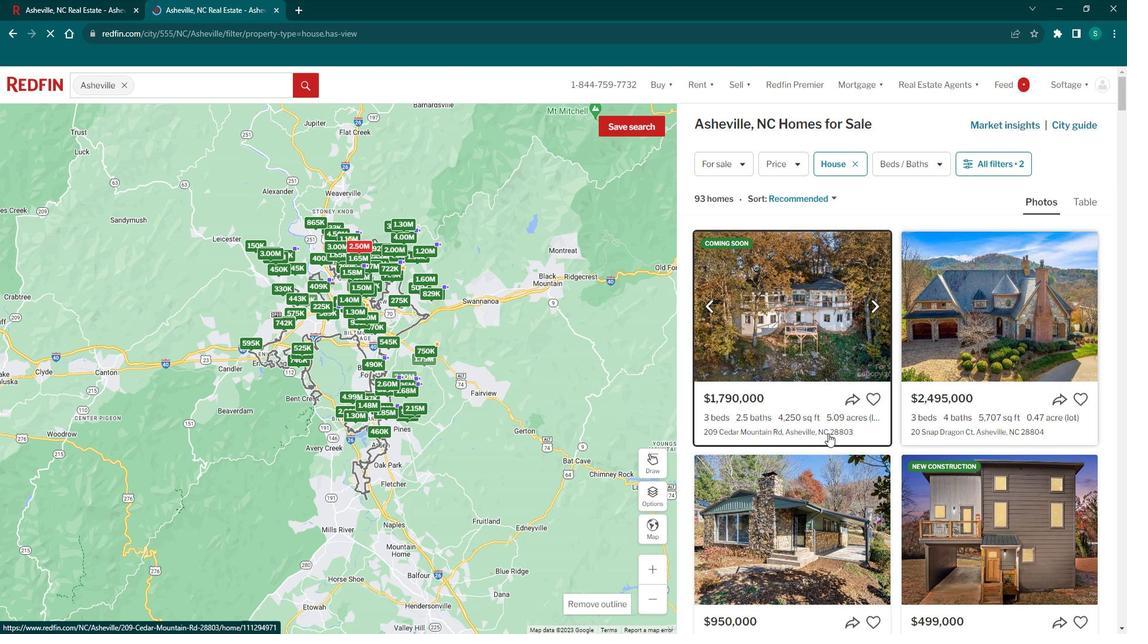 
Action: Mouse moved to (842, 432)
Screenshot: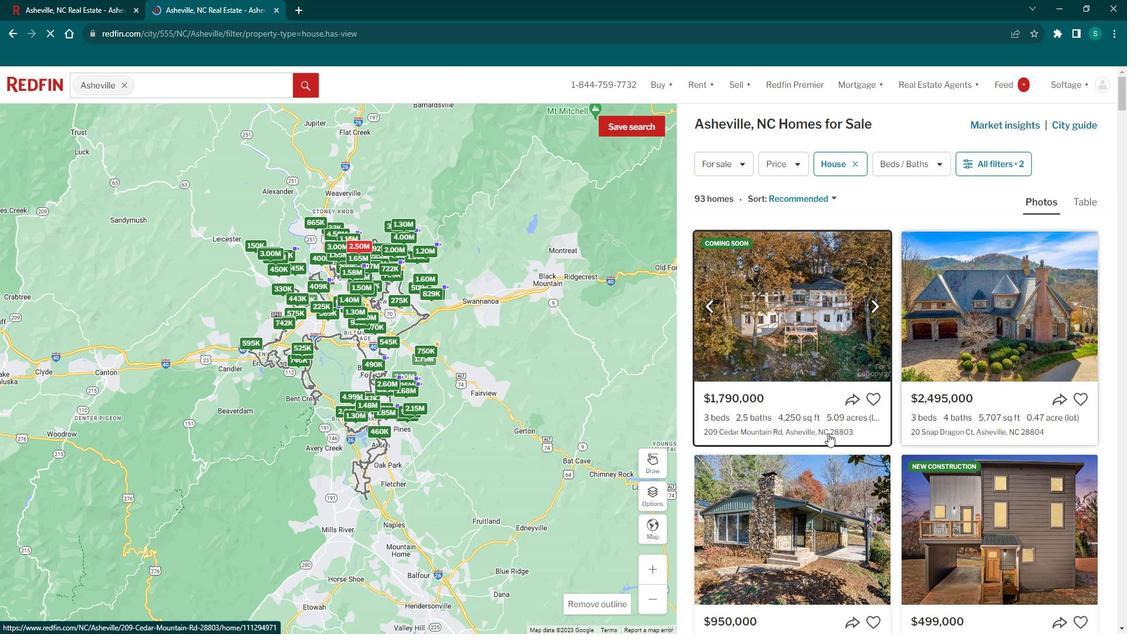 
Action: Mouse scrolled (842, 431) with delta (0, 0)
Screenshot: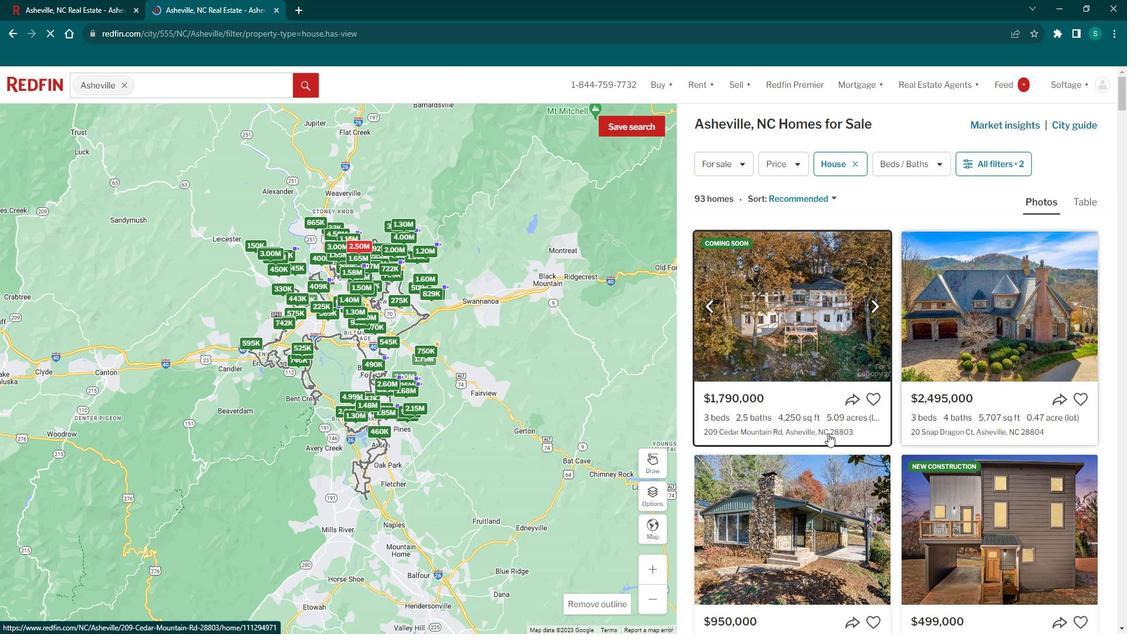 
Action: Mouse moved to (842, 432)
Screenshot: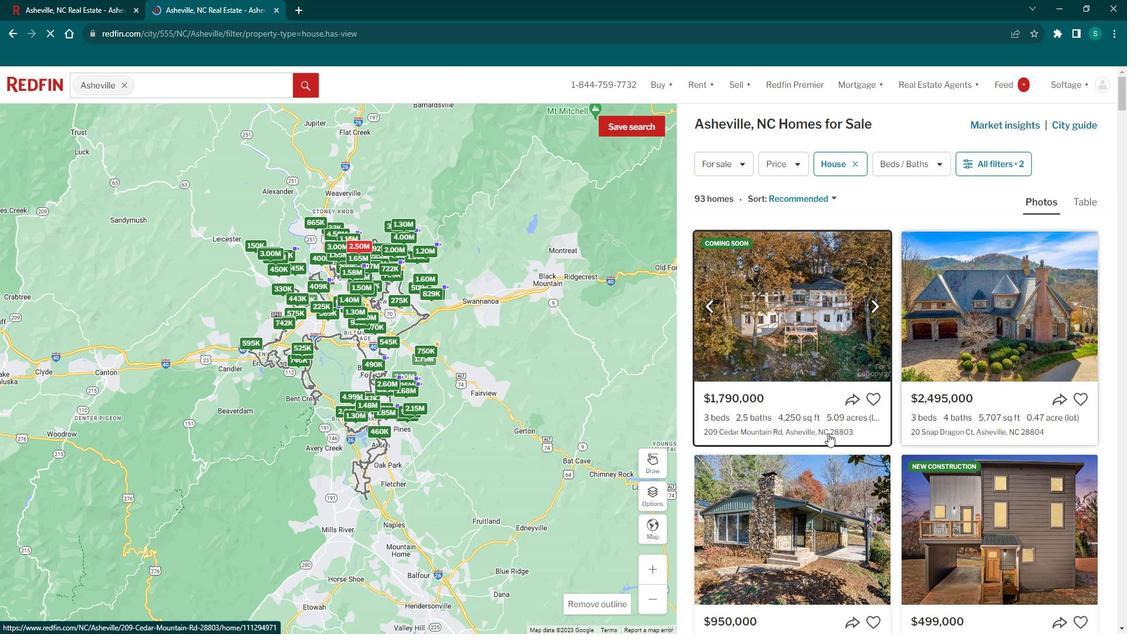 
Action: Mouse scrolled (842, 432) with delta (0, 0)
Screenshot: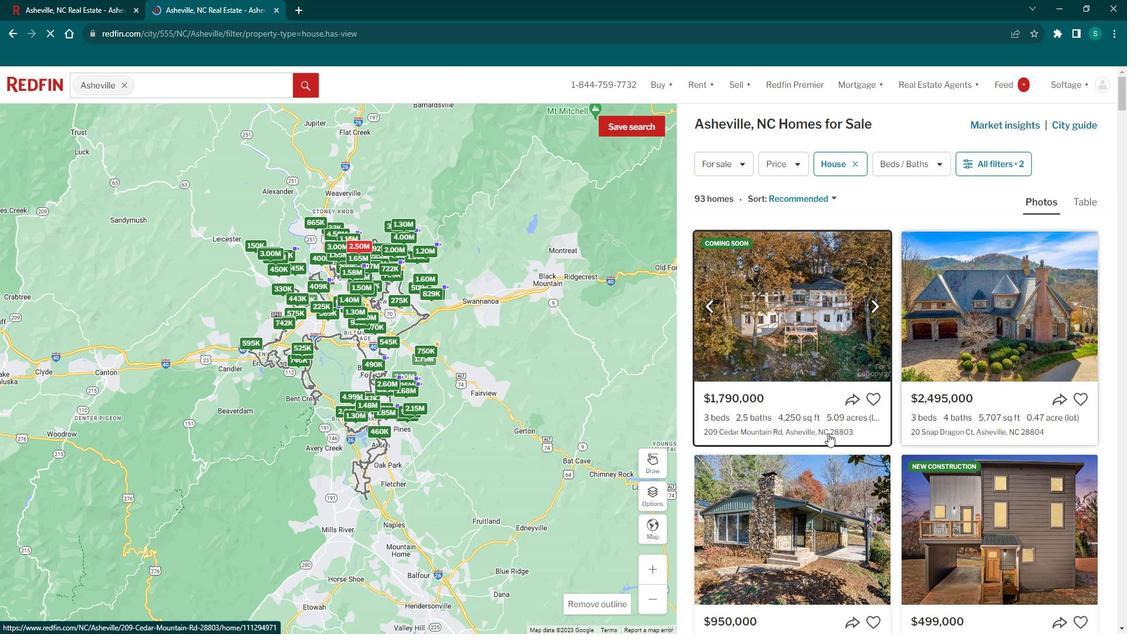 
Action: Mouse scrolled (842, 432) with delta (0, 0)
Screenshot: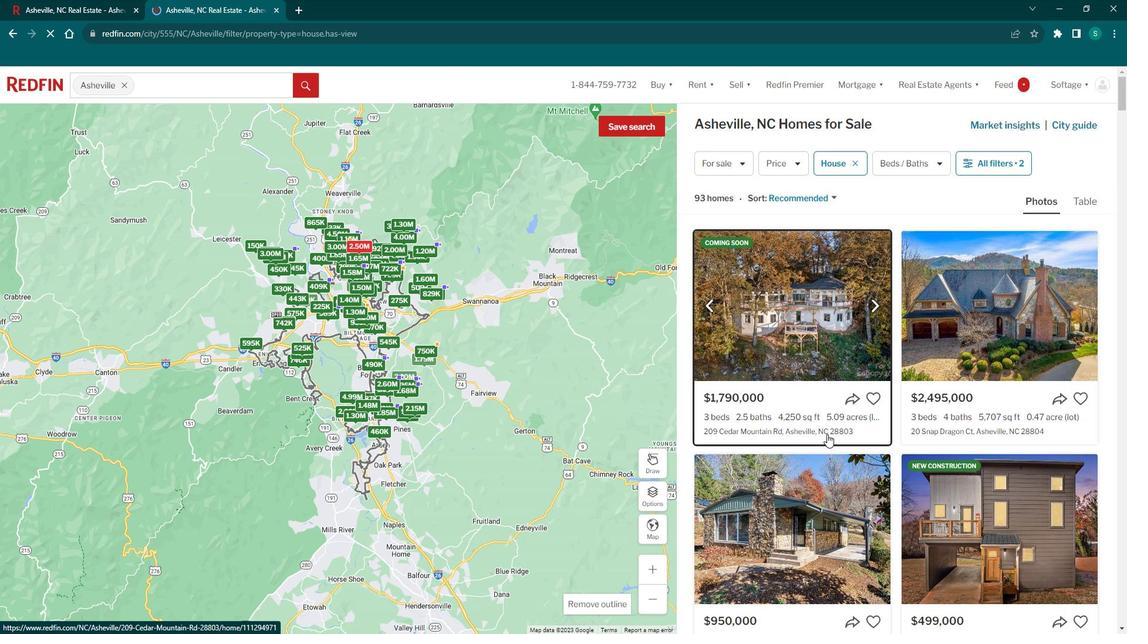 
Action: Mouse moved to (1006, 367)
Screenshot: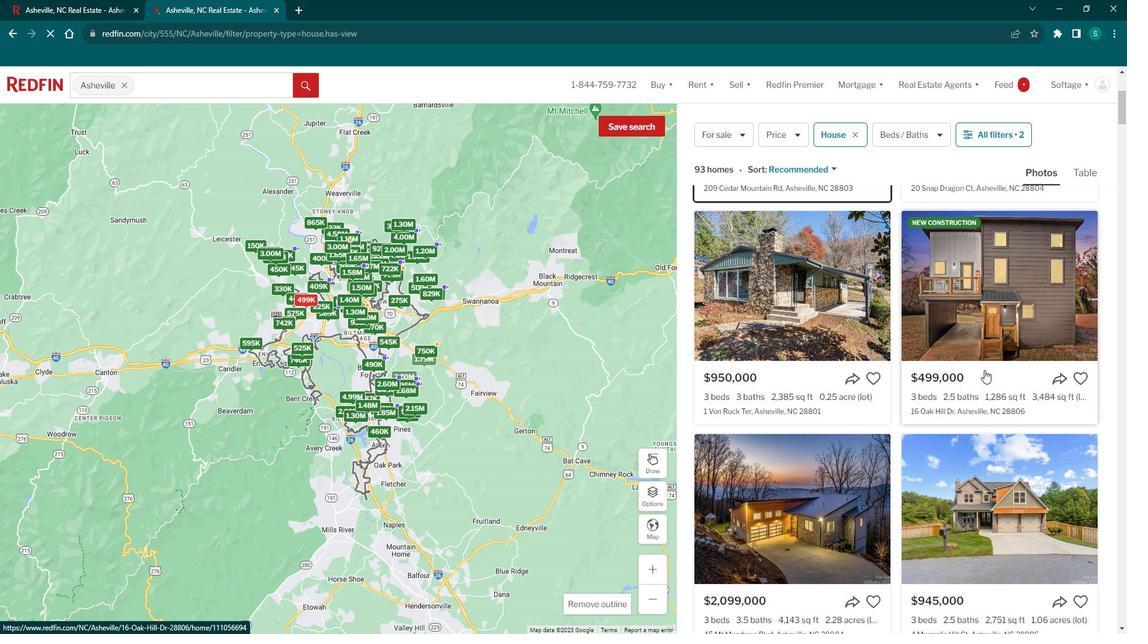 
Action: Mouse pressed left at (1006, 367)
Screenshot: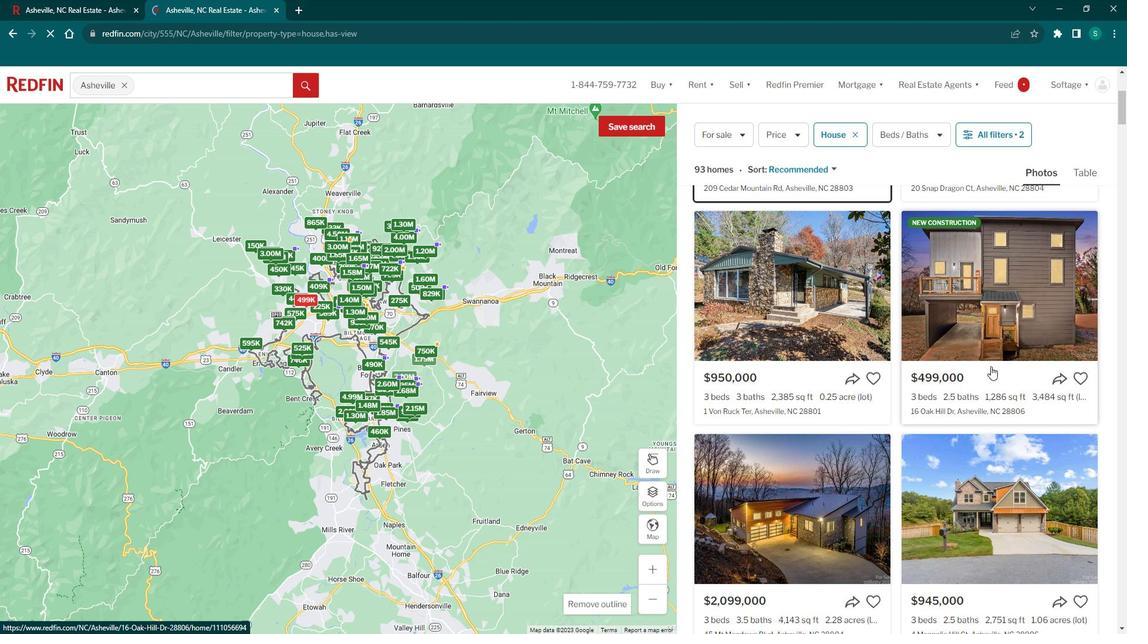 
Action: Mouse moved to (422, 345)
Screenshot: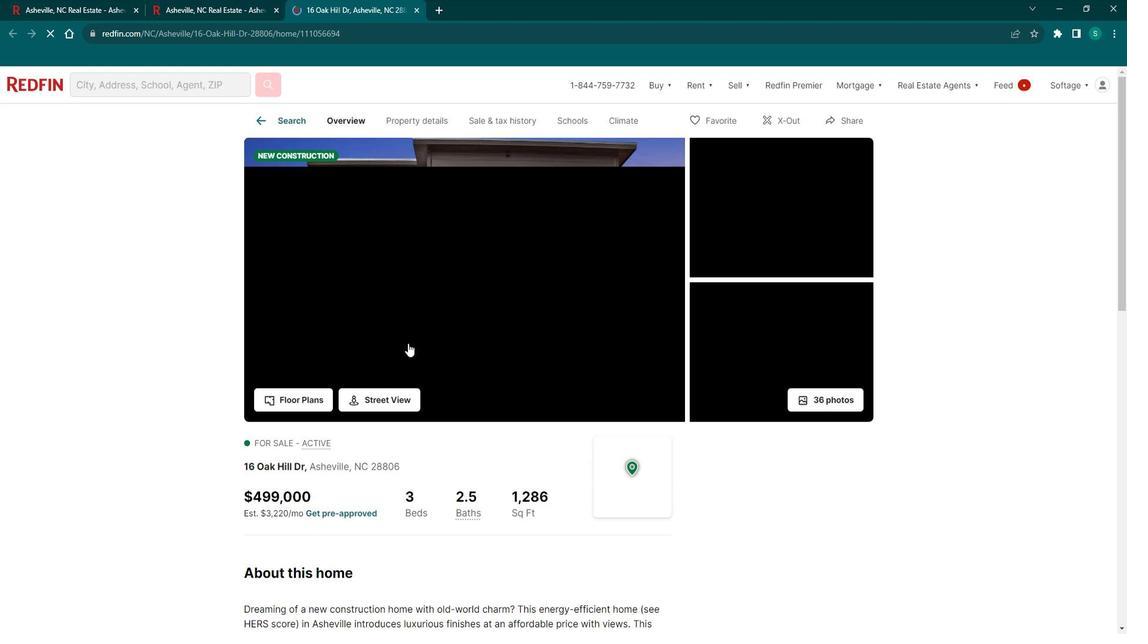 
Action: Mouse scrolled (422, 344) with delta (0, 0)
Screenshot: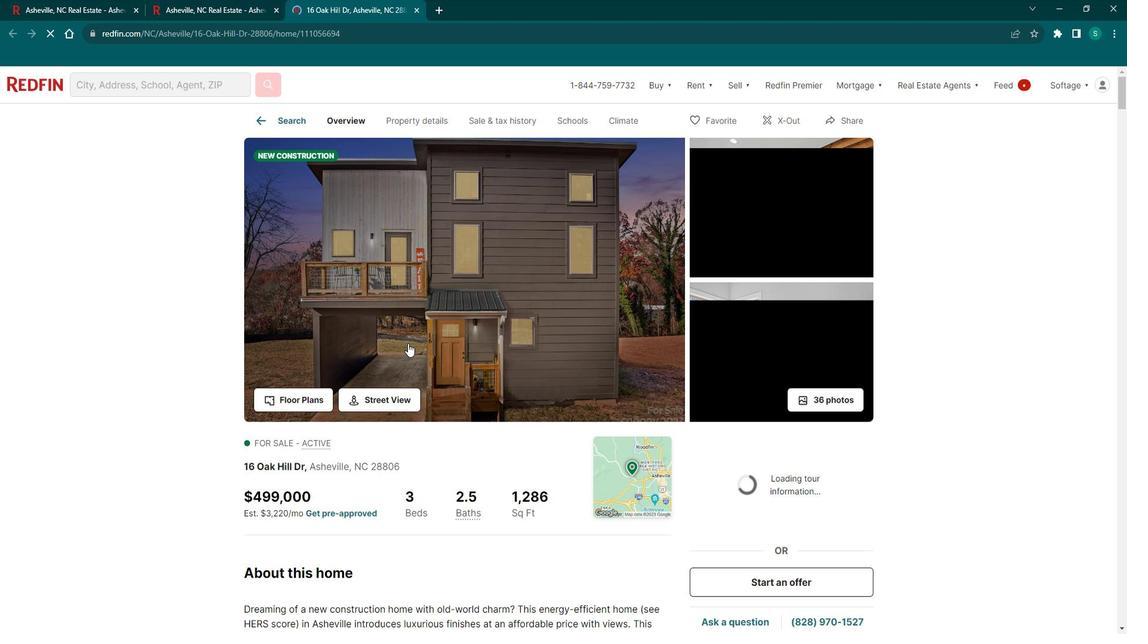 
Action: Mouse scrolled (422, 344) with delta (0, 0)
Screenshot: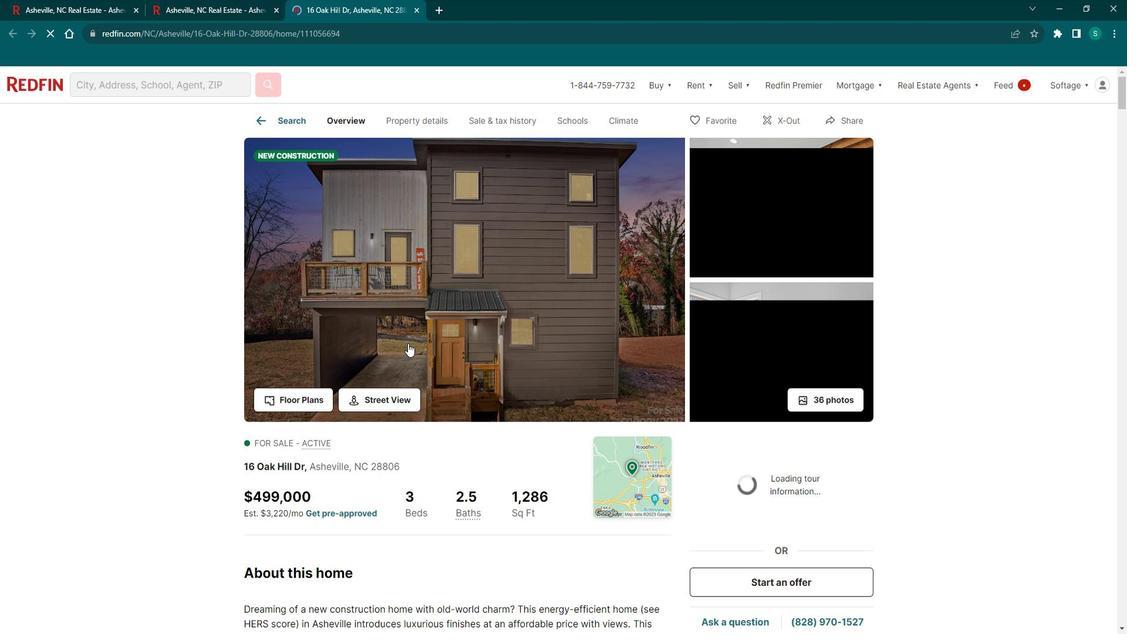 
Action: Mouse scrolled (422, 344) with delta (0, 0)
Screenshot: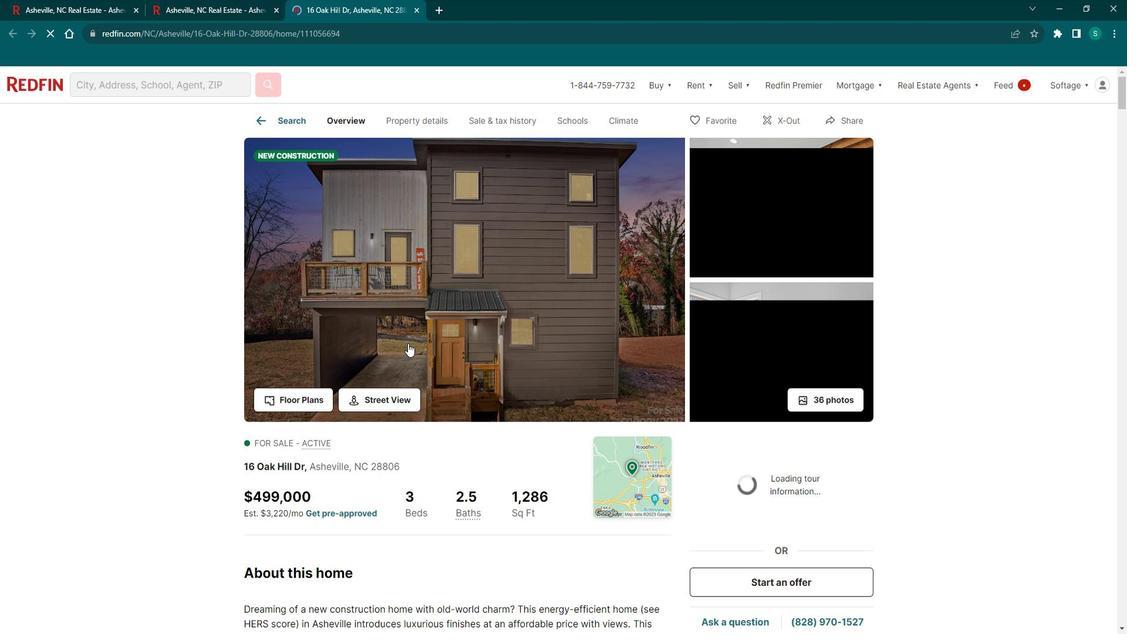 
Action: Mouse scrolled (422, 344) with delta (0, 0)
Screenshot: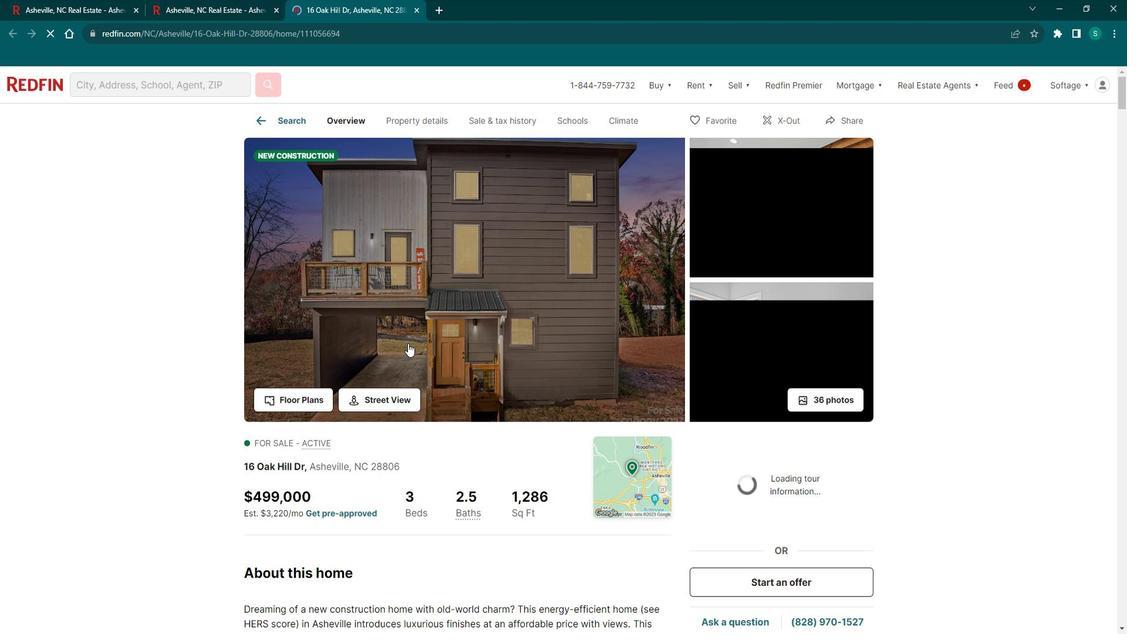 
Action: Mouse scrolled (422, 344) with delta (0, 0)
Screenshot: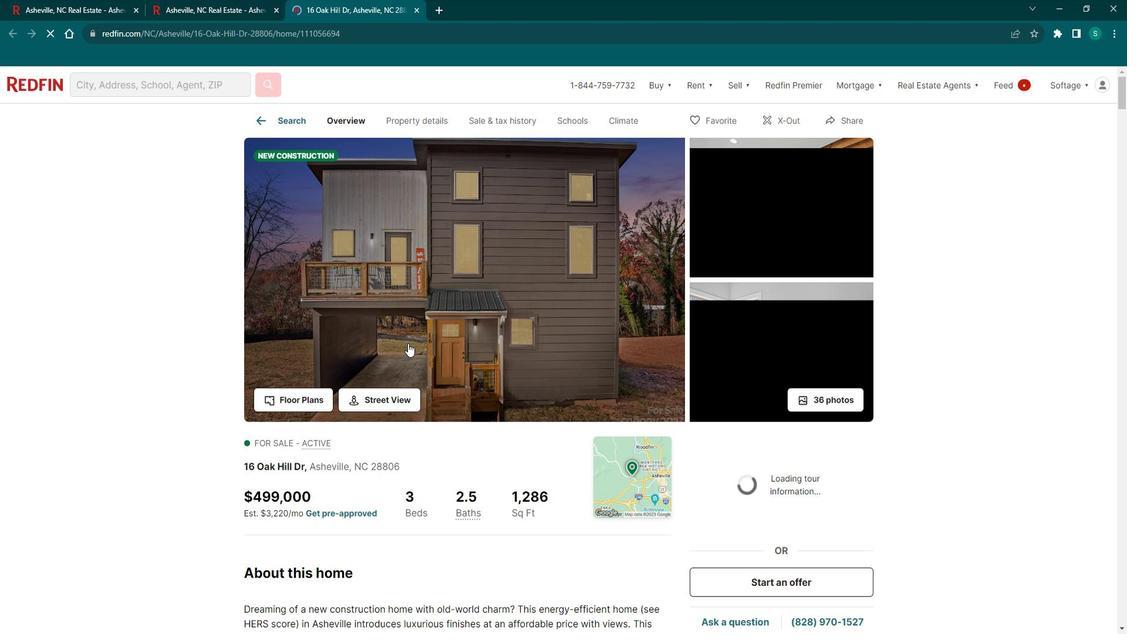 
Action: Mouse moved to (304, 357)
Screenshot: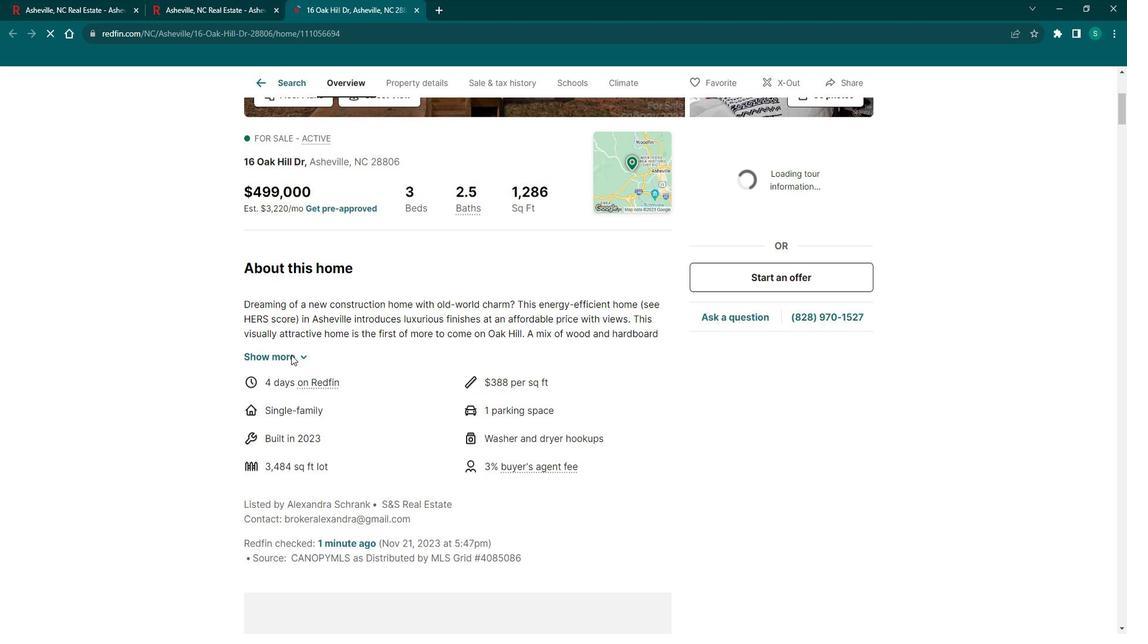 
Action: Mouse pressed left at (304, 357)
Screenshot: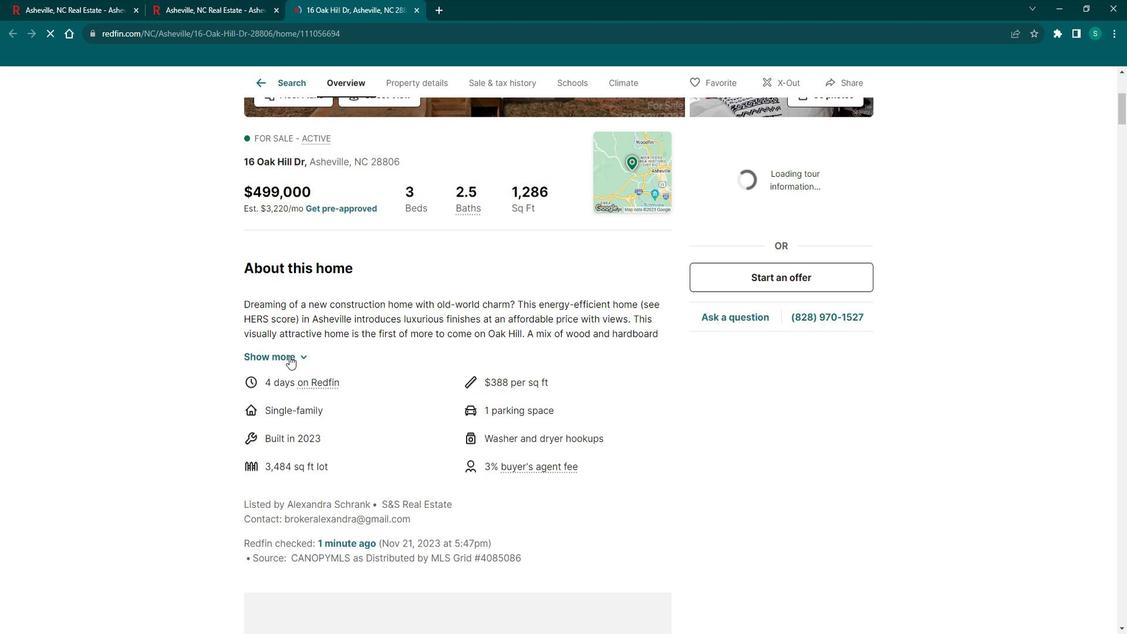 
Action: Mouse moved to (315, 354)
Screenshot: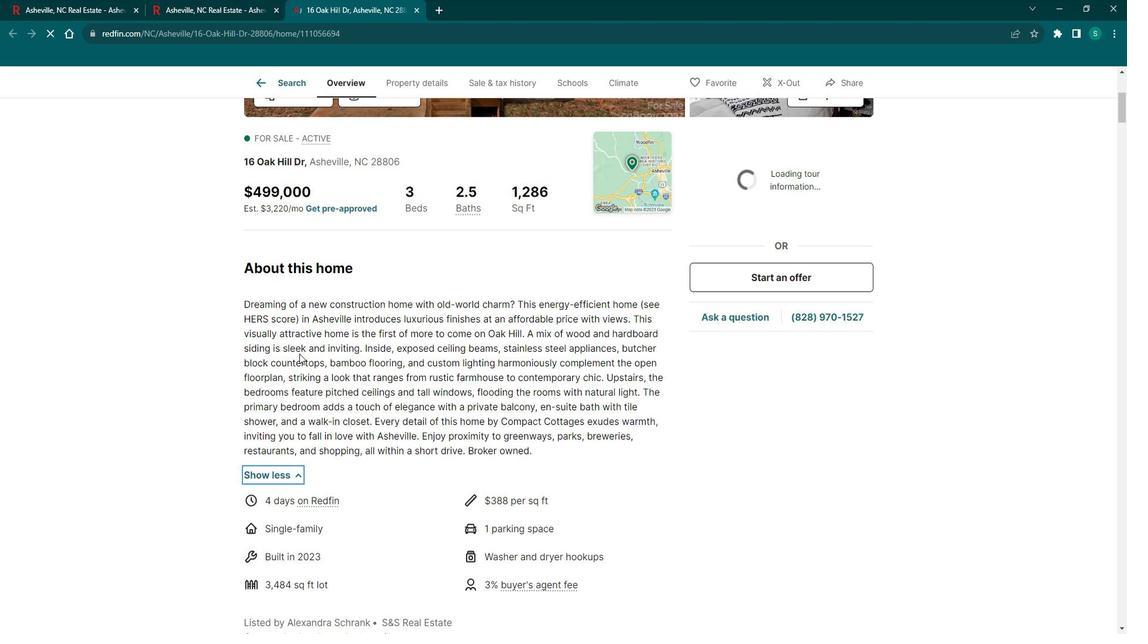
Action: Mouse scrolled (315, 354) with delta (0, 0)
Screenshot: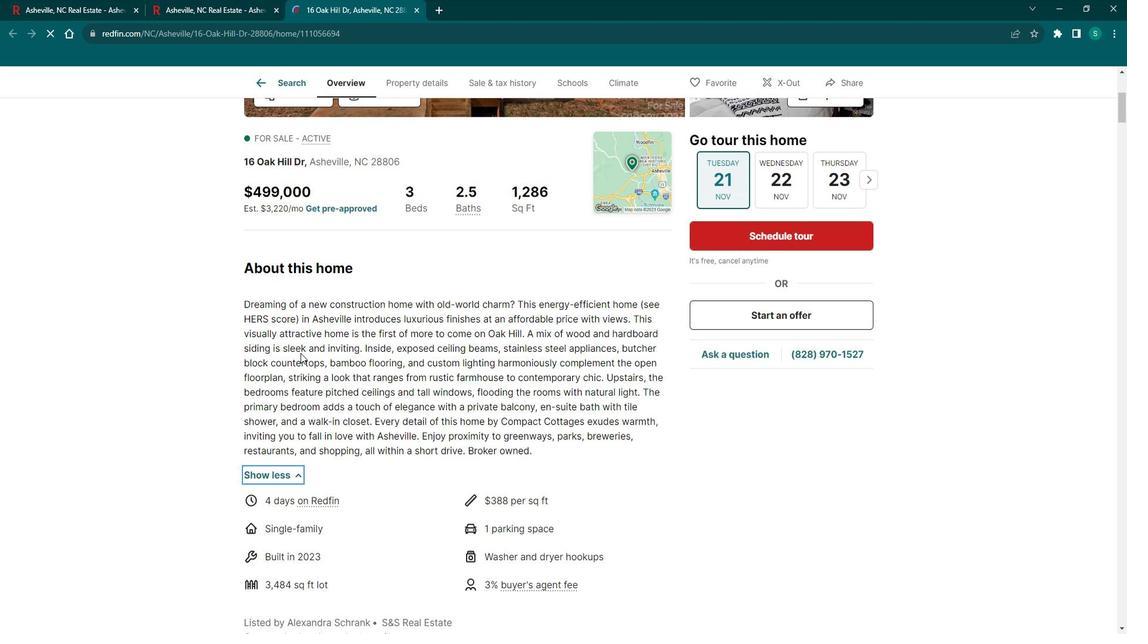 
Action: Mouse scrolled (315, 354) with delta (0, 0)
Screenshot: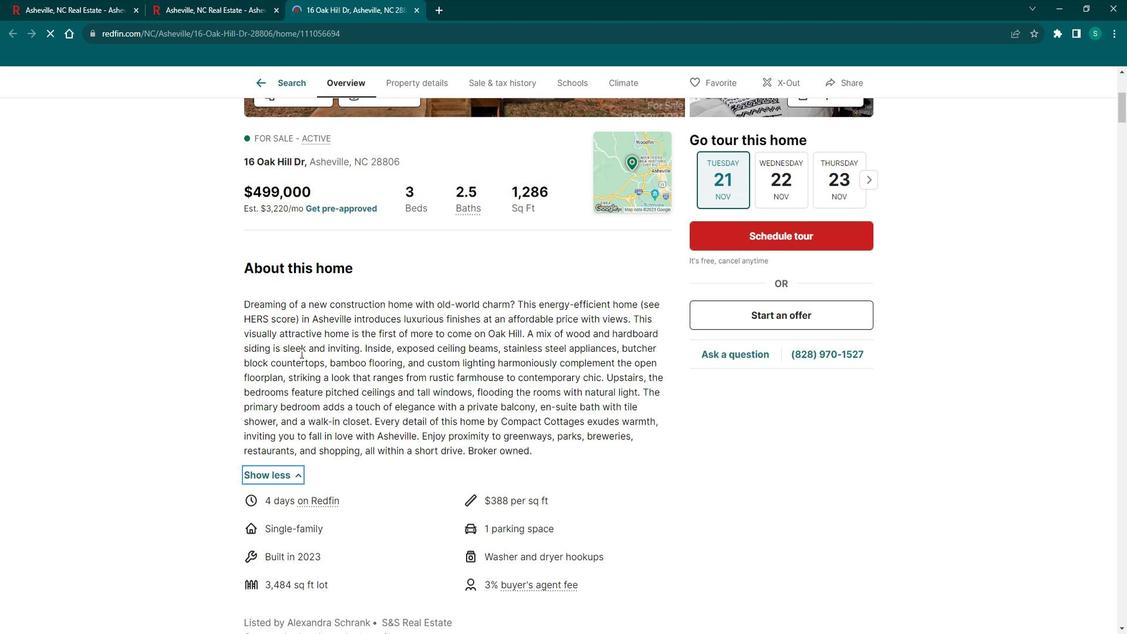 
Action: Mouse scrolled (315, 354) with delta (0, 0)
Screenshot: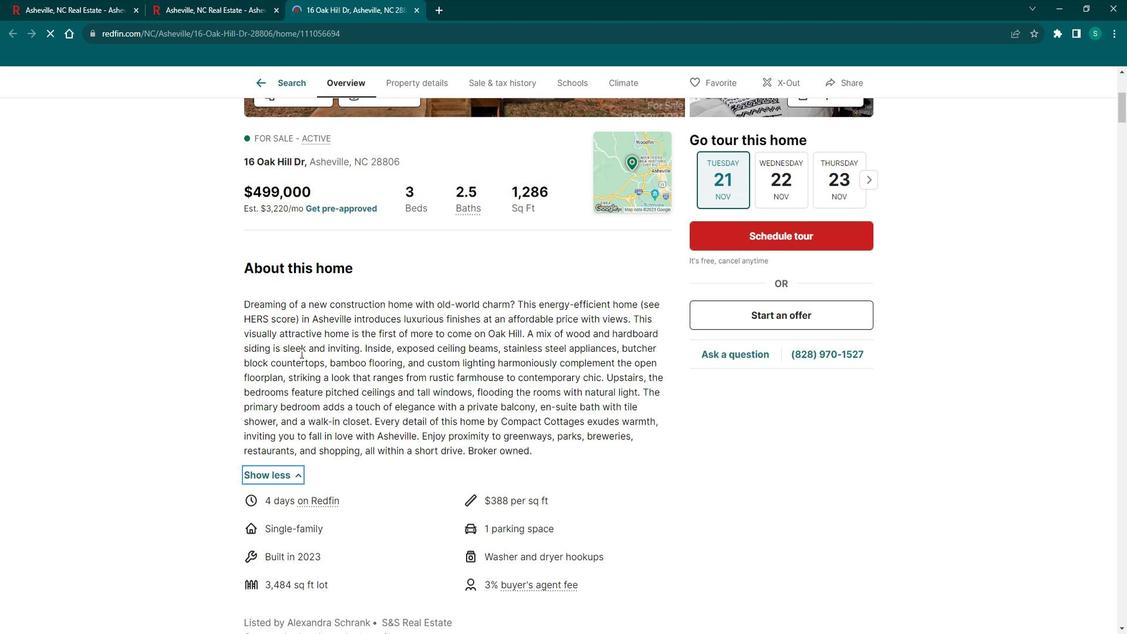 
Action: Mouse scrolled (315, 354) with delta (0, 0)
Screenshot: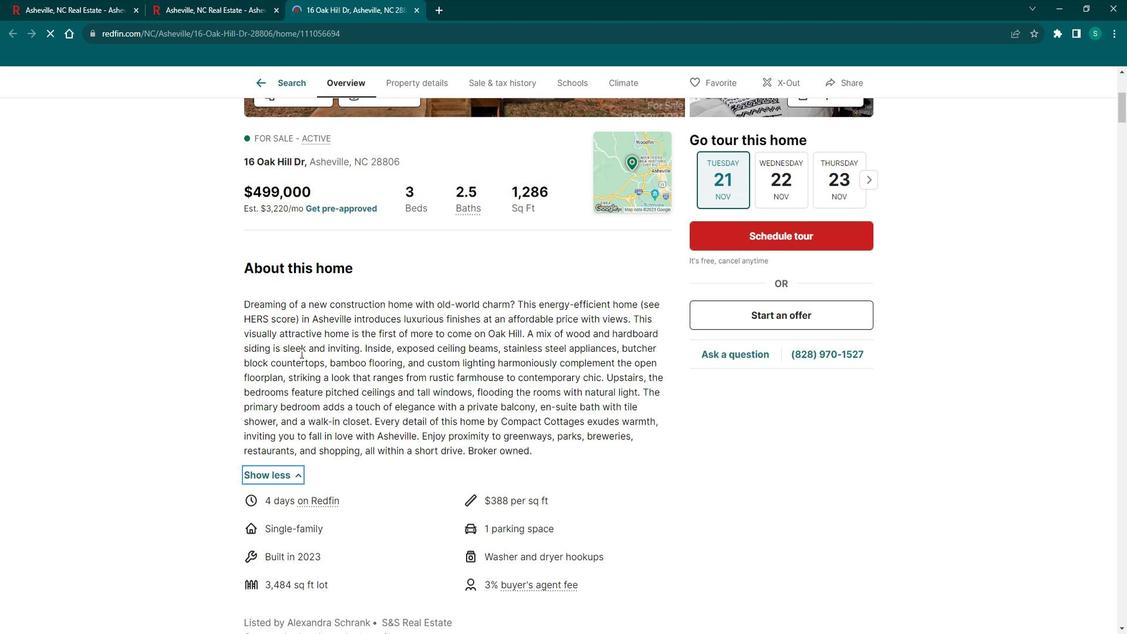 
Action: Mouse scrolled (315, 354) with delta (0, 0)
Screenshot: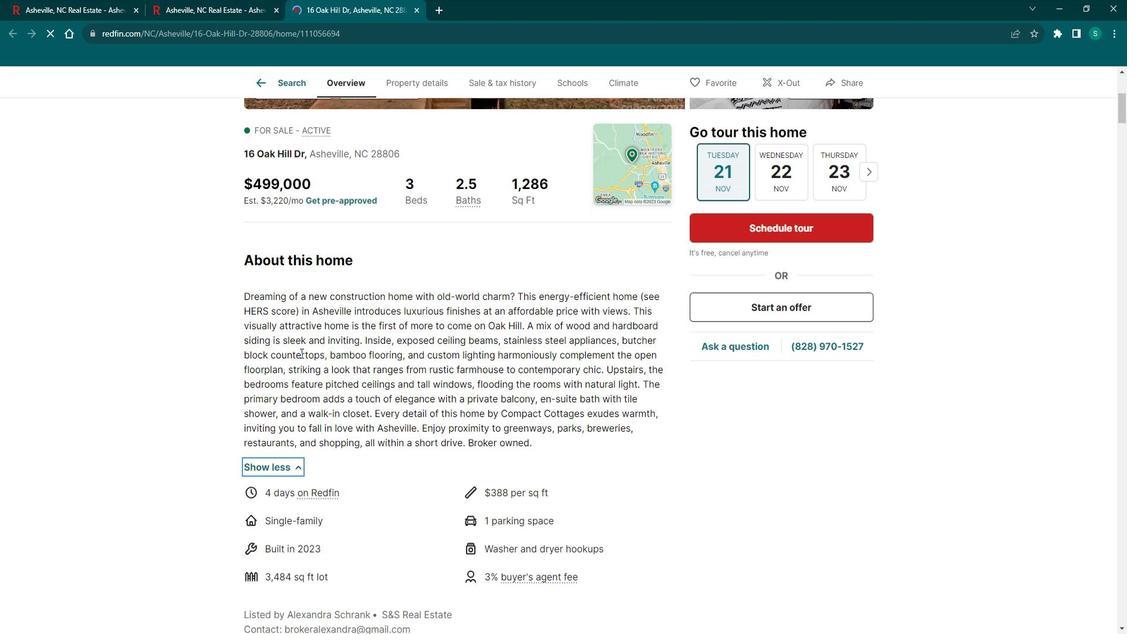 
Action: Mouse moved to (316, 354)
Screenshot: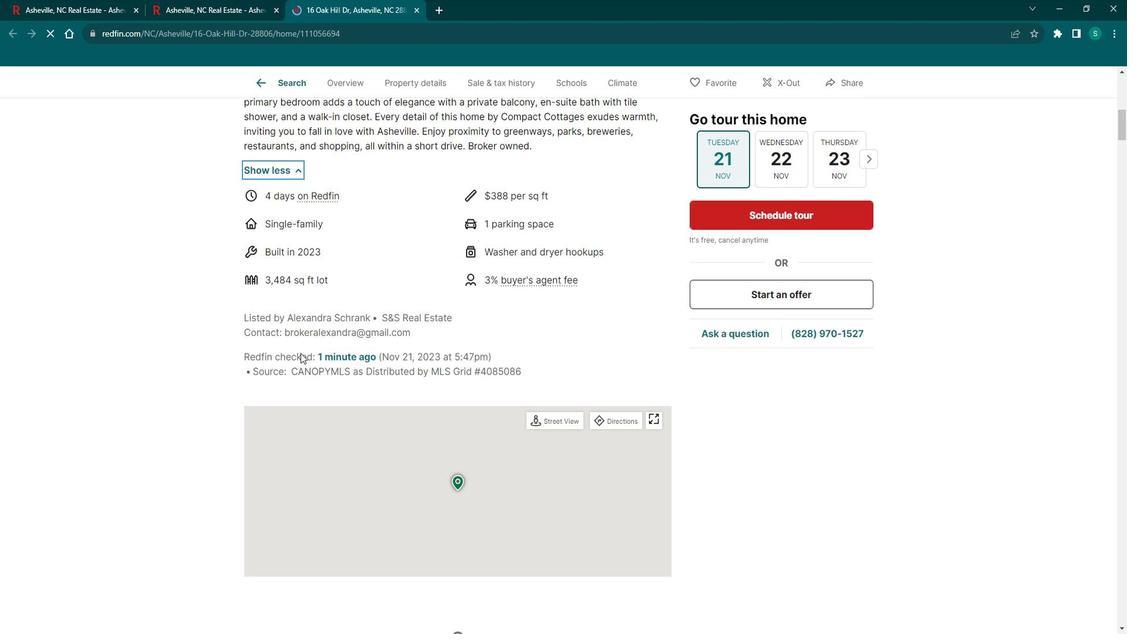 
Action: Mouse scrolled (316, 354) with delta (0, 0)
Screenshot: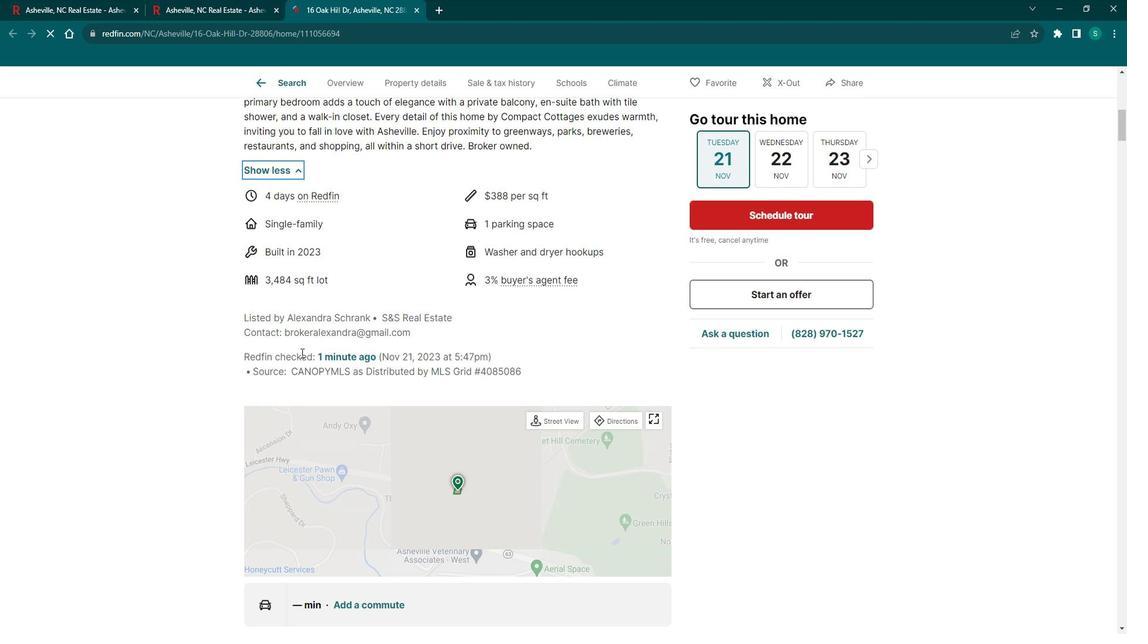 
Action: Mouse scrolled (316, 354) with delta (0, 0)
Screenshot: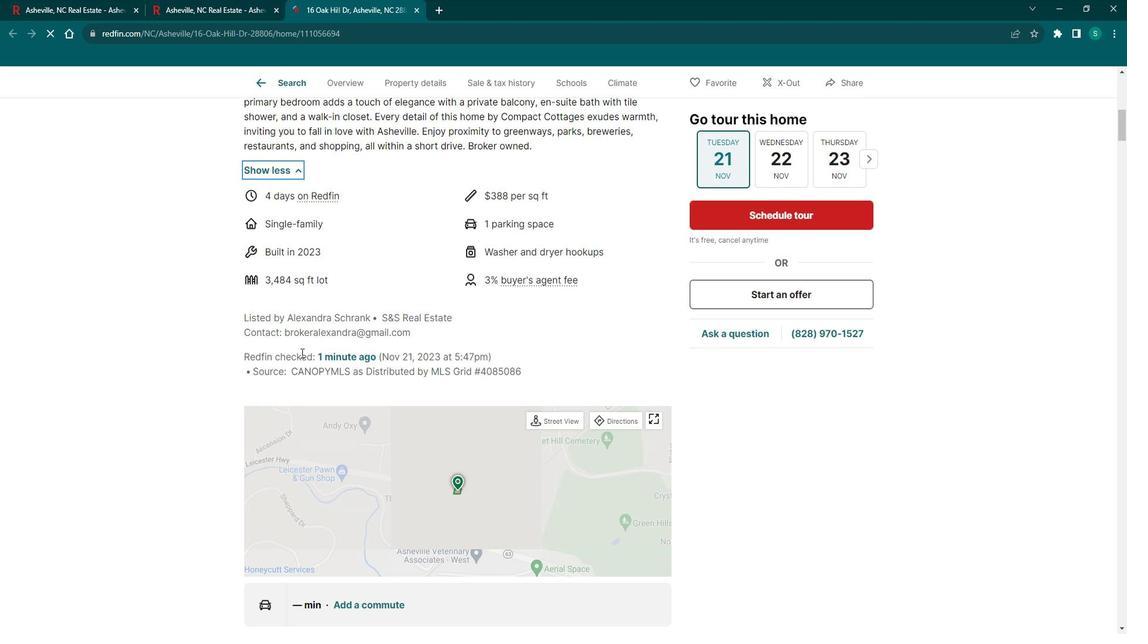 
Action: Mouse scrolled (316, 354) with delta (0, 0)
Screenshot: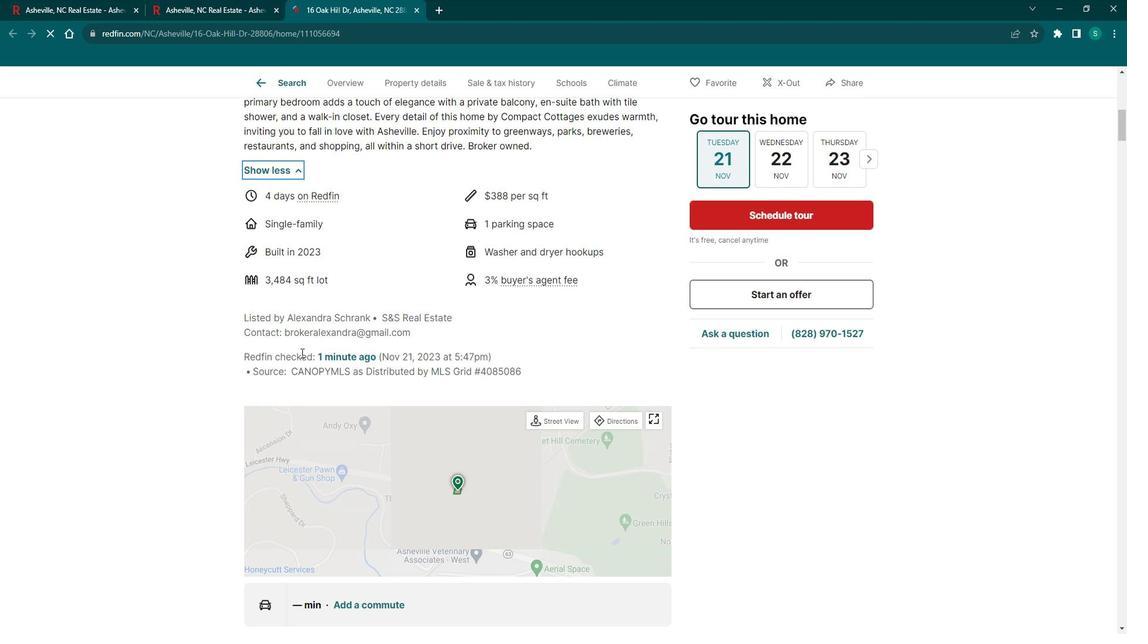 
Action: Mouse scrolled (316, 354) with delta (0, 0)
Screenshot: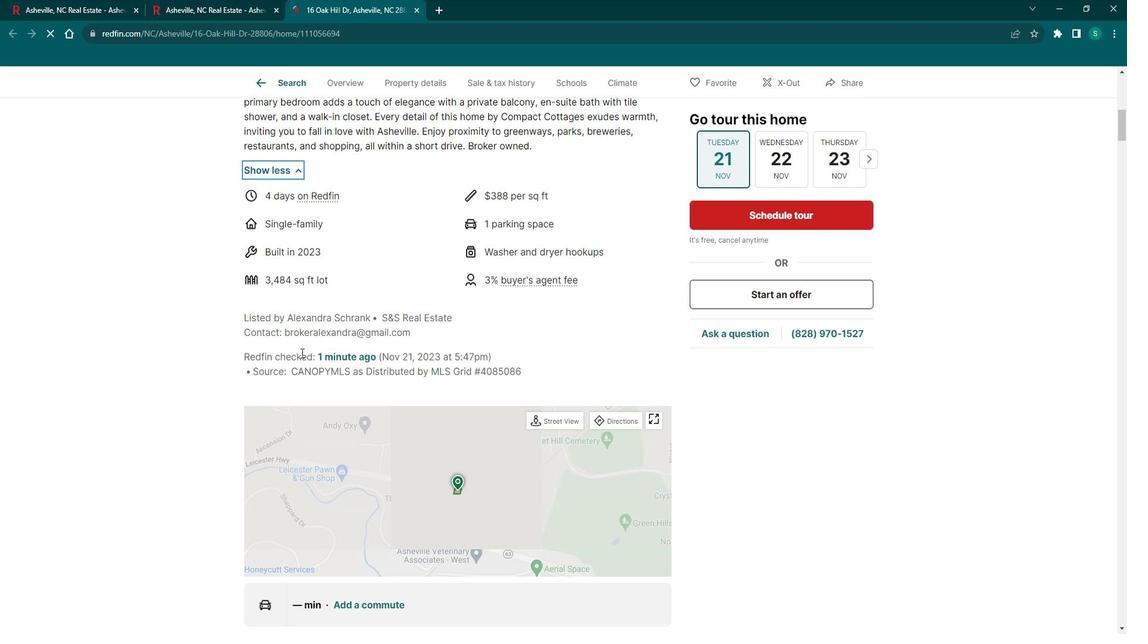 
Action: Mouse scrolled (316, 354) with delta (0, 0)
Screenshot: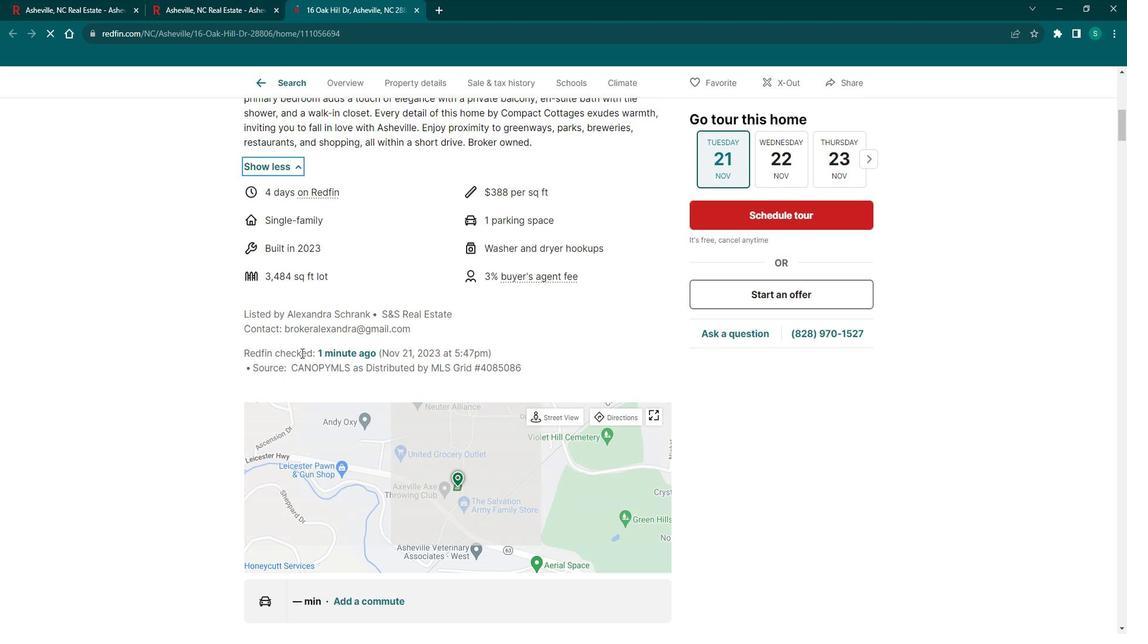 
Action: Mouse scrolled (316, 354) with delta (0, 0)
Screenshot: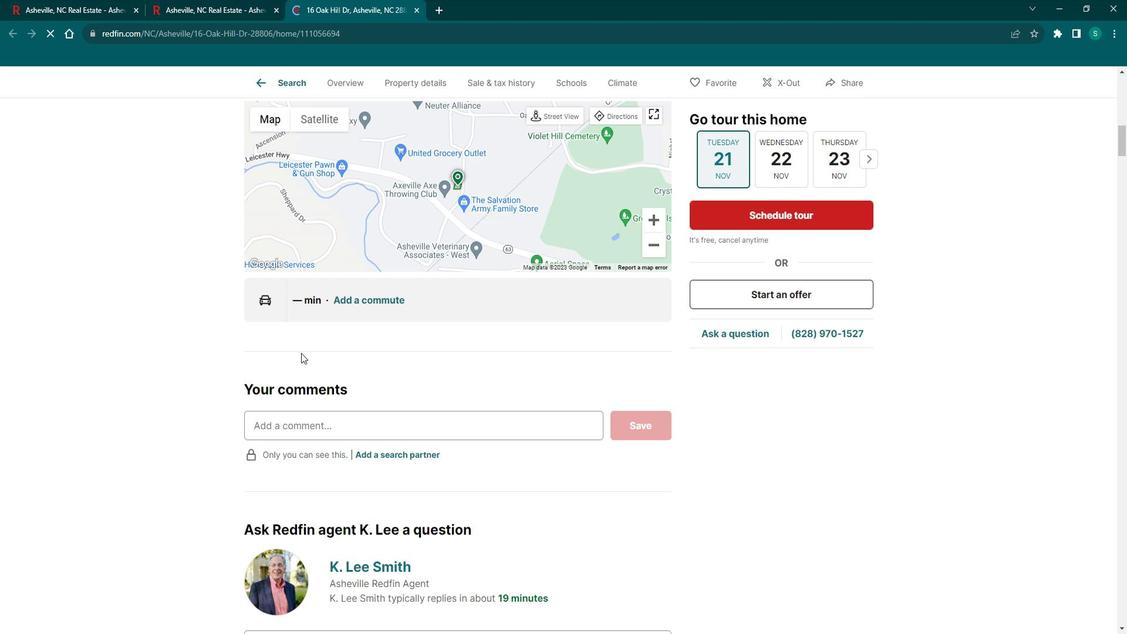 
Action: Mouse scrolled (316, 354) with delta (0, 0)
Screenshot: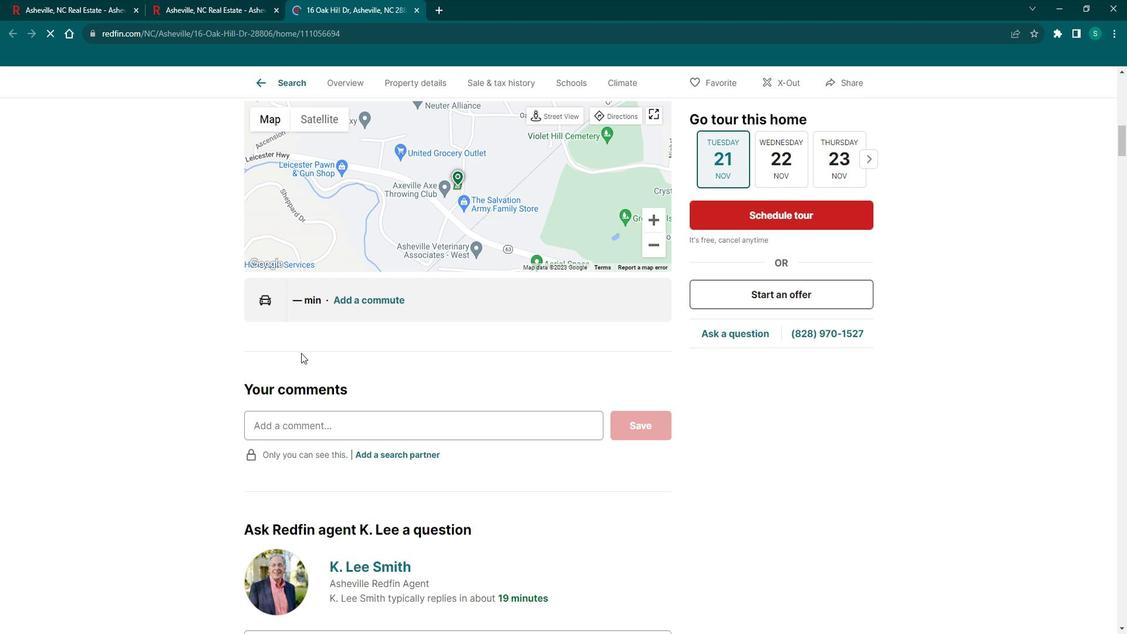 
Action: Mouse scrolled (316, 354) with delta (0, 0)
Screenshot: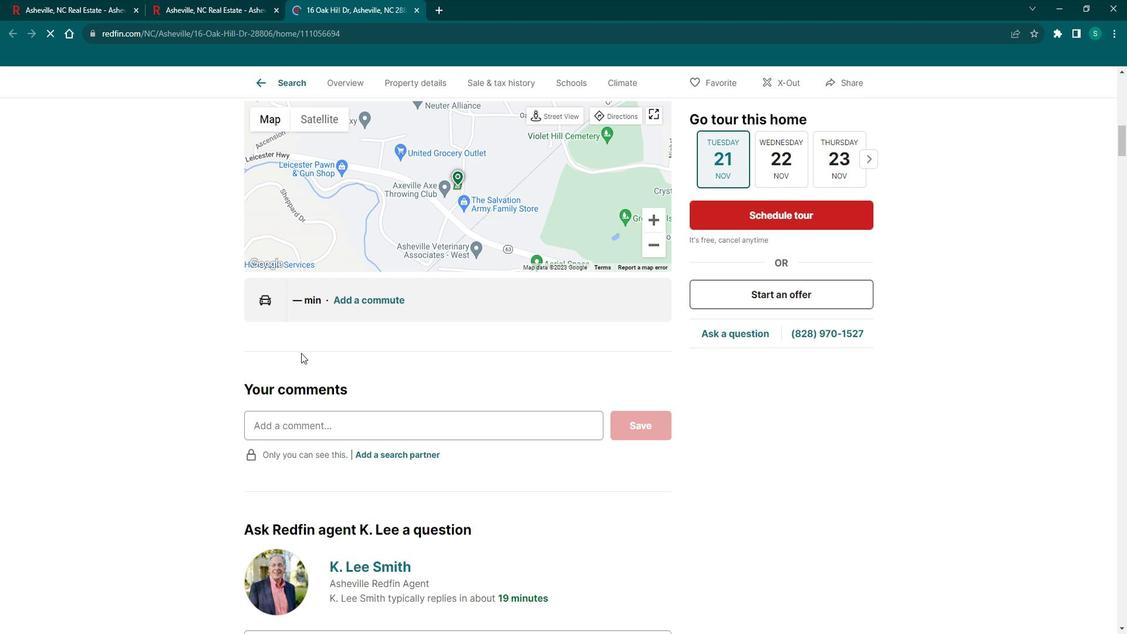
Action: Mouse scrolled (316, 354) with delta (0, 0)
Screenshot: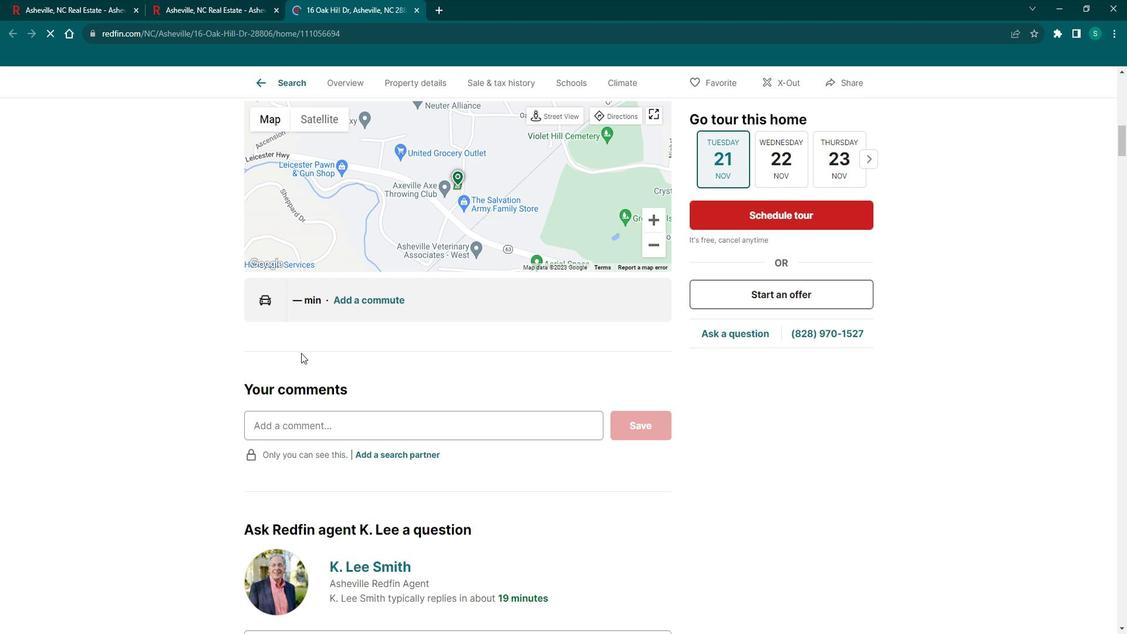 
Action: Mouse scrolled (316, 354) with delta (0, 0)
Screenshot: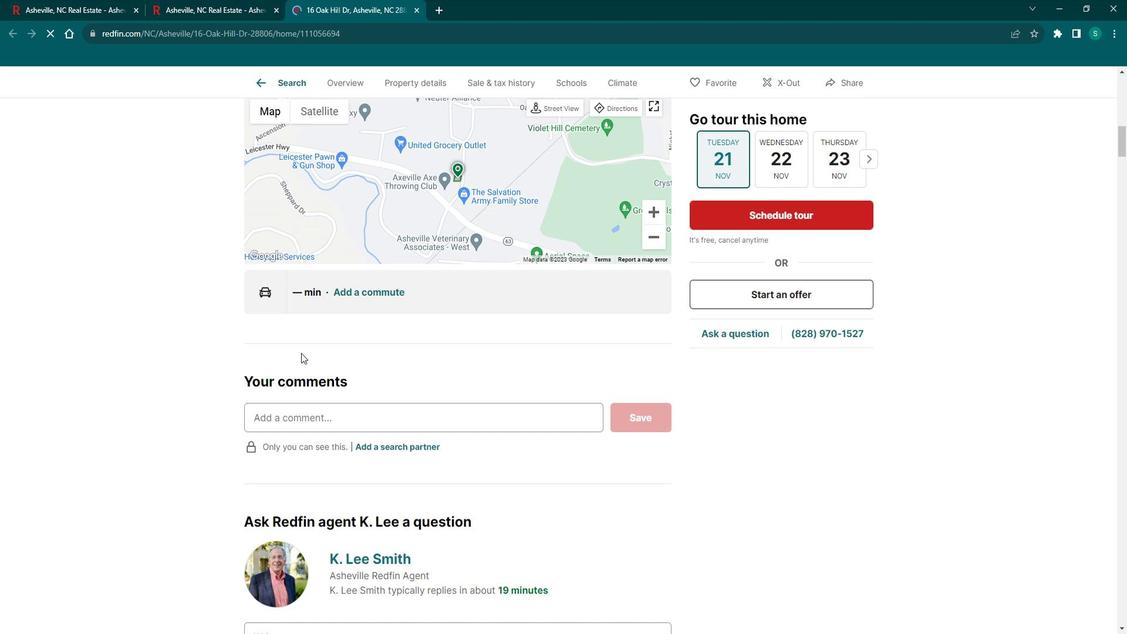 
Action: Mouse scrolled (316, 354) with delta (0, 0)
Screenshot: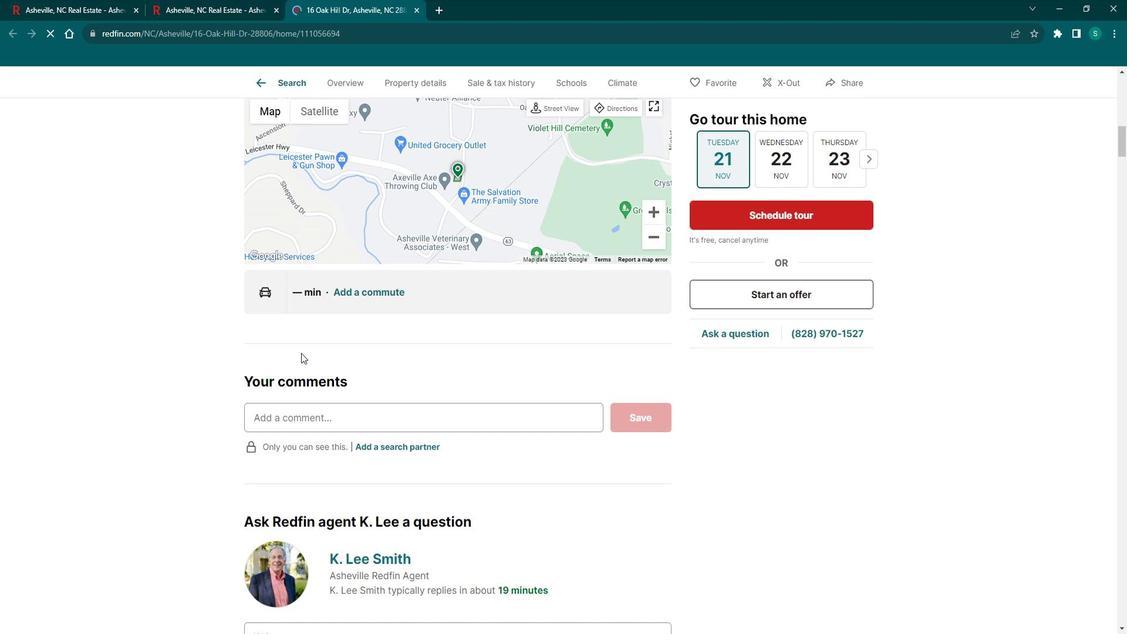 
Action: Mouse scrolled (316, 354) with delta (0, 0)
Screenshot: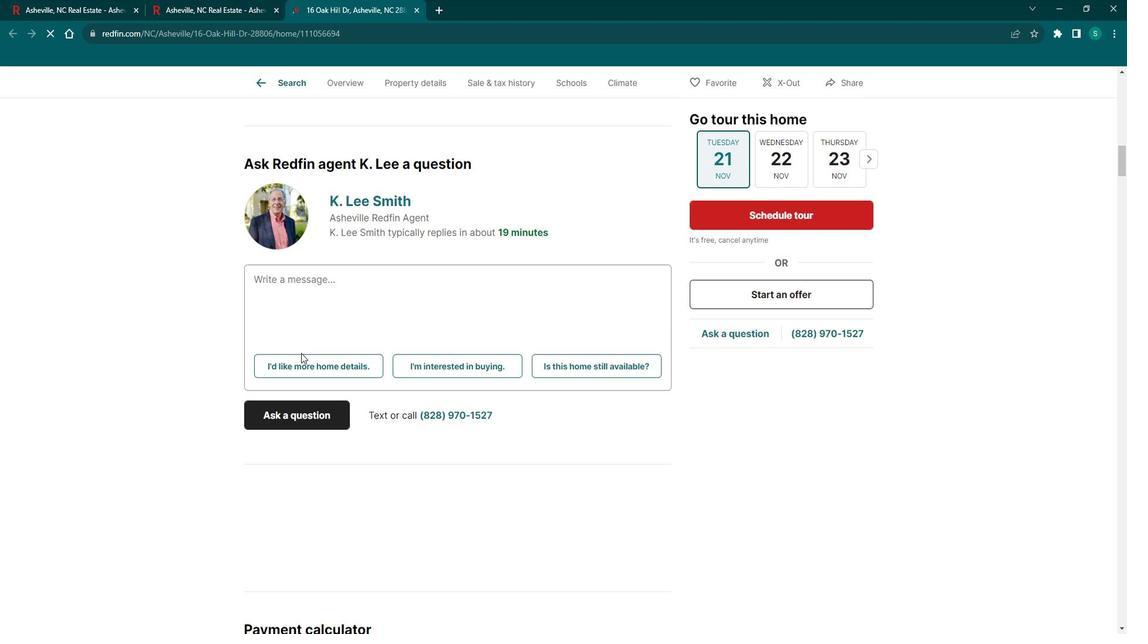 
Action: Mouse scrolled (316, 354) with delta (0, 0)
Screenshot: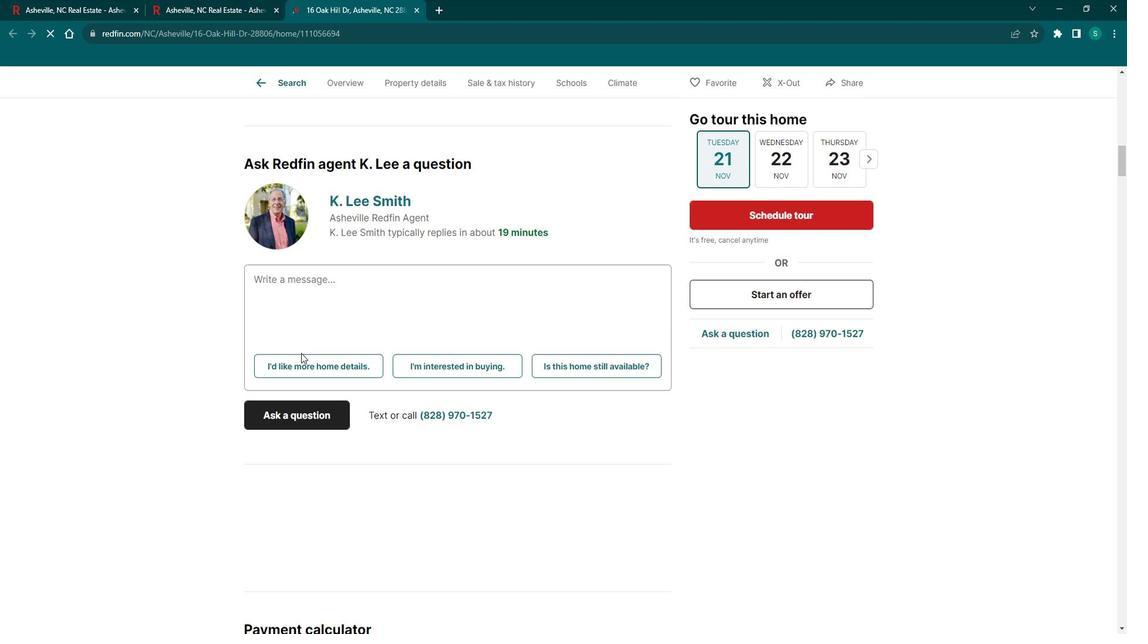 
Action: Mouse scrolled (316, 354) with delta (0, 0)
Screenshot: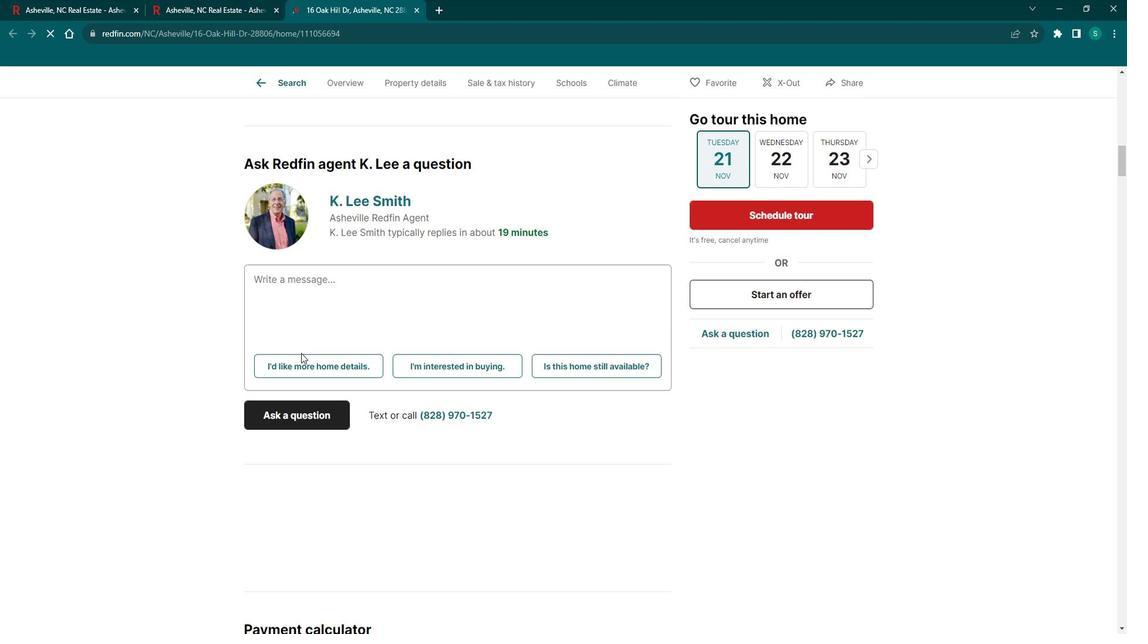 
Action: Mouse scrolled (316, 354) with delta (0, 0)
Screenshot: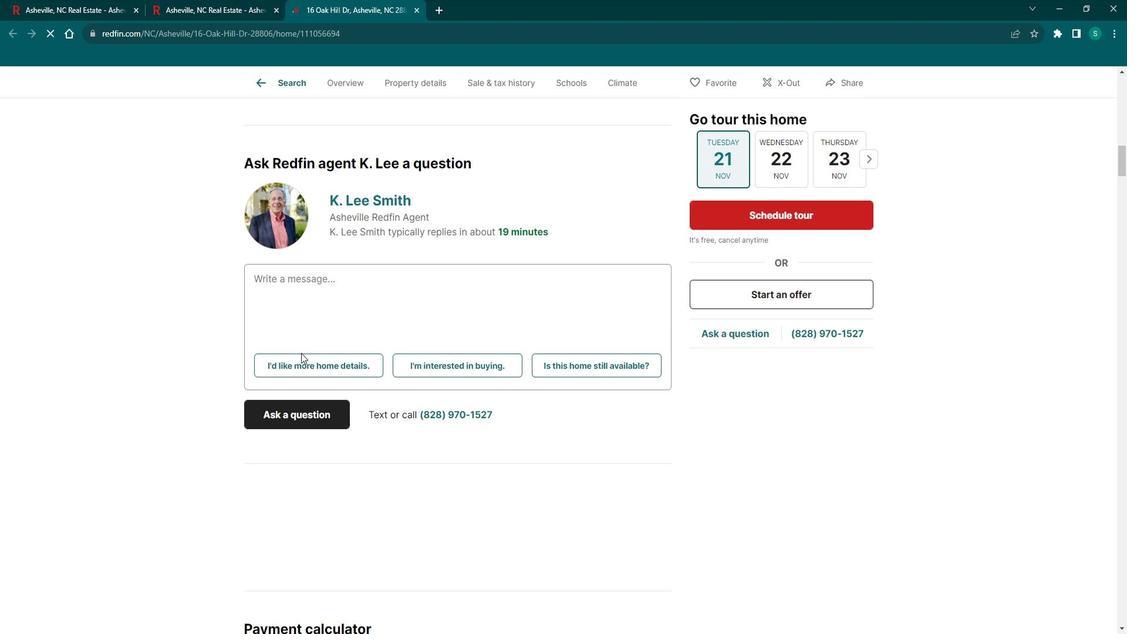 
Action: Mouse scrolled (316, 354) with delta (0, 0)
Screenshot: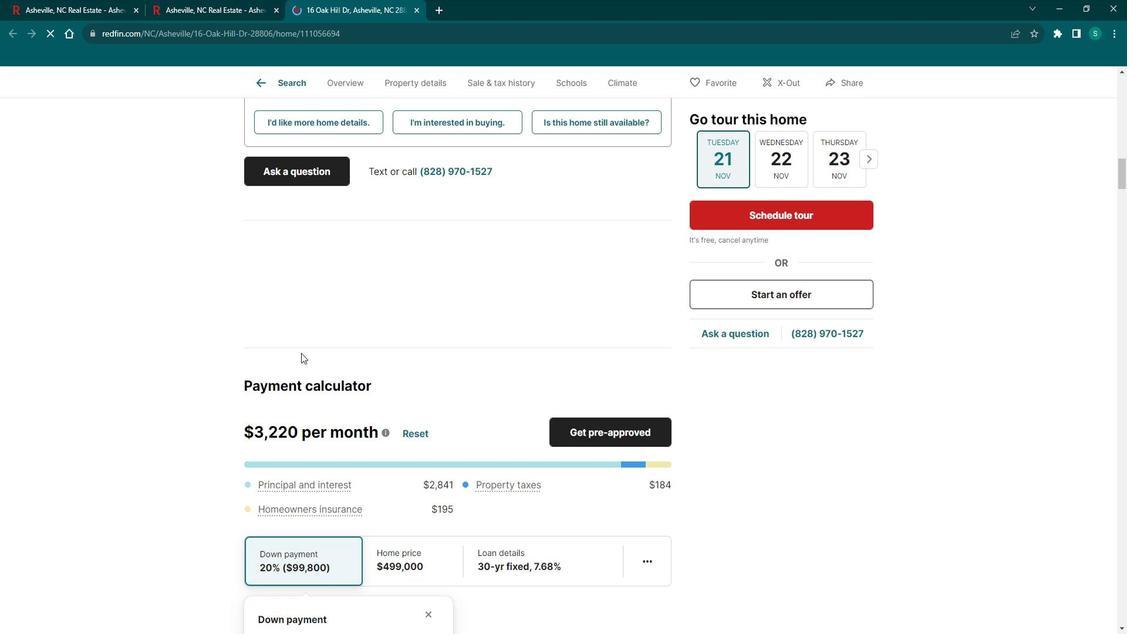 
Action: Mouse scrolled (316, 354) with delta (0, 0)
Screenshot: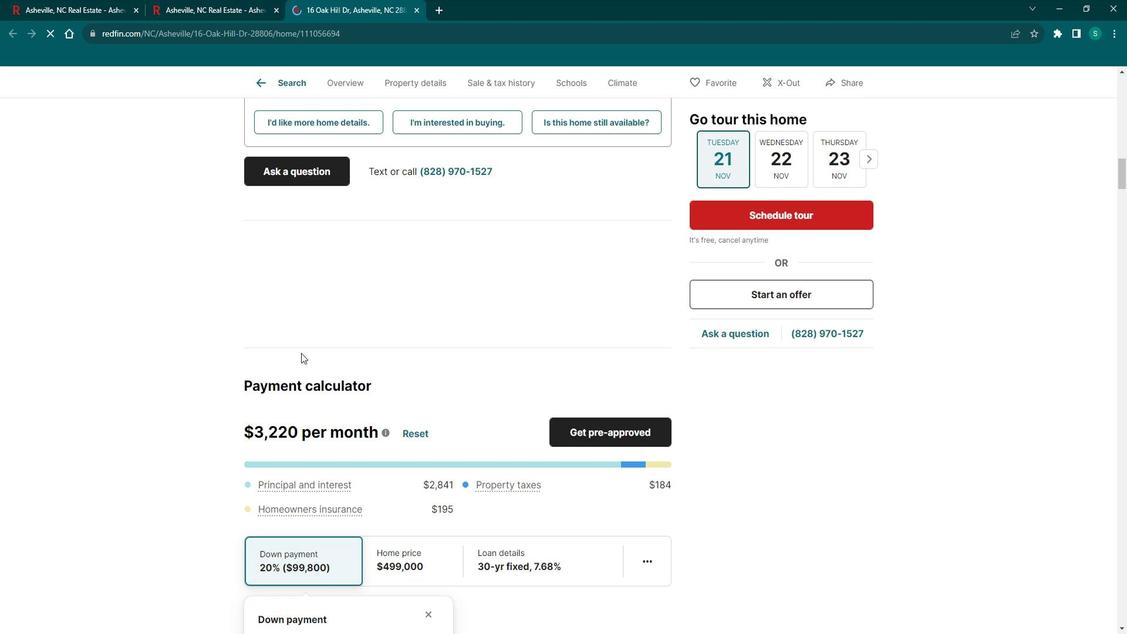 
Action: Mouse scrolled (316, 354) with delta (0, 0)
Screenshot: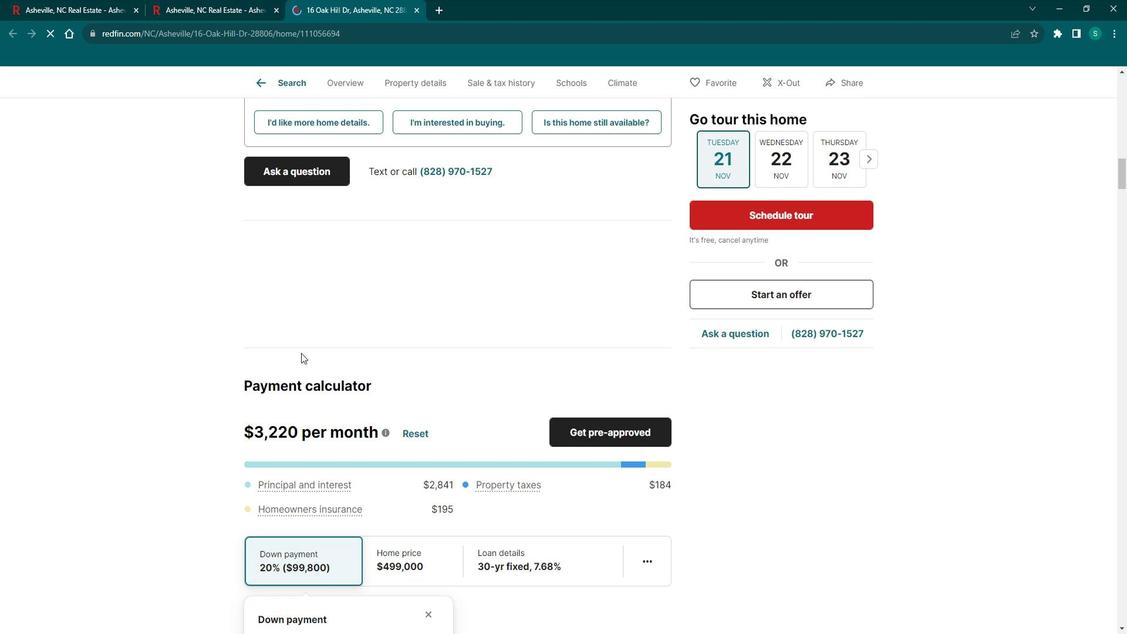 
Action: Mouse scrolled (316, 354) with delta (0, 0)
Screenshot: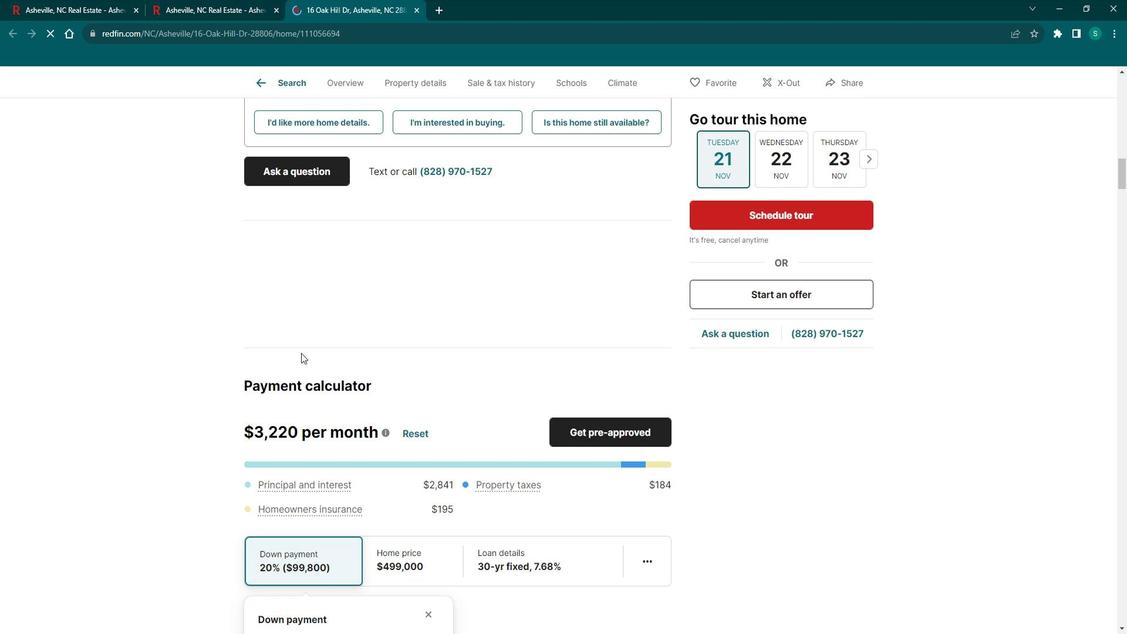 
Action: Mouse scrolled (316, 354) with delta (0, 0)
Screenshot: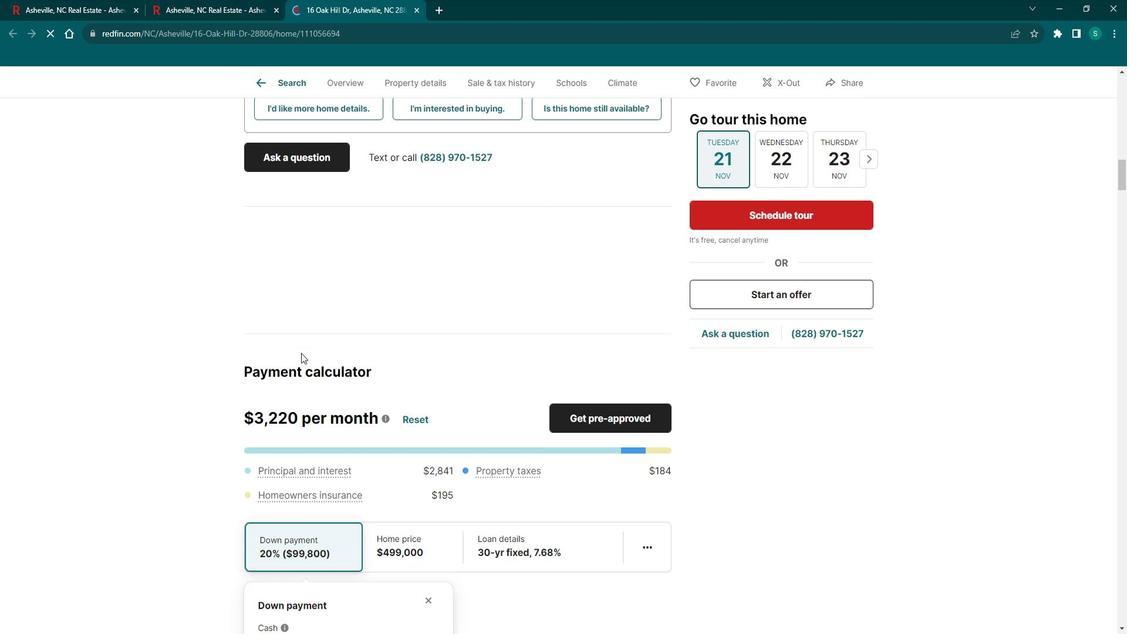 
Action: Mouse scrolled (316, 354) with delta (0, 0)
Screenshot: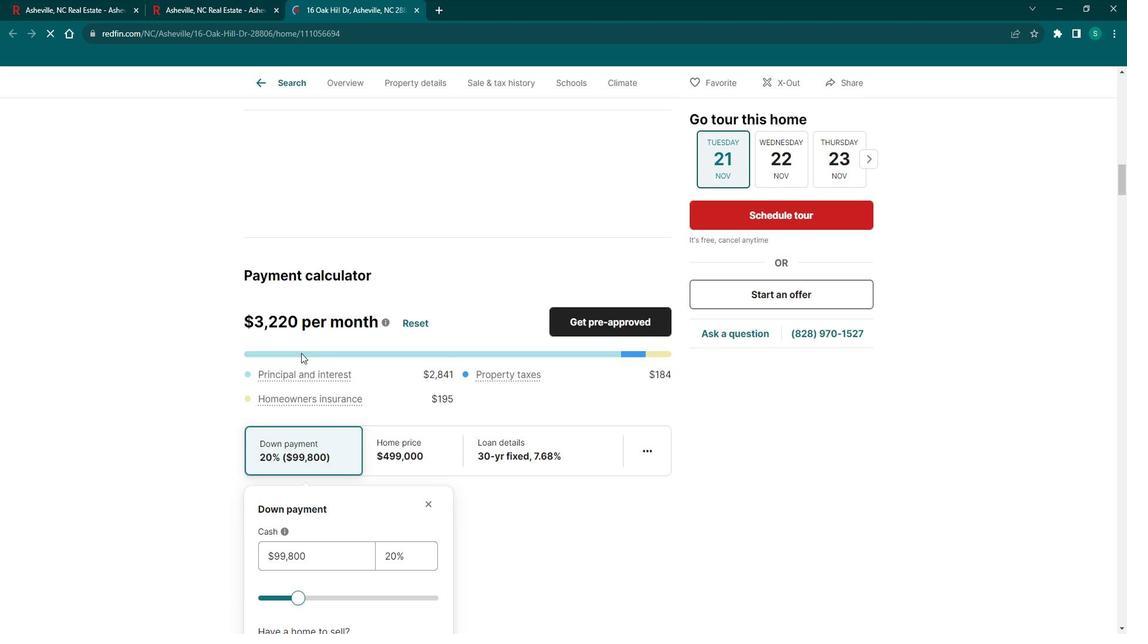 
Action: Mouse scrolled (316, 355) with delta (0, 0)
Screenshot: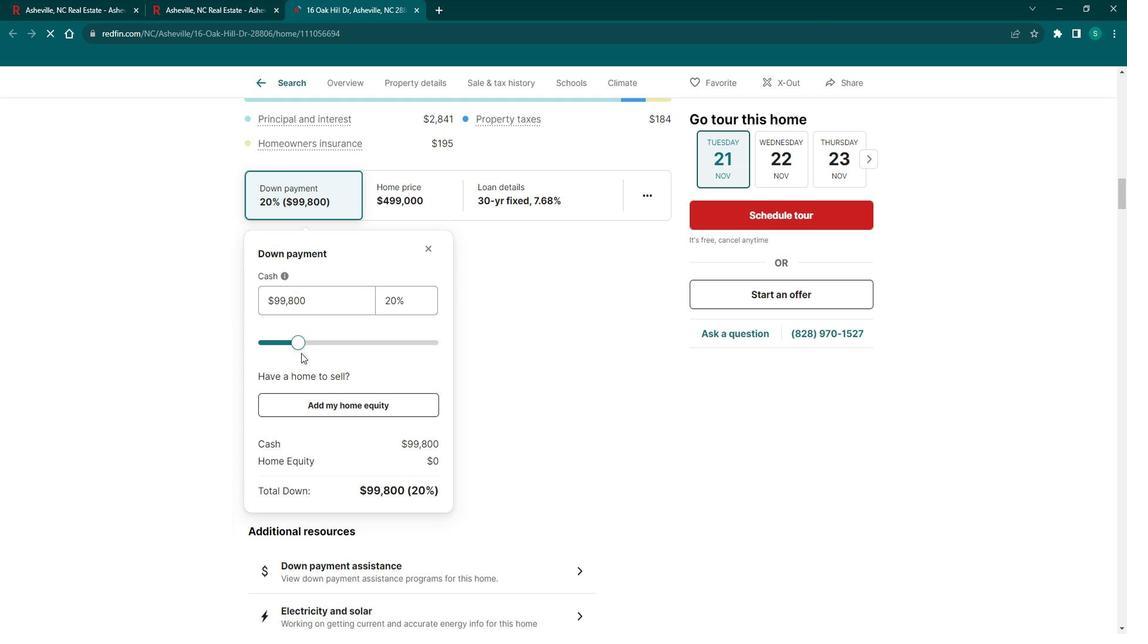 
Action: Mouse scrolled (316, 354) with delta (0, 0)
Screenshot: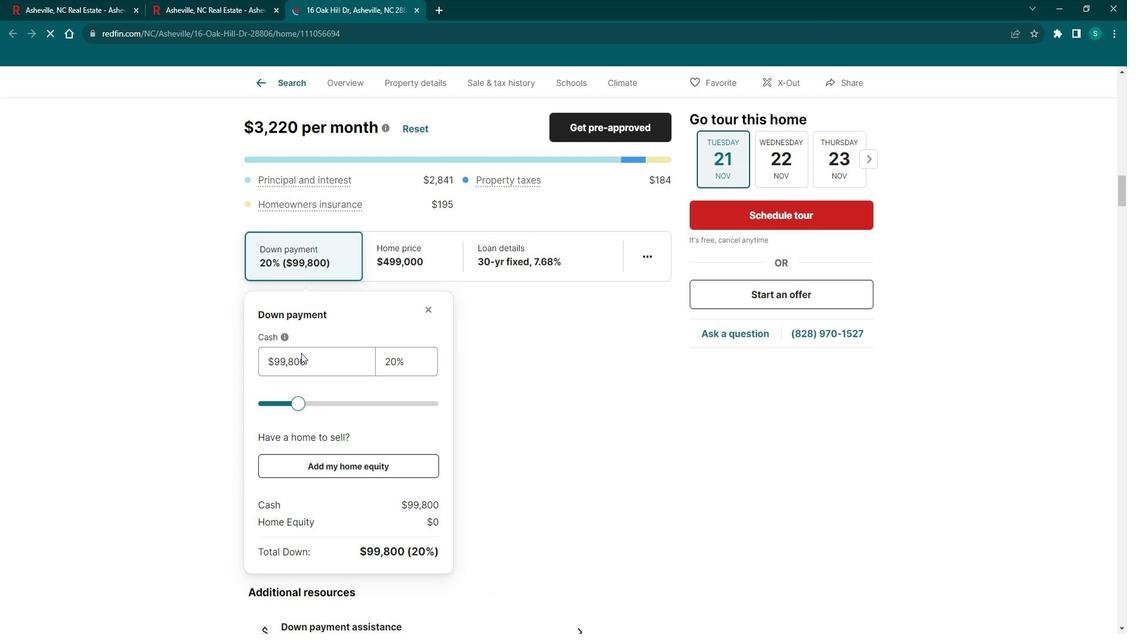 
Action: Mouse scrolled (316, 354) with delta (0, 0)
Screenshot: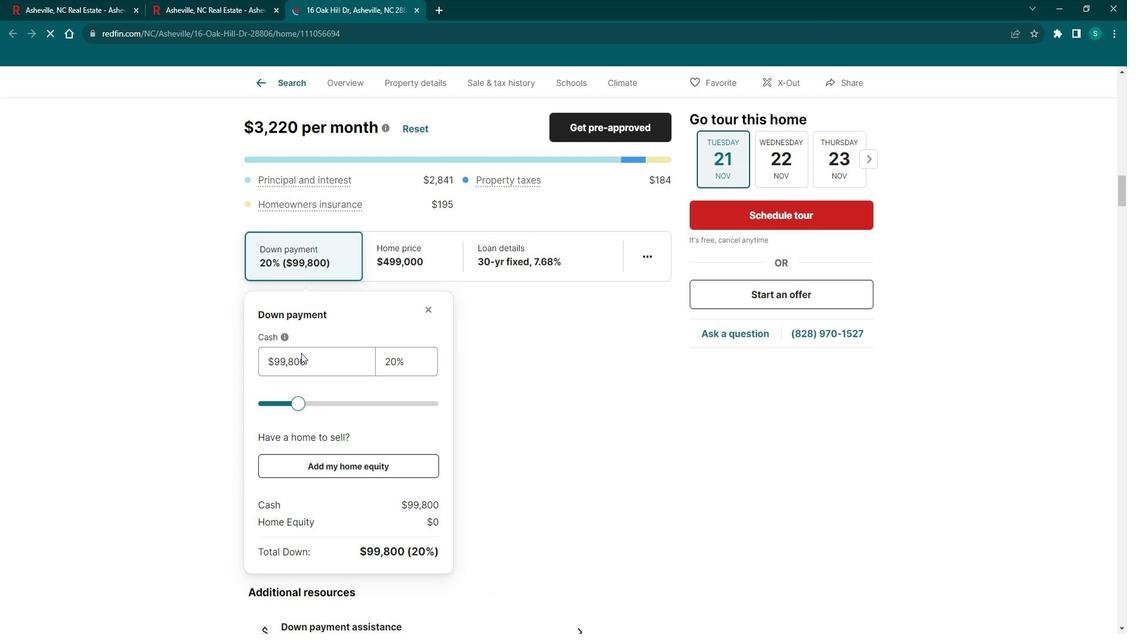 
Action: Mouse scrolled (316, 354) with delta (0, 0)
Screenshot: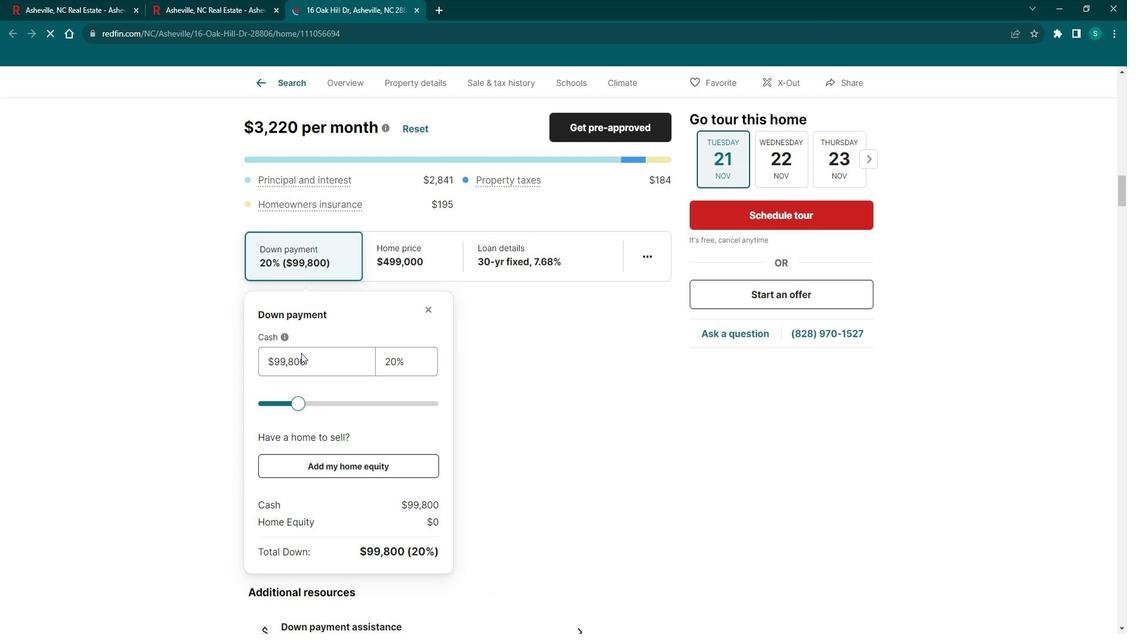 
Action: Mouse scrolled (316, 354) with delta (0, 0)
Screenshot: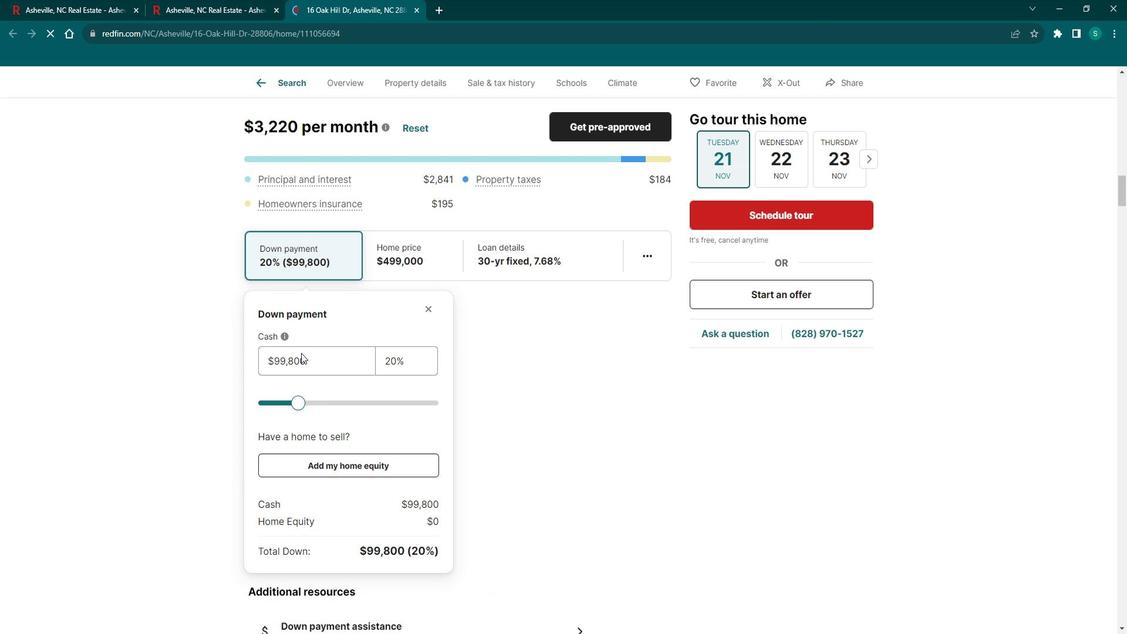 
Action: Mouse scrolled (316, 354) with delta (0, 0)
Screenshot: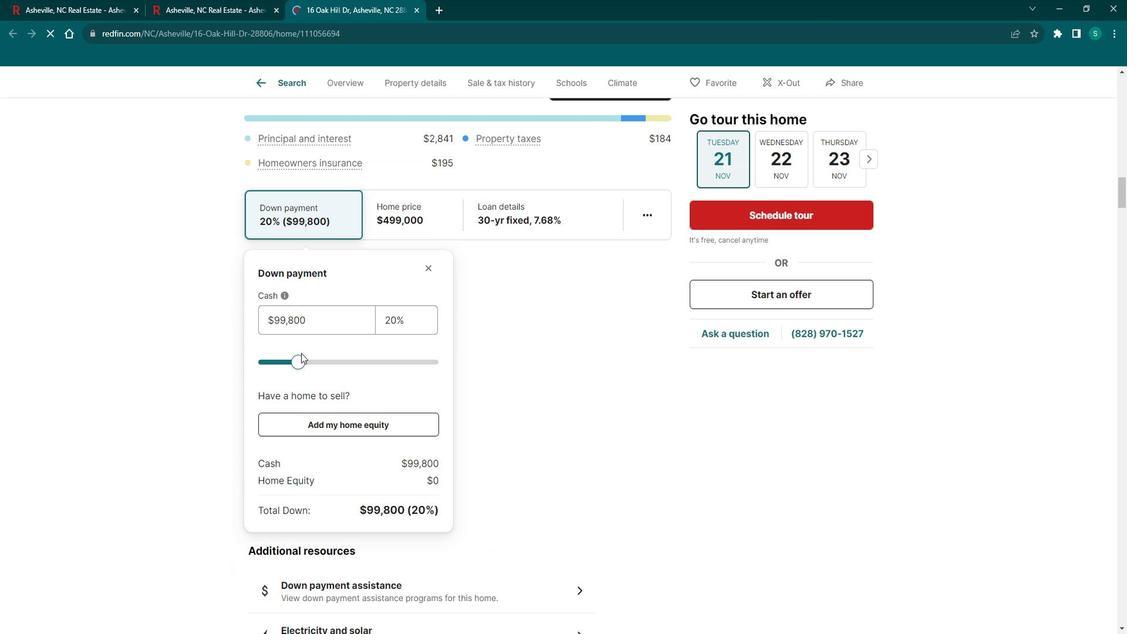 
Action: Mouse scrolled (316, 354) with delta (0, 0)
Screenshot: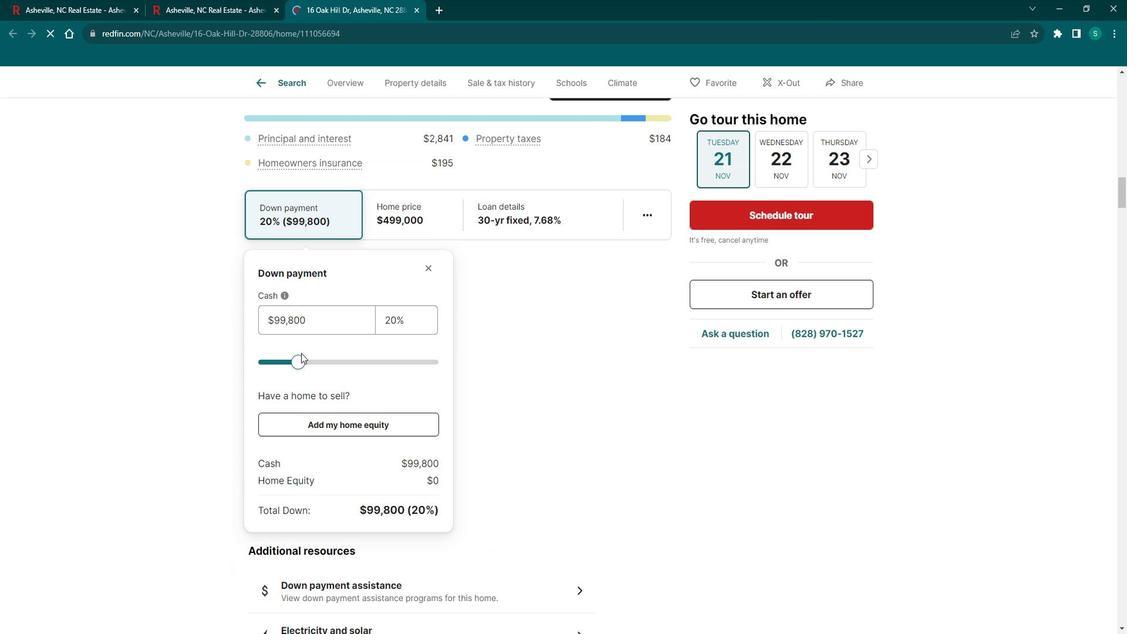 
Action: Mouse scrolled (316, 354) with delta (0, 0)
Screenshot: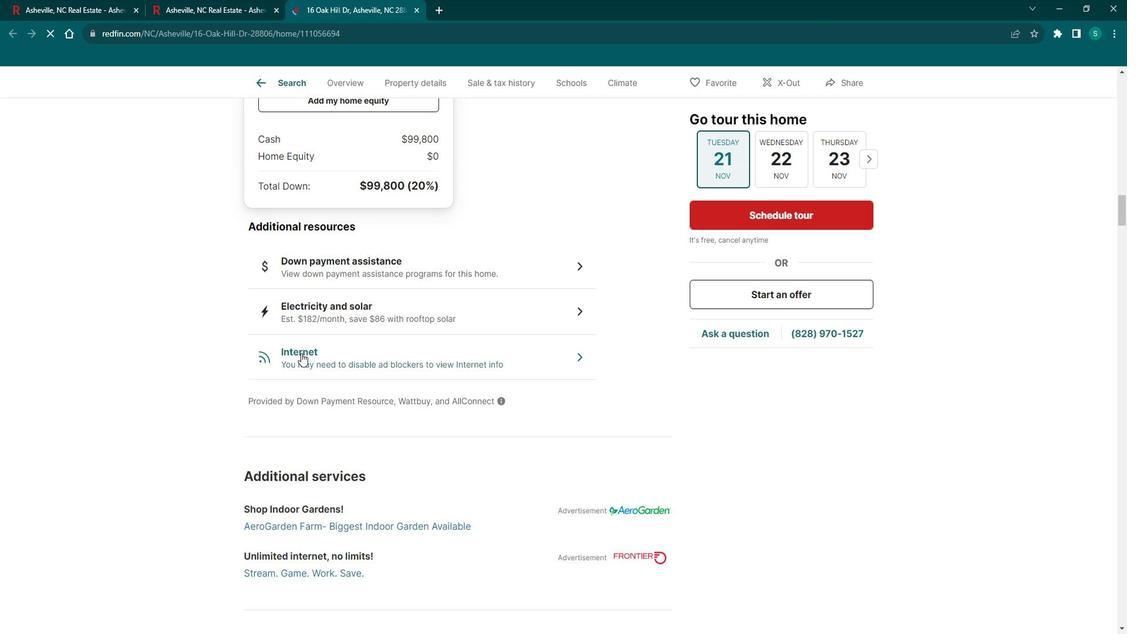 
Action: Mouse scrolled (316, 354) with delta (0, 0)
Screenshot: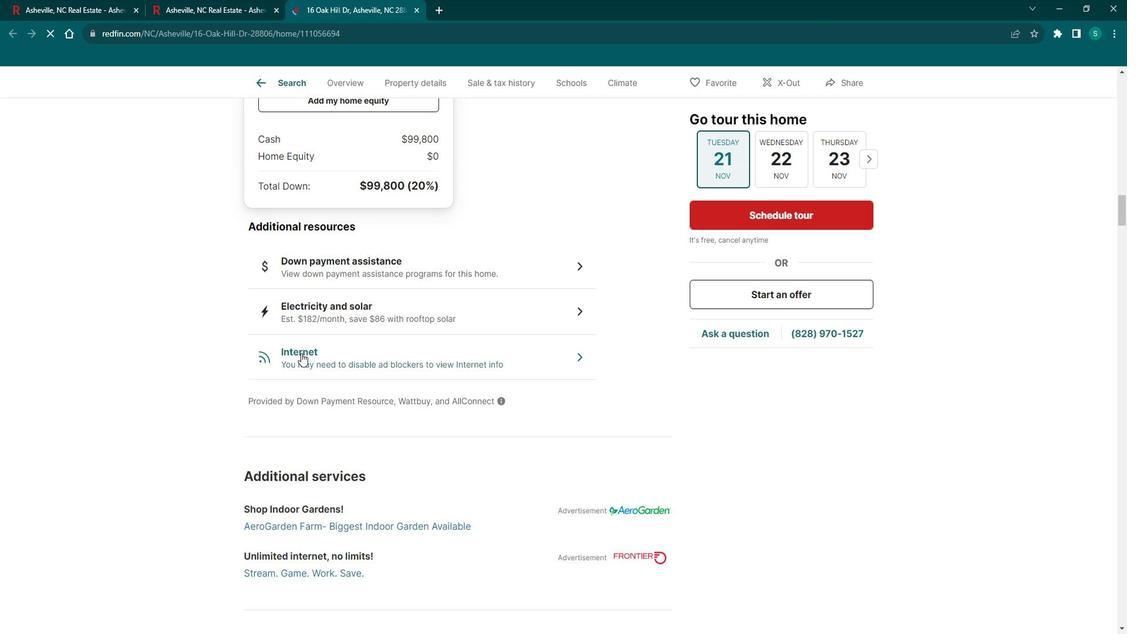 
Action: Mouse scrolled (316, 354) with delta (0, 0)
Screenshot: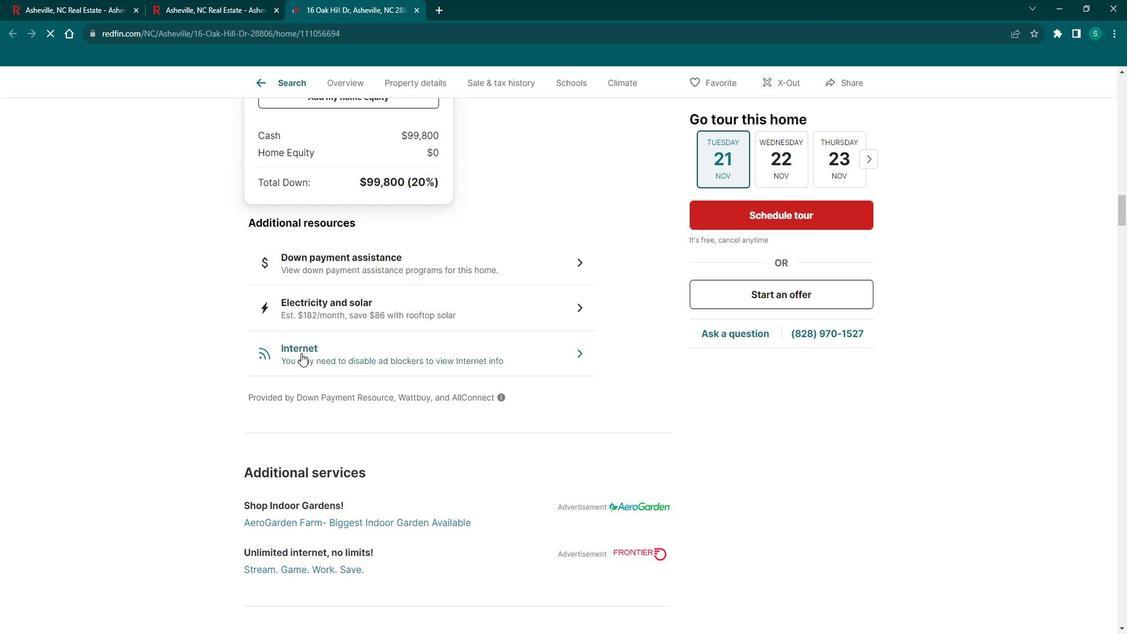 
Action: Mouse scrolled (316, 354) with delta (0, 0)
Screenshot: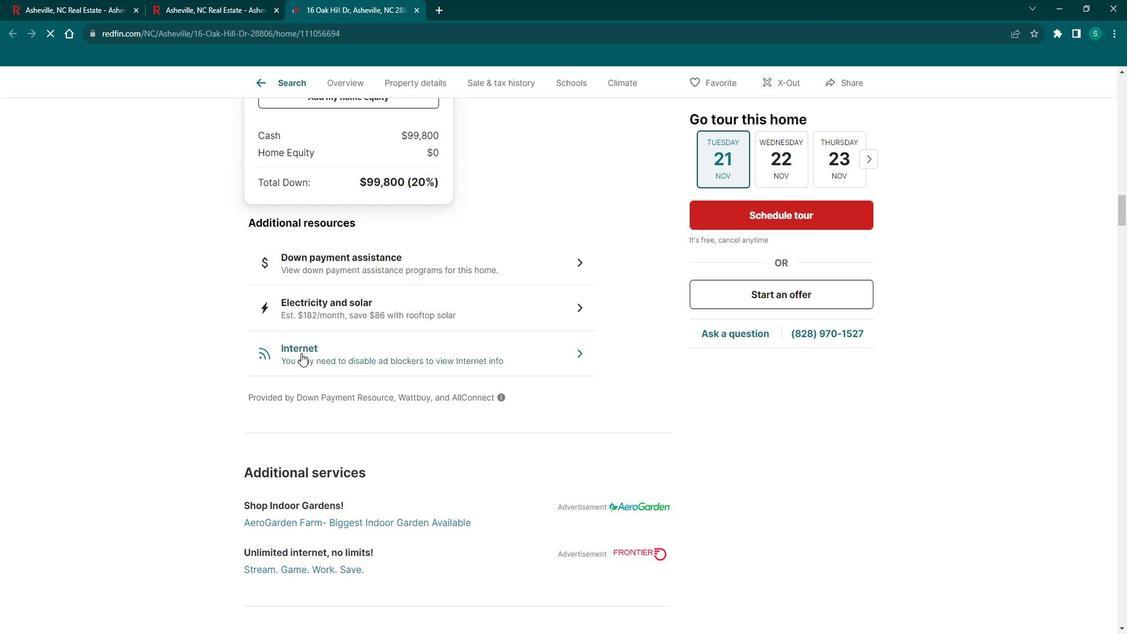 
Action: Mouse scrolled (316, 354) with delta (0, 0)
Screenshot: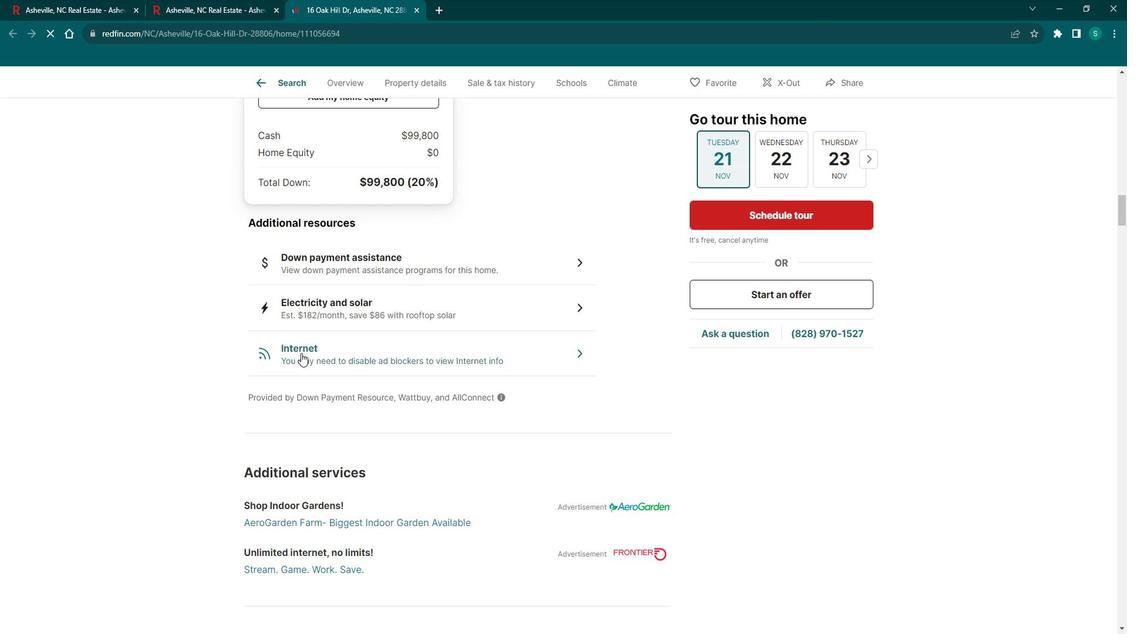 
Action: Mouse scrolled (316, 354) with delta (0, 0)
Screenshot: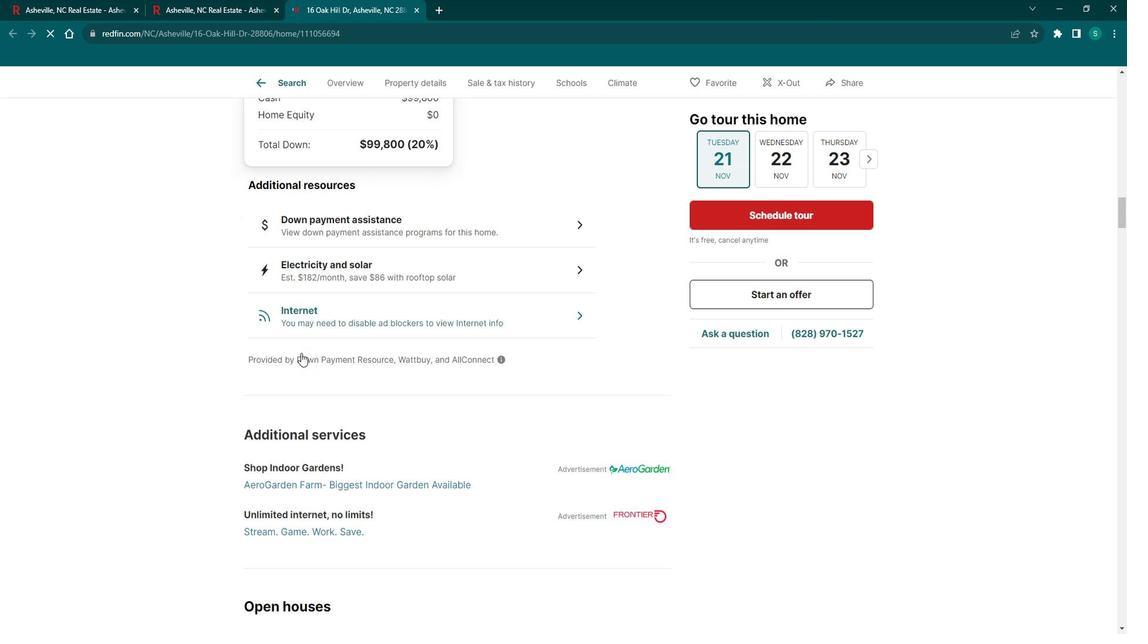 
Action: Mouse scrolled (316, 354) with delta (0, 0)
Screenshot: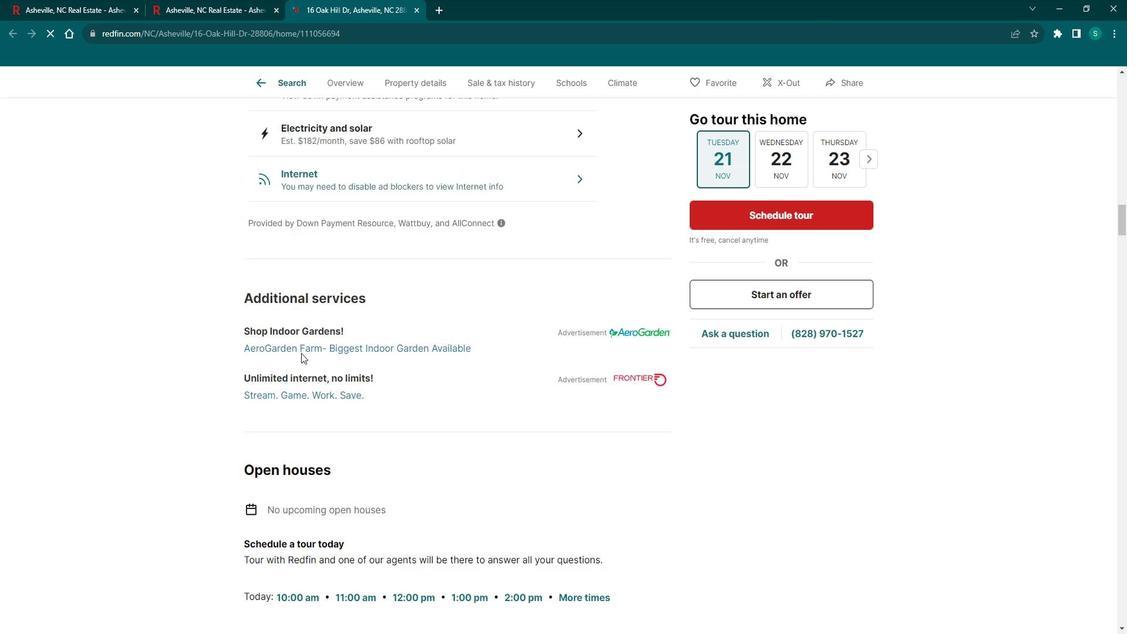 
Action: Mouse scrolled (316, 354) with delta (0, 0)
Screenshot: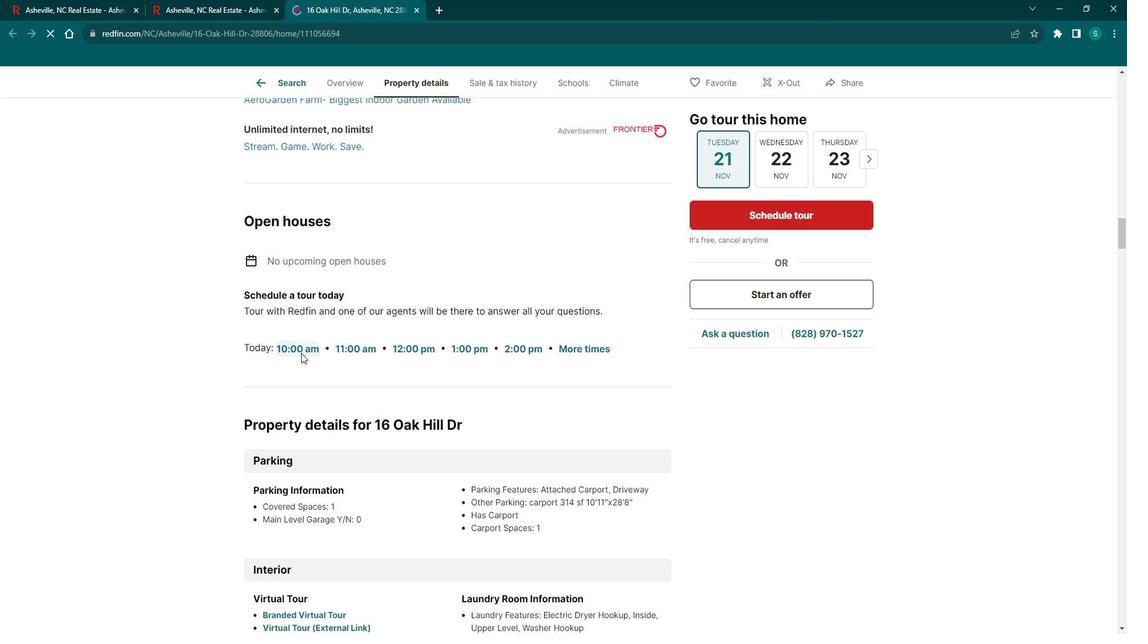 
Action: Mouse scrolled (316, 354) with delta (0, 0)
Screenshot: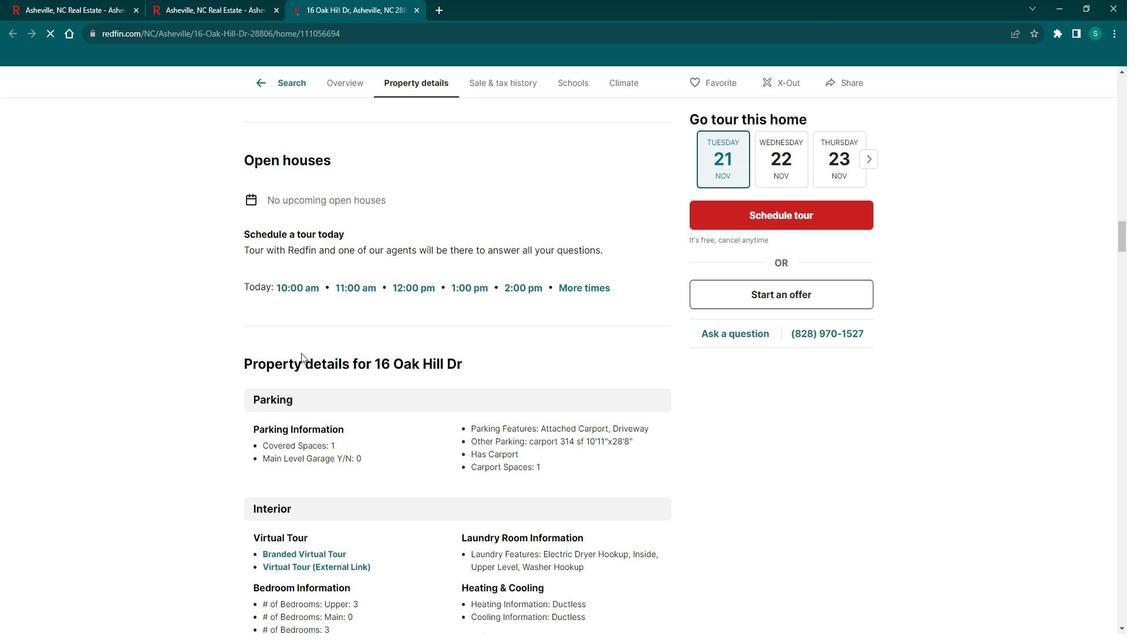 
Action: Mouse scrolled (316, 354) with delta (0, 0)
Screenshot: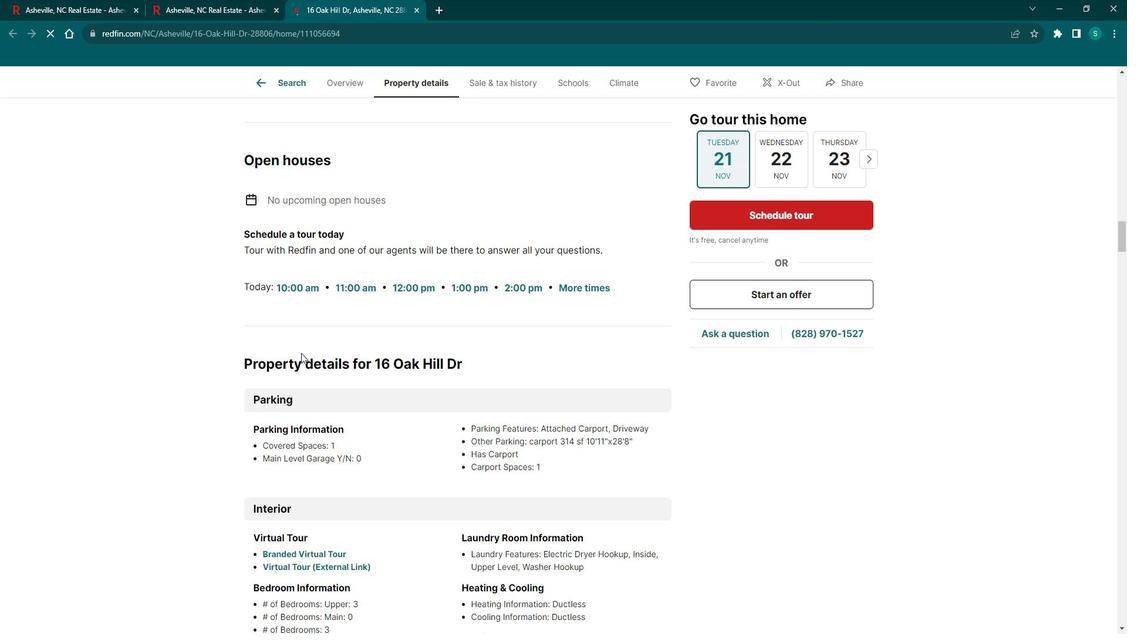 
Action: Mouse scrolled (316, 354) with delta (0, 0)
Screenshot: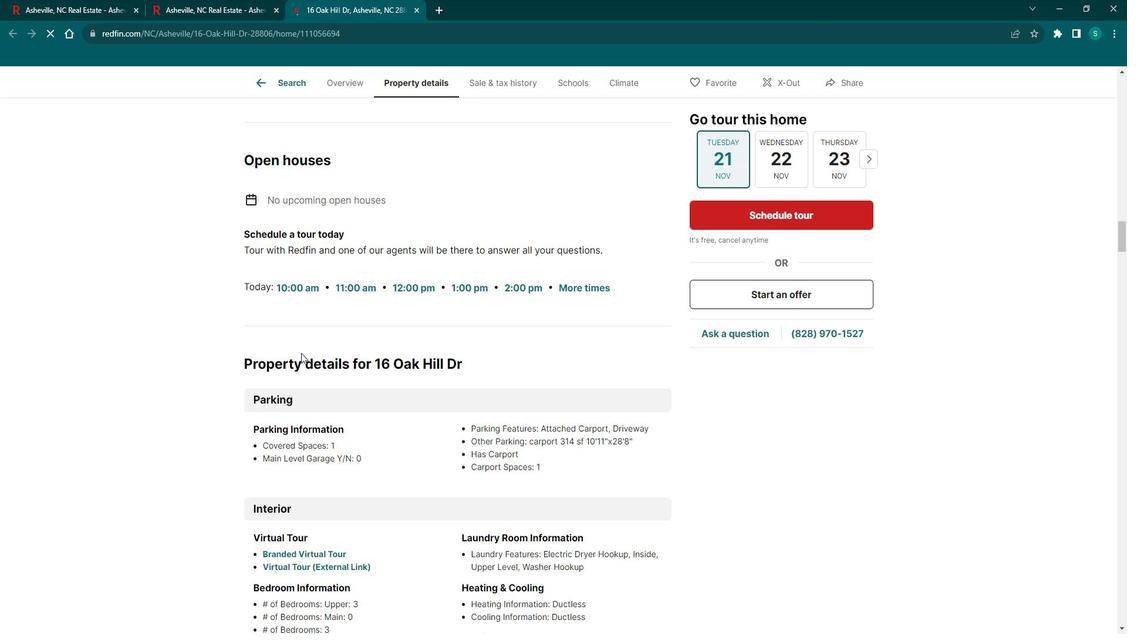 
Action: Mouse scrolled (316, 354) with delta (0, 0)
Screenshot: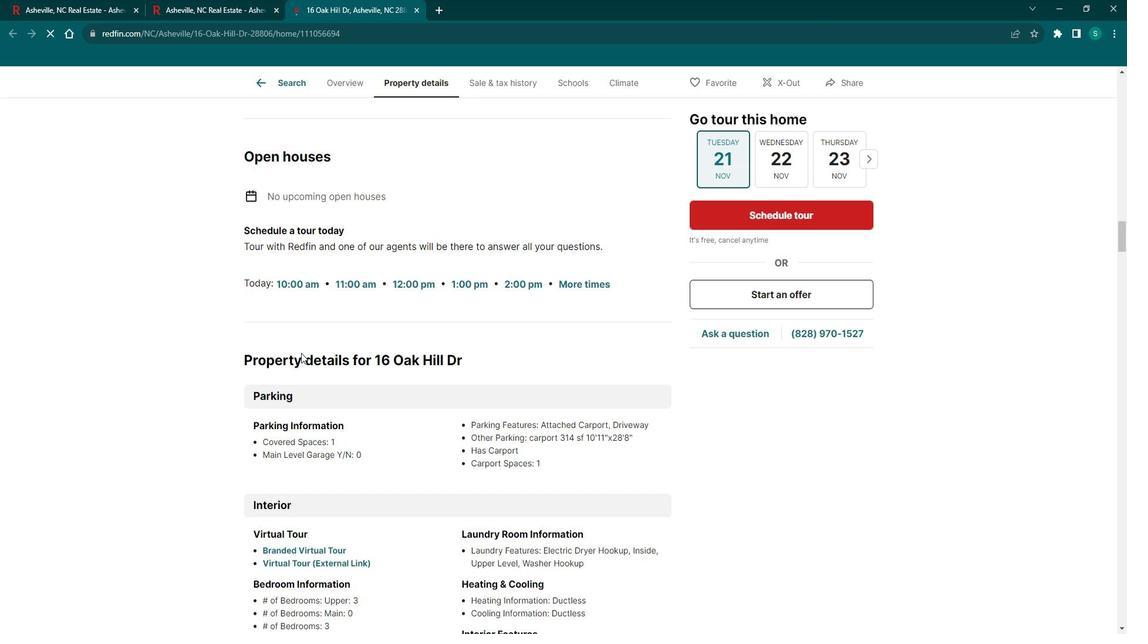 
Action: Mouse scrolled (316, 354) with delta (0, 0)
Screenshot: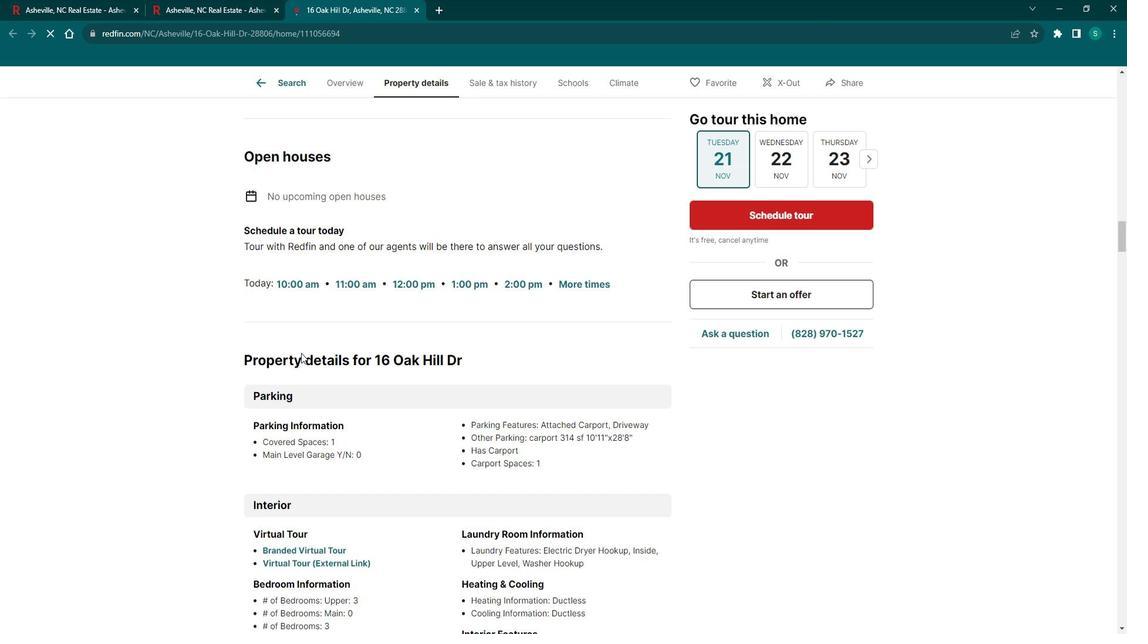
Action: Mouse scrolled (316, 354) with delta (0, 0)
Screenshot: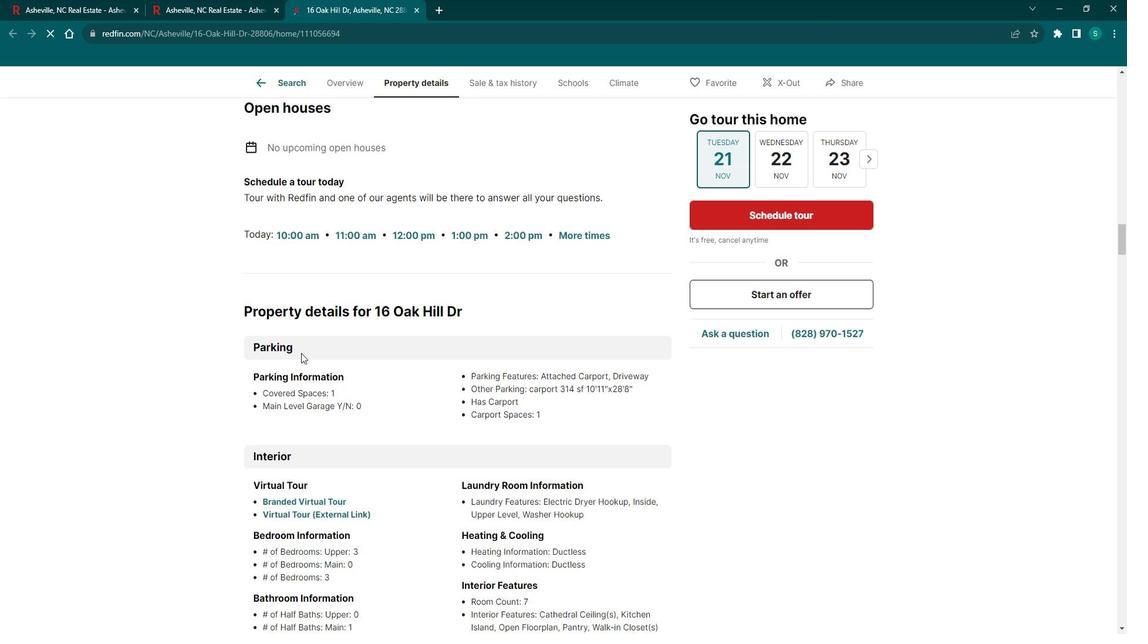 
Action: Mouse scrolled (316, 354) with delta (0, 0)
